 Task: Create a business letterhead template in red and blue color.
Action: Mouse moved to (381, 137)
Screenshot: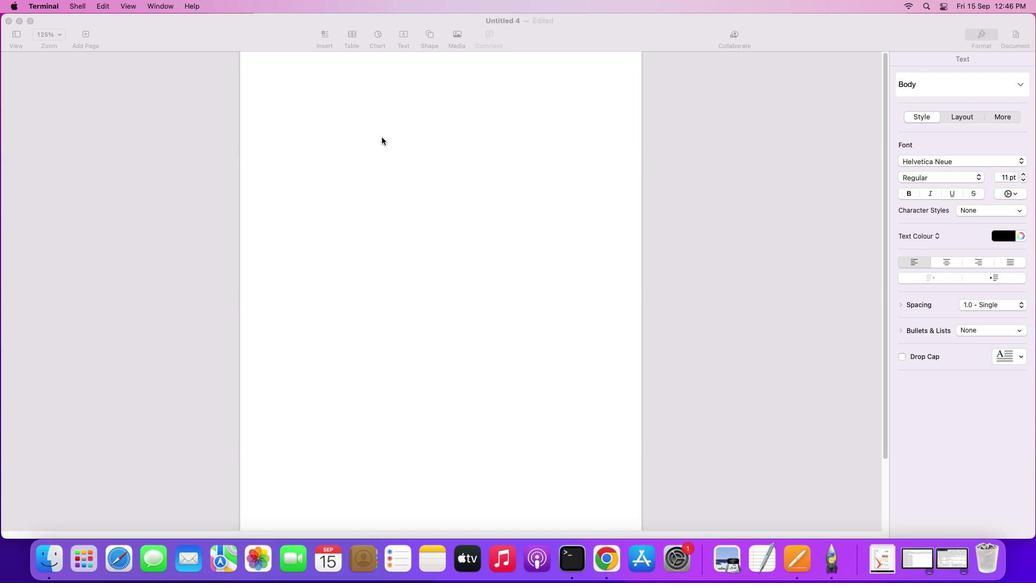 
Action: Mouse pressed left at (381, 137)
Screenshot: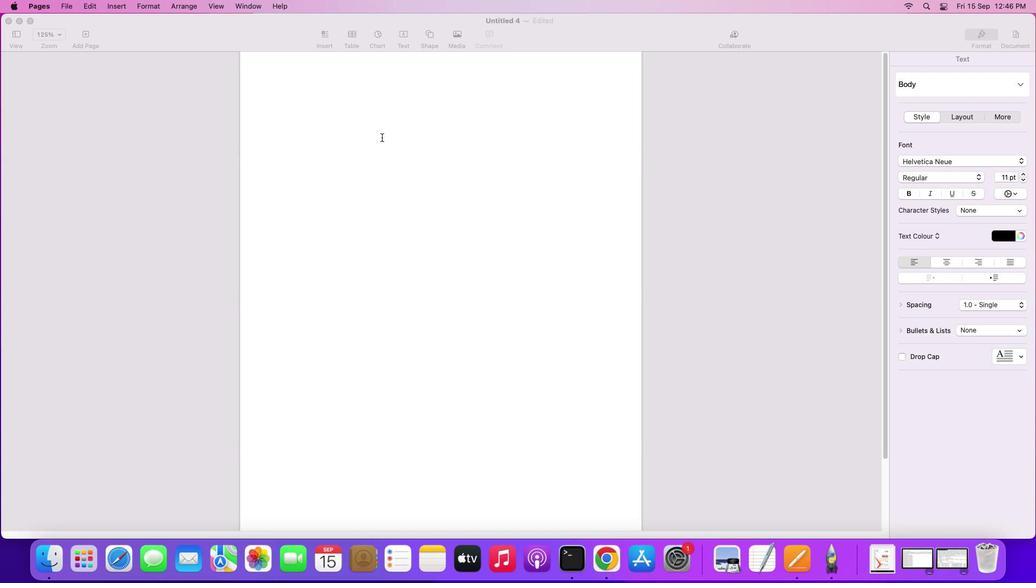 
Action: Mouse moved to (429, 37)
Screenshot: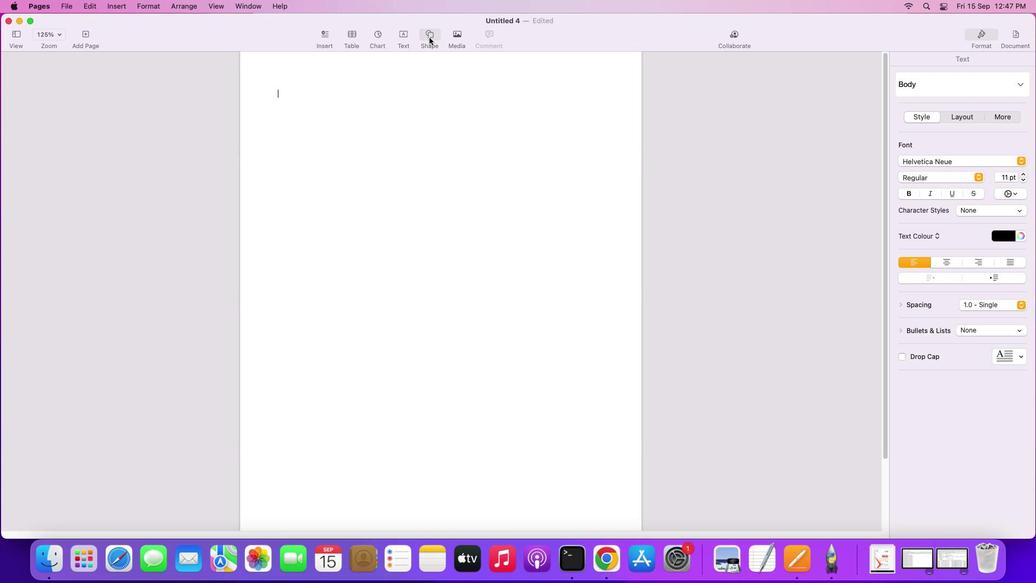
Action: Mouse pressed left at (429, 37)
Screenshot: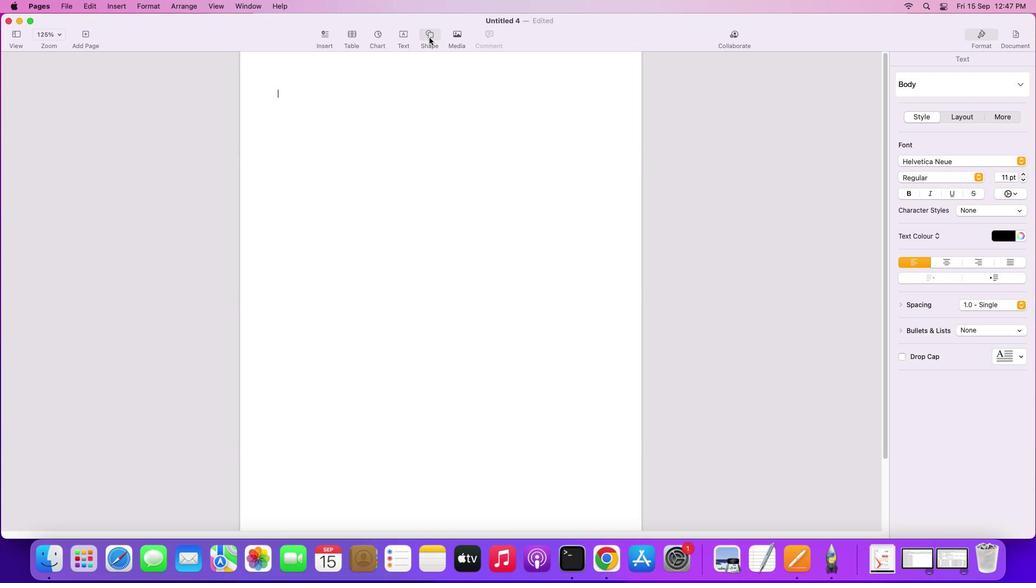 
Action: Mouse moved to (469, 158)
Screenshot: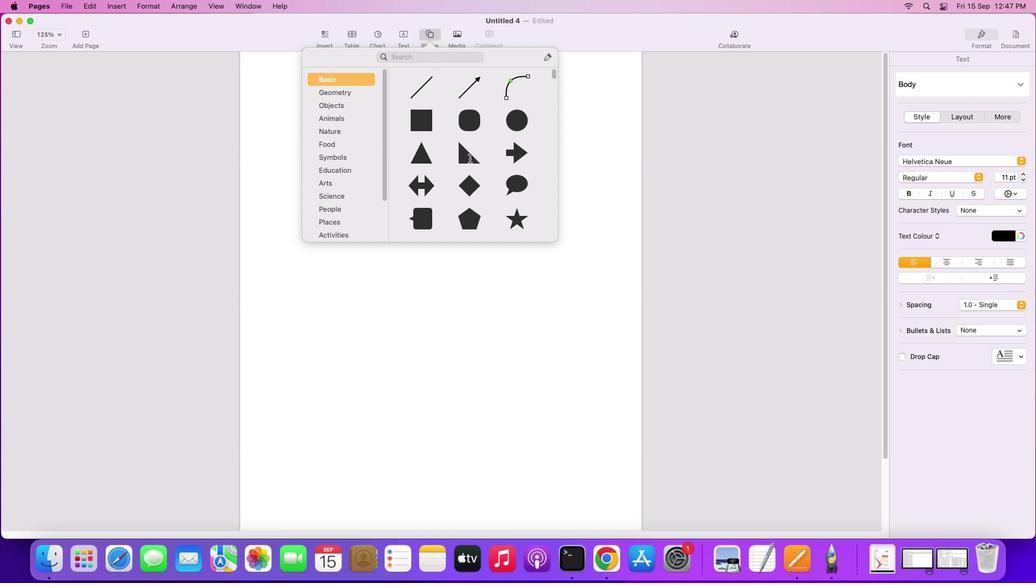 
Action: Mouse pressed left at (469, 158)
Screenshot: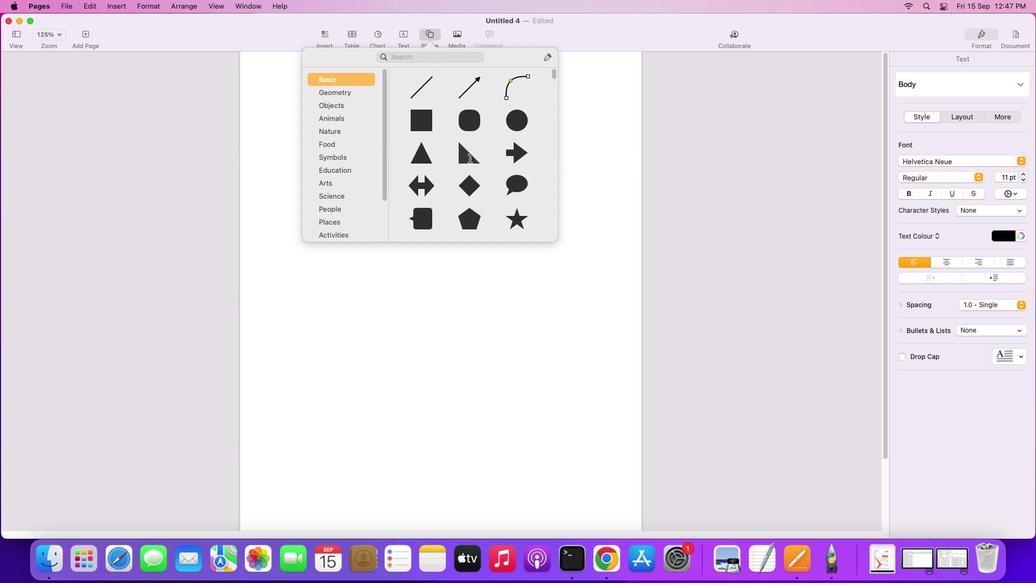 
Action: Mouse moved to (1008, 57)
Screenshot: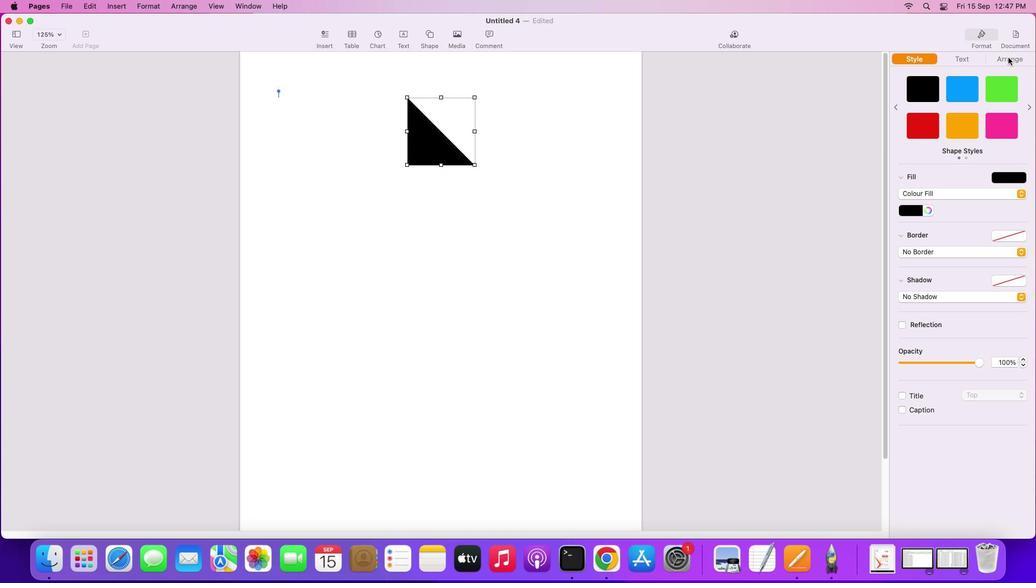 
Action: Mouse pressed left at (1008, 57)
Screenshot: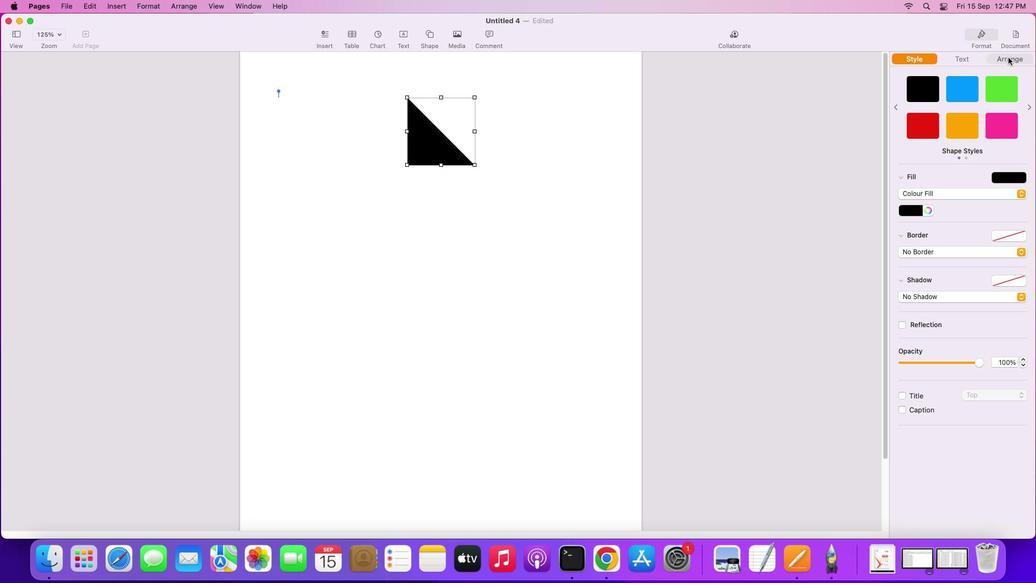
Action: Mouse moved to (1017, 332)
Screenshot: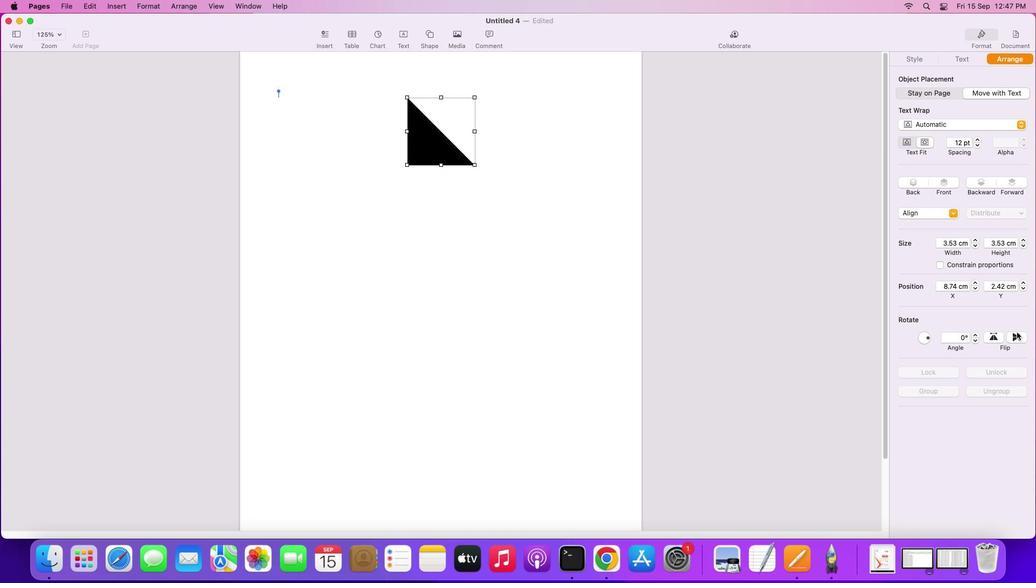 
Action: Mouse pressed left at (1017, 332)
Screenshot: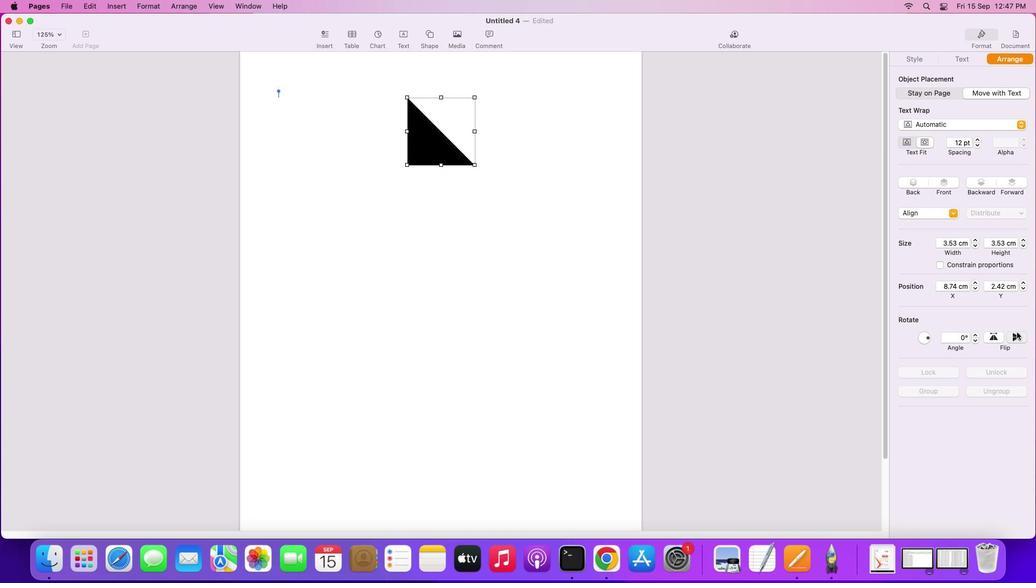 
Action: Mouse moved to (997, 333)
Screenshot: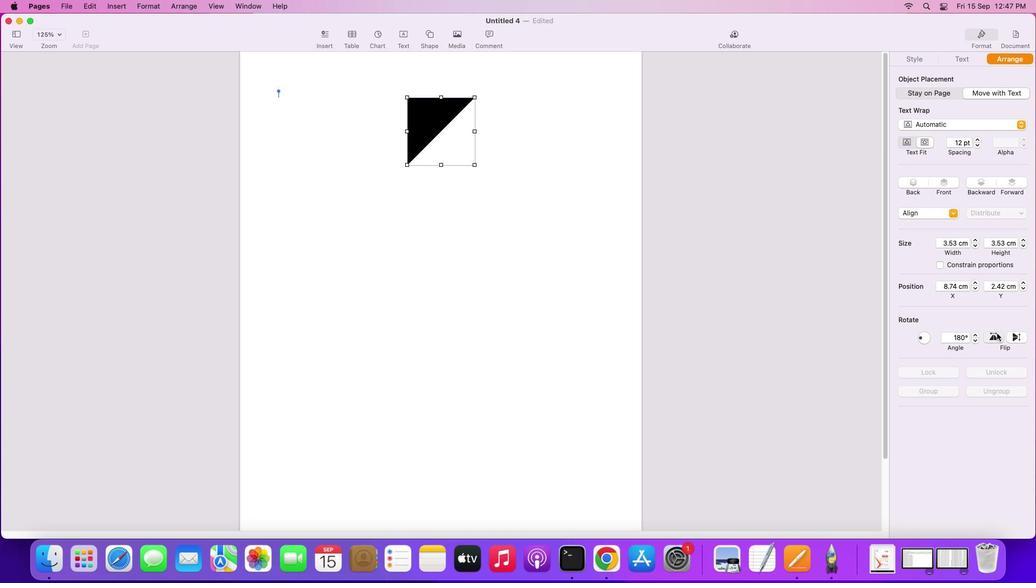 
Action: Mouse pressed left at (997, 333)
Screenshot: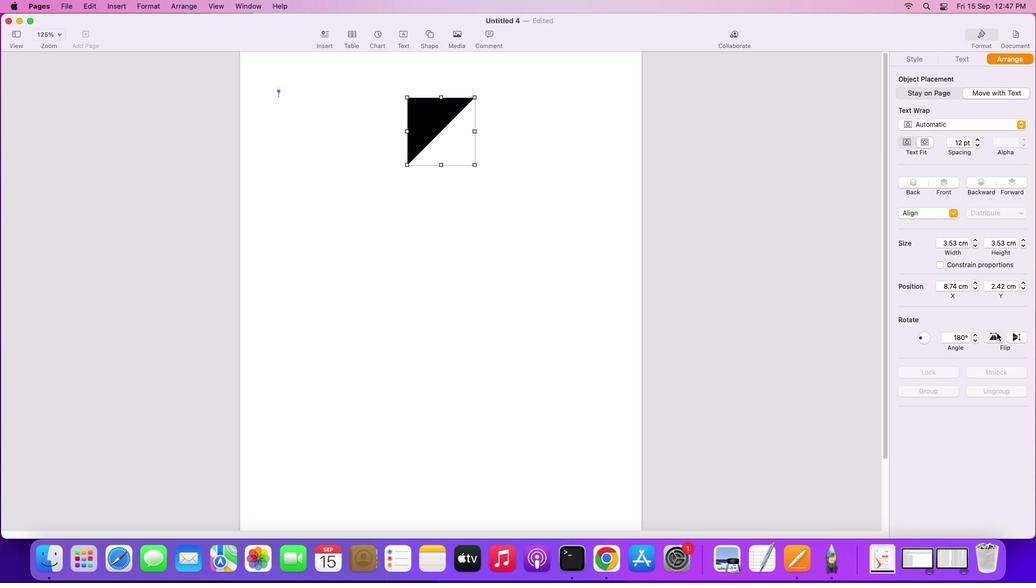 
Action: Mouse moved to (536, 150)
Screenshot: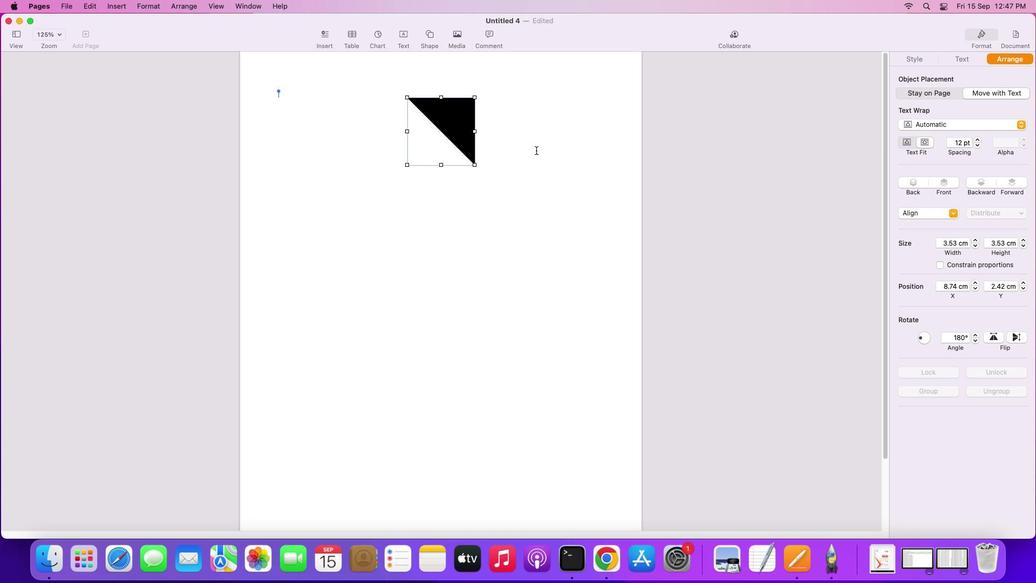 
Action: Mouse pressed left at (536, 150)
Screenshot: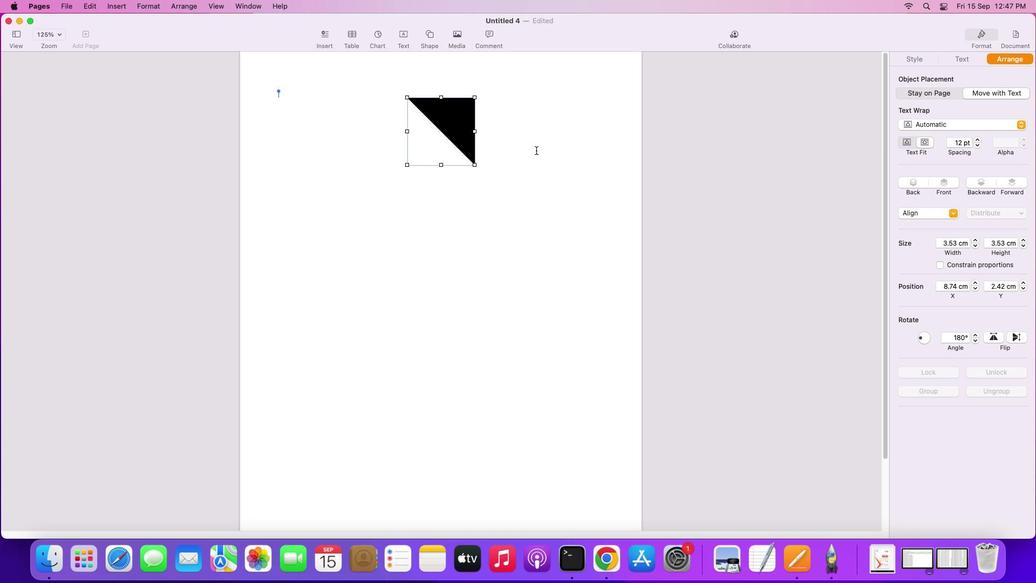 
Action: Mouse moved to (460, 115)
Screenshot: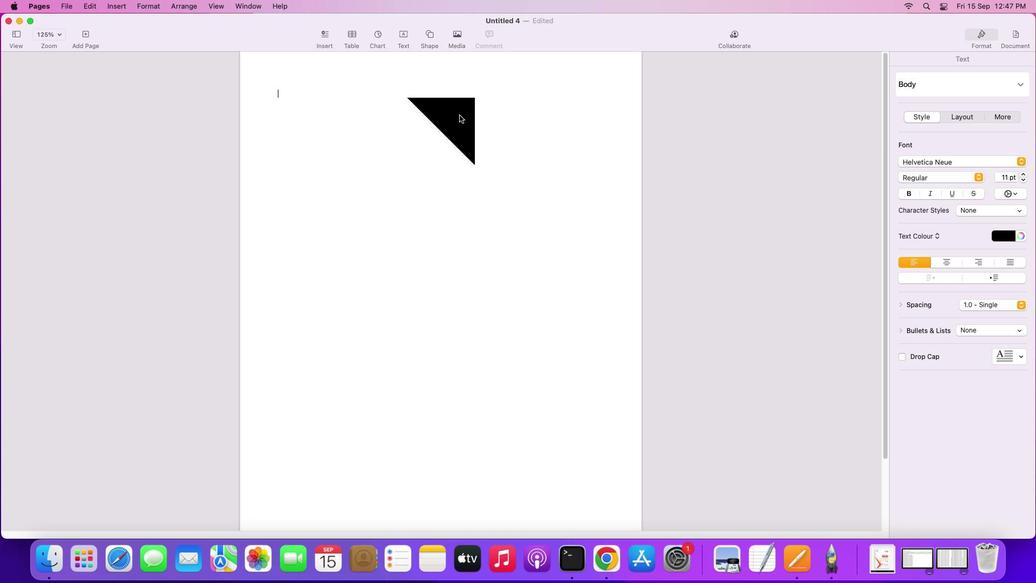 
Action: Mouse pressed left at (460, 115)
Screenshot: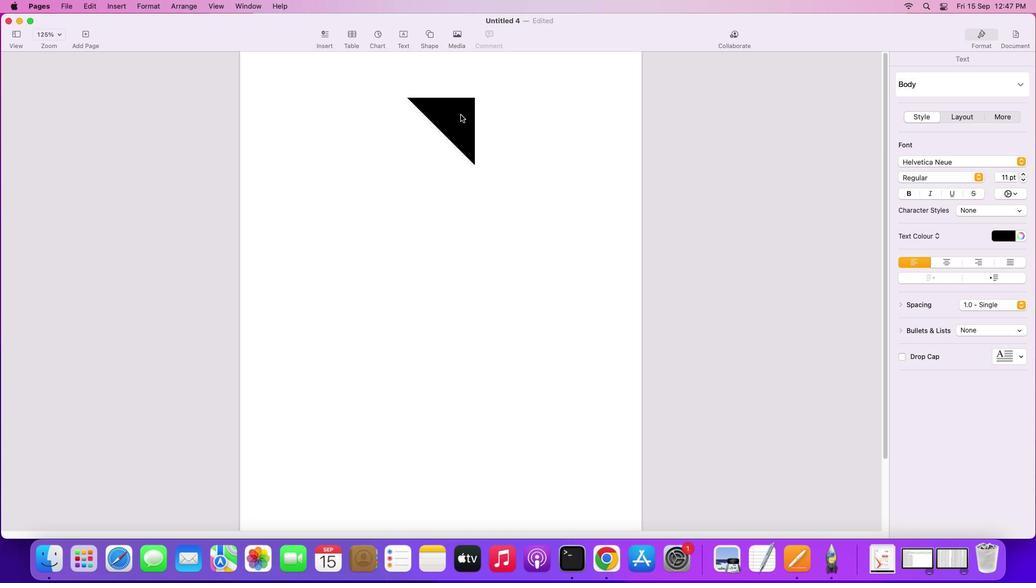 
Action: Mouse moved to (585, 119)
Screenshot: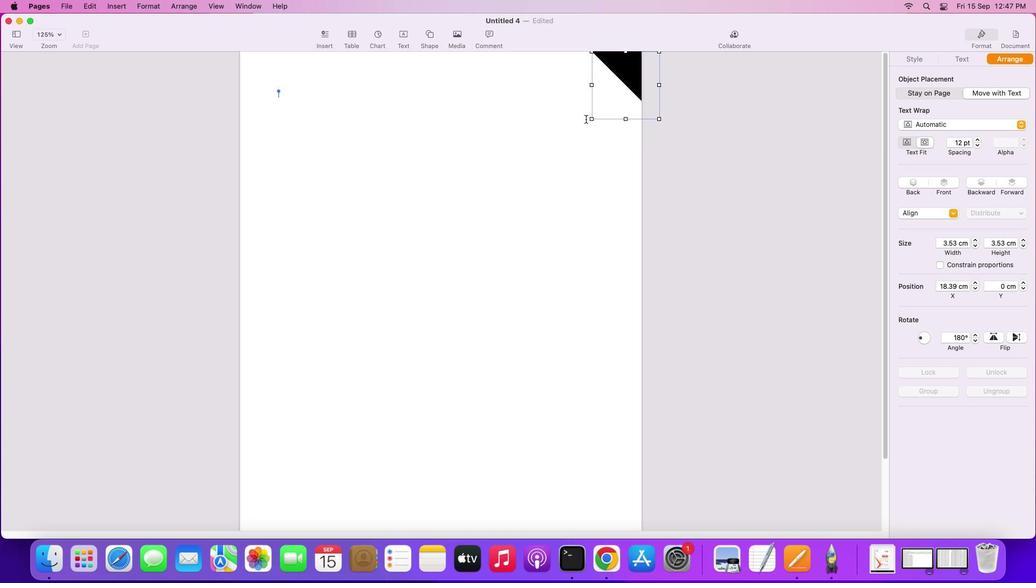 
Action: Mouse pressed left at (585, 119)
Screenshot: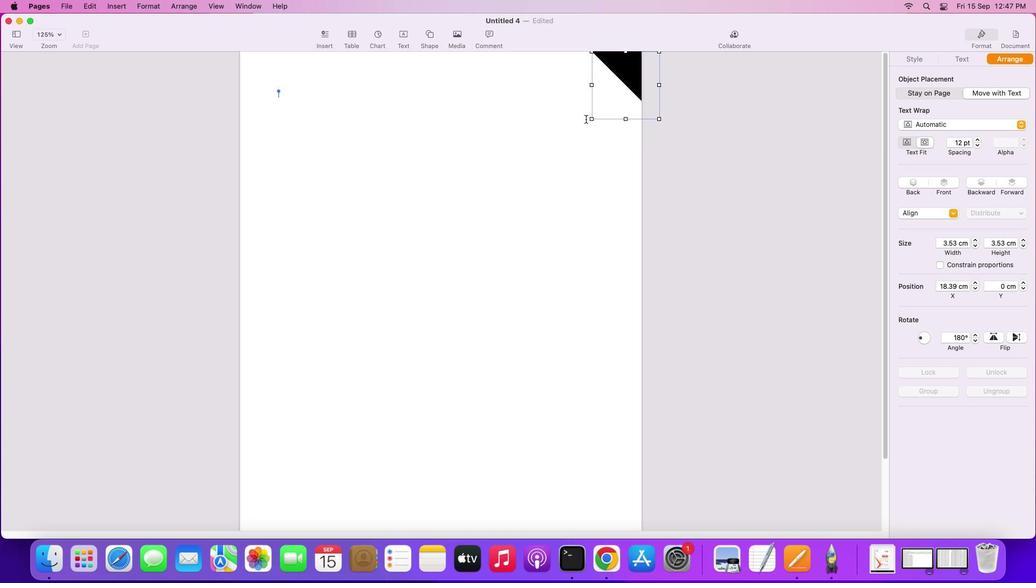 
Action: Mouse moved to (623, 78)
Screenshot: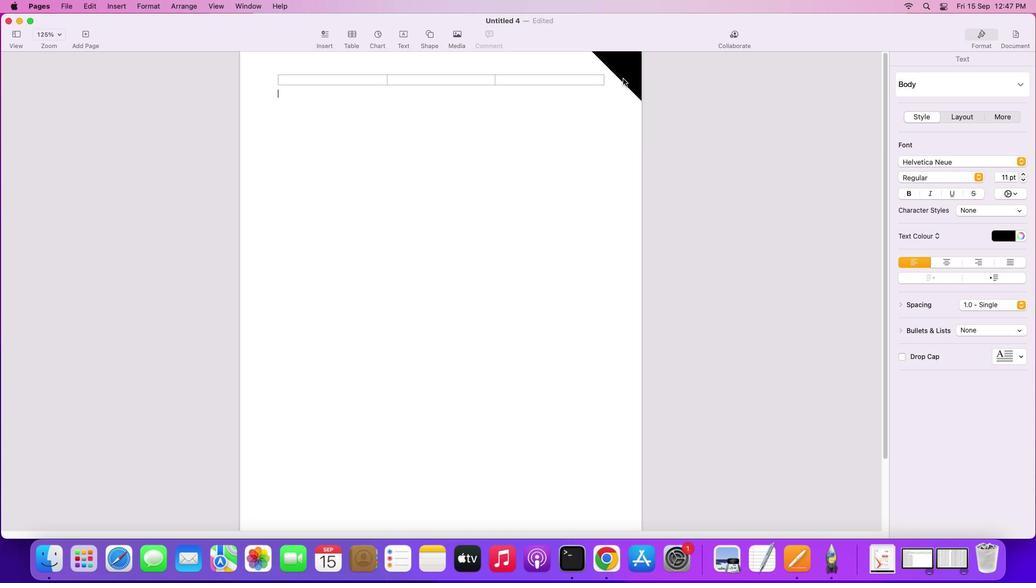 
Action: Mouse pressed left at (623, 78)
Screenshot: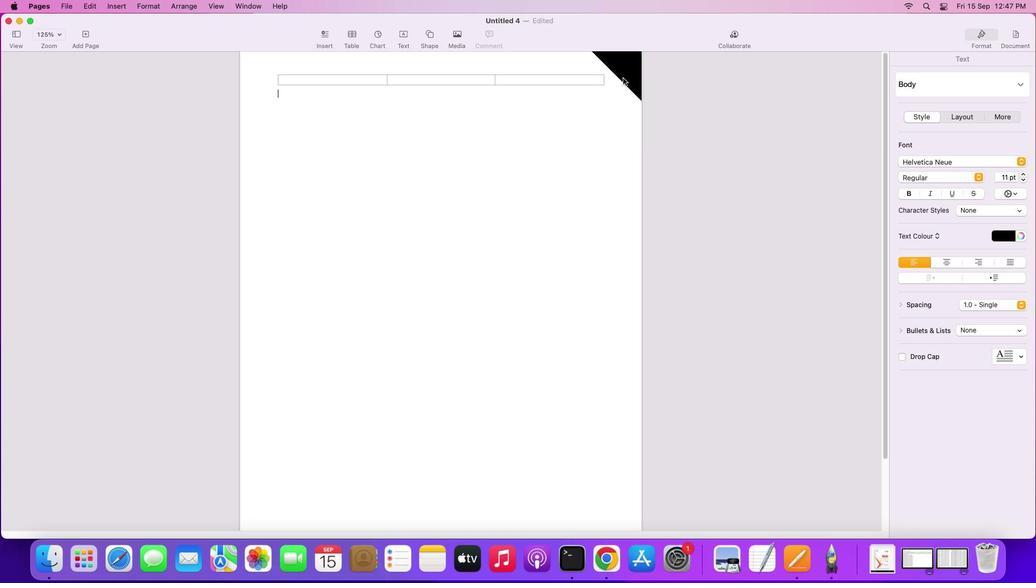 
Action: Mouse moved to (626, 71)
Screenshot: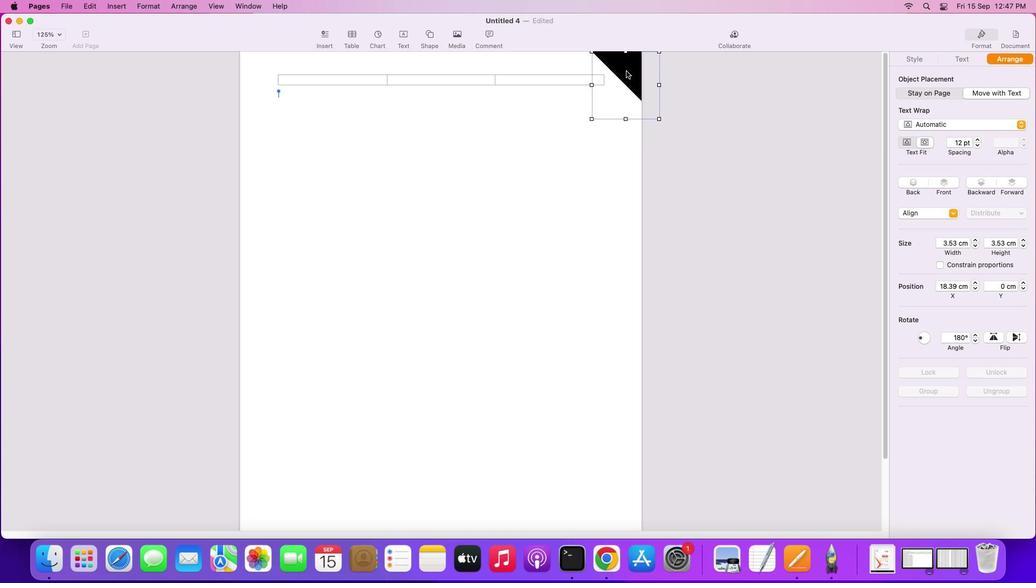 
Action: Key pressed Key.alt
Screenshot: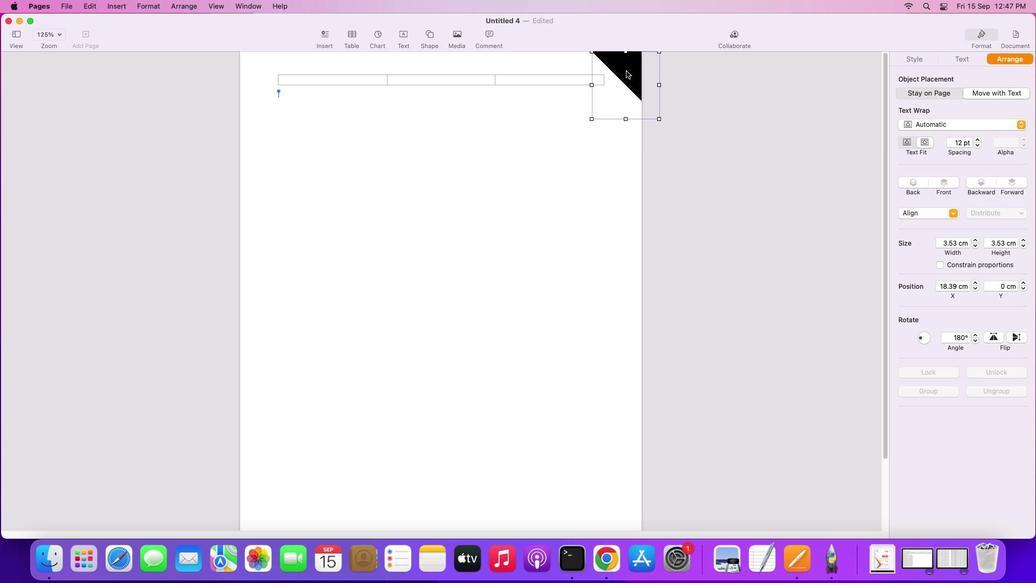 
Action: Mouse moved to (627, 69)
Screenshot: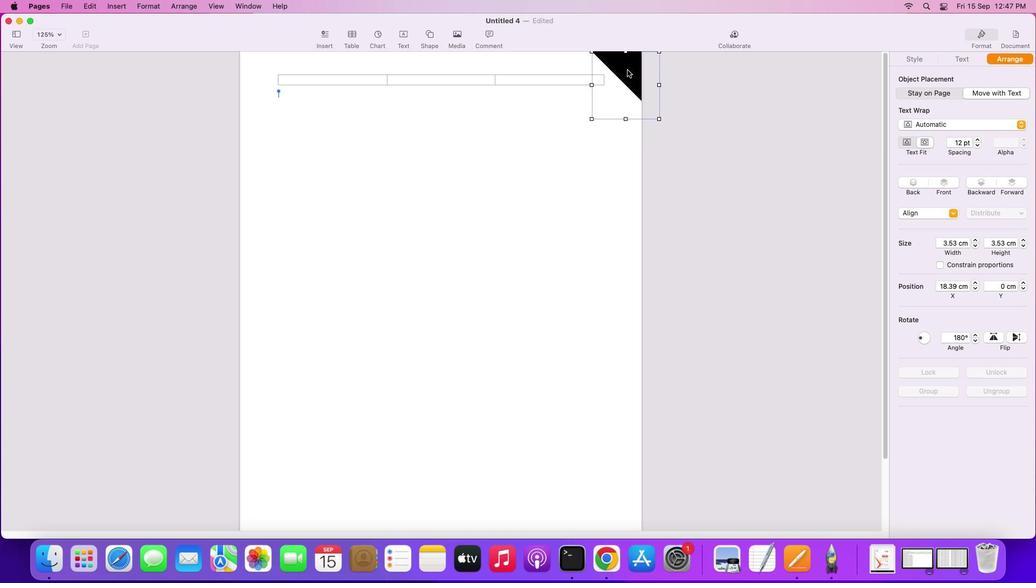 
Action: Mouse pressed left at (627, 69)
Screenshot: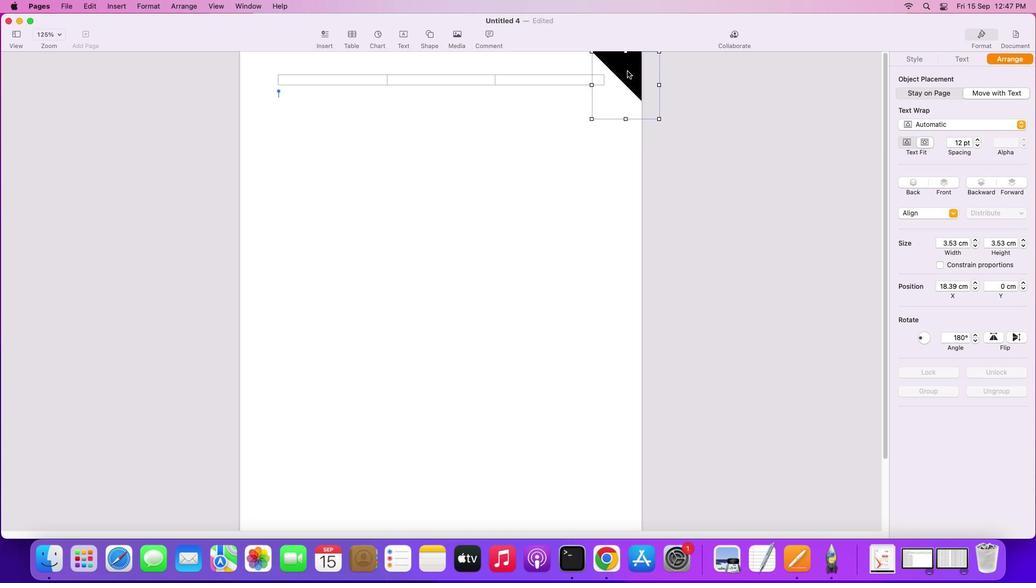 
Action: Mouse moved to (546, 191)
Screenshot: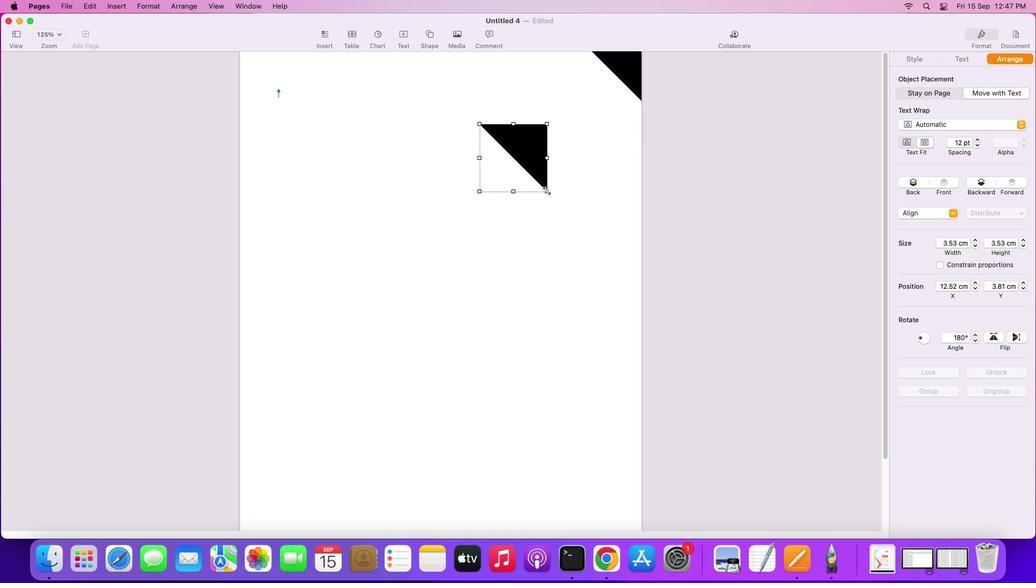 
Action: Mouse pressed left at (546, 191)
Screenshot: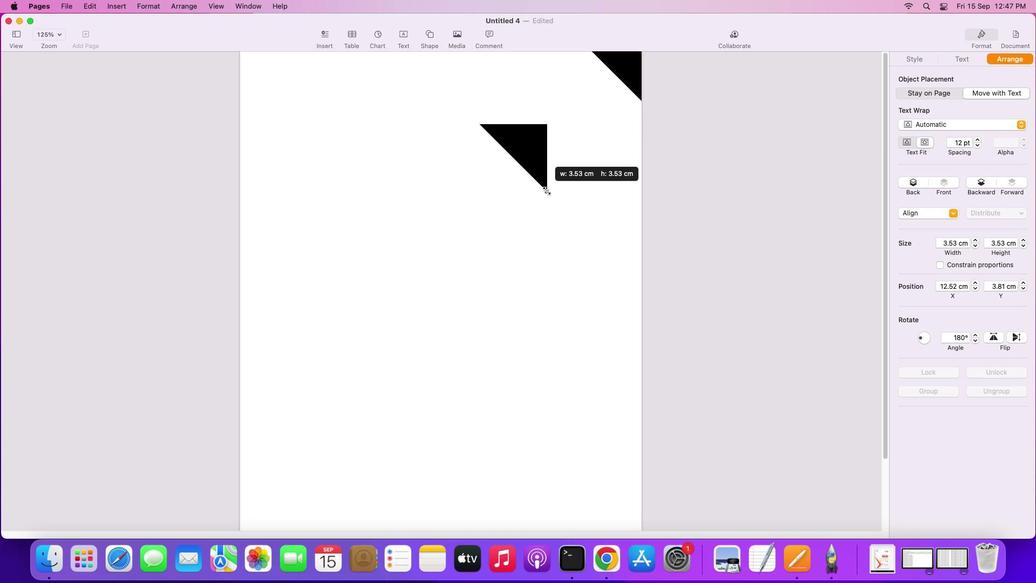 
Action: Mouse moved to (562, 184)
Screenshot: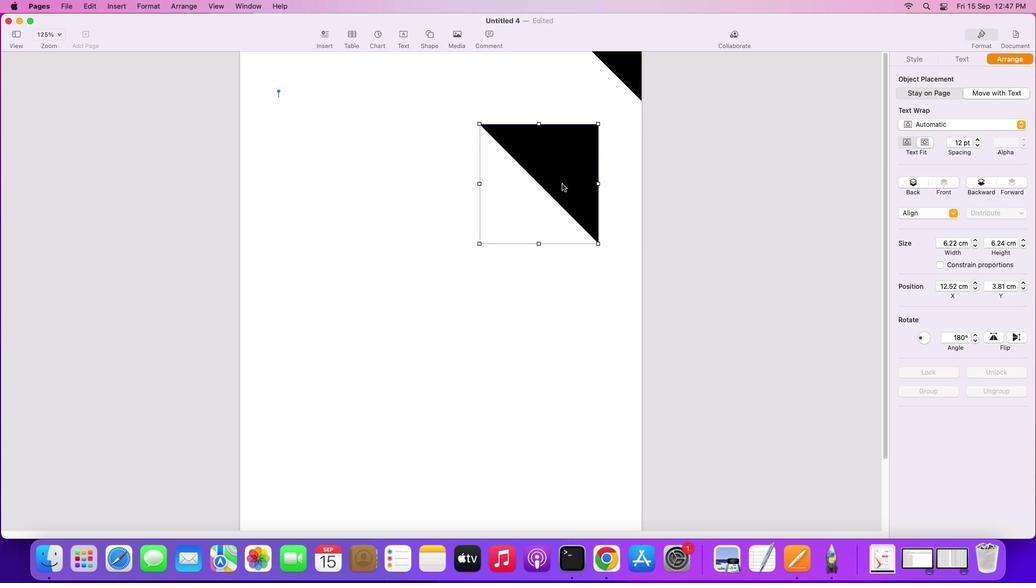 
Action: Mouse pressed left at (562, 184)
Screenshot: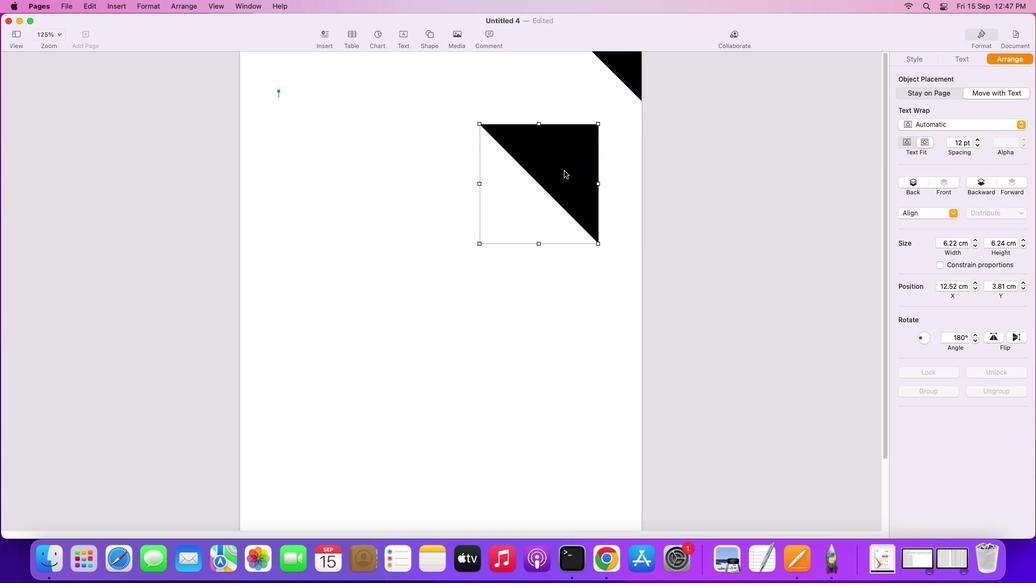 
Action: Mouse moved to (601, 91)
Screenshot: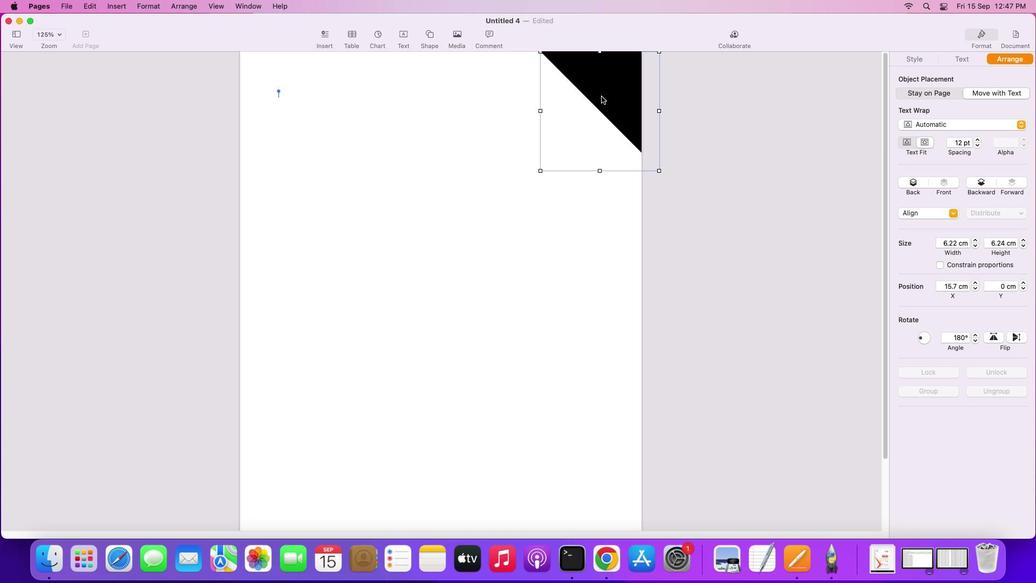 
Action: Mouse pressed left at (601, 91)
Screenshot: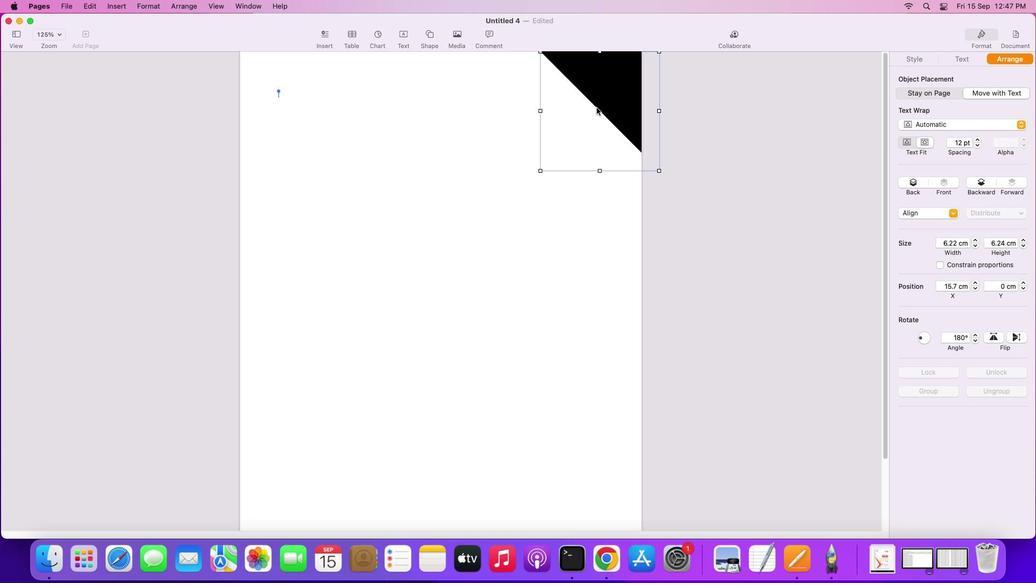 
Action: Mouse moved to (628, 67)
Screenshot: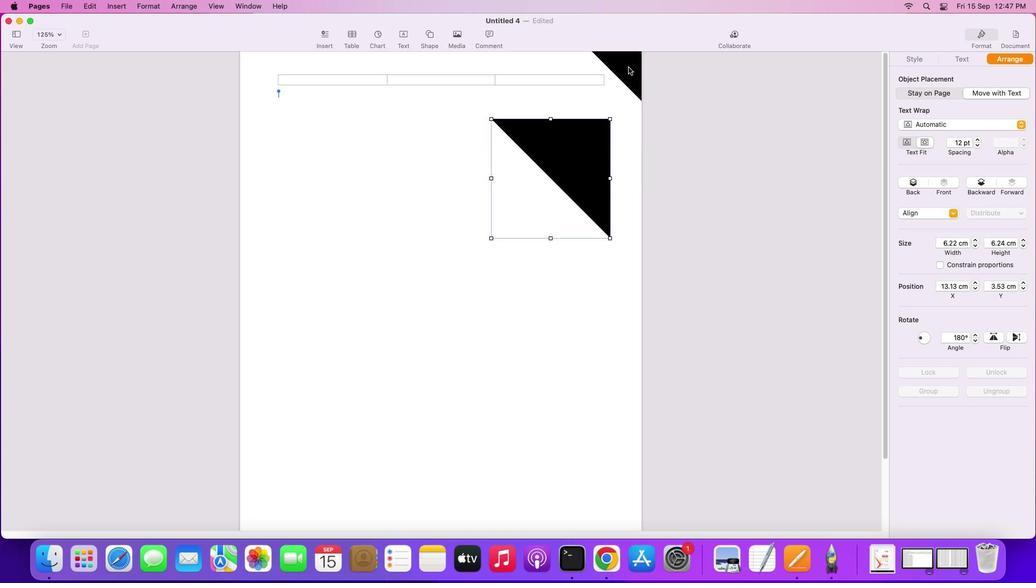 
Action: Mouse pressed left at (628, 67)
Screenshot: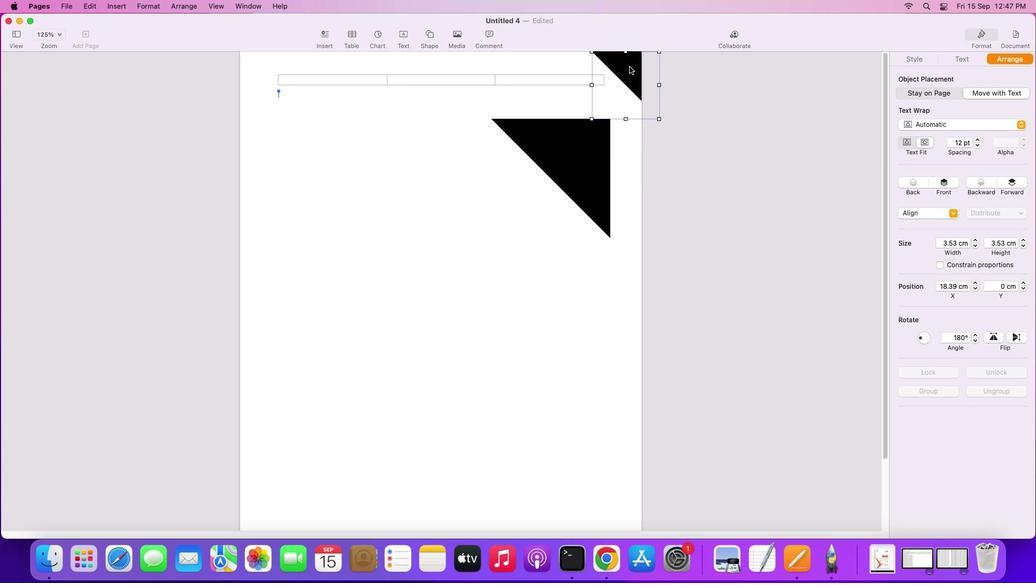 
Action: Mouse moved to (614, 75)
Screenshot: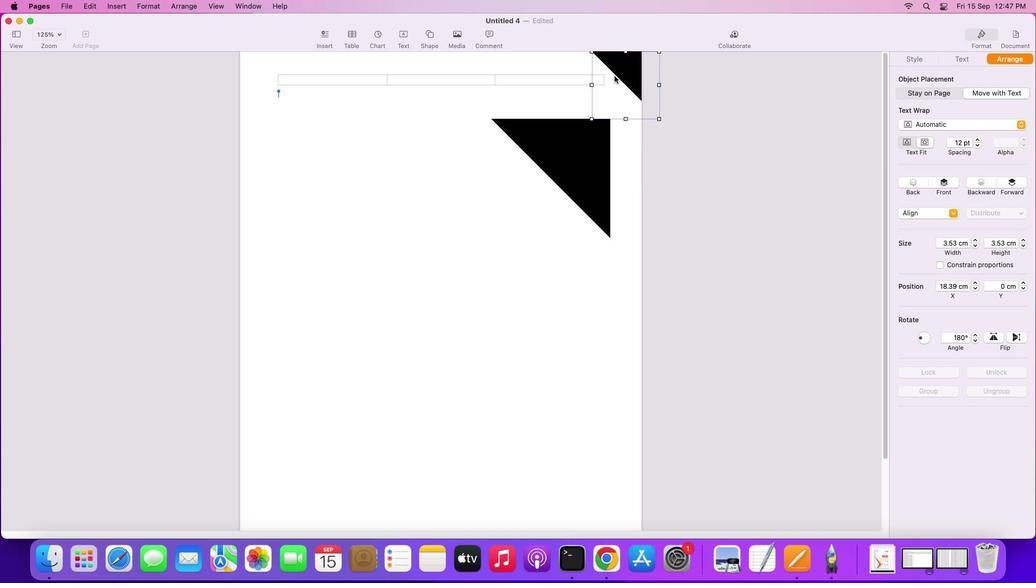 
Action: Mouse pressed right at (614, 75)
Screenshot: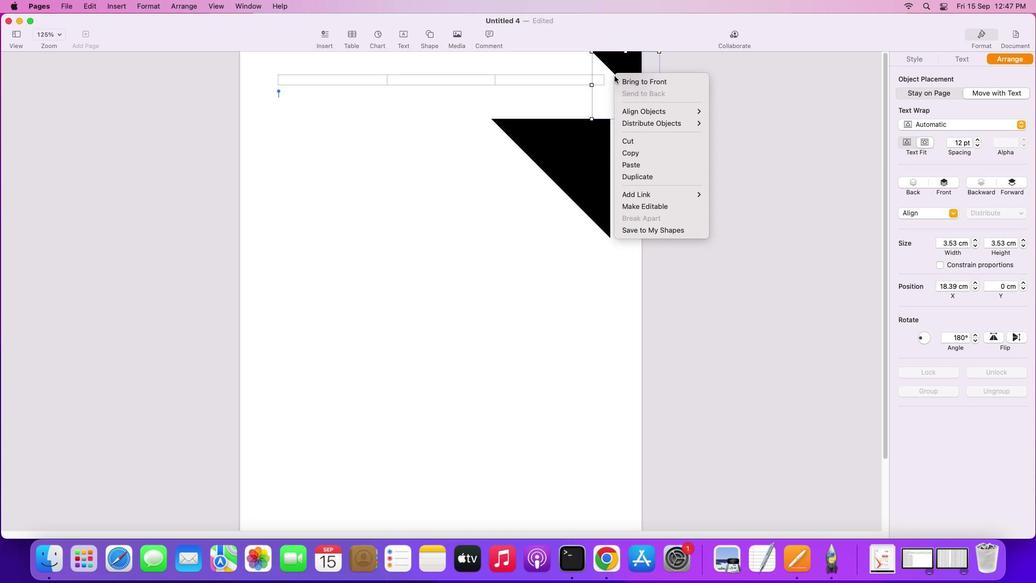 
Action: Mouse moved to (636, 79)
Screenshot: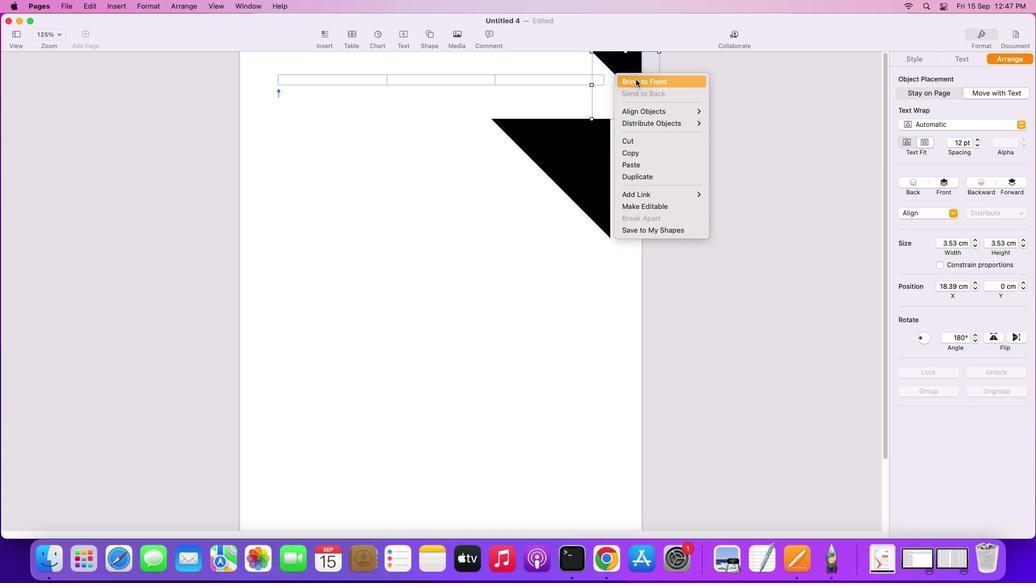 
Action: Mouse pressed left at (636, 79)
Screenshot: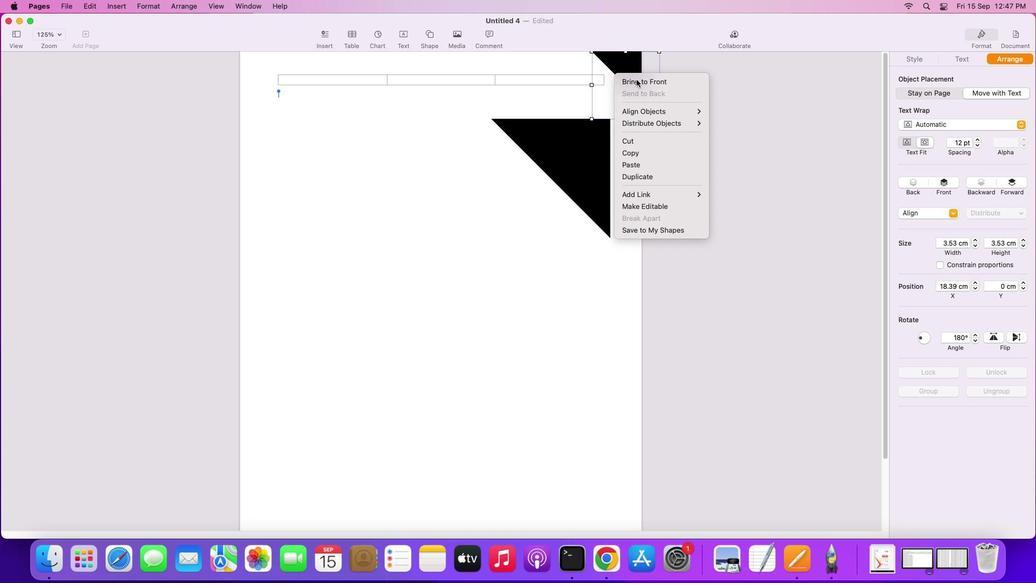 
Action: Mouse moved to (921, 61)
Screenshot: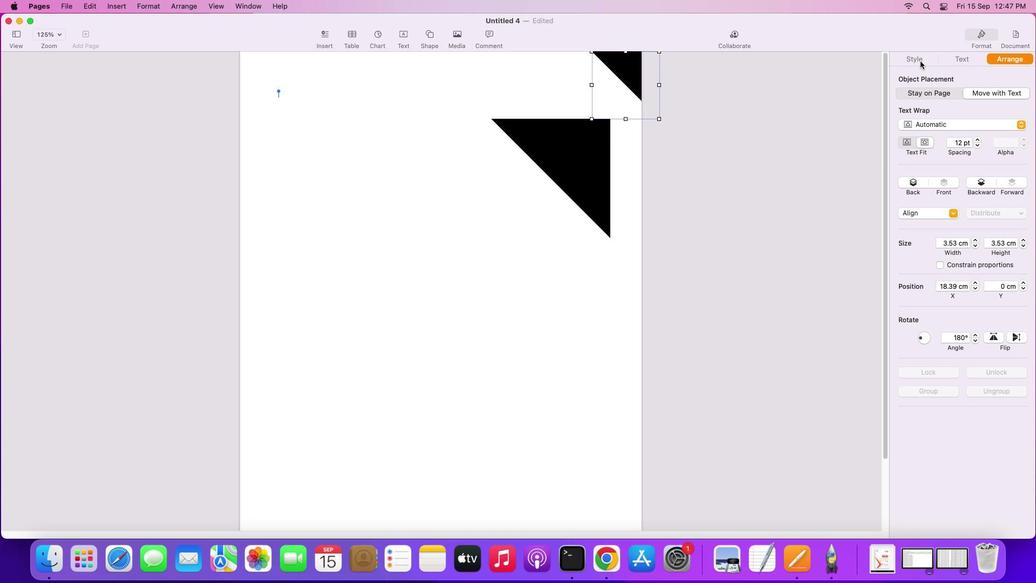 
Action: Mouse pressed left at (921, 61)
Screenshot: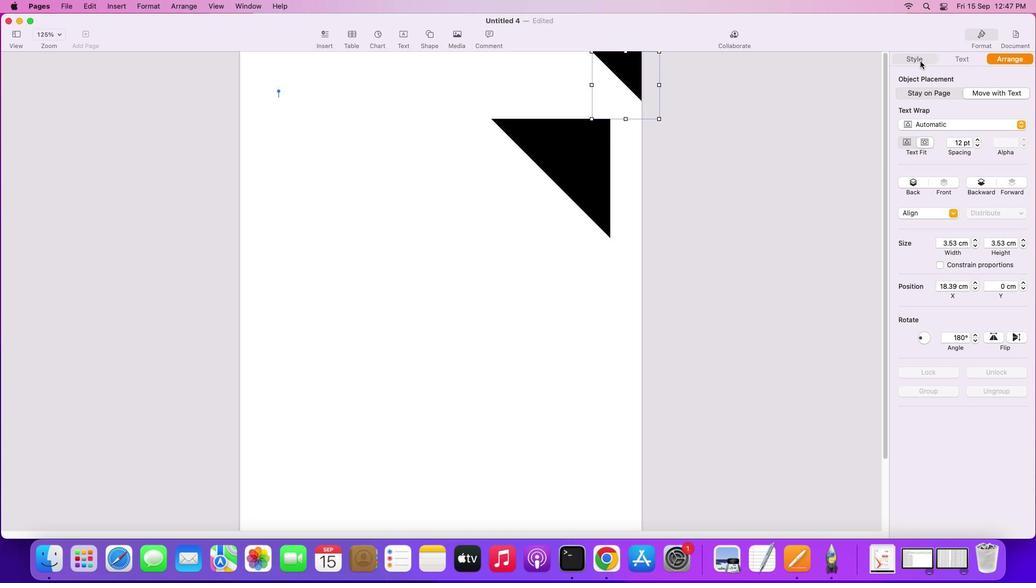 
Action: Mouse moved to (961, 93)
Screenshot: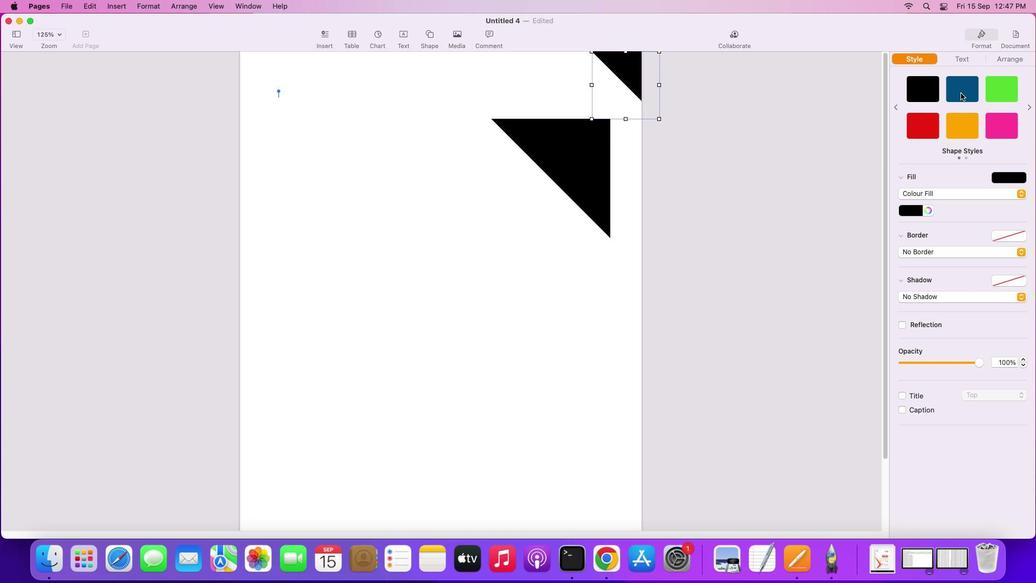 
Action: Mouse pressed left at (961, 93)
Screenshot: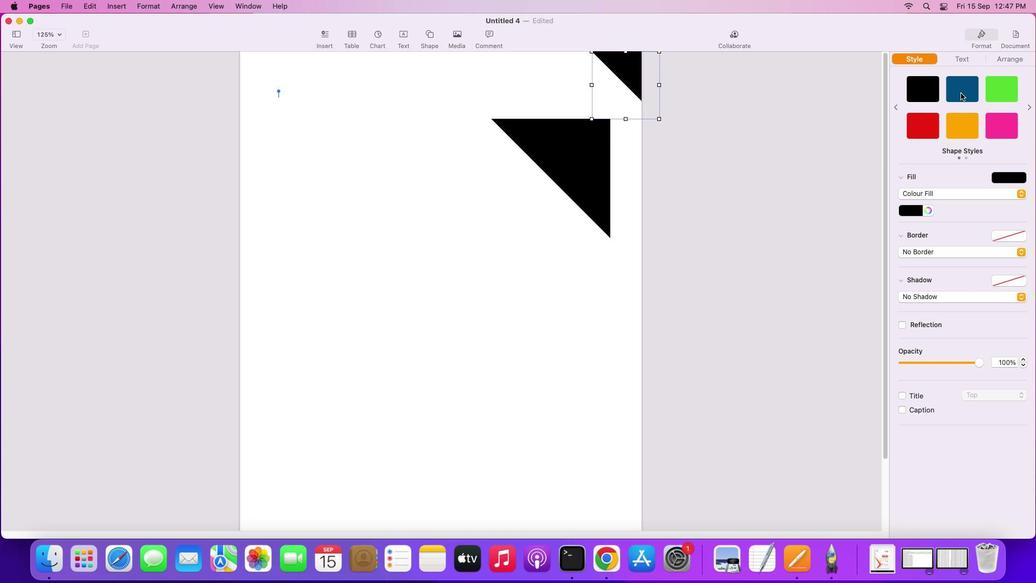
Action: Mouse moved to (569, 164)
Screenshot: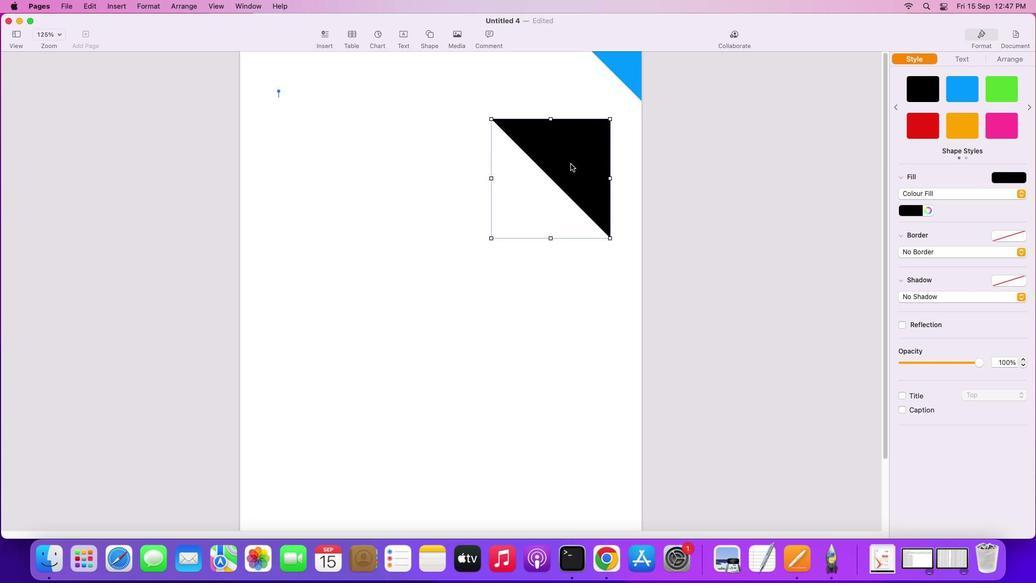 
Action: Mouse pressed left at (569, 164)
Screenshot: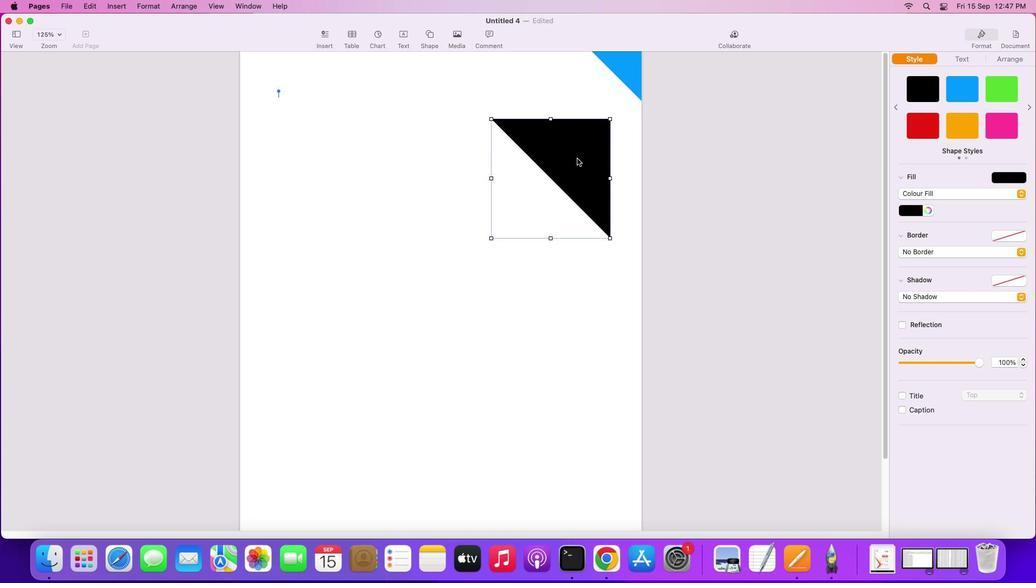 
Action: Mouse moved to (571, 210)
Screenshot: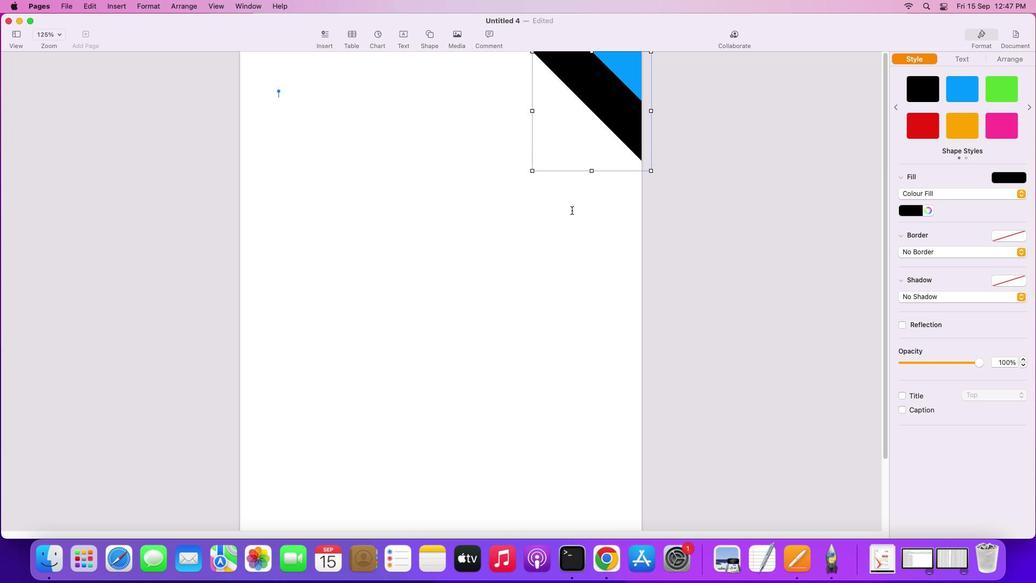 
Action: Mouse pressed left at (571, 210)
Screenshot: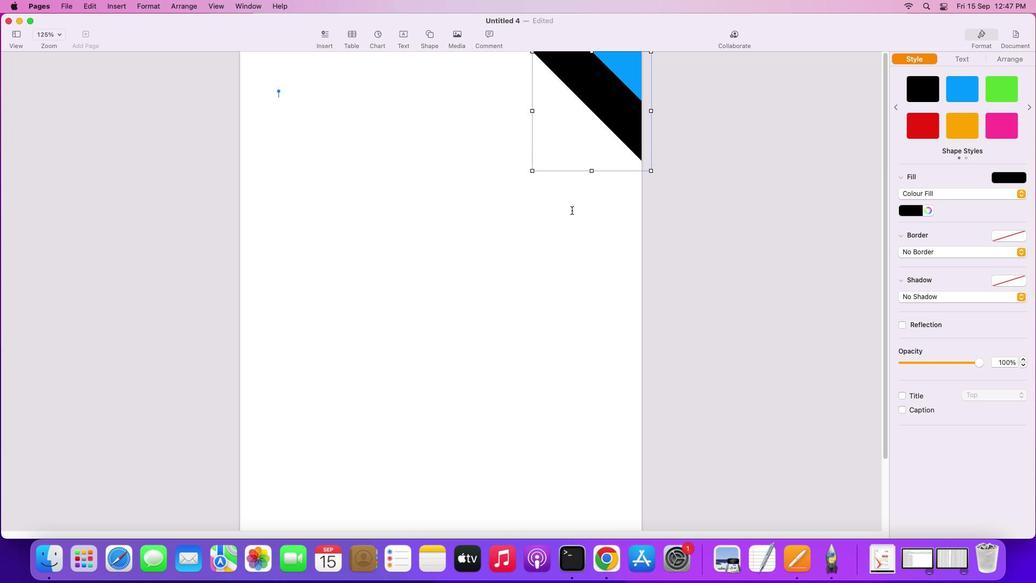 
Action: Mouse moved to (429, 35)
Screenshot: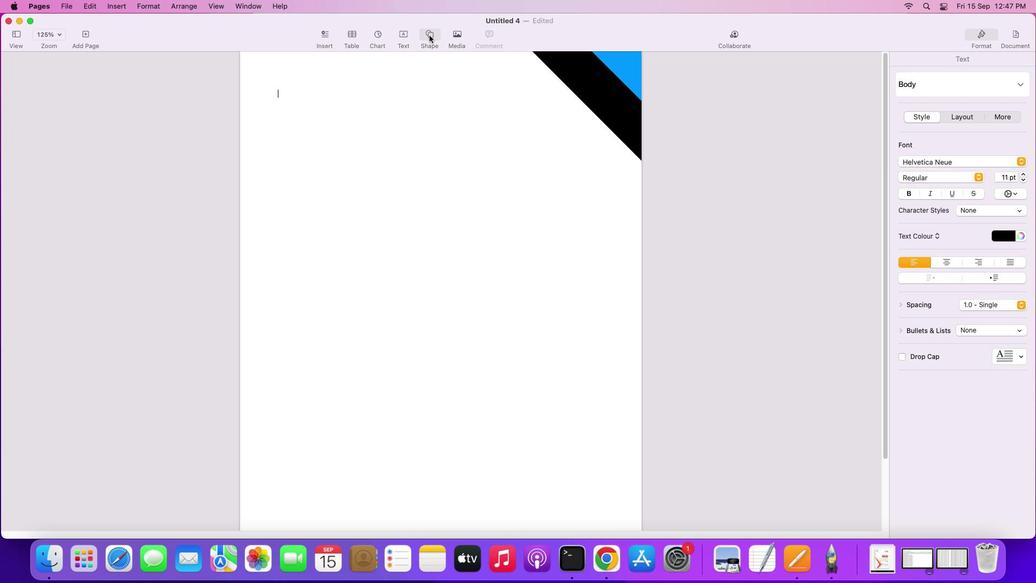 
Action: Mouse pressed left at (429, 35)
Screenshot: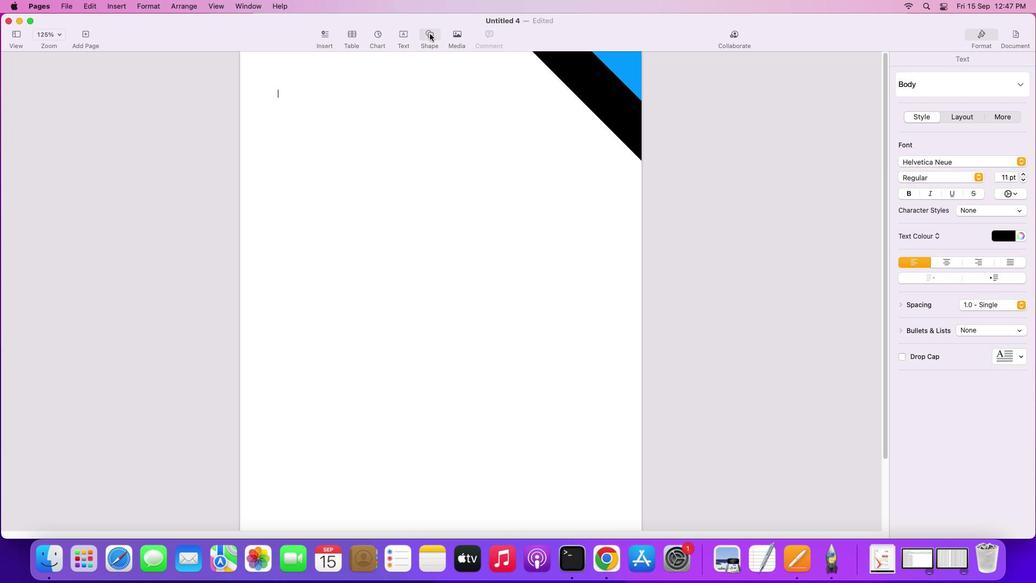 
Action: Mouse moved to (422, 112)
Screenshot: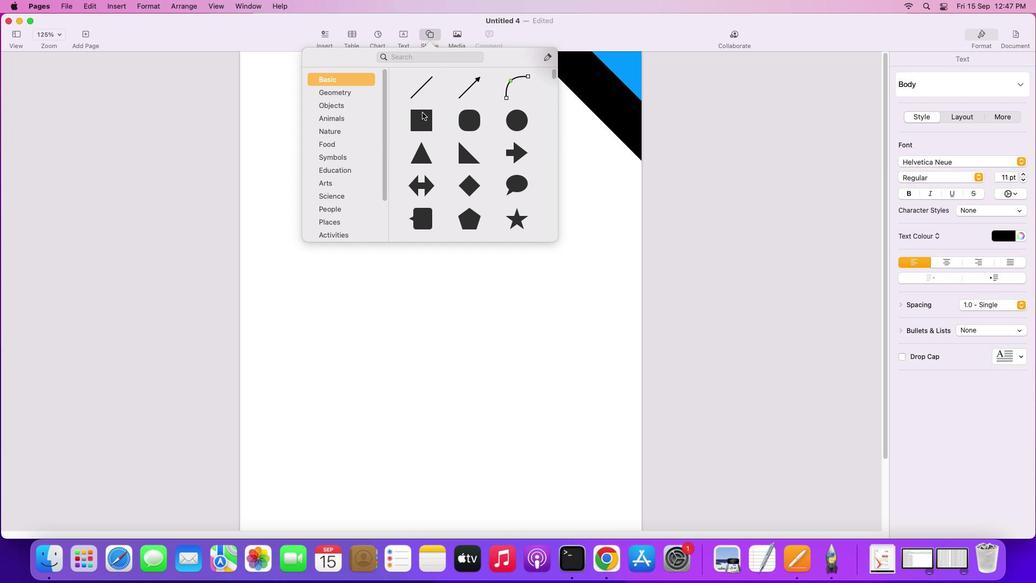 
Action: Mouse pressed left at (422, 112)
Screenshot: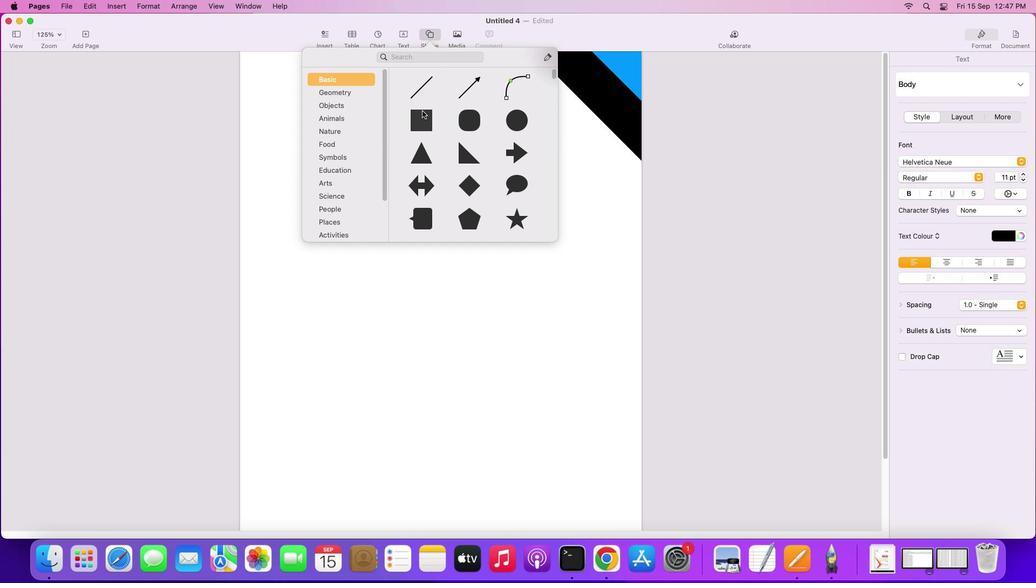 
Action: Mouse moved to (475, 130)
Screenshot: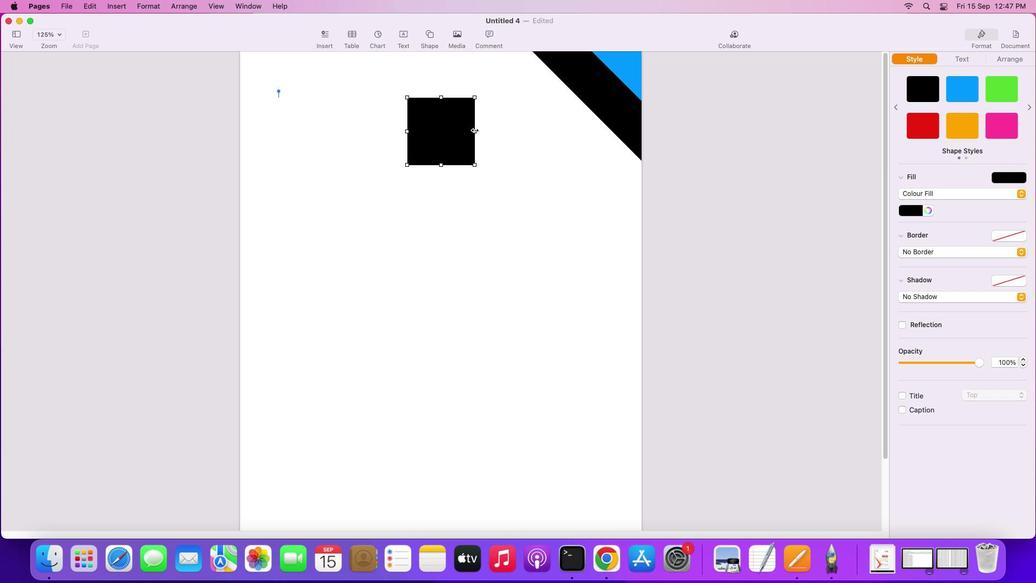 
Action: Mouse pressed left at (475, 130)
Screenshot: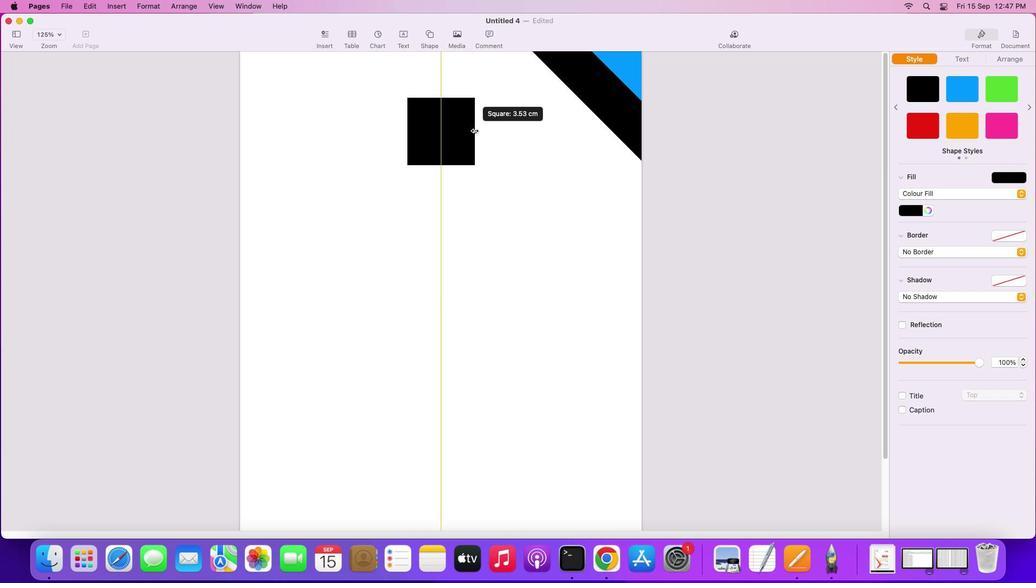 
Action: Mouse moved to (414, 164)
Screenshot: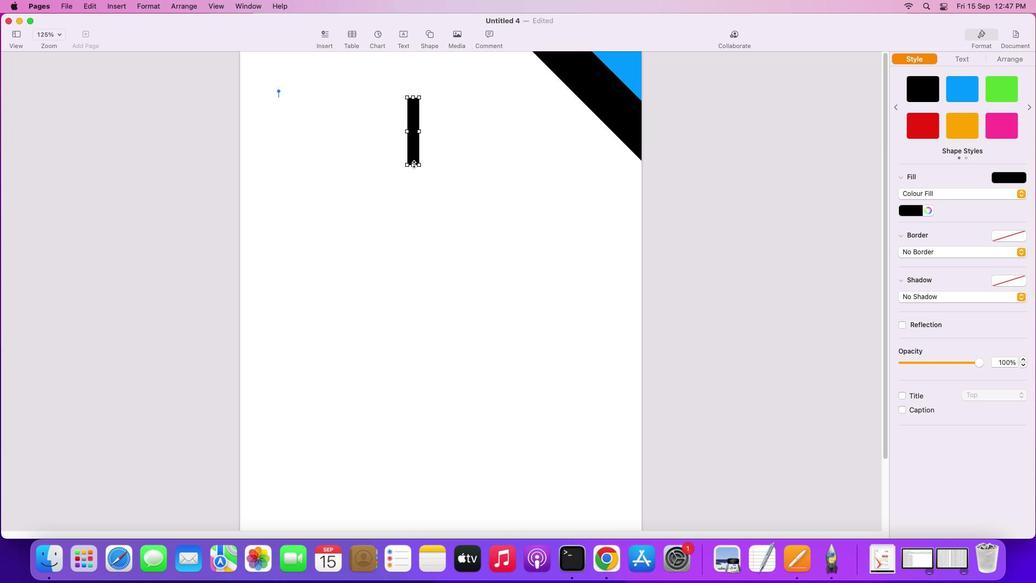 
Action: Mouse pressed left at (414, 164)
Screenshot: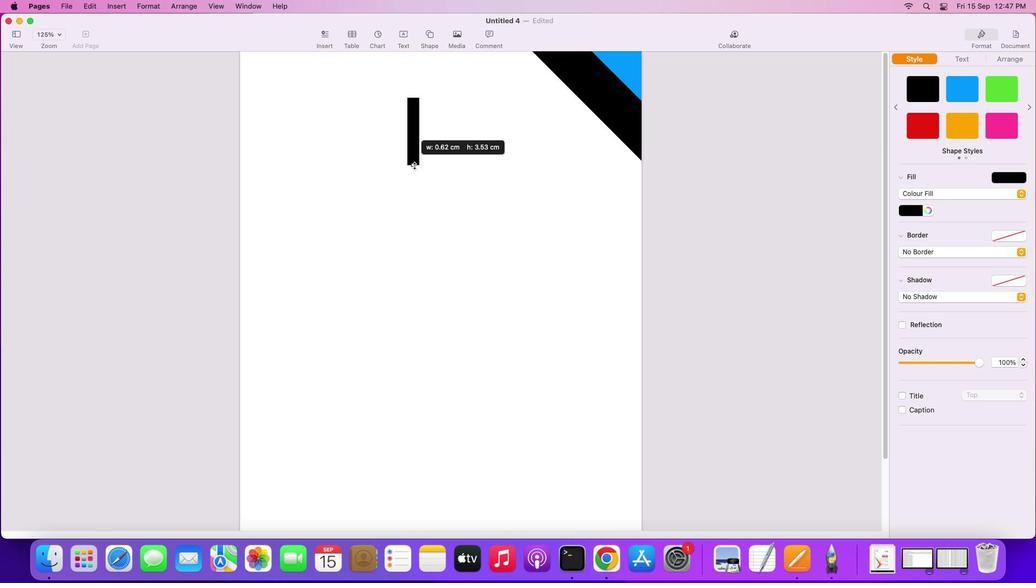 
Action: Mouse moved to (415, 151)
Screenshot: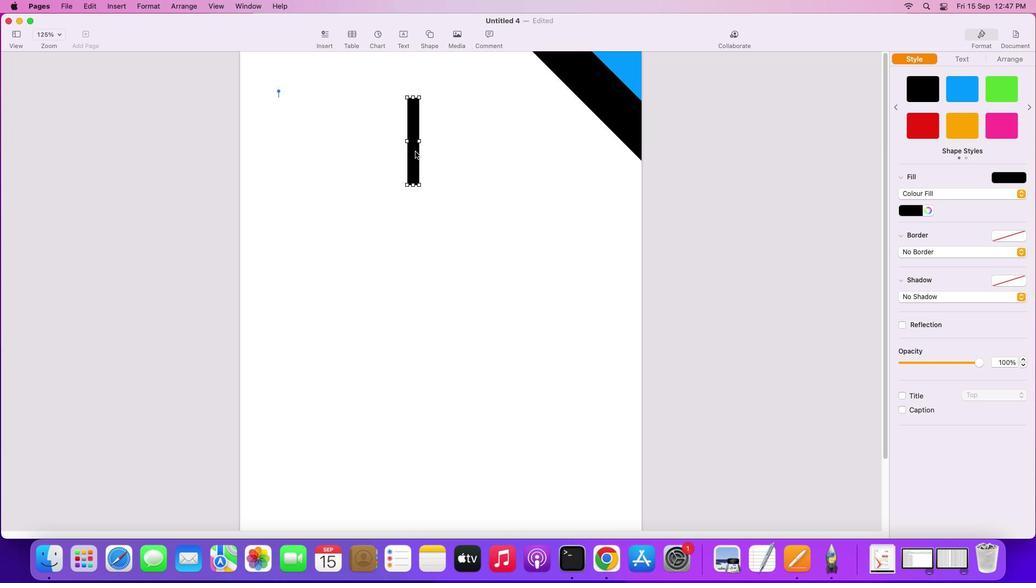 
Action: Mouse pressed left at (415, 151)
Screenshot: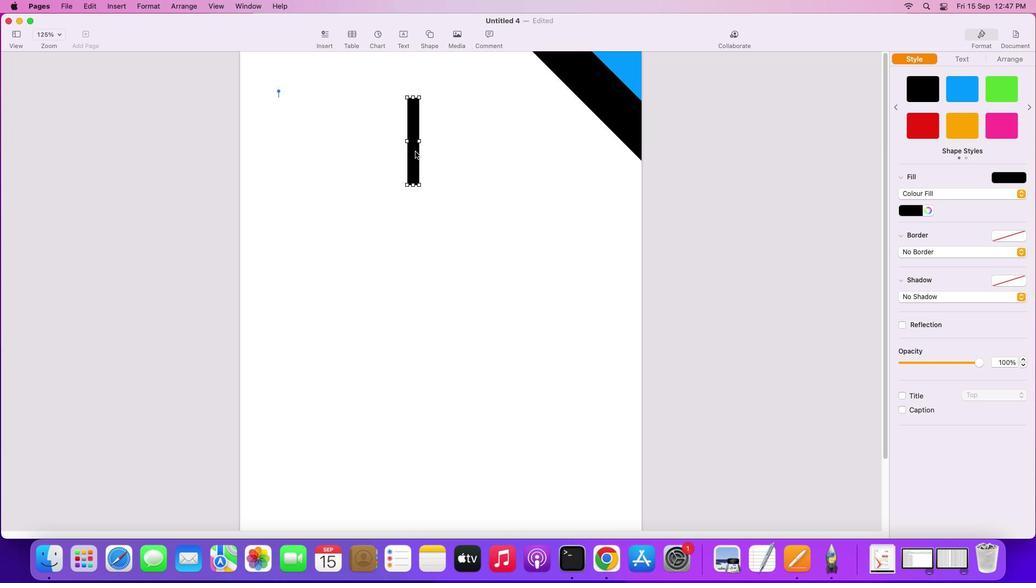 
Action: Mouse moved to (1013, 55)
Screenshot: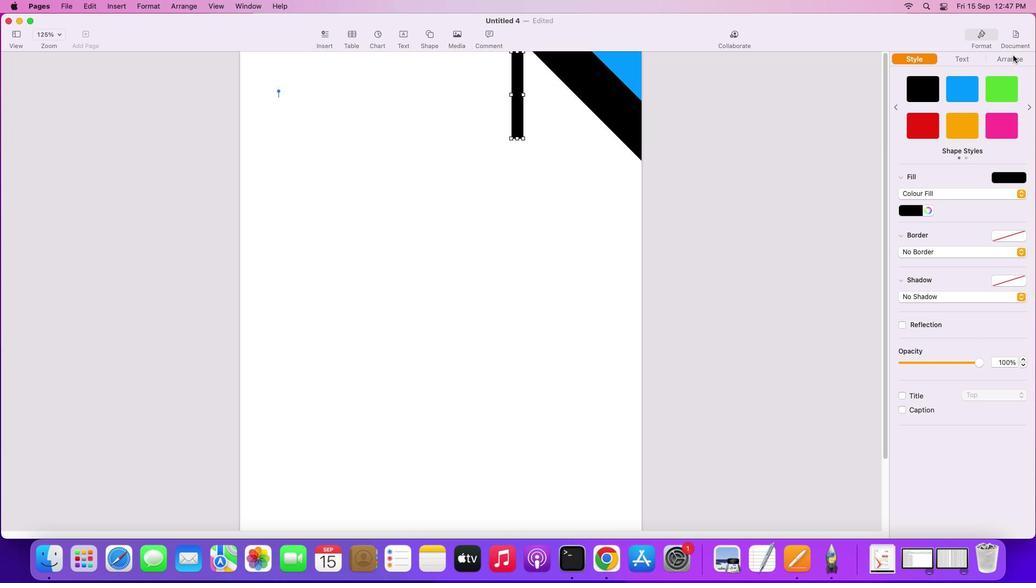 
Action: Mouse pressed left at (1013, 55)
Screenshot: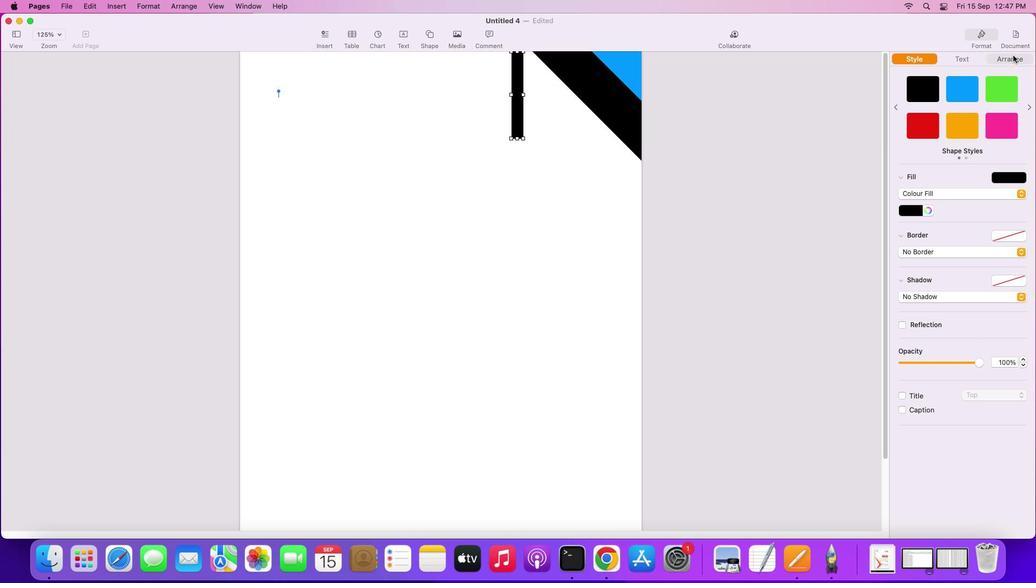 
Action: Mouse moved to (976, 333)
Screenshot: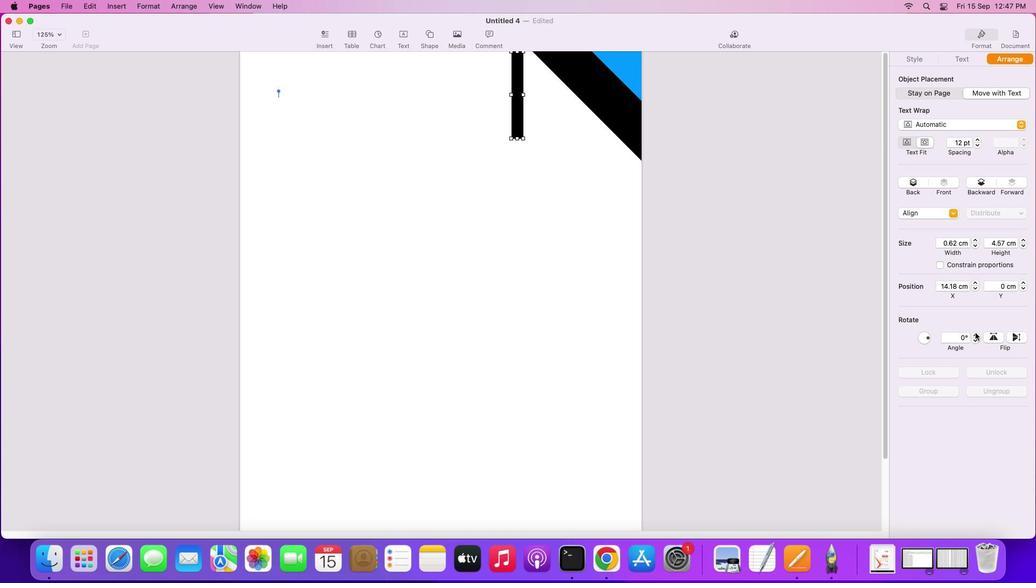 
Action: Mouse pressed left at (976, 333)
Screenshot: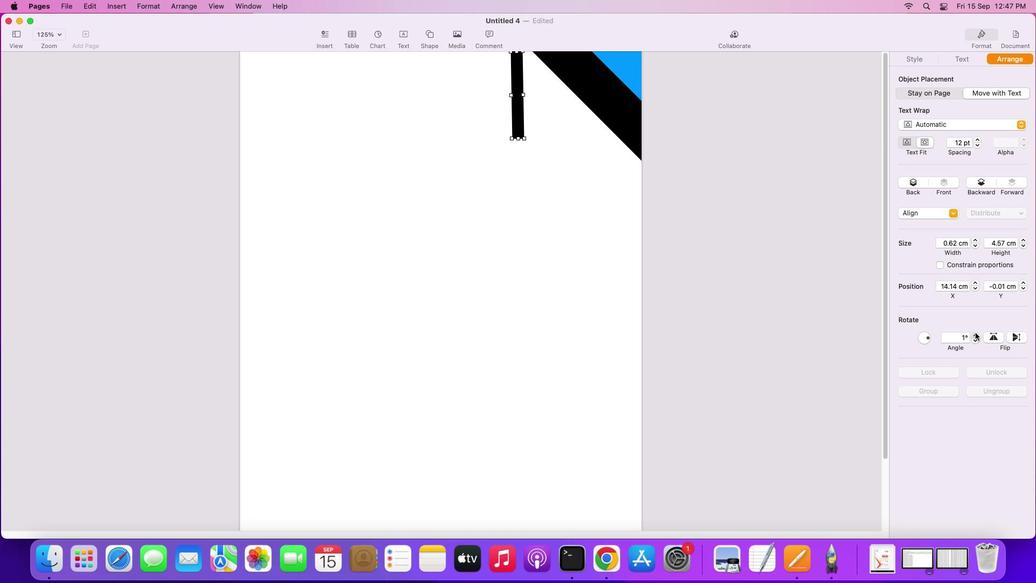 
Action: Mouse moved to (975, 334)
Screenshot: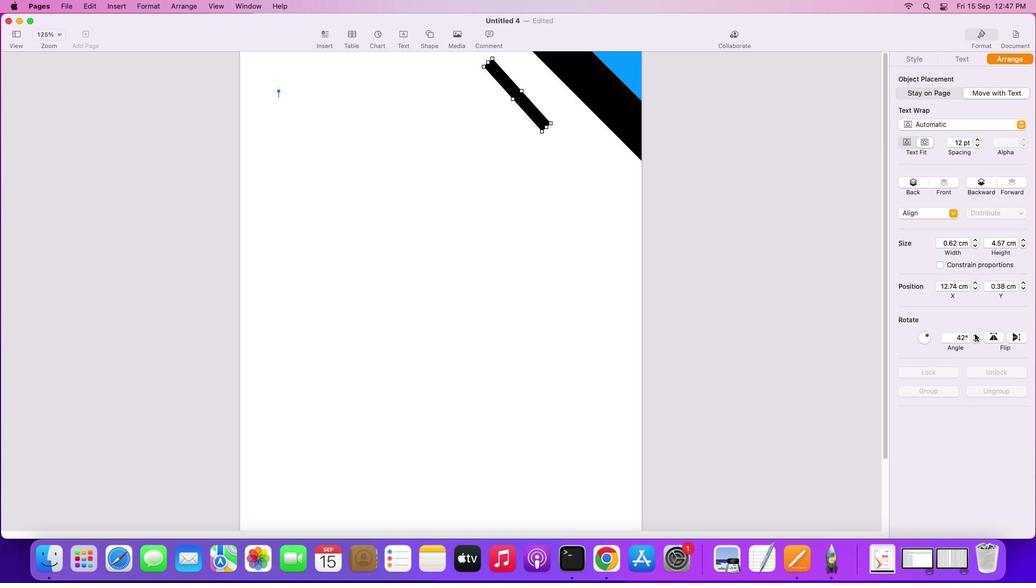 
Action: Mouse pressed left at (975, 334)
Screenshot: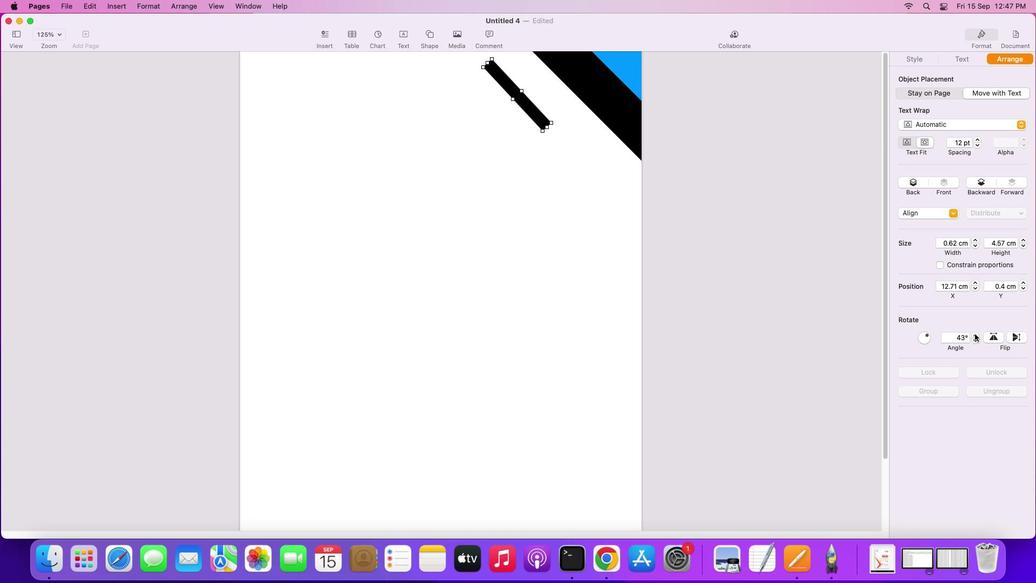 
Action: Mouse pressed left at (975, 334)
Screenshot: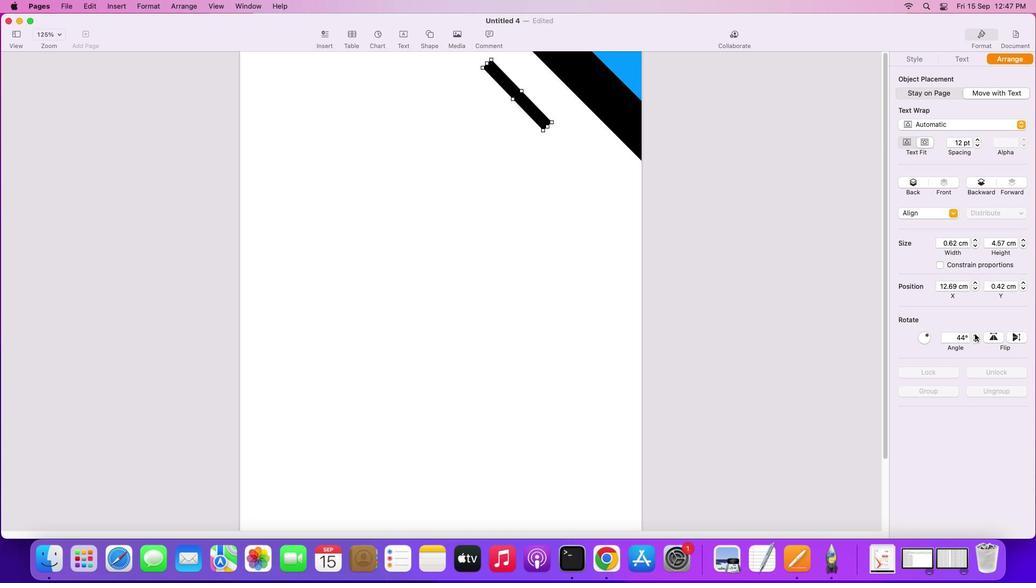 
Action: Mouse pressed left at (975, 334)
Screenshot: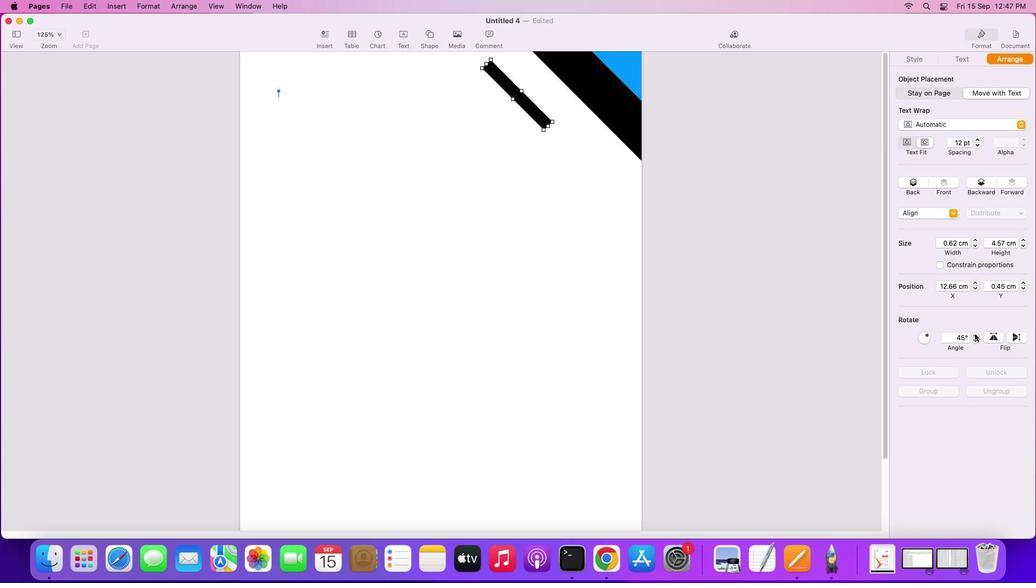 
Action: Mouse moved to (467, 109)
Screenshot: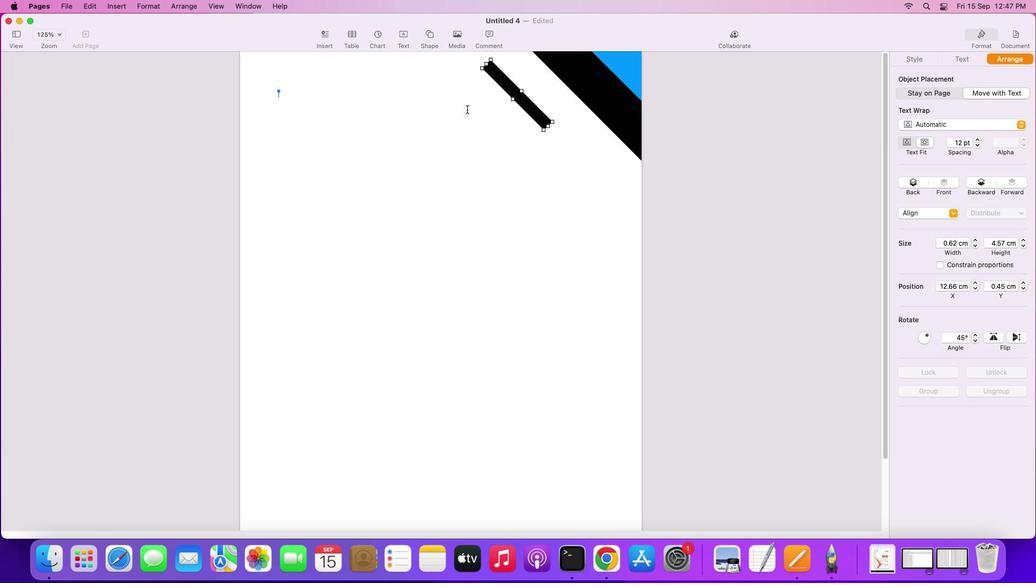 
Action: Mouse pressed left at (467, 109)
Screenshot: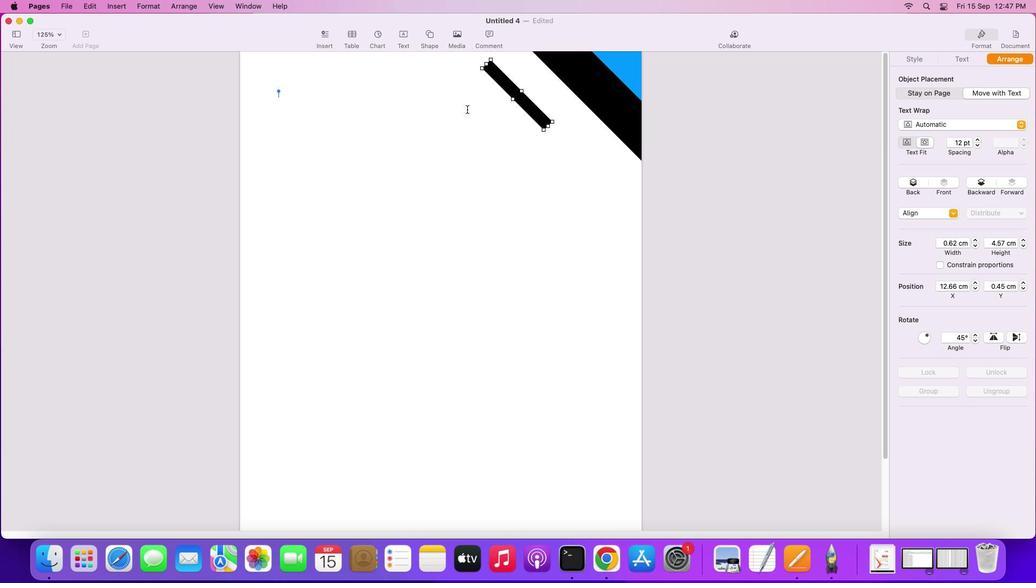 
Action: Mouse moved to (515, 93)
Screenshot: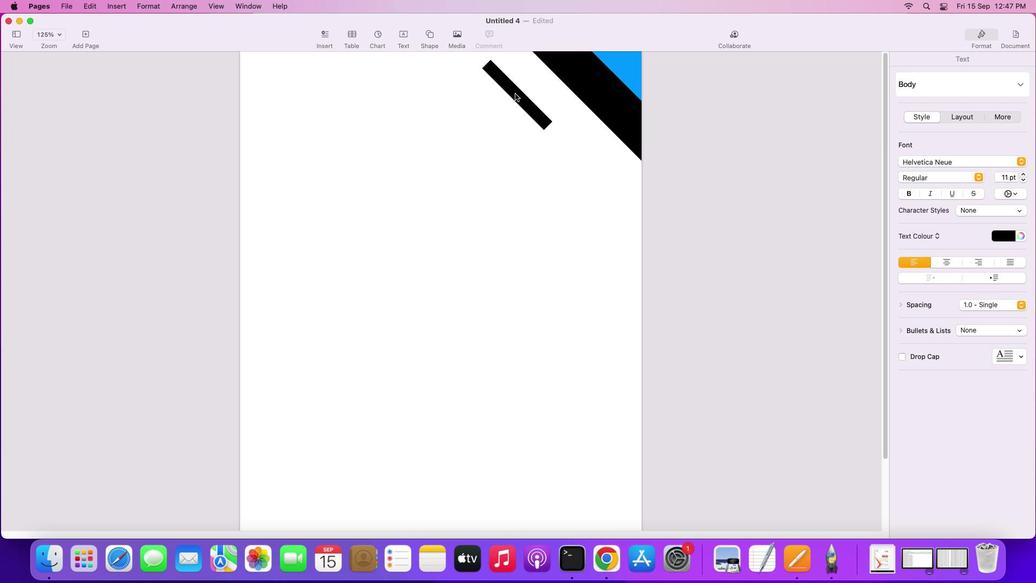 
Action: Mouse pressed left at (515, 93)
Screenshot: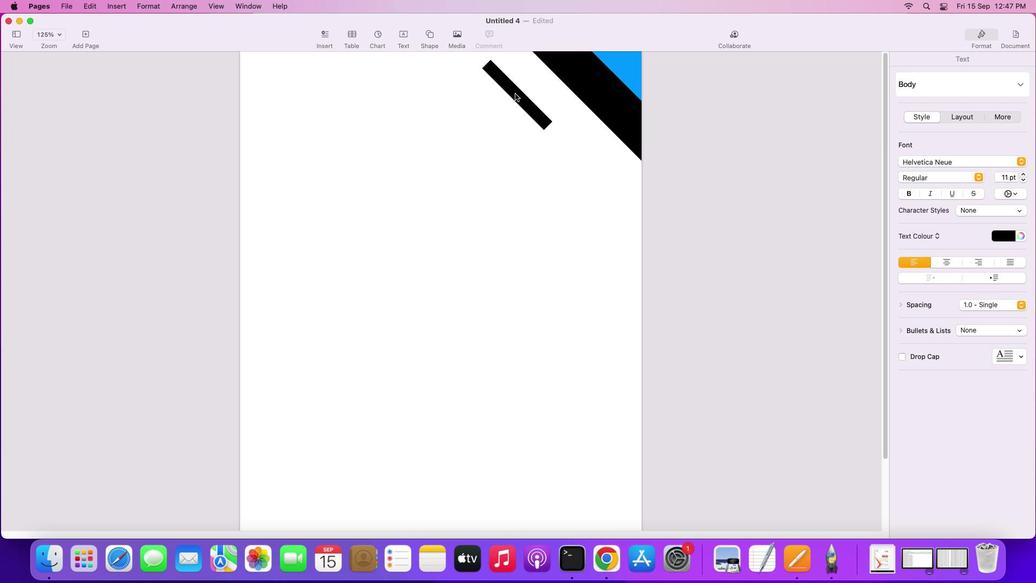 
Action: Mouse pressed left at (515, 93)
Screenshot: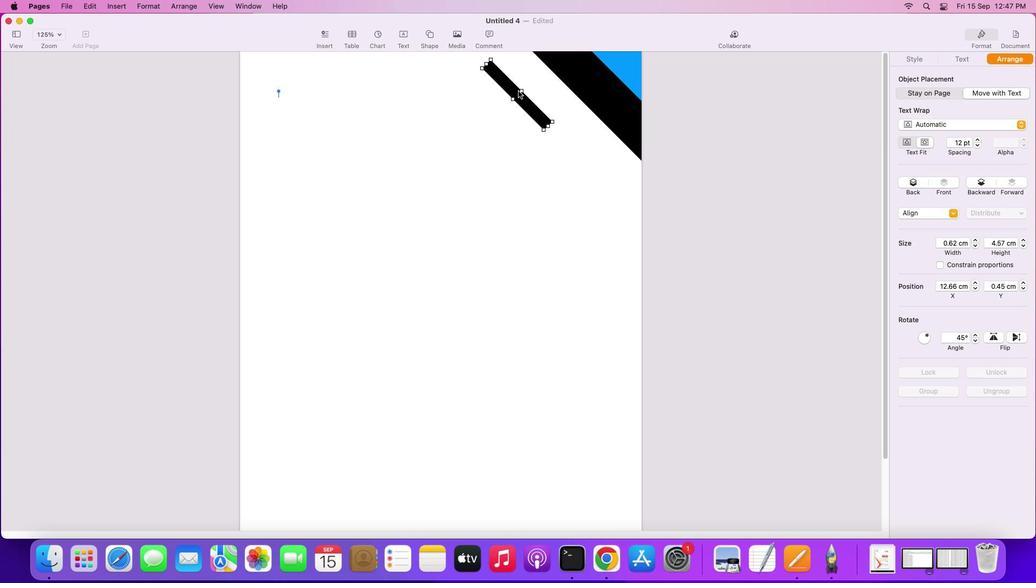 
Action: Mouse moved to (570, 117)
Screenshot: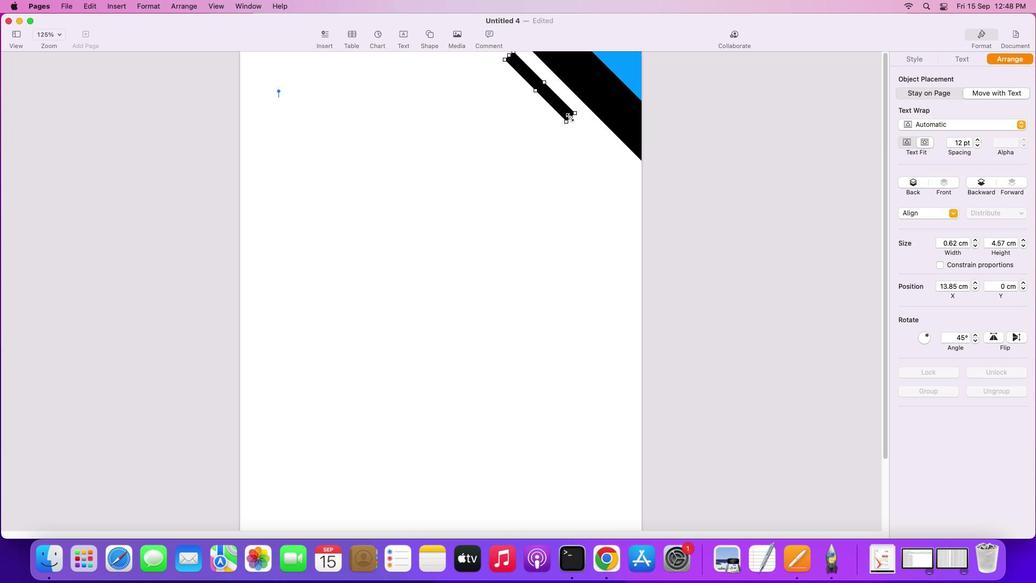 
Action: Mouse pressed left at (570, 117)
Screenshot: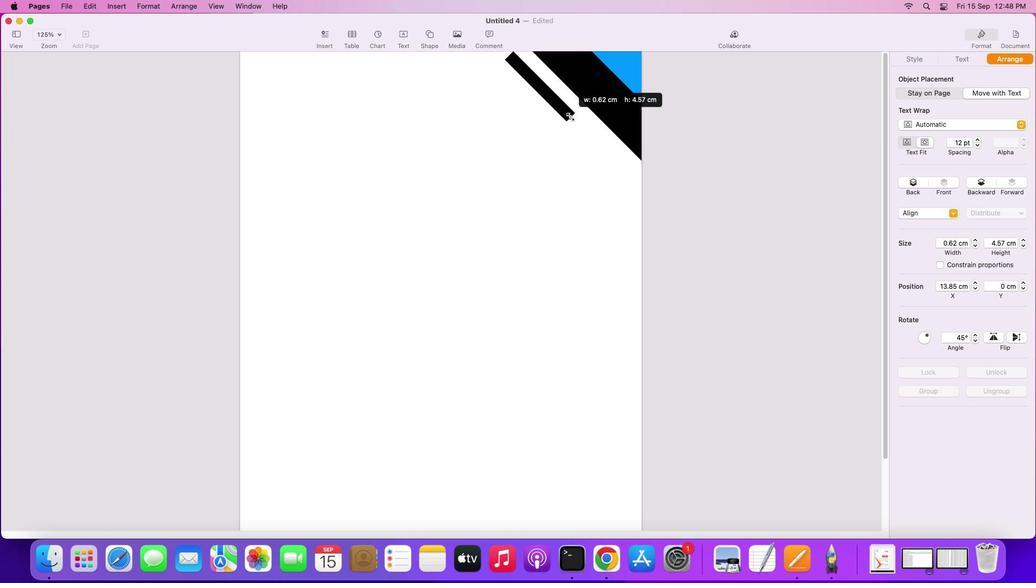 
Action: Mouse moved to (547, 95)
Screenshot: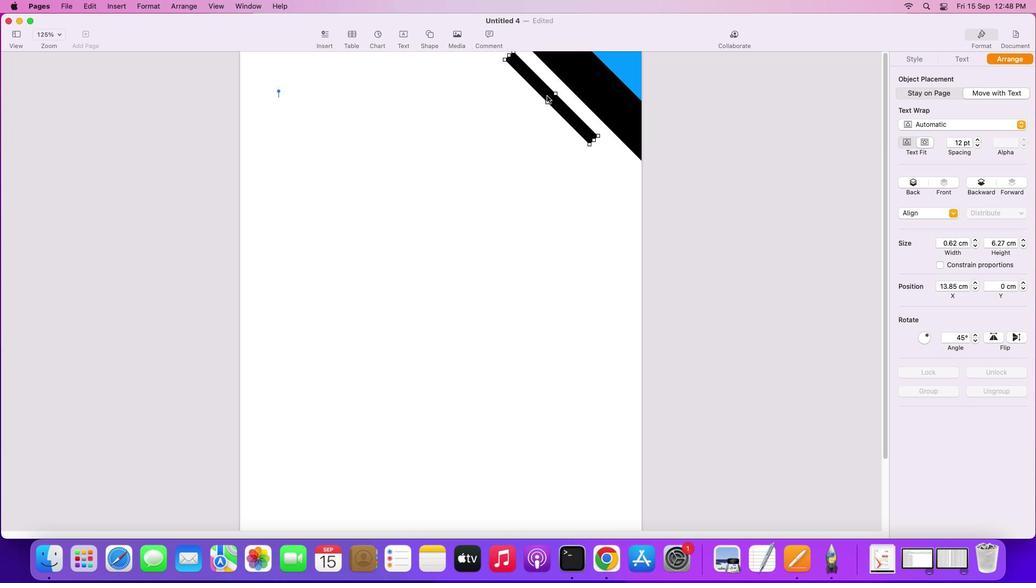 
Action: Mouse pressed left at (547, 95)
Screenshot: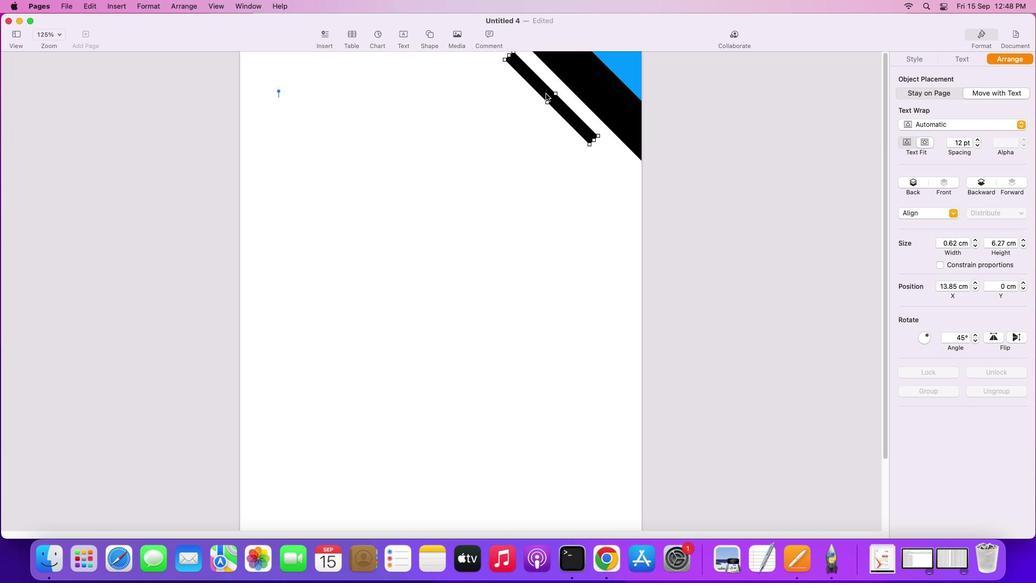 
Action: Mouse moved to (936, 95)
Screenshot: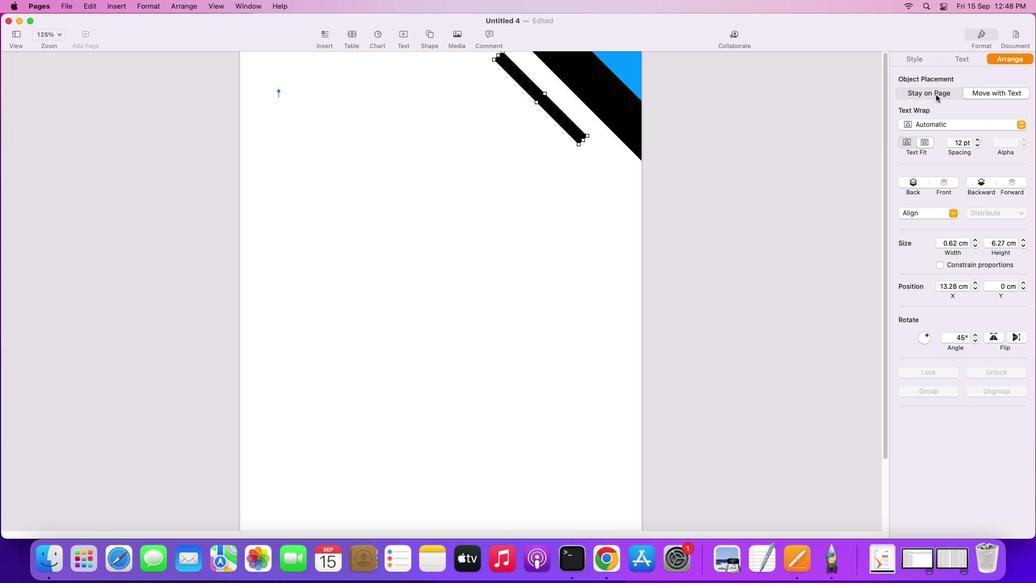 
Action: Mouse pressed left at (936, 95)
Screenshot: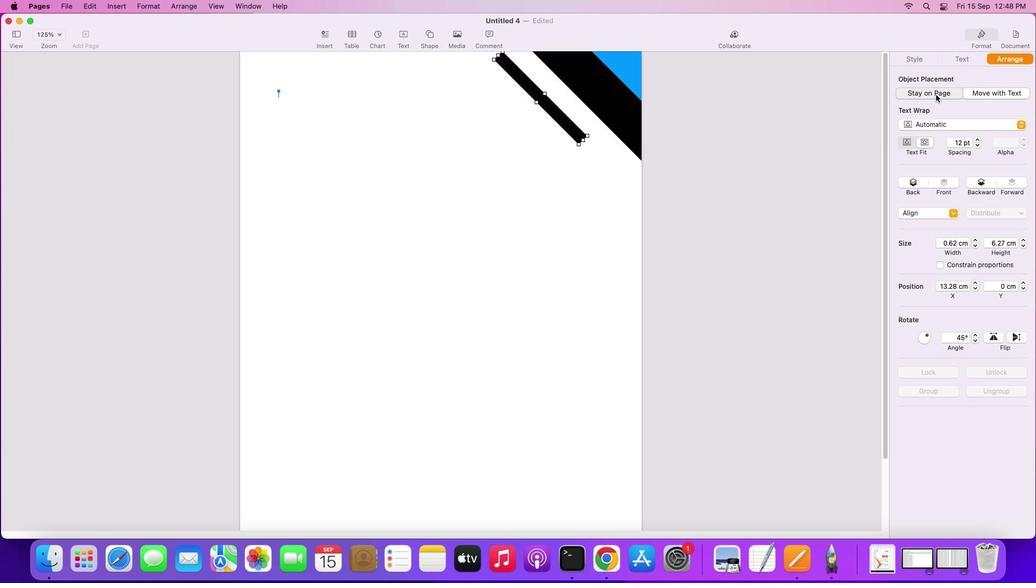 
Action: Mouse moved to (546, 105)
Screenshot: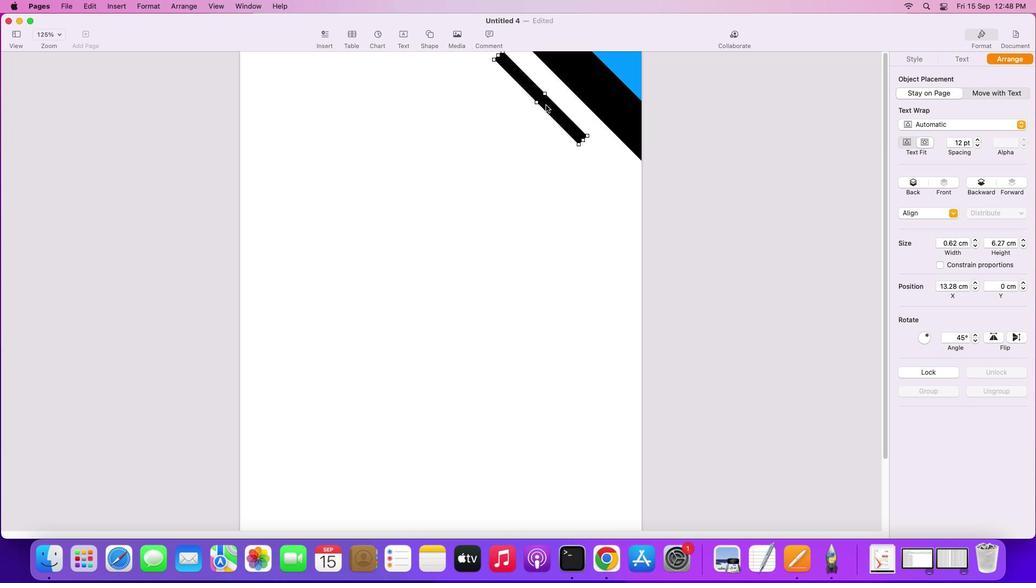 
Action: Mouse pressed left at (546, 105)
Screenshot: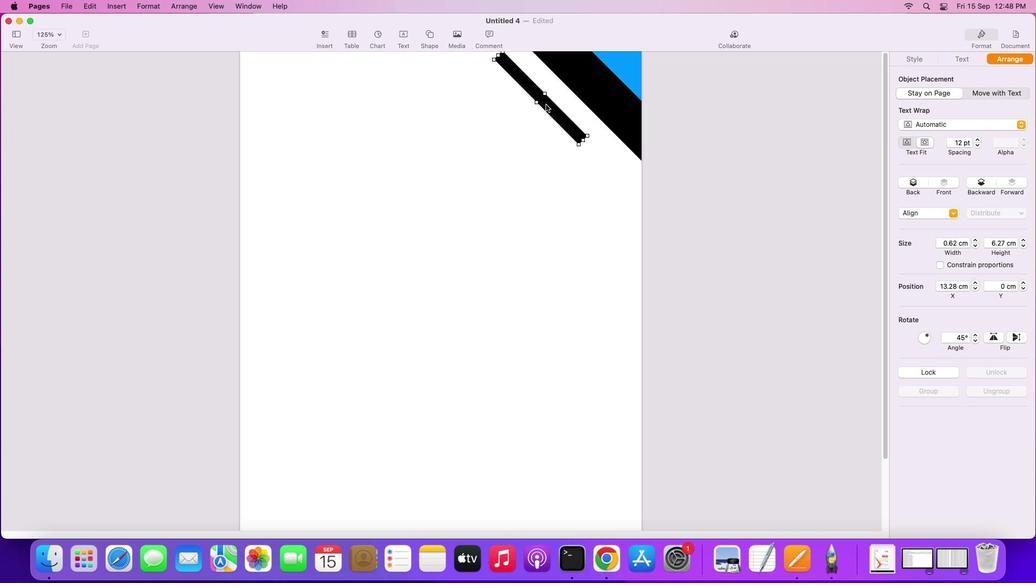 
Action: Mouse moved to (518, 146)
Screenshot: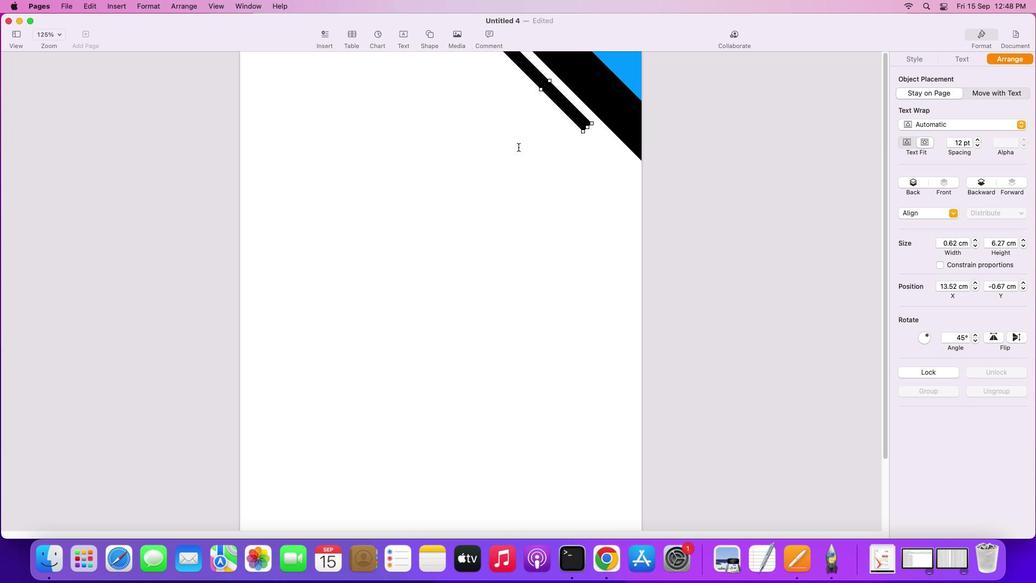 
Action: Mouse pressed left at (518, 146)
Screenshot: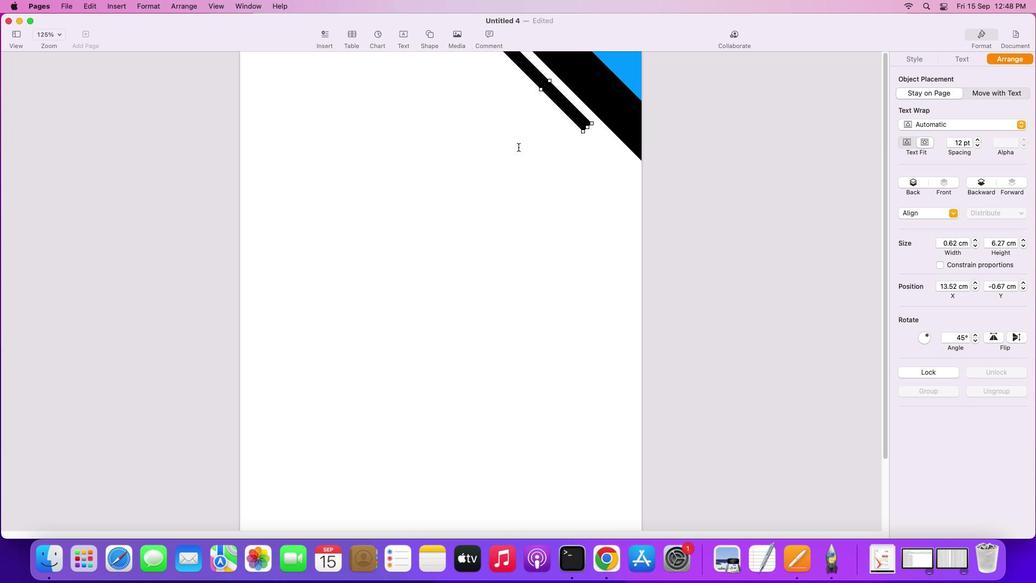 
Action: Mouse moved to (429, 34)
Screenshot: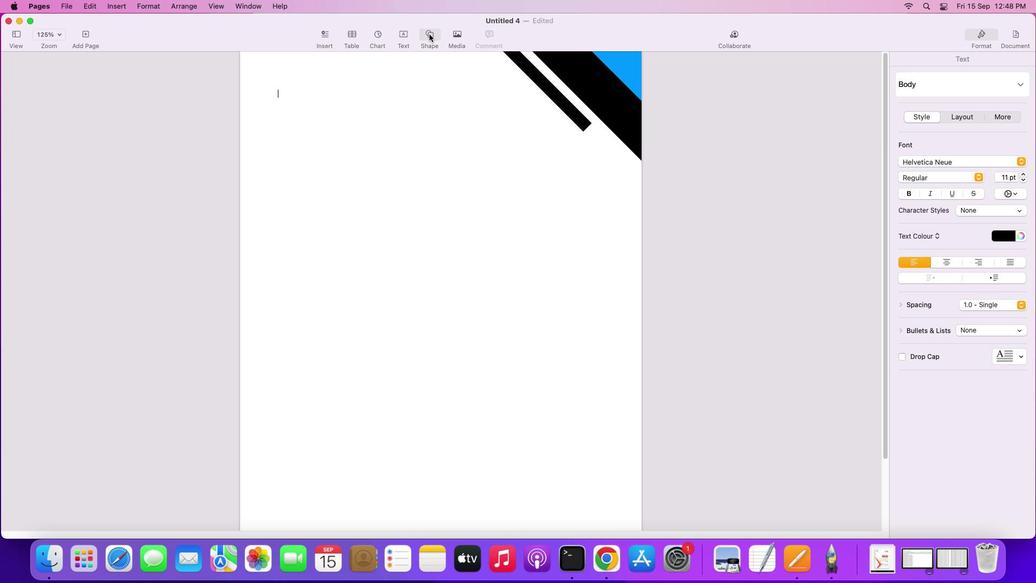 
Action: Mouse pressed left at (429, 34)
Screenshot: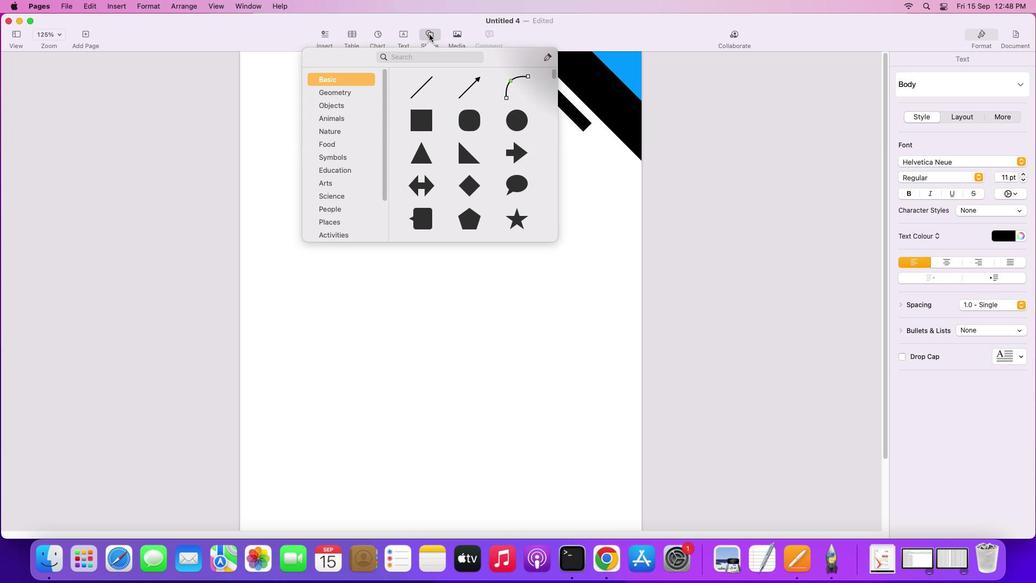 
Action: Mouse moved to (584, 165)
Screenshot: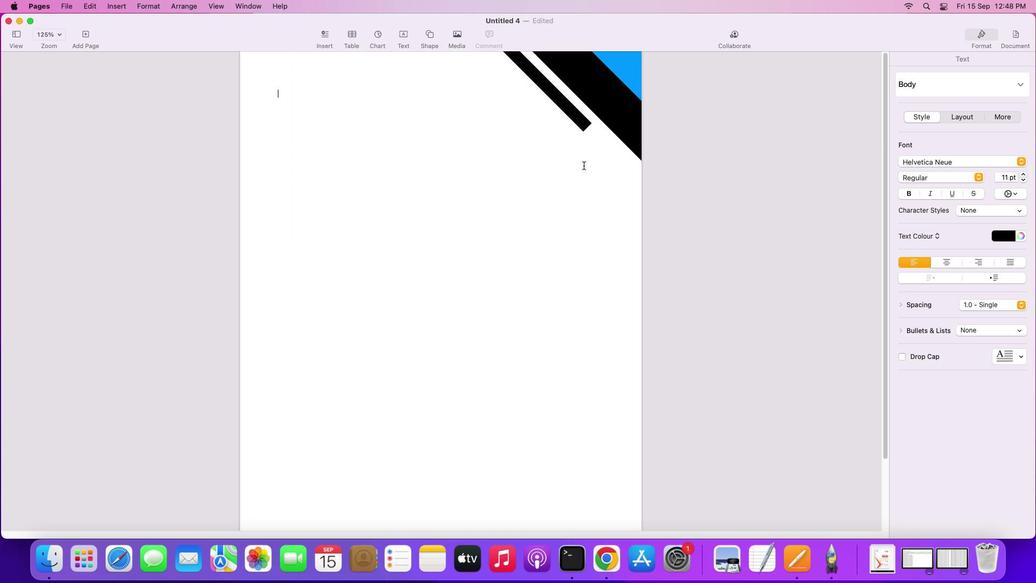 
Action: Mouse pressed left at (584, 165)
Screenshot: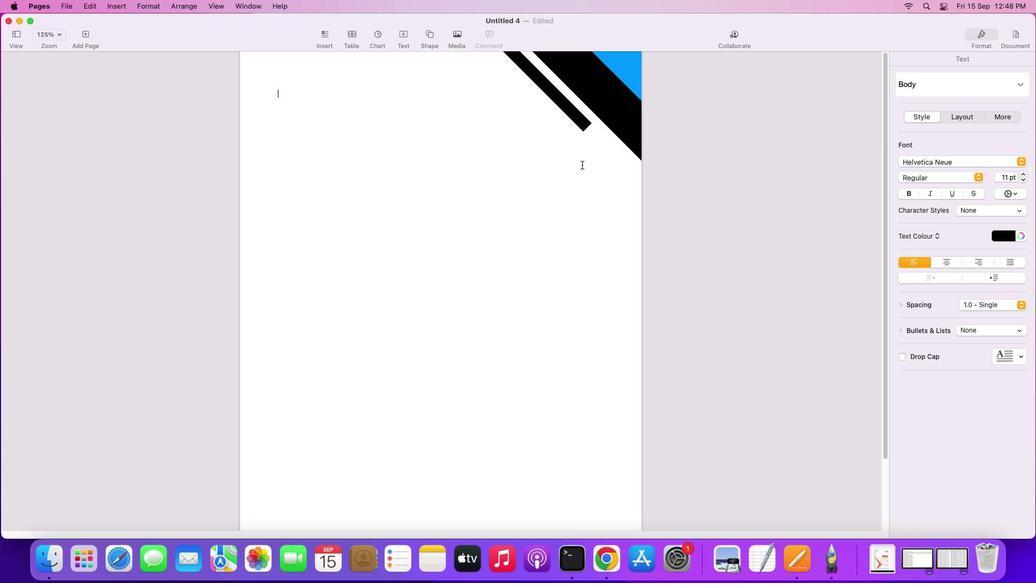
Action: Mouse moved to (546, 88)
Screenshot: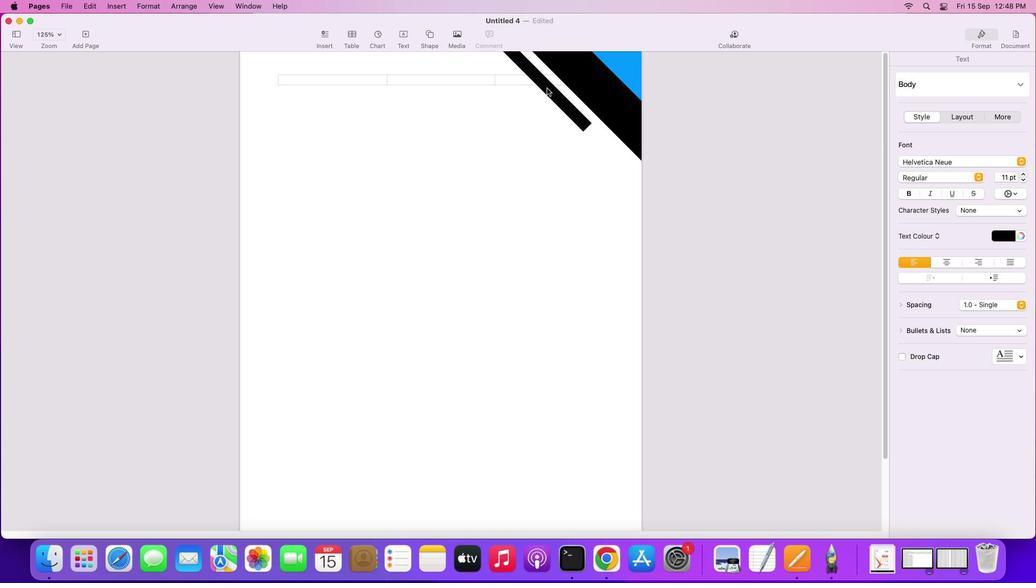 
Action: Mouse pressed left at (546, 88)
Screenshot: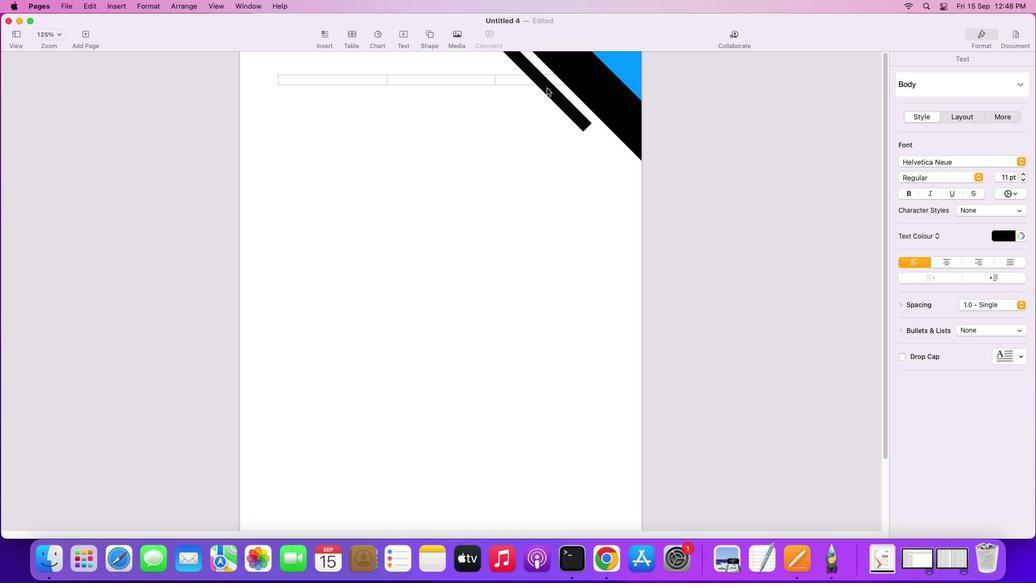 
Action: Key pressed Key.alt
Screenshot: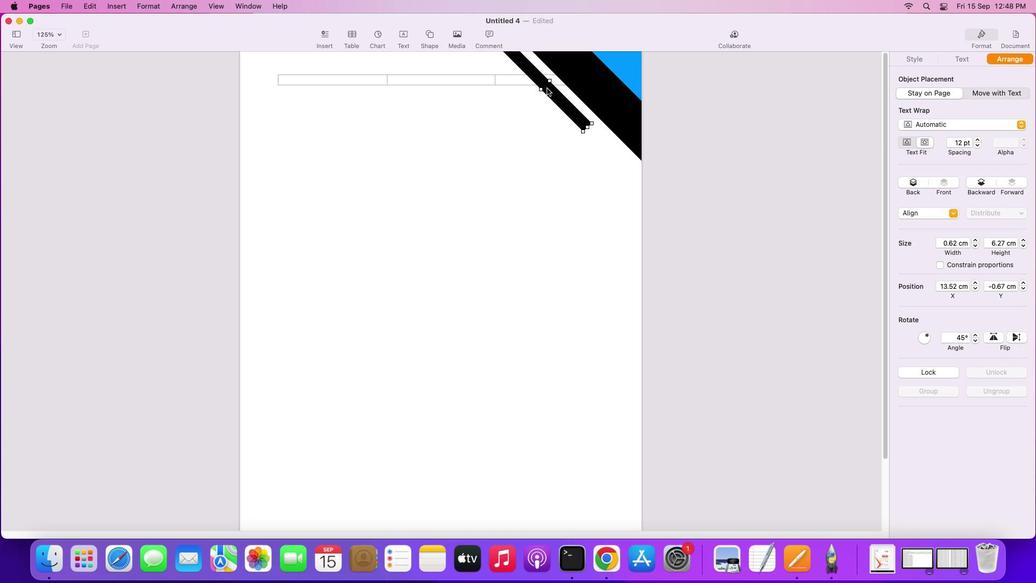 
Action: Mouse pressed left at (546, 88)
Screenshot: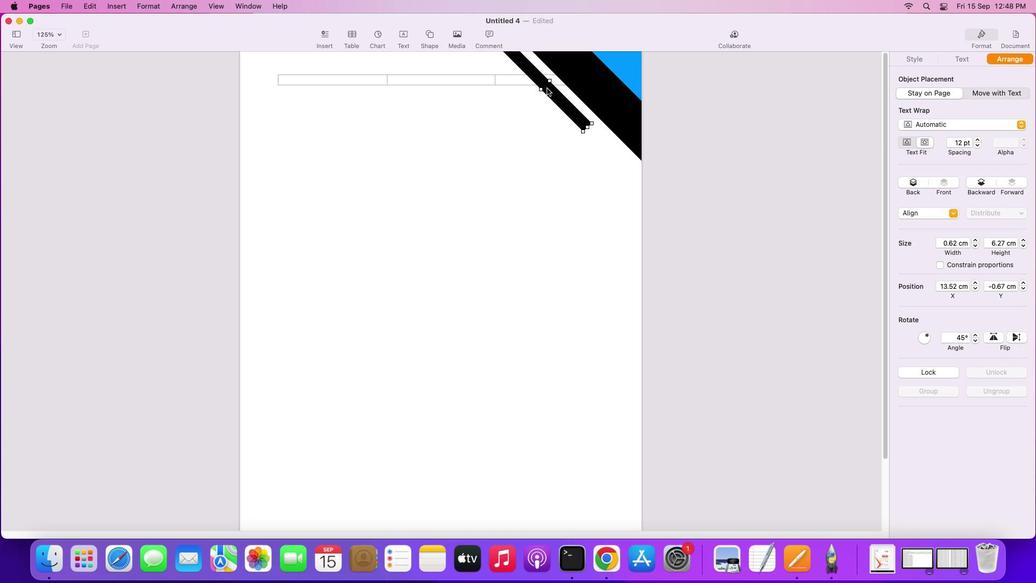 
Action: Mouse moved to (489, 78)
Screenshot: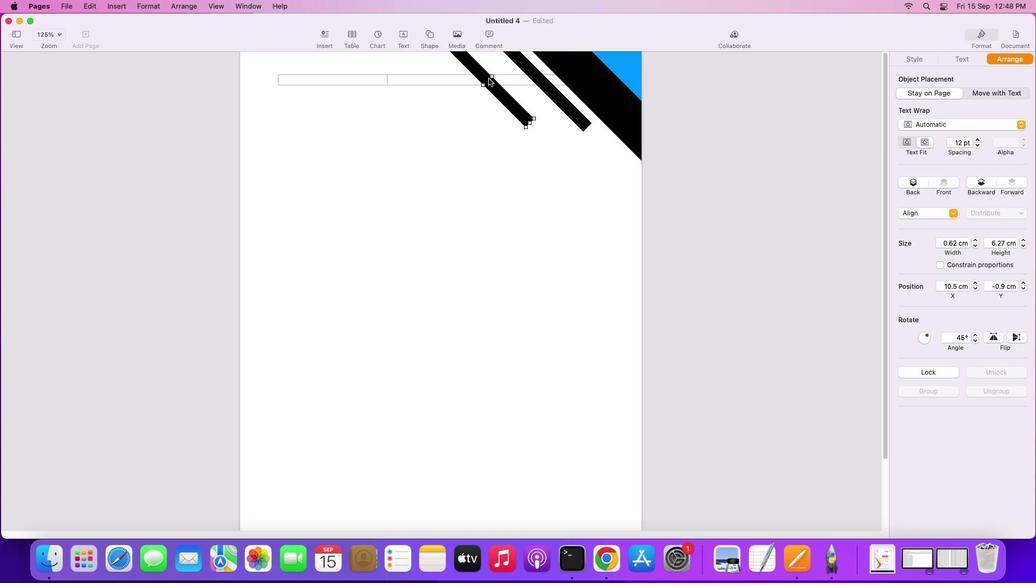 
Action: Mouse pressed left at (489, 78)
Screenshot: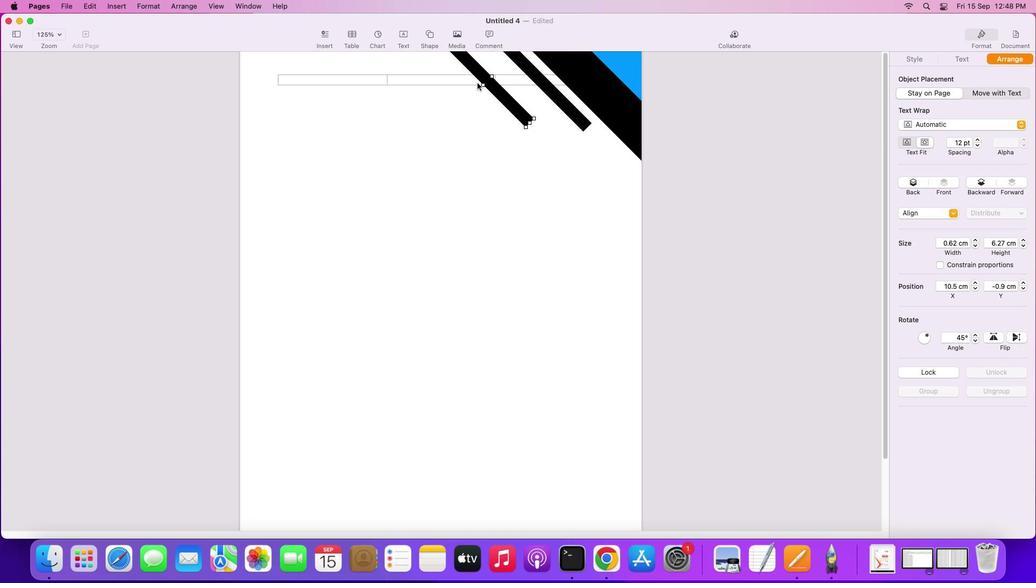 
Action: Key pressed Key.alt
Screenshot: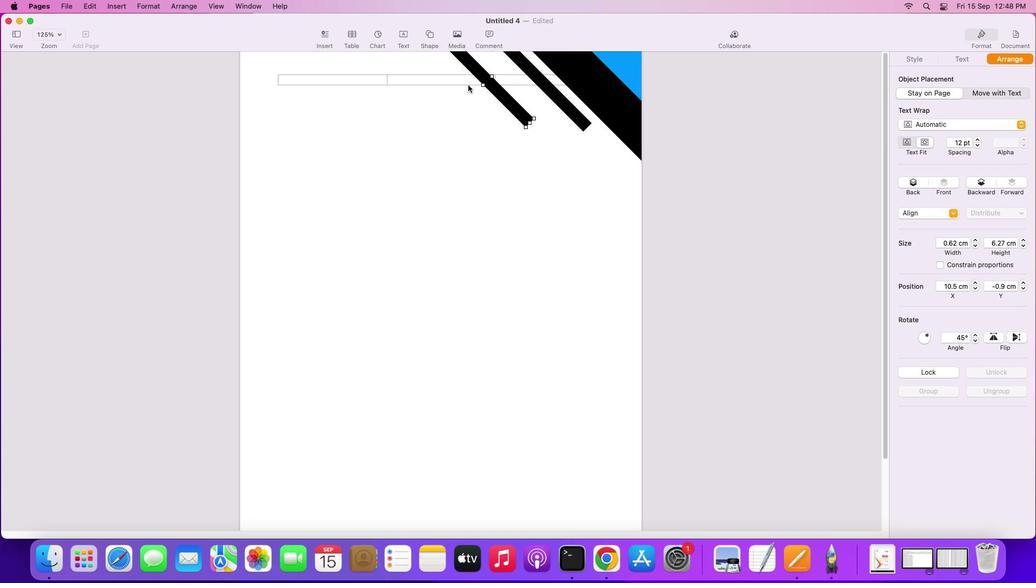 
Action: Mouse moved to (484, 126)
Screenshot: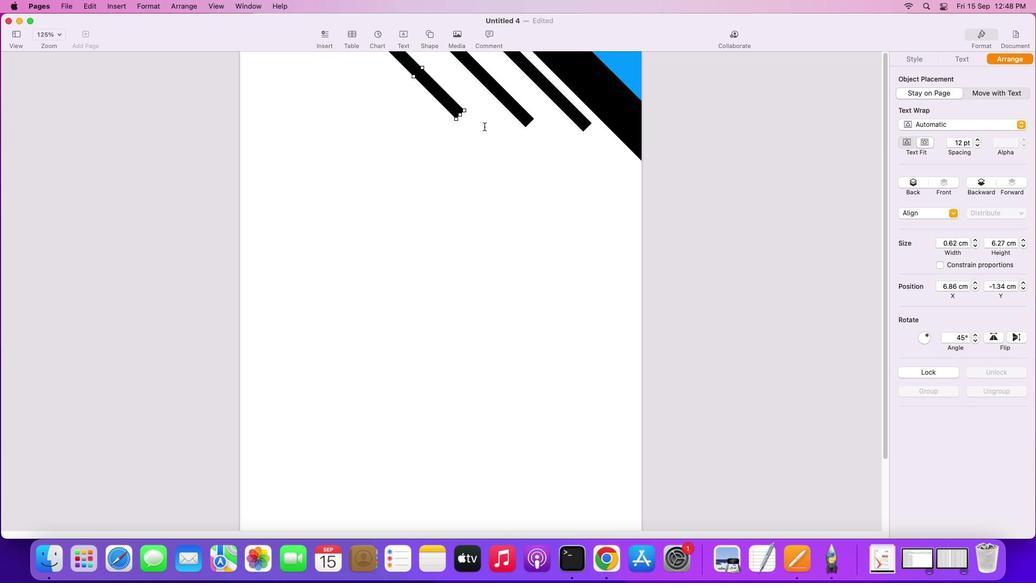 
Action: Mouse pressed left at (484, 126)
Screenshot: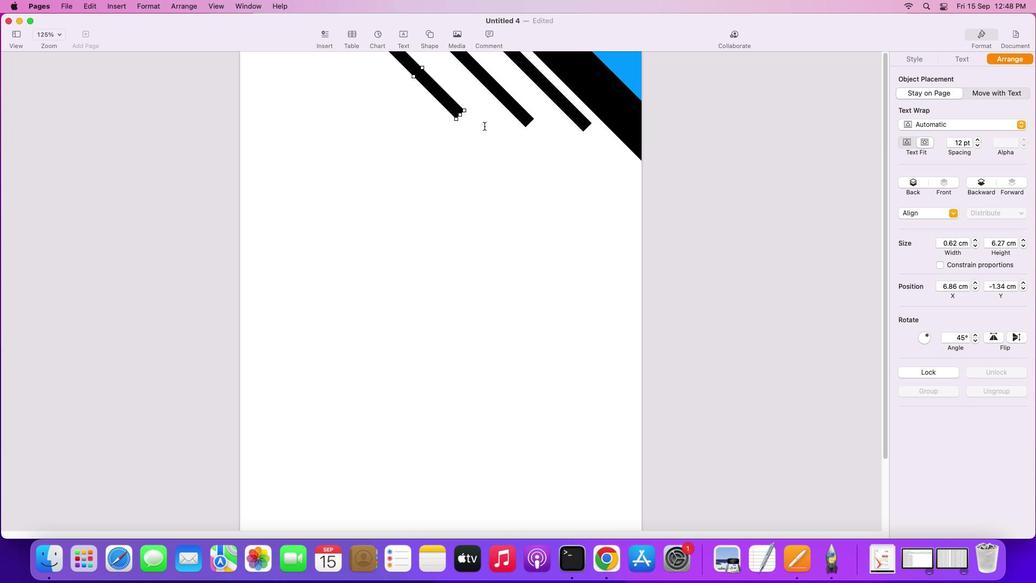 
Action: Mouse moved to (430, 34)
Screenshot: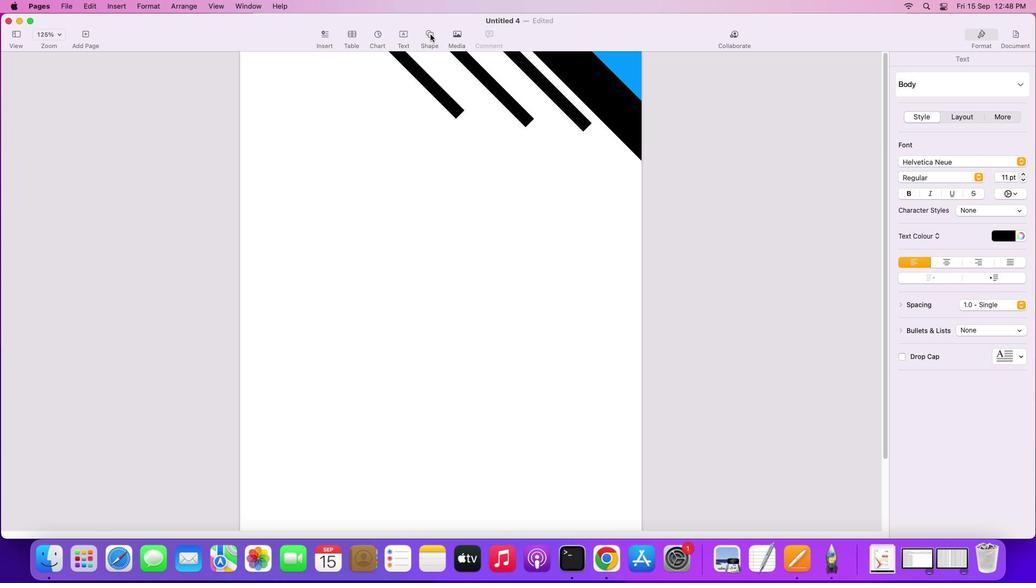 
Action: Mouse pressed left at (430, 34)
Screenshot: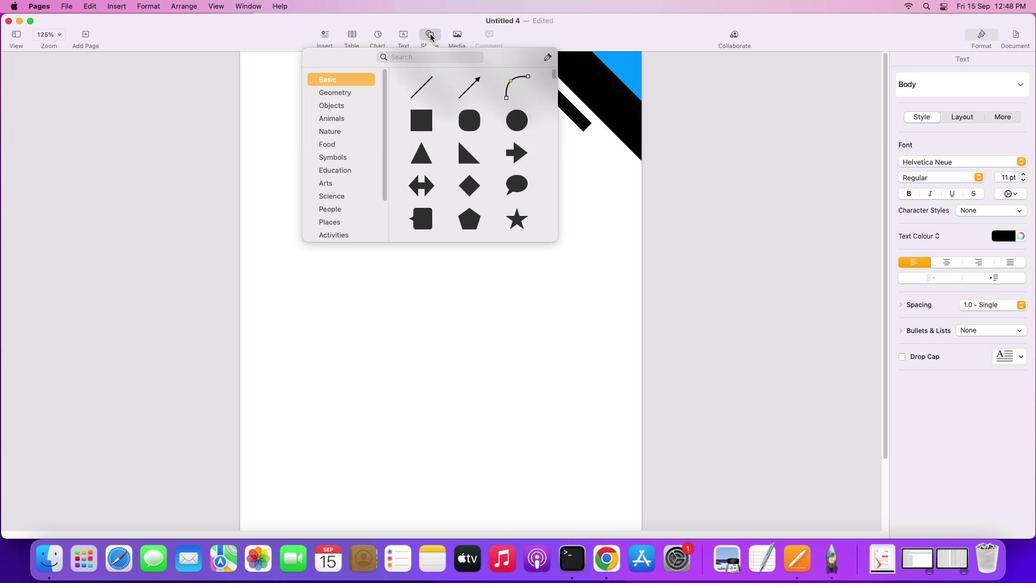 
Action: Mouse moved to (428, 118)
Screenshot: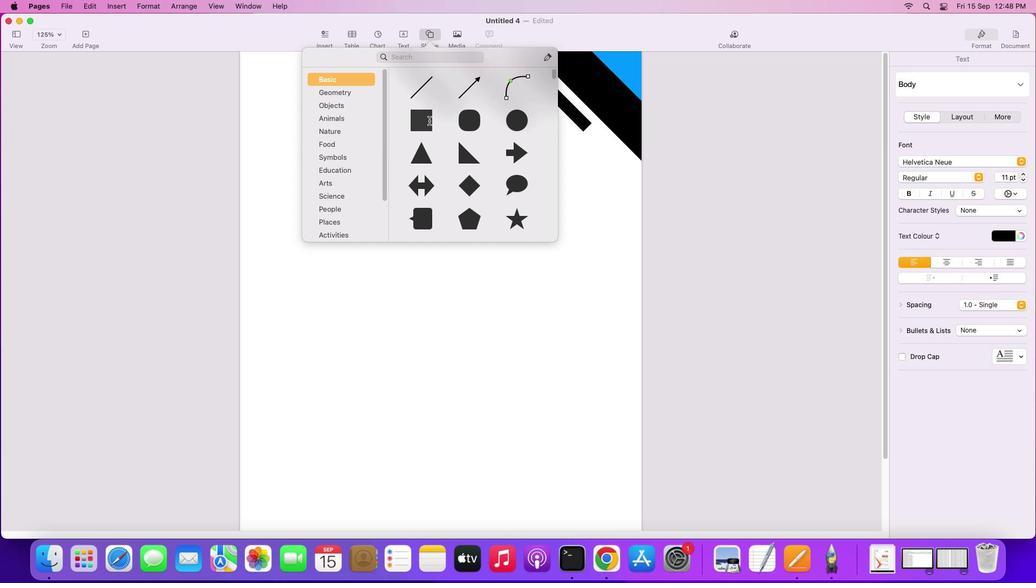 
Action: Mouse pressed left at (428, 118)
Screenshot: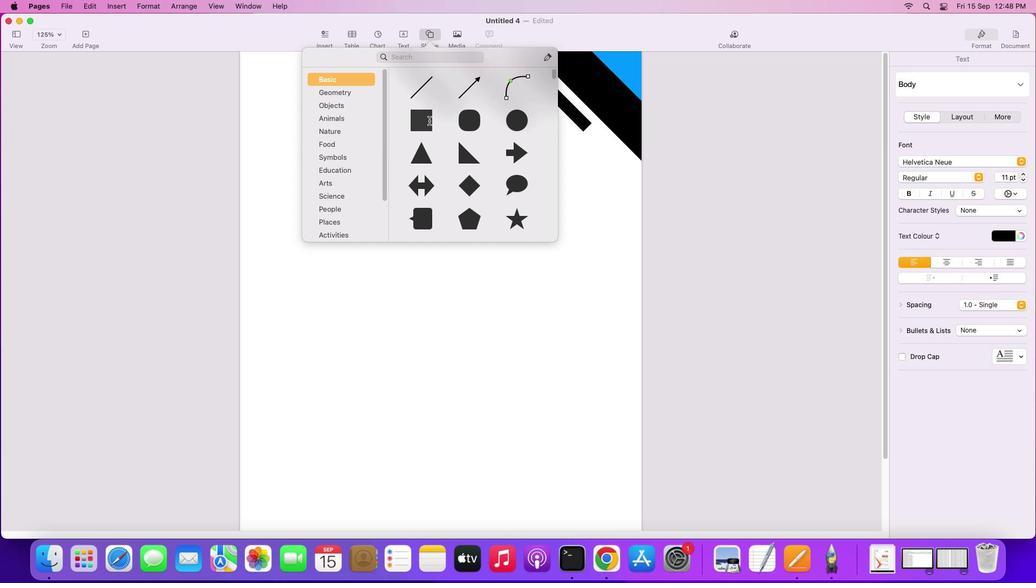 
Action: Mouse moved to (436, 136)
Screenshot: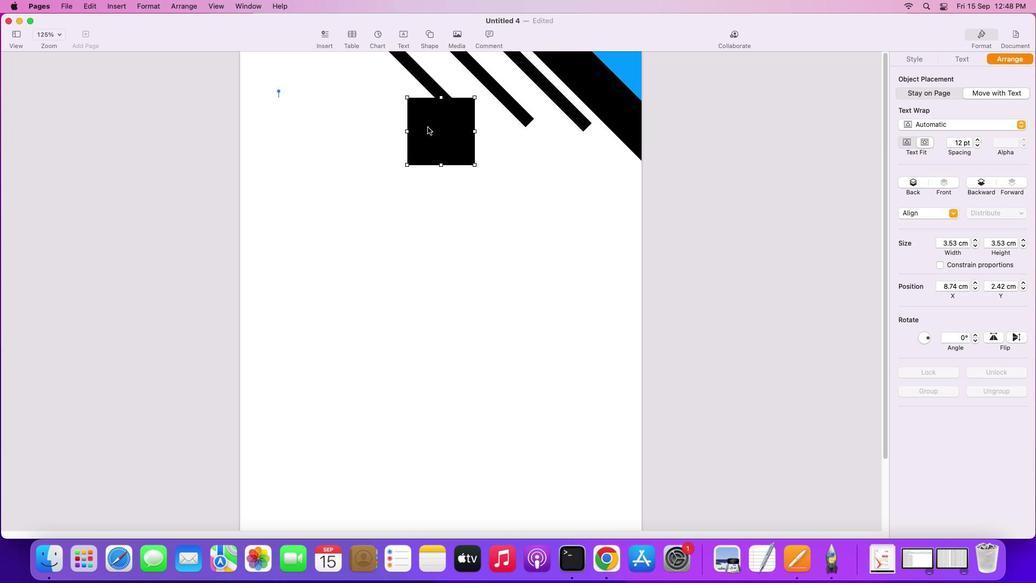 
Action: Mouse pressed left at (436, 136)
Screenshot: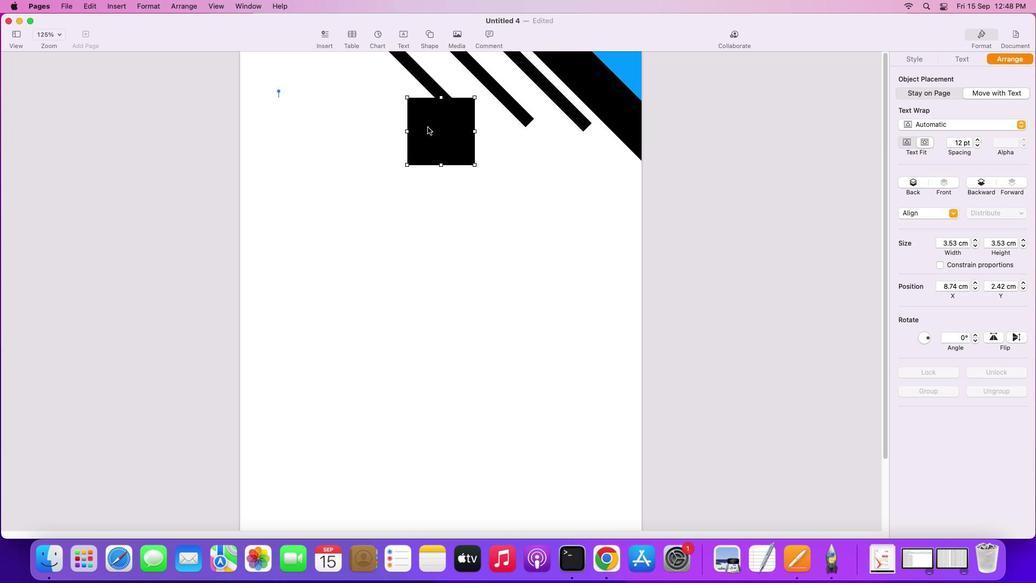 
Action: Mouse moved to (426, 85)
Screenshot: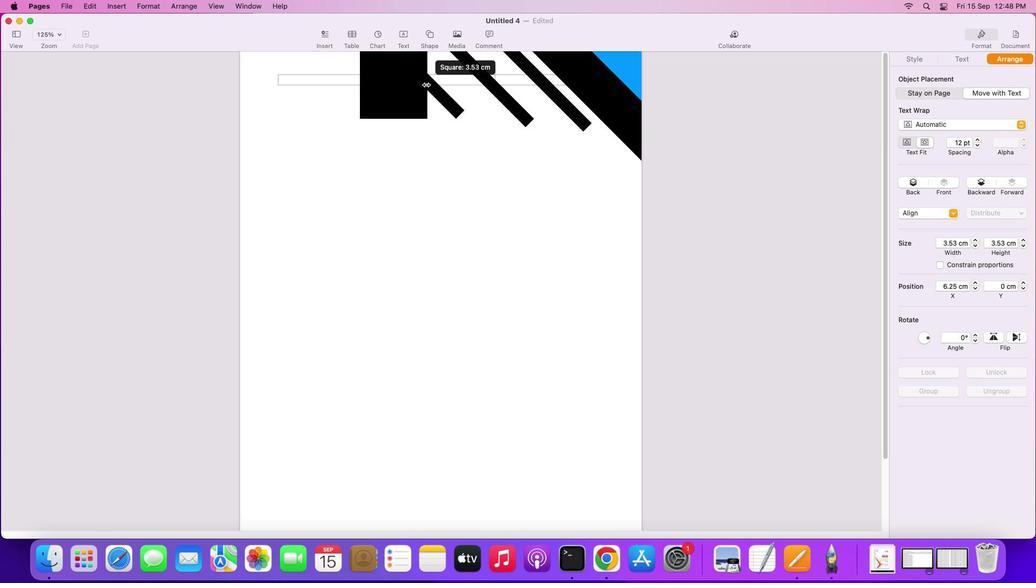 
Action: Mouse pressed left at (426, 85)
Screenshot: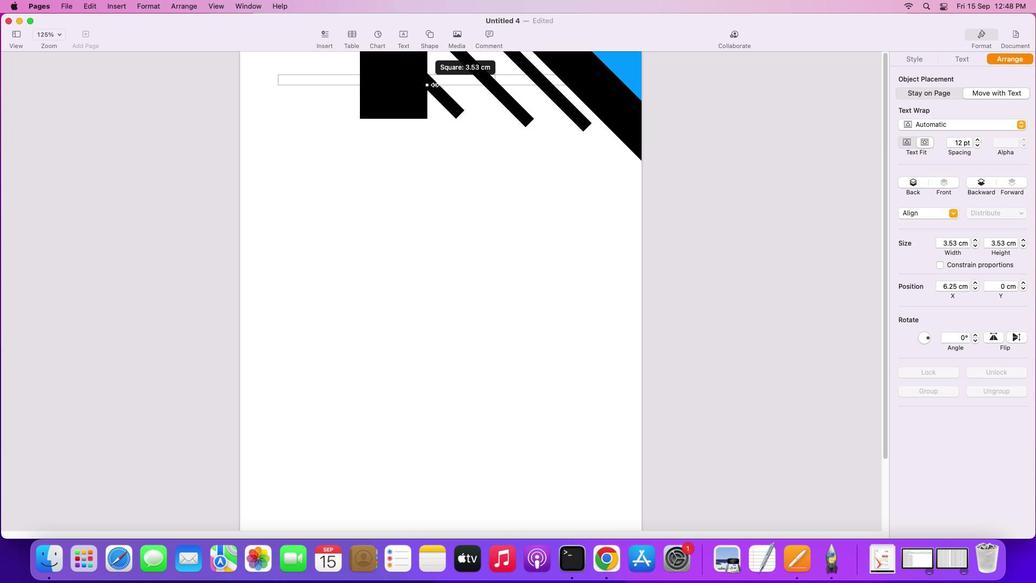 
Action: Mouse moved to (532, 85)
Screenshot: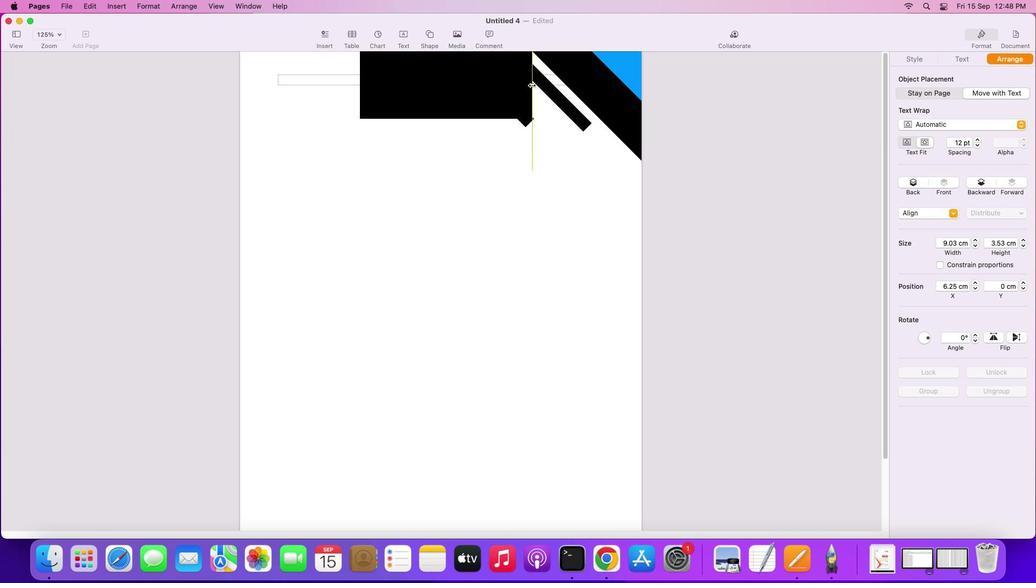 
Action: Mouse pressed left at (532, 85)
Screenshot: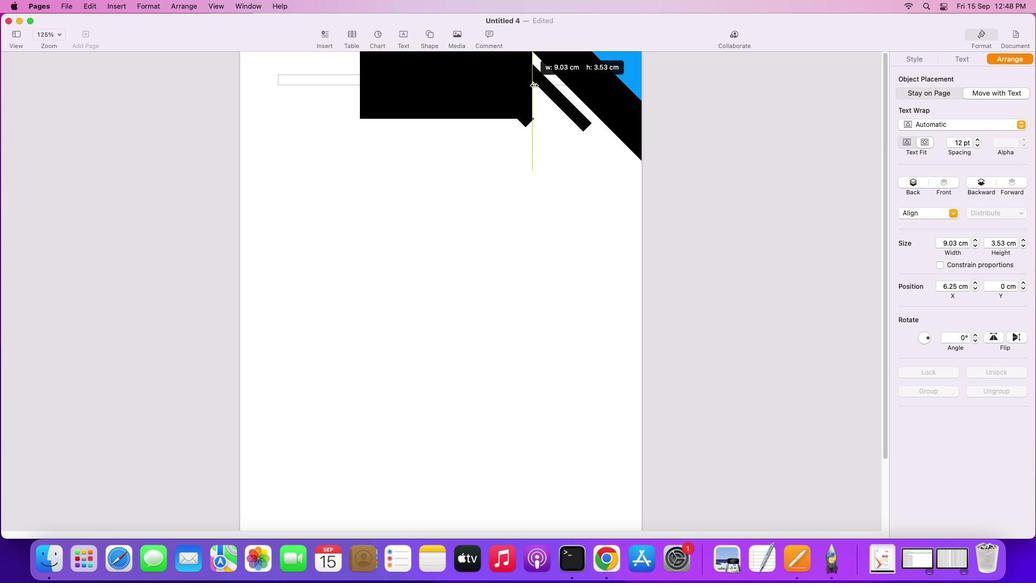 
Action: Mouse moved to (482, 116)
Screenshot: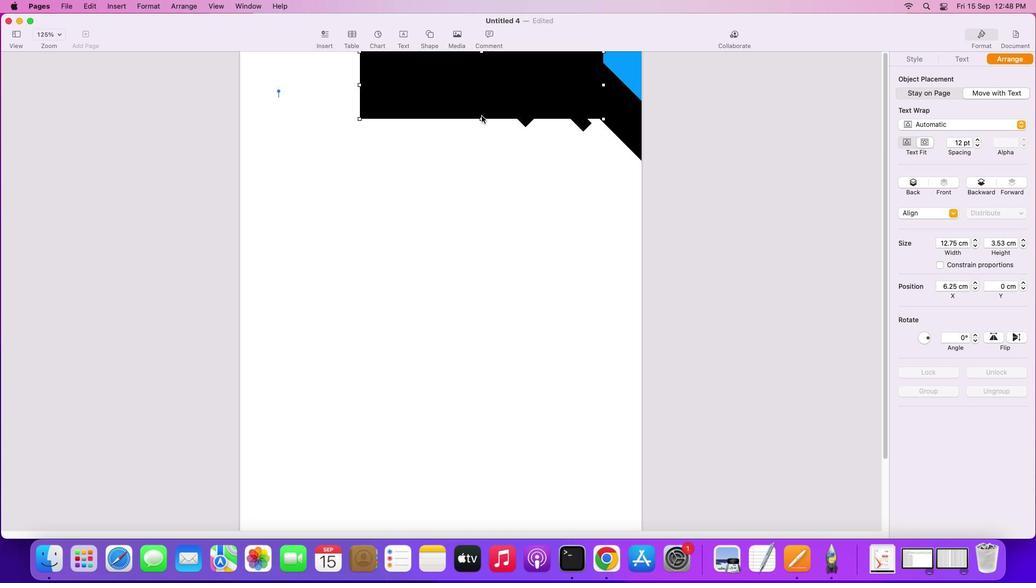 
Action: Mouse pressed left at (482, 116)
Screenshot: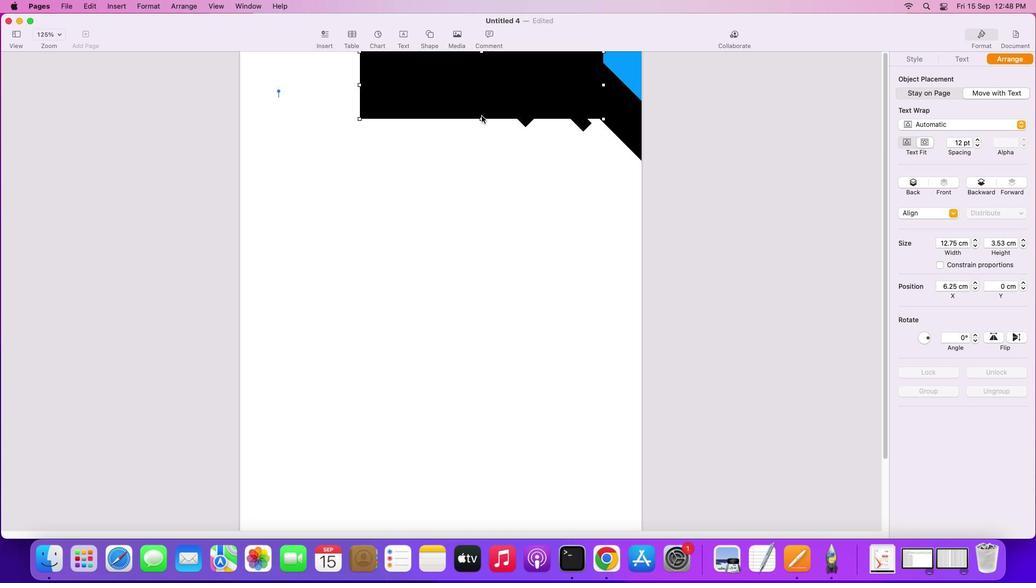 
Action: Mouse moved to (483, 145)
Screenshot: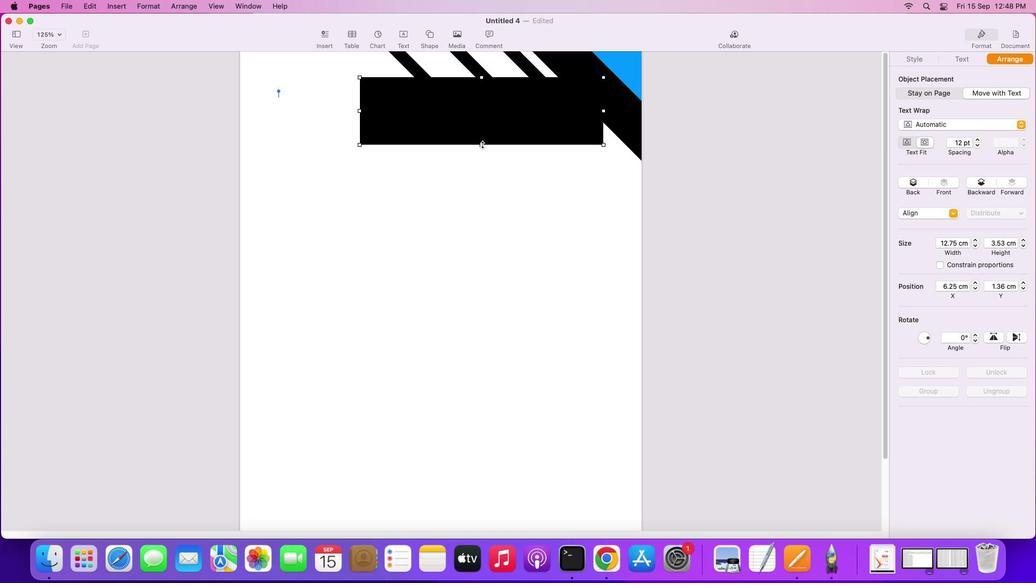 
Action: Mouse pressed left at (483, 145)
Screenshot: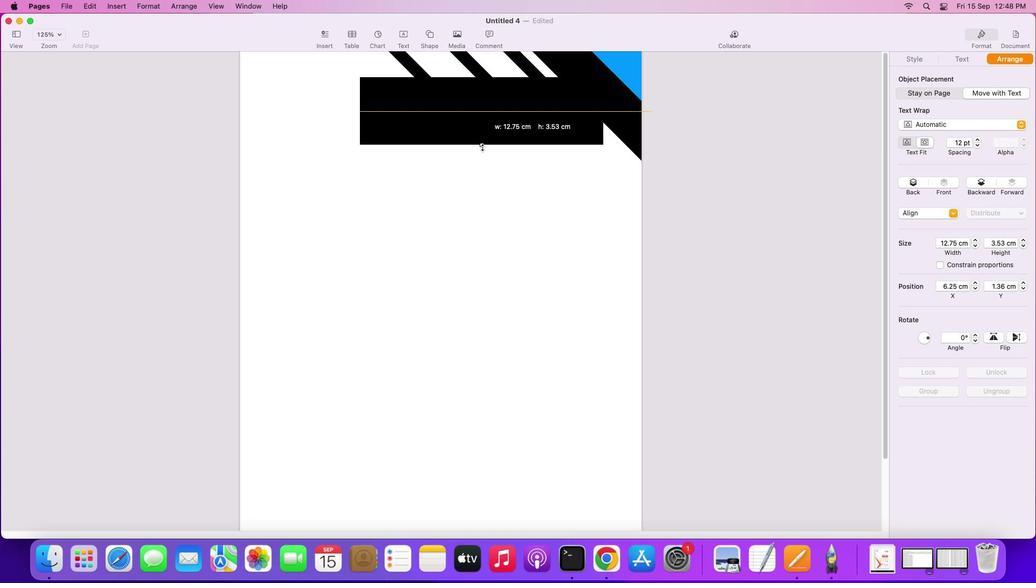 
Action: Mouse moved to (494, 136)
Screenshot: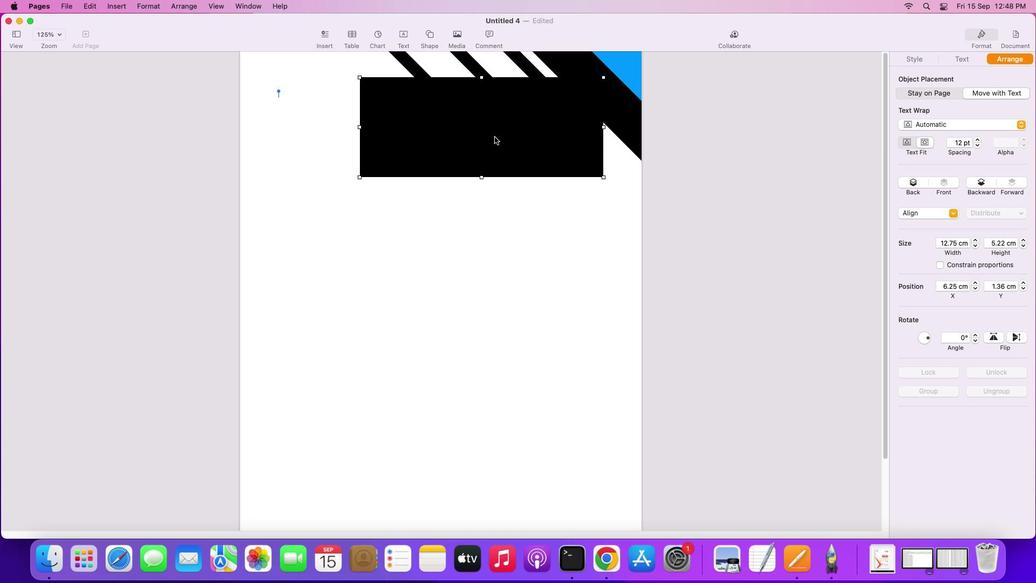 
Action: Mouse pressed left at (494, 136)
Screenshot: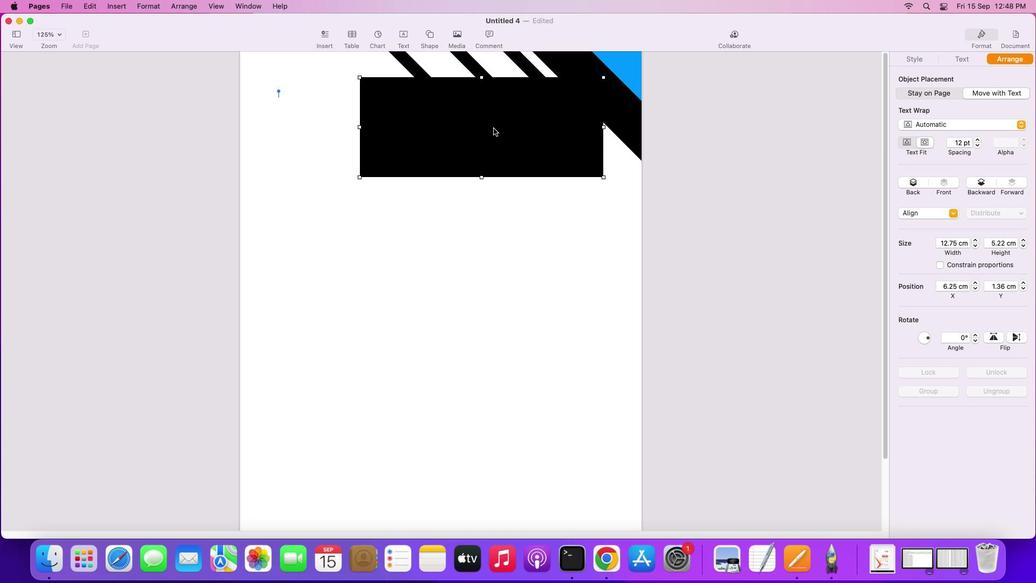 
Action: Mouse moved to (484, 91)
Screenshot: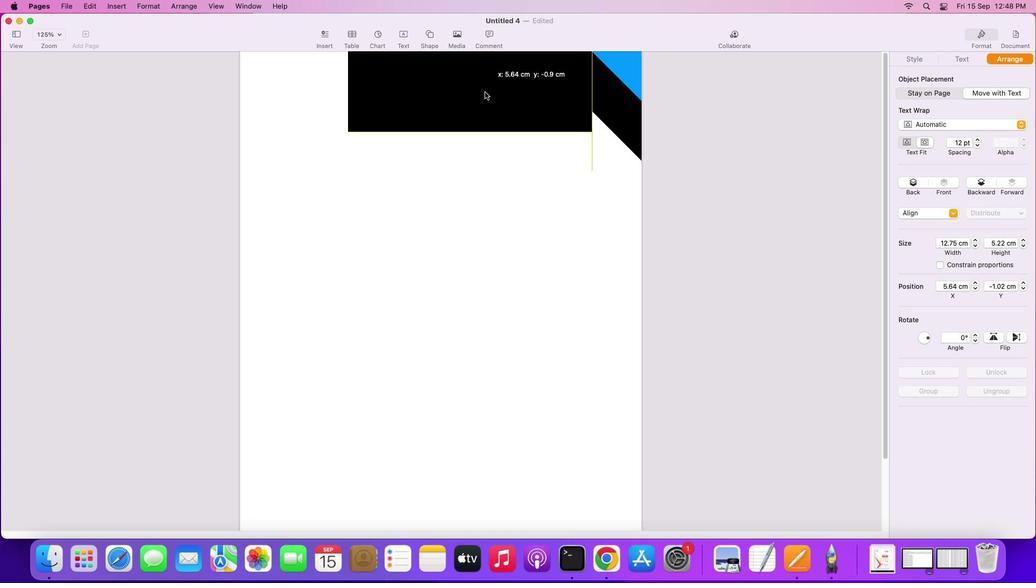 
Action: Mouse pressed right at (484, 91)
Screenshot: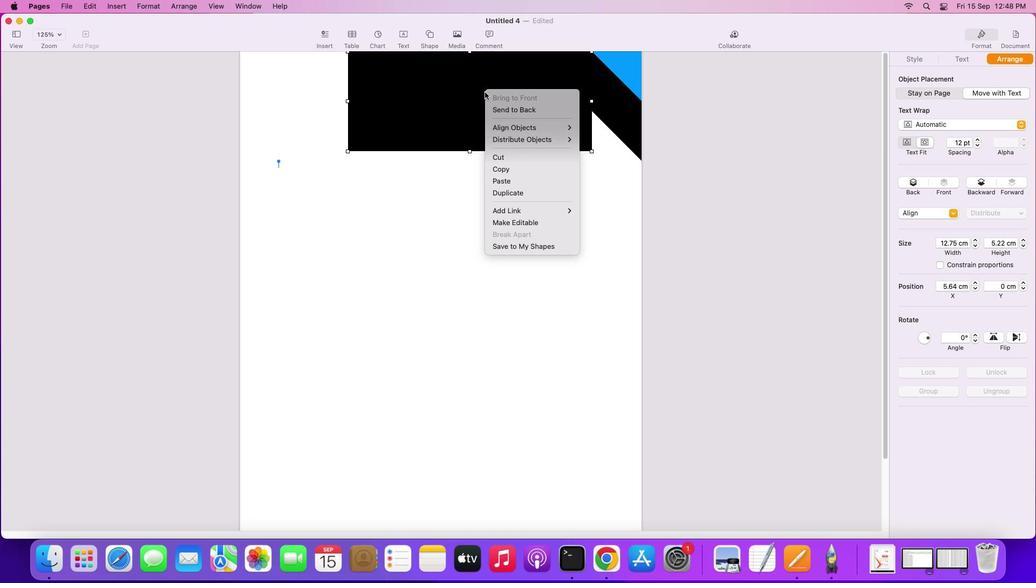 
Action: Mouse moved to (507, 110)
Screenshot: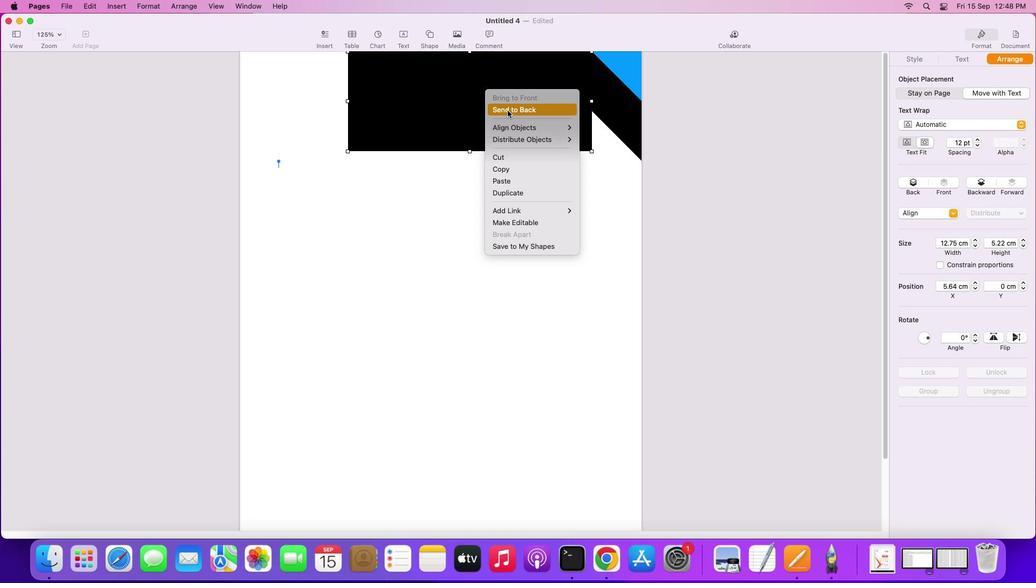 
Action: Mouse pressed left at (507, 110)
Screenshot: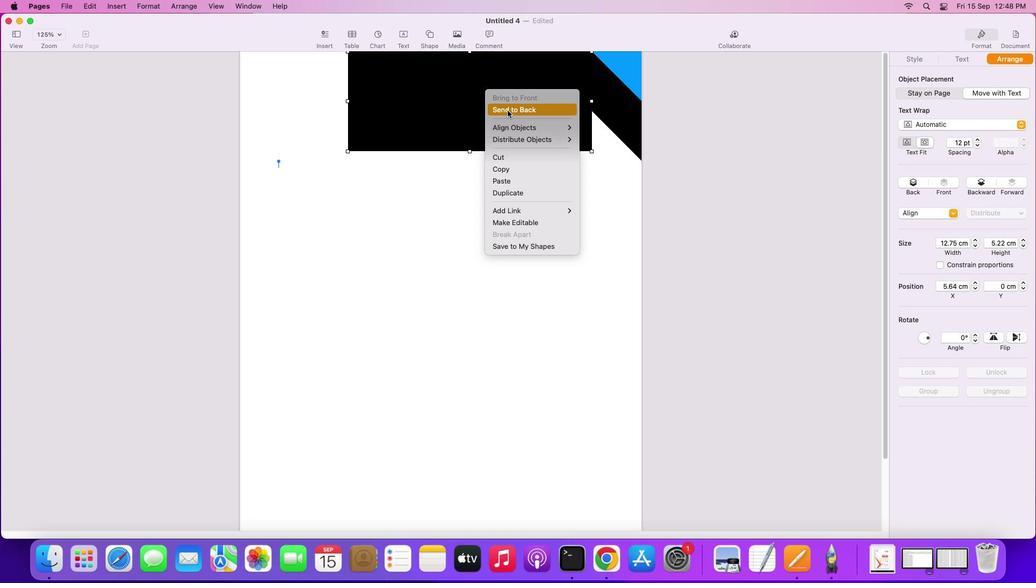 
Action: Mouse moved to (376, 123)
Screenshot: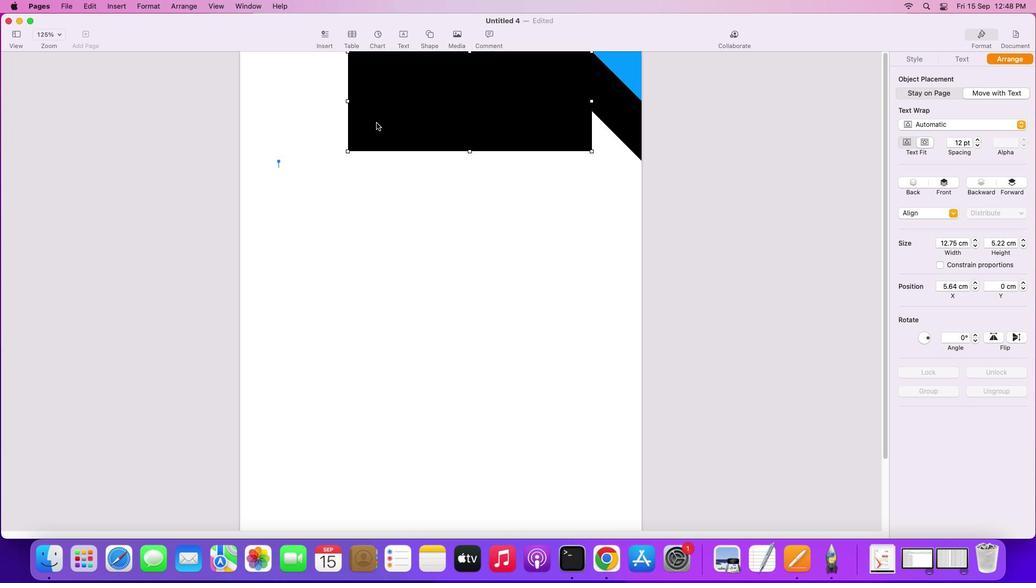 
Action: Mouse pressed left at (376, 123)
Screenshot: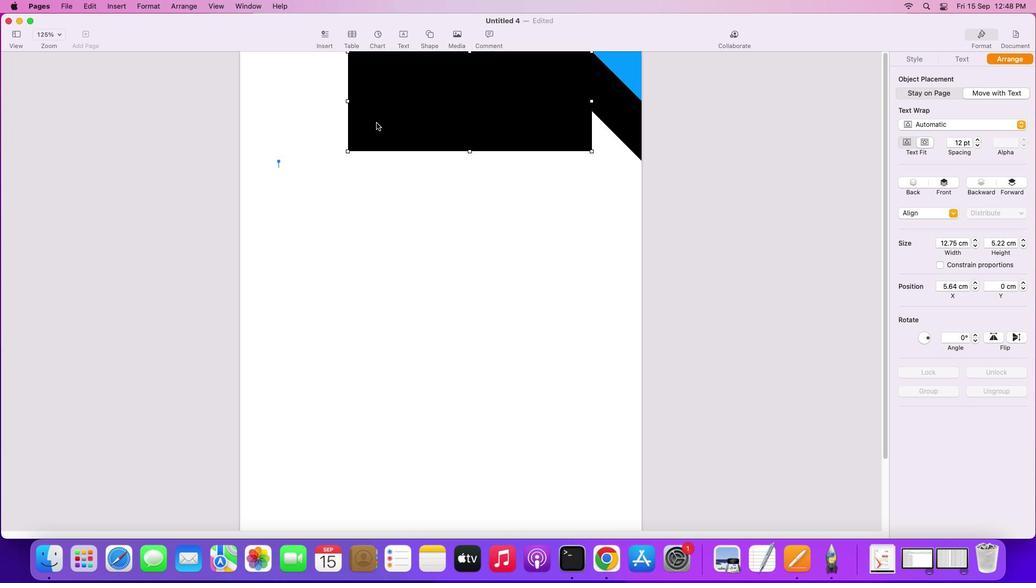 
Action: Mouse moved to (376, 122)
Screenshot: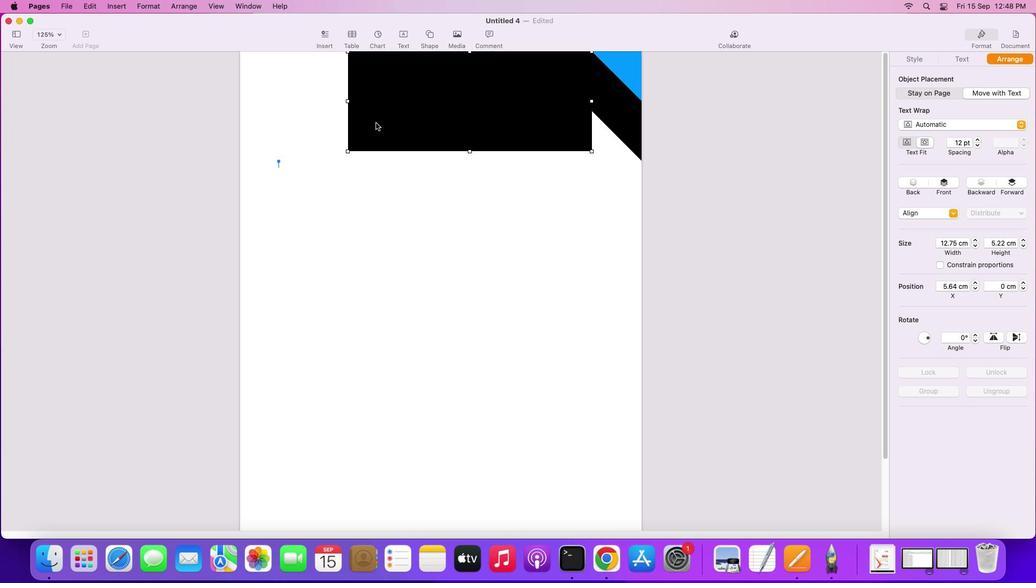 
Action: Mouse pressed left at (376, 122)
Screenshot: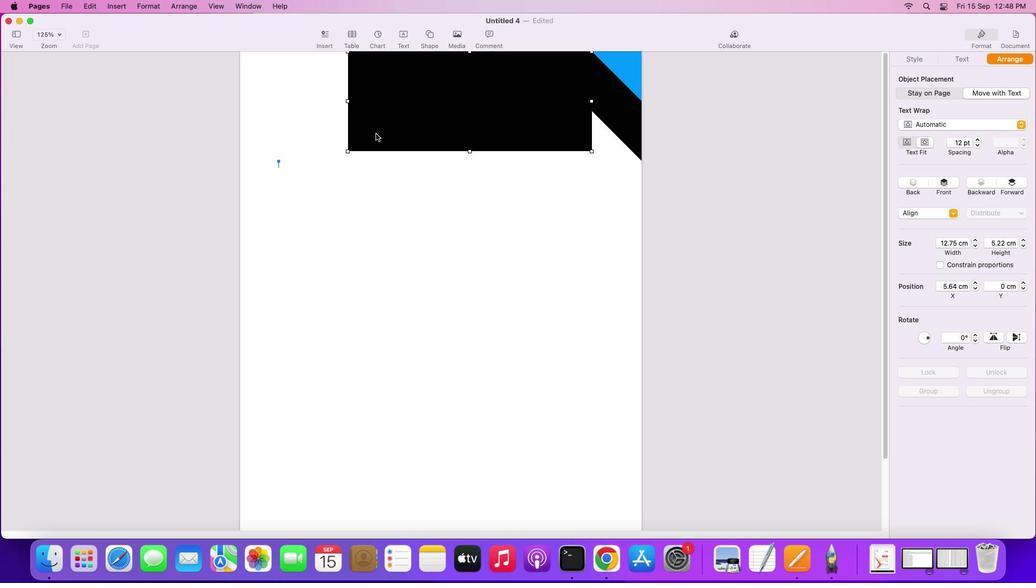 
Action: Mouse moved to (608, 102)
Screenshot: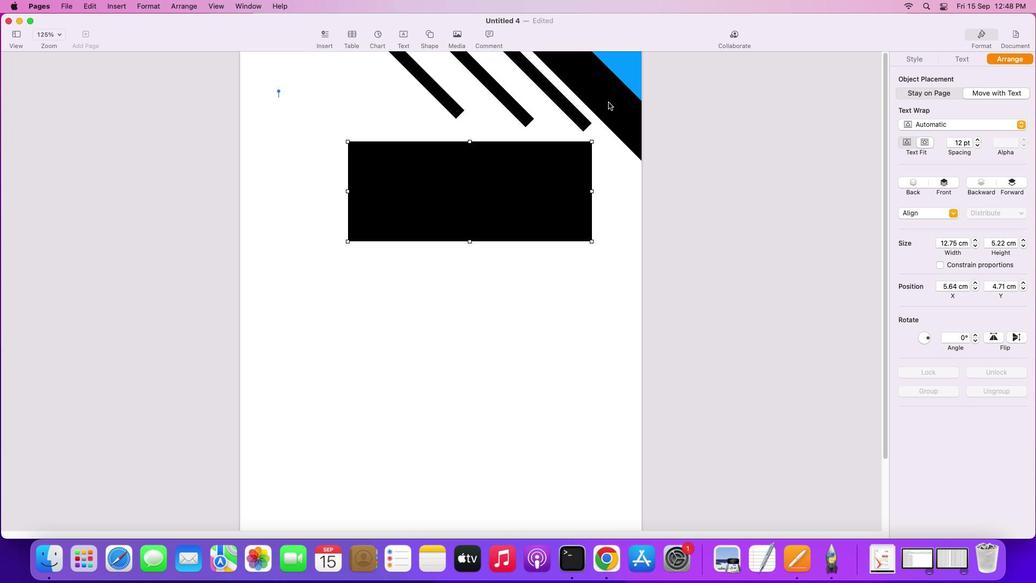 
Action: Mouse pressed left at (608, 102)
Screenshot: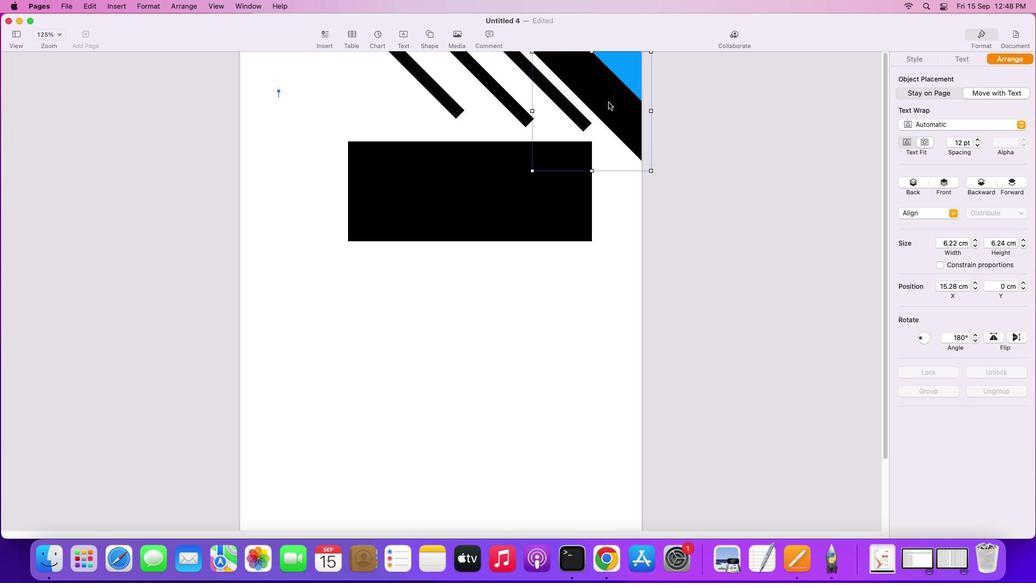 
Action: Mouse moved to (921, 58)
Screenshot: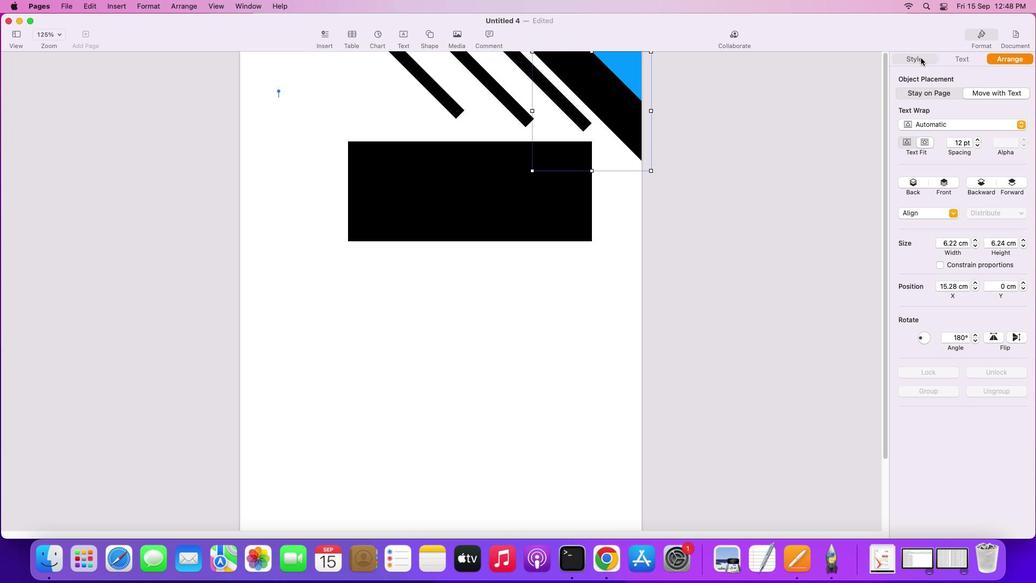 
Action: Mouse pressed left at (921, 58)
Screenshot: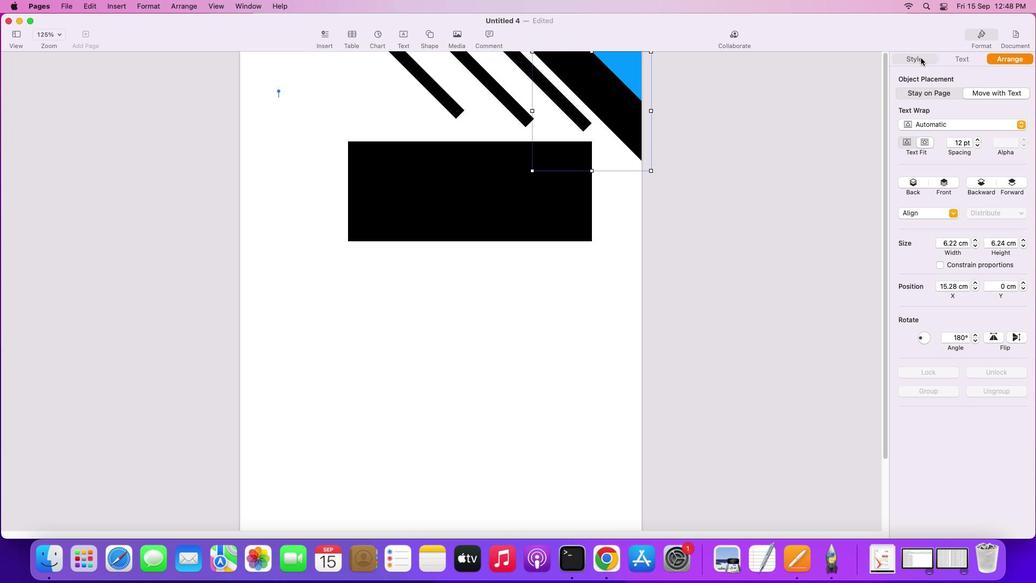 
Action: Mouse moved to (980, 92)
Screenshot: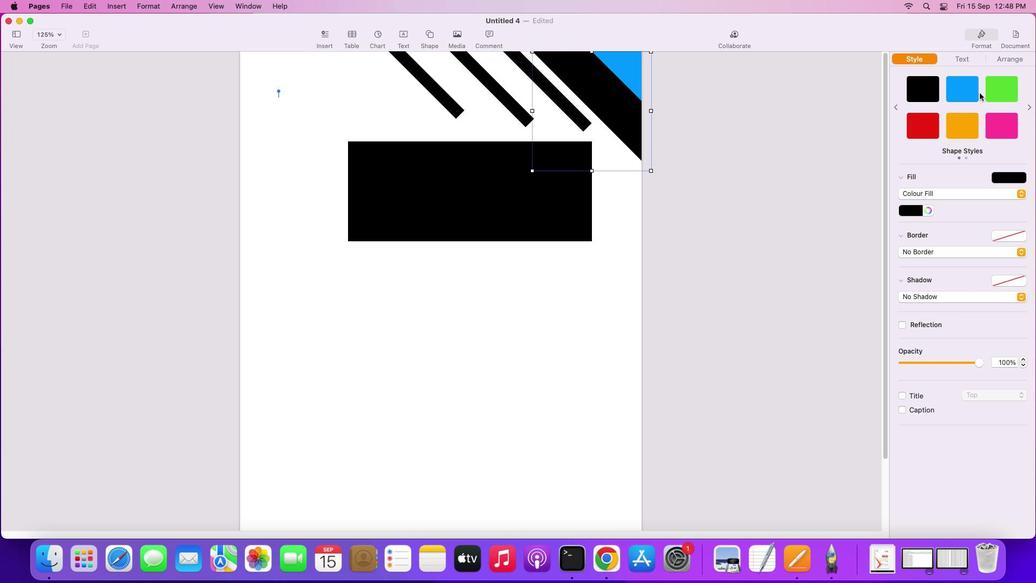
Action: Mouse pressed left at (980, 92)
Screenshot: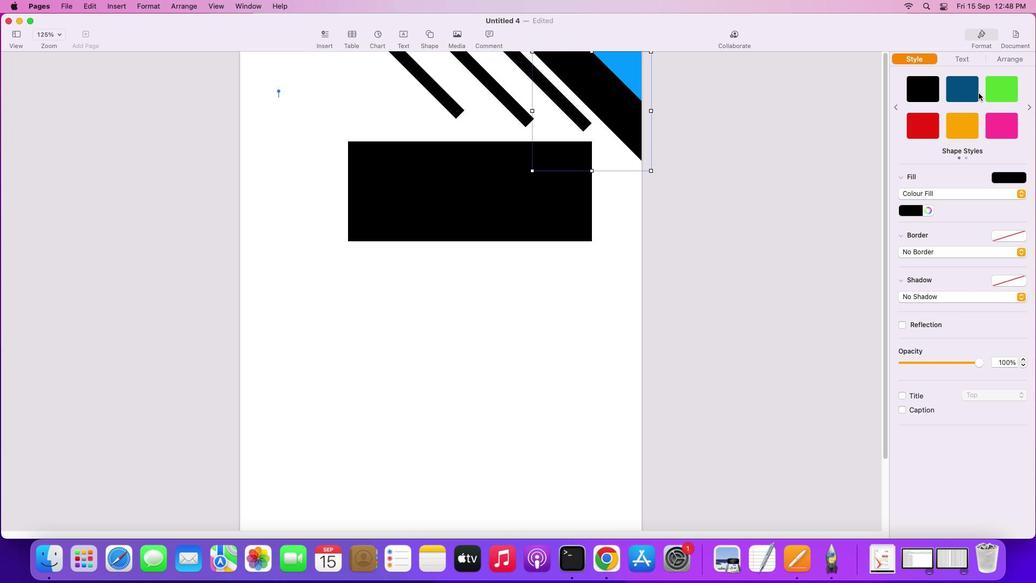 
Action: Mouse moved to (998, 90)
Screenshot: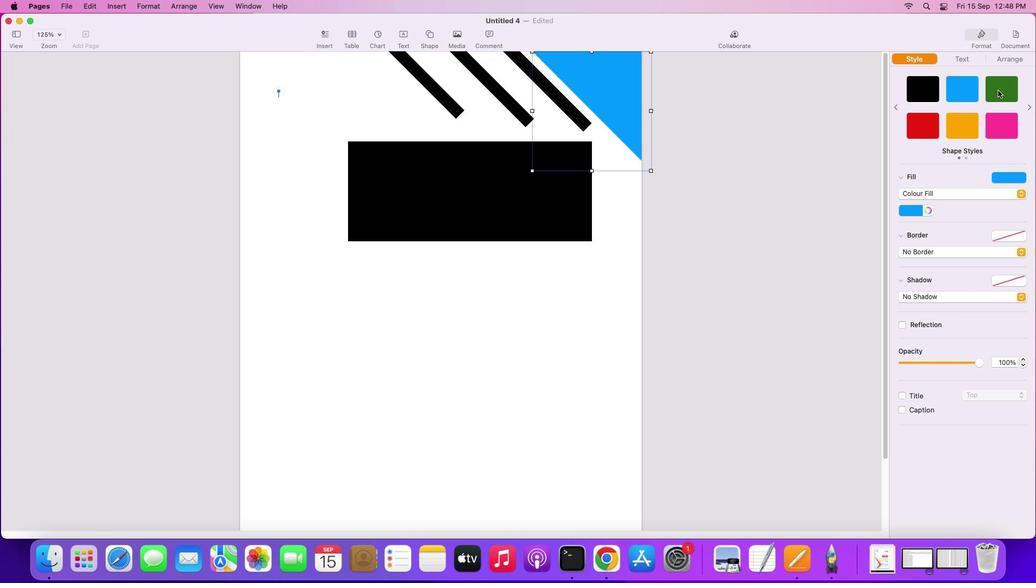 
Action: Mouse pressed left at (998, 90)
Screenshot: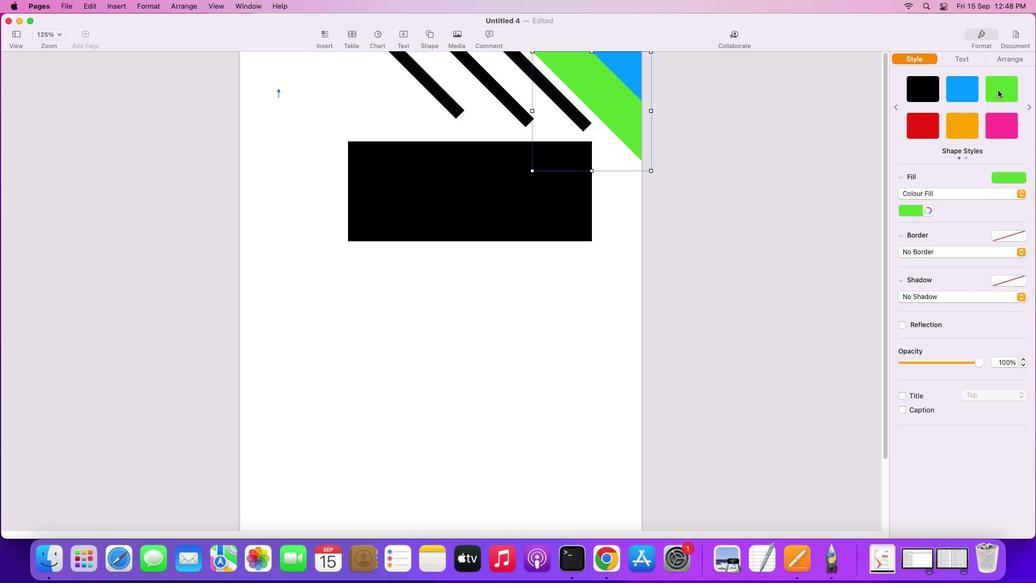 
Action: Mouse moved to (558, 91)
Screenshot: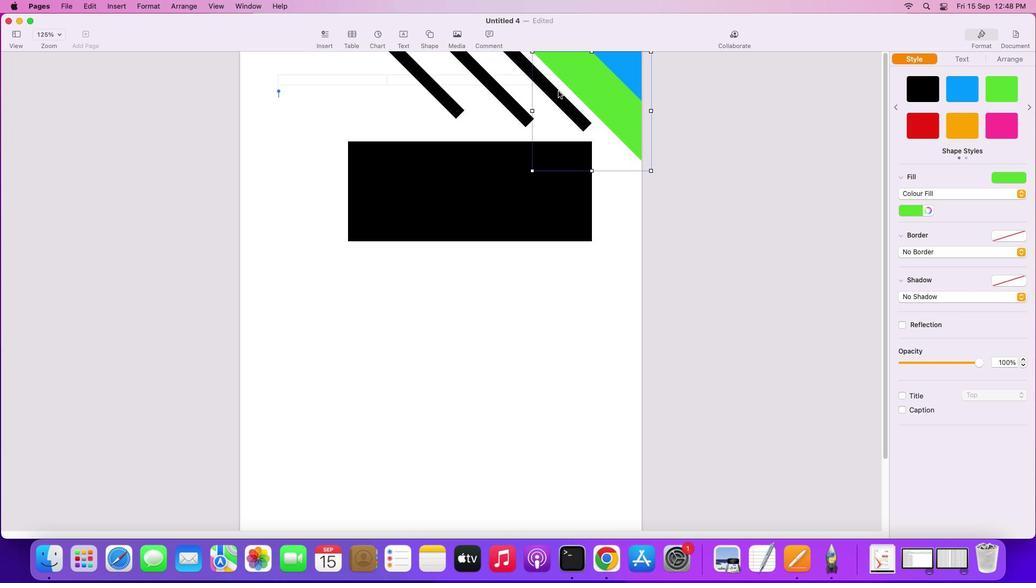 
Action: Mouse pressed left at (558, 91)
Screenshot: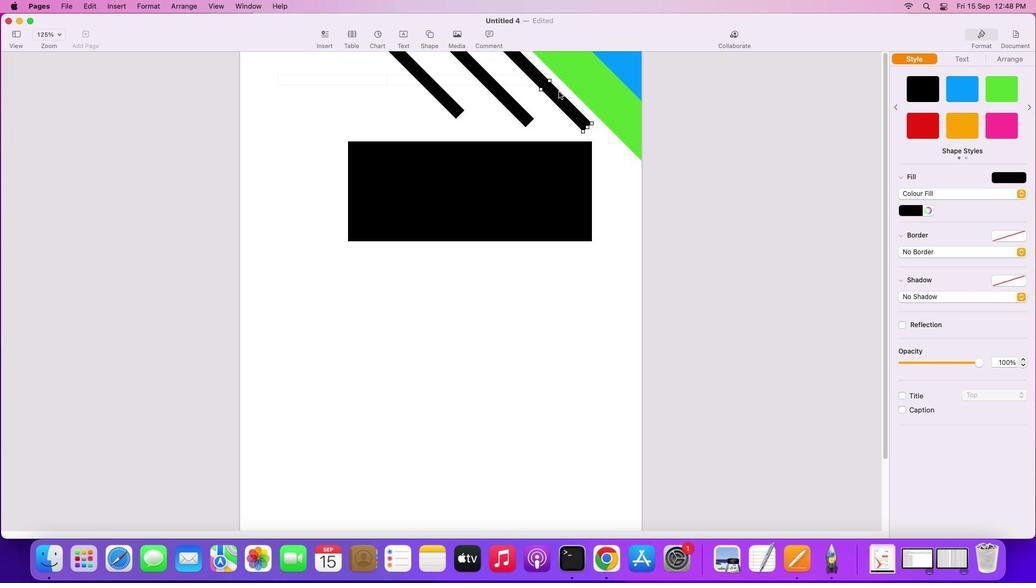 
Action: Mouse moved to (911, 118)
Screenshot: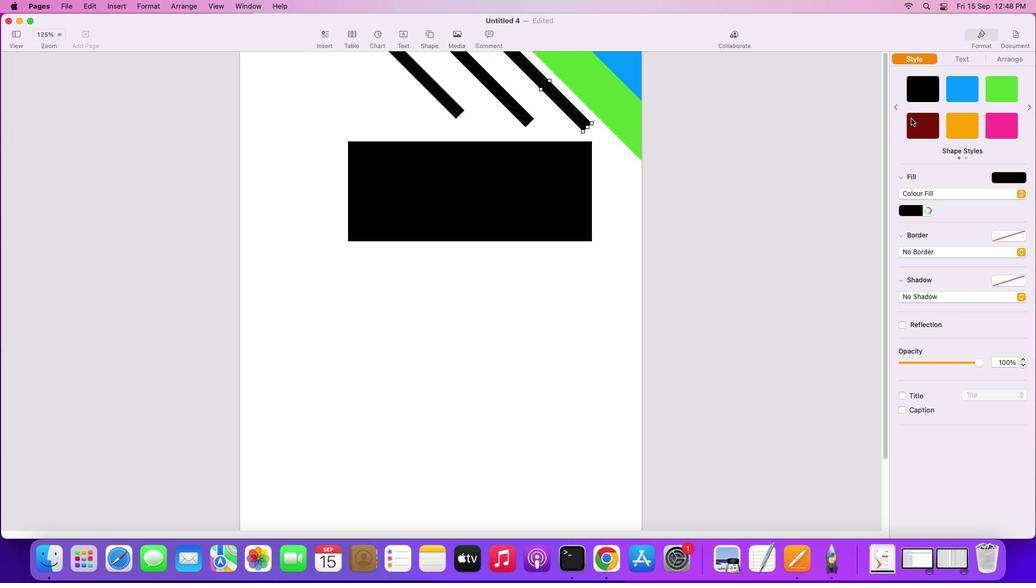 
Action: Mouse pressed left at (911, 118)
Screenshot: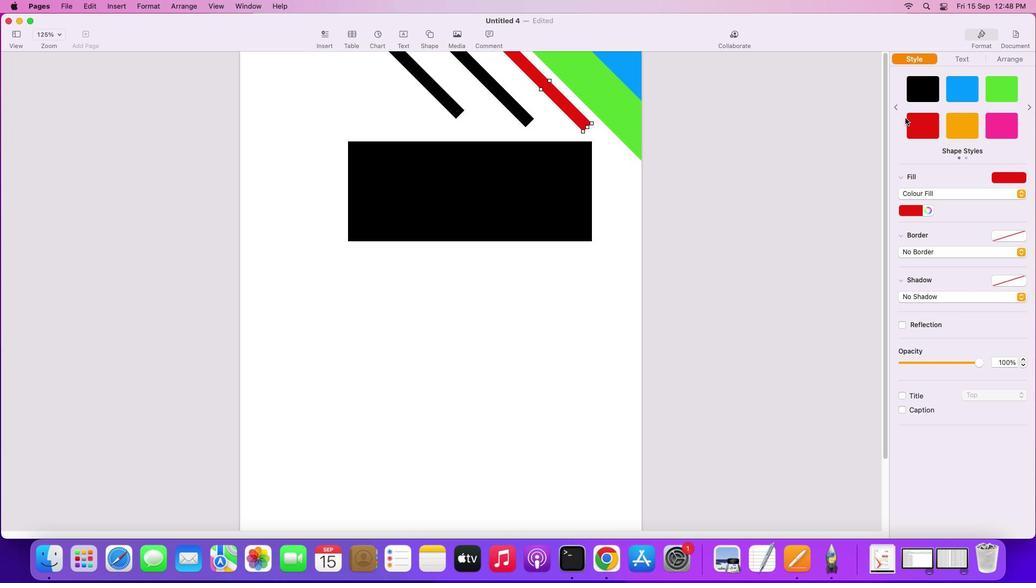 
Action: Mouse moved to (523, 113)
Screenshot: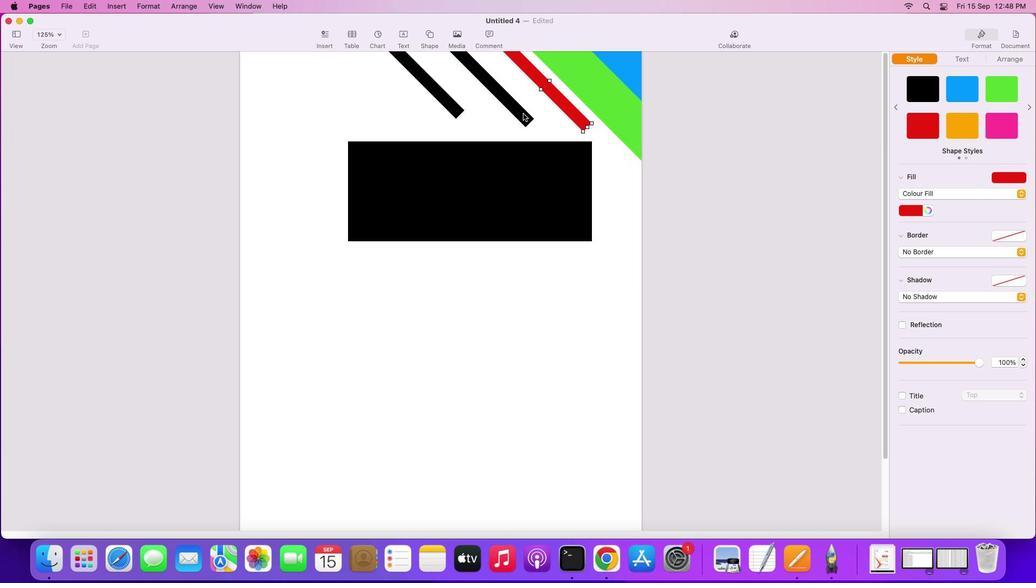 
Action: Mouse pressed left at (523, 113)
Screenshot: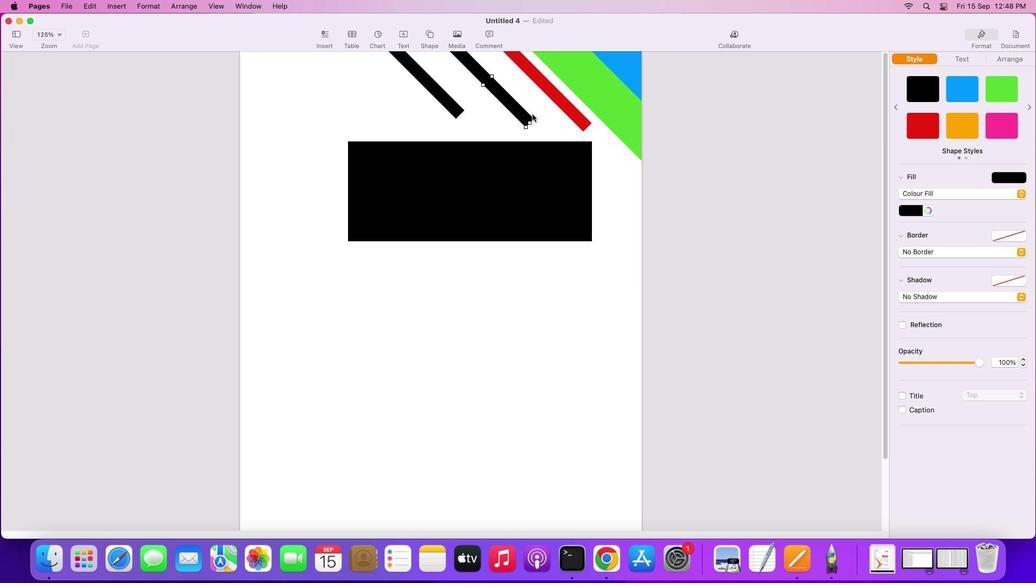 
Action: Mouse moved to (954, 116)
Screenshot: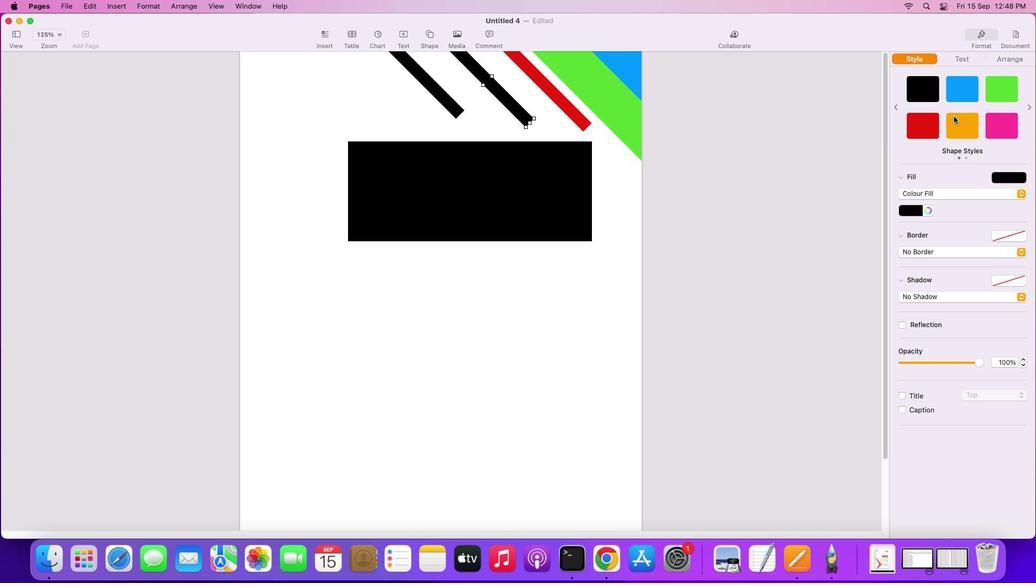 
Action: Mouse pressed left at (954, 116)
Screenshot: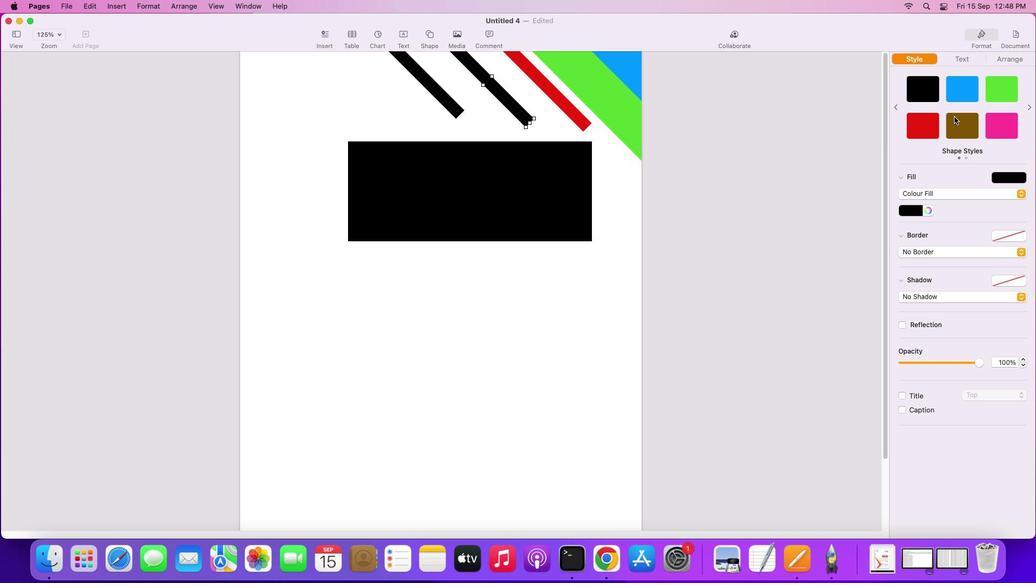 
Action: Mouse moved to (457, 107)
Screenshot: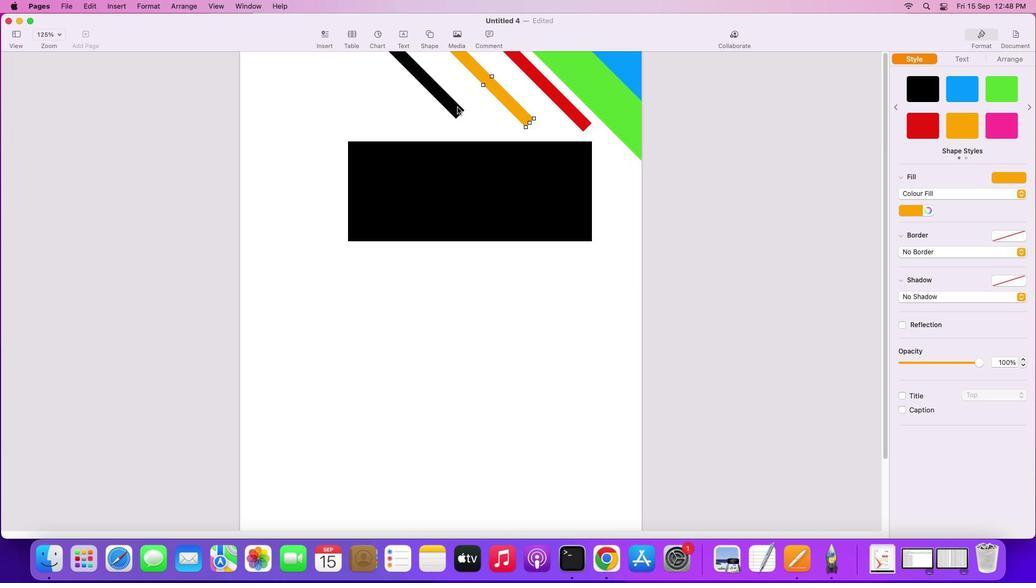 
Action: Mouse pressed left at (457, 107)
Screenshot: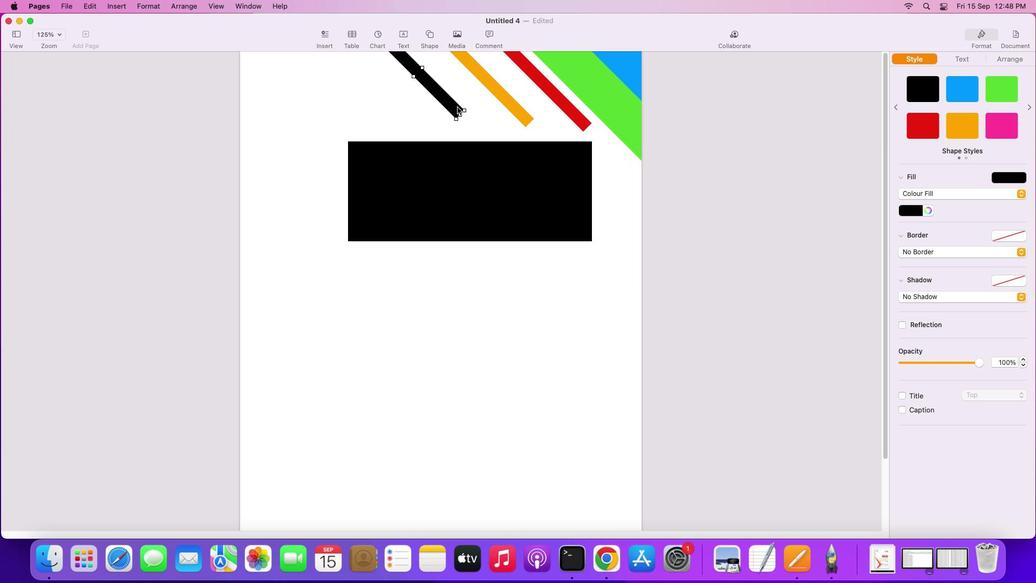 
Action: Mouse moved to (1001, 116)
Screenshot: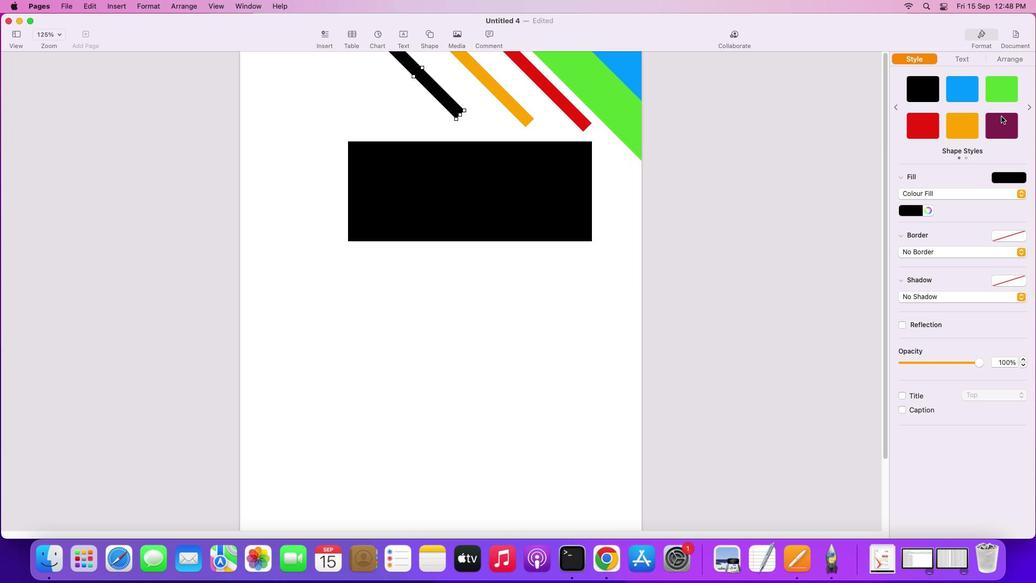 
Action: Mouse pressed left at (1001, 116)
Screenshot: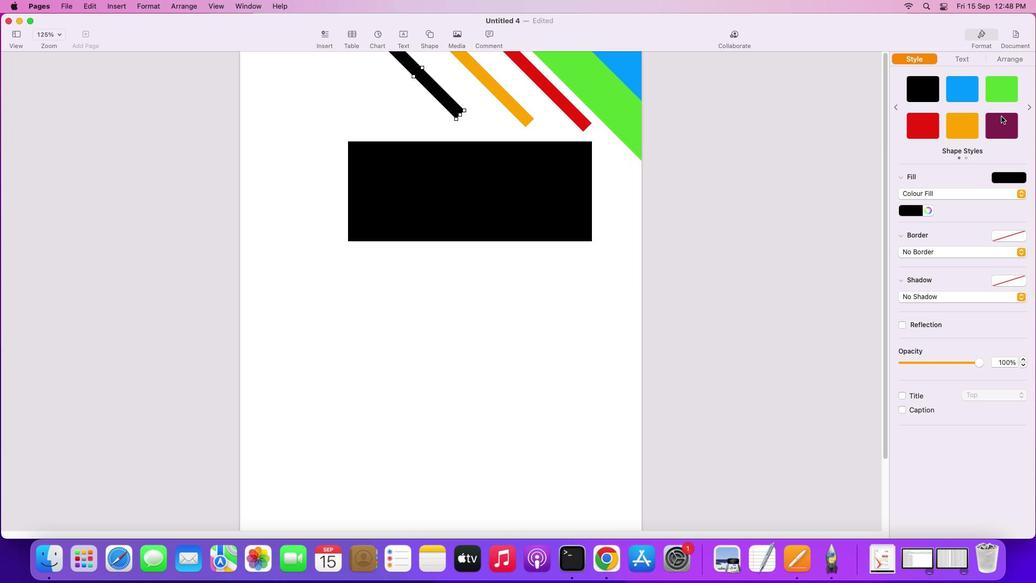 
Action: Mouse moved to (494, 193)
Screenshot: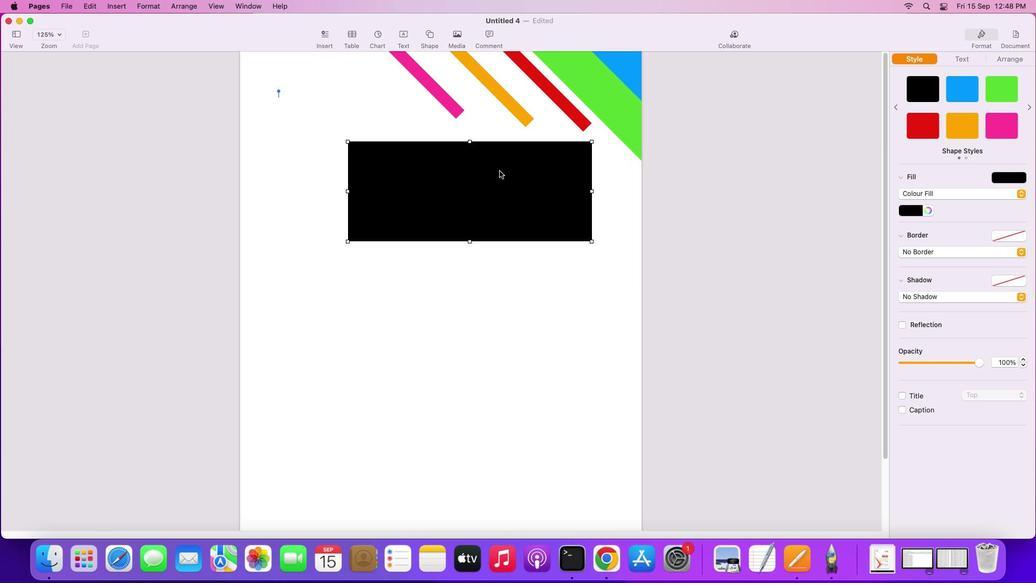 
Action: Mouse pressed left at (494, 193)
Screenshot: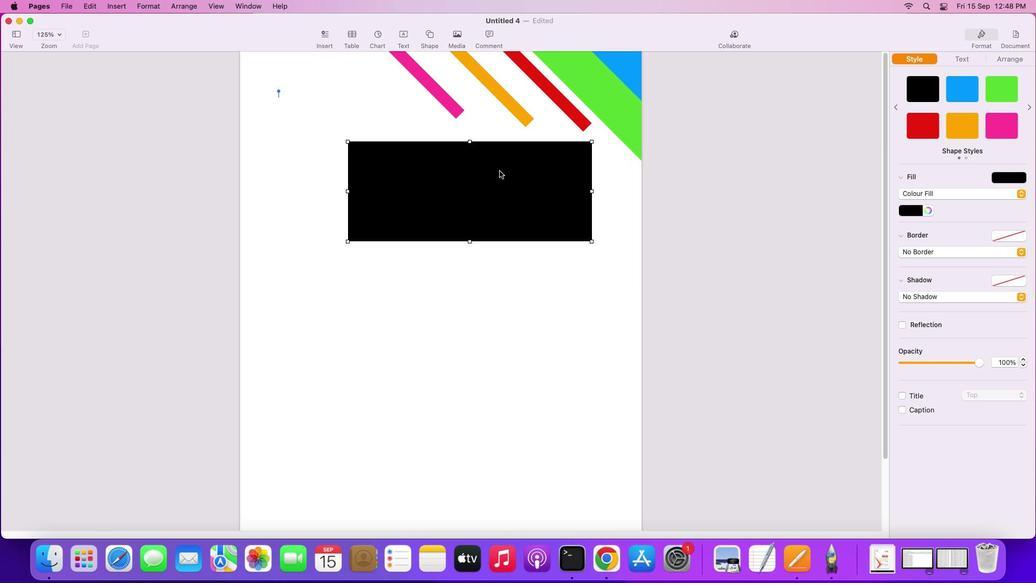 
Action: Mouse moved to (1022, 58)
Screenshot: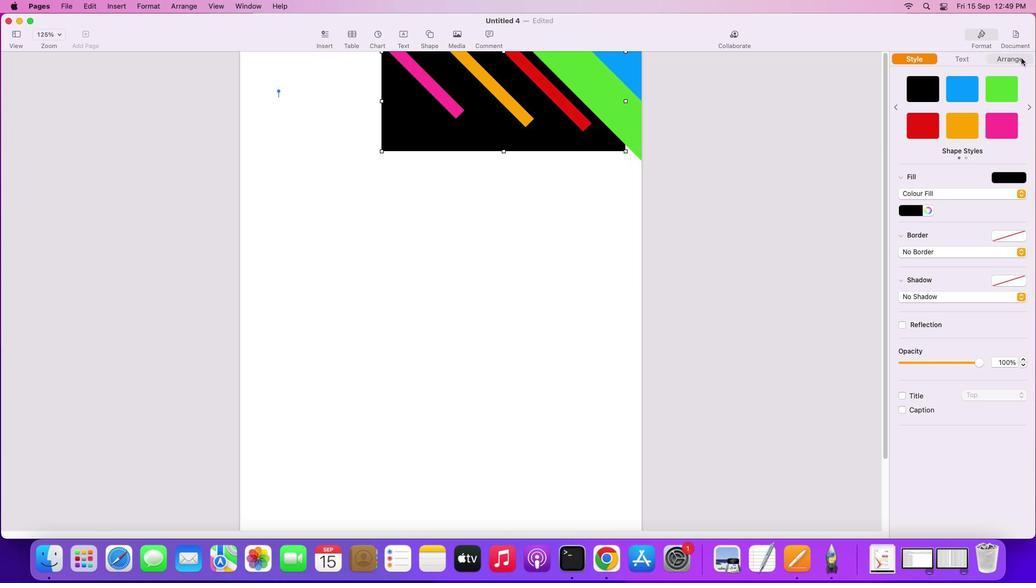 
Action: Mouse pressed left at (1022, 58)
Screenshot: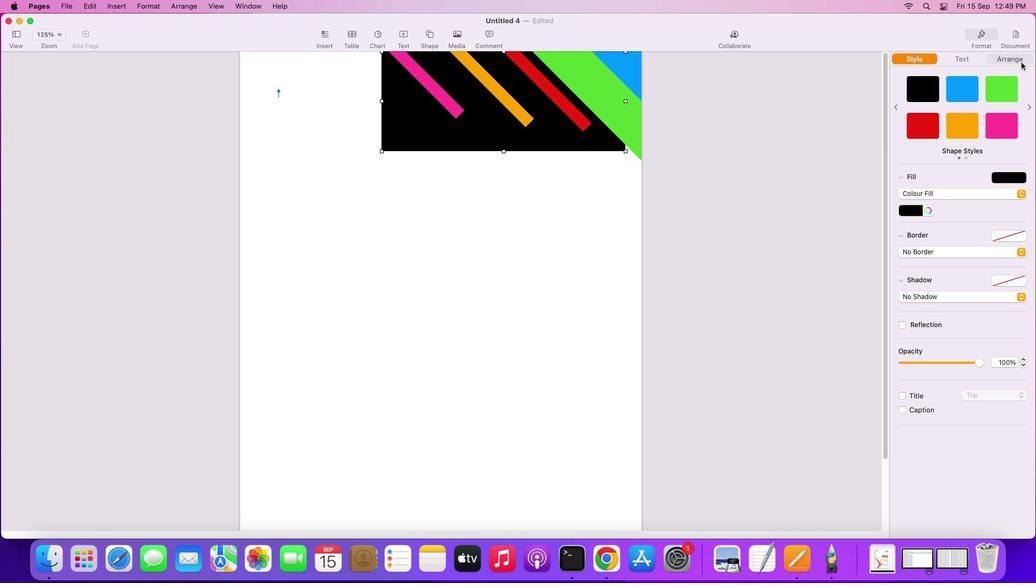 
Action: Mouse moved to (934, 89)
Screenshot: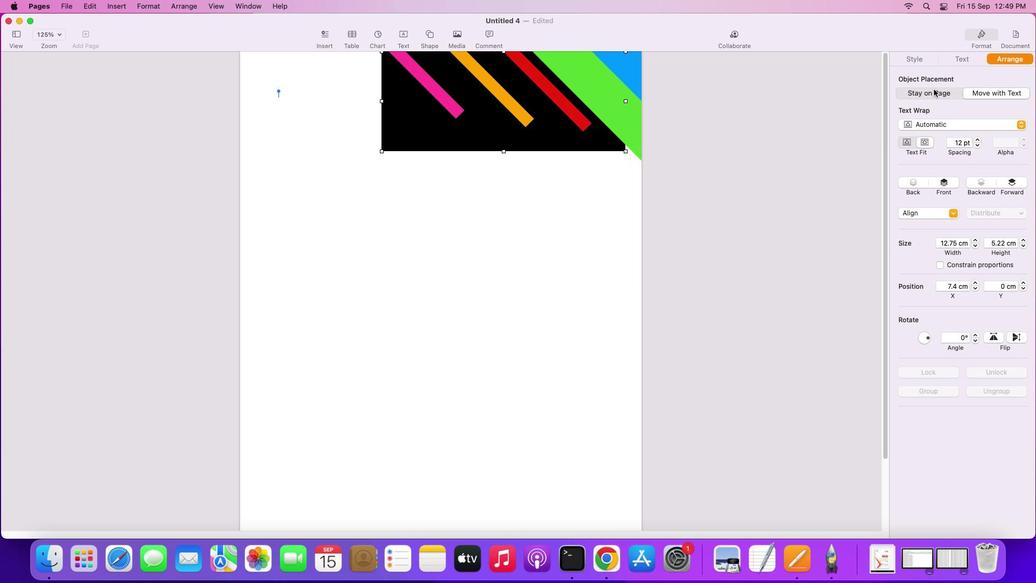 
Action: Mouse pressed left at (934, 89)
Screenshot: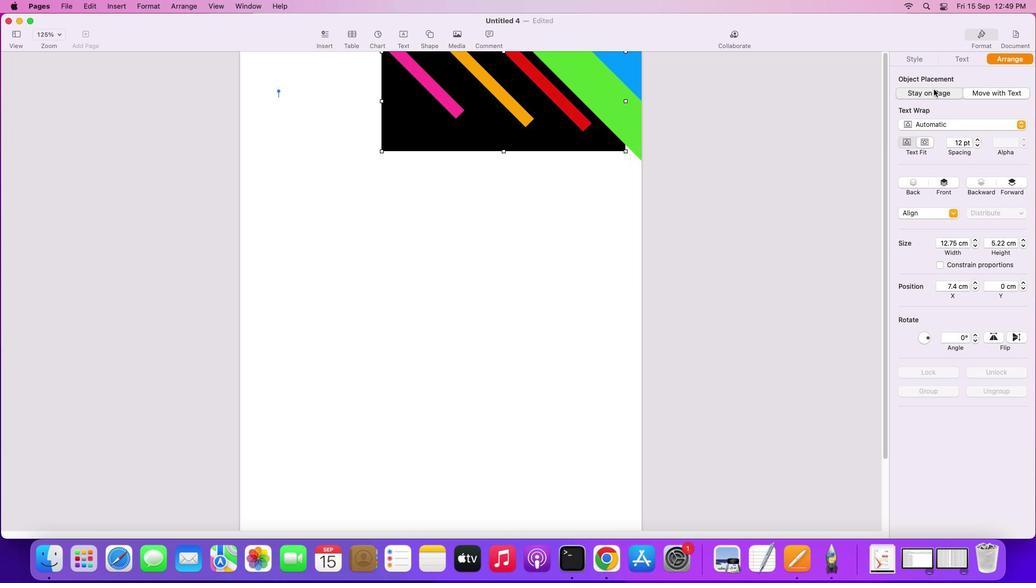 
Action: Mouse moved to (557, 140)
Screenshot: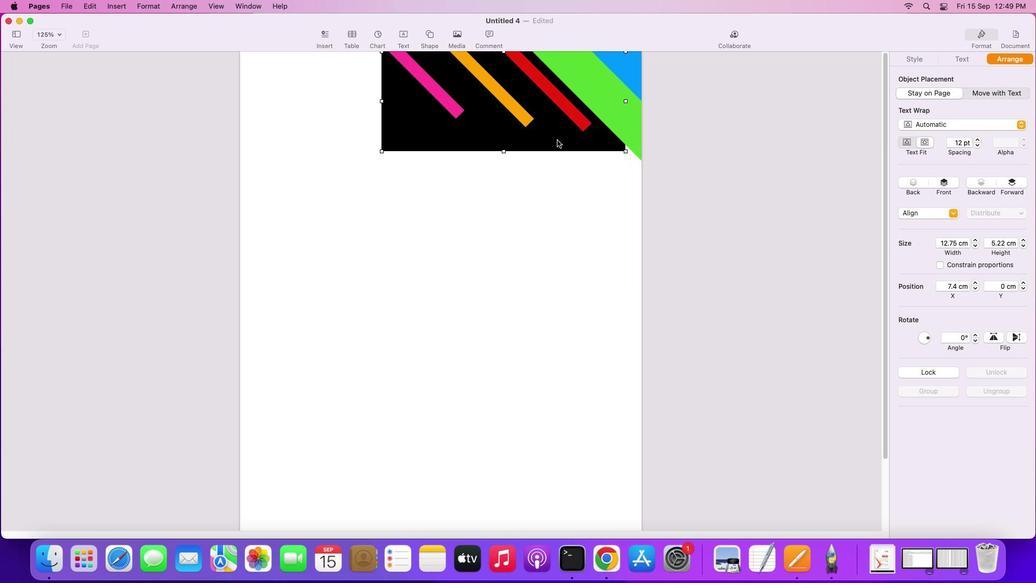 
Action: Mouse pressed left at (557, 140)
Screenshot: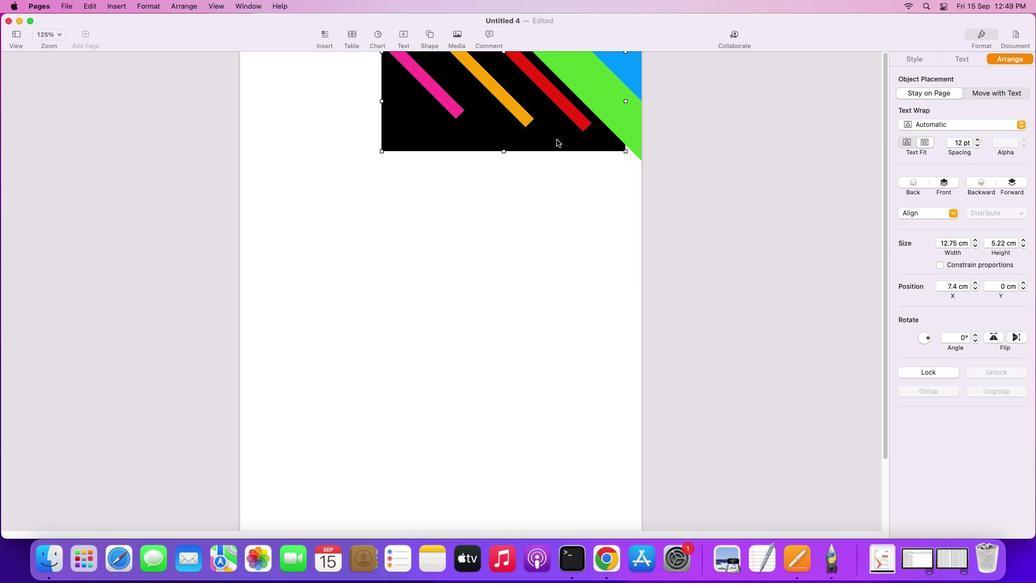 
Action: Mouse moved to (566, 178)
Screenshot: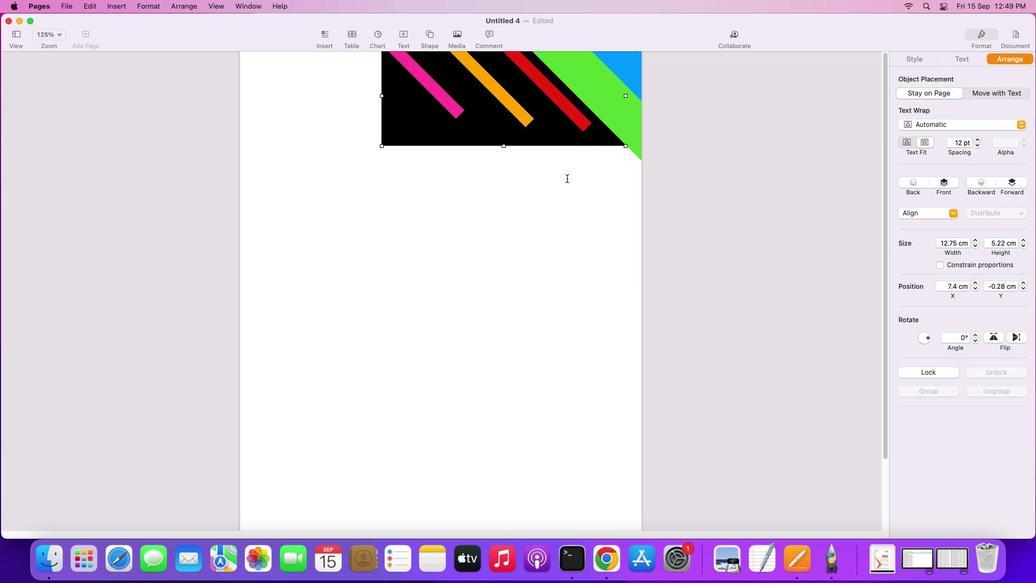 
Action: Mouse pressed left at (566, 178)
Screenshot: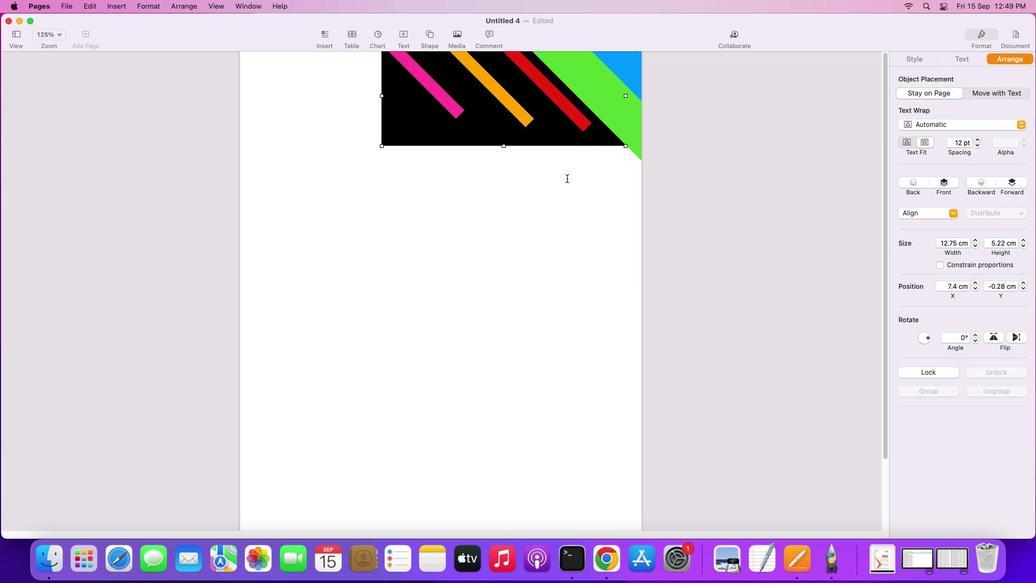 
Action: Mouse moved to (592, 145)
Screenshot: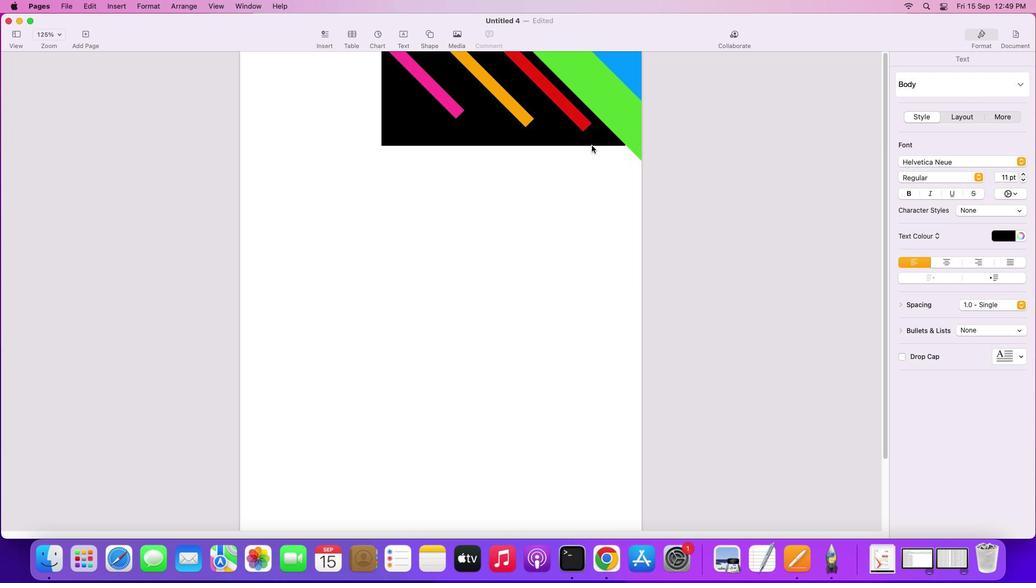 
Action: Mouse pressed left at (592, 145)
Screenshot: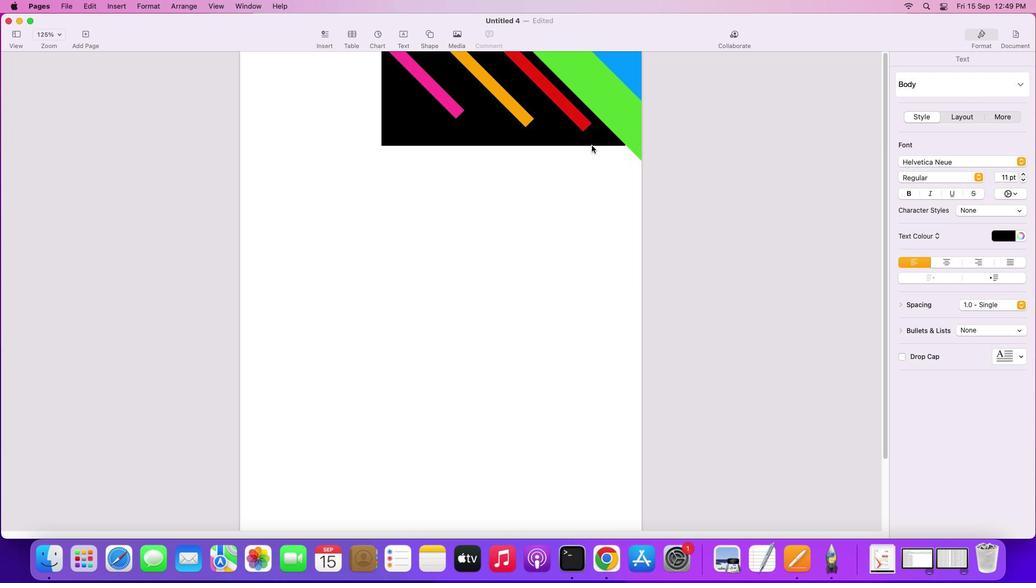 
Action: Mouse moved to (563, 133)
Screenshot: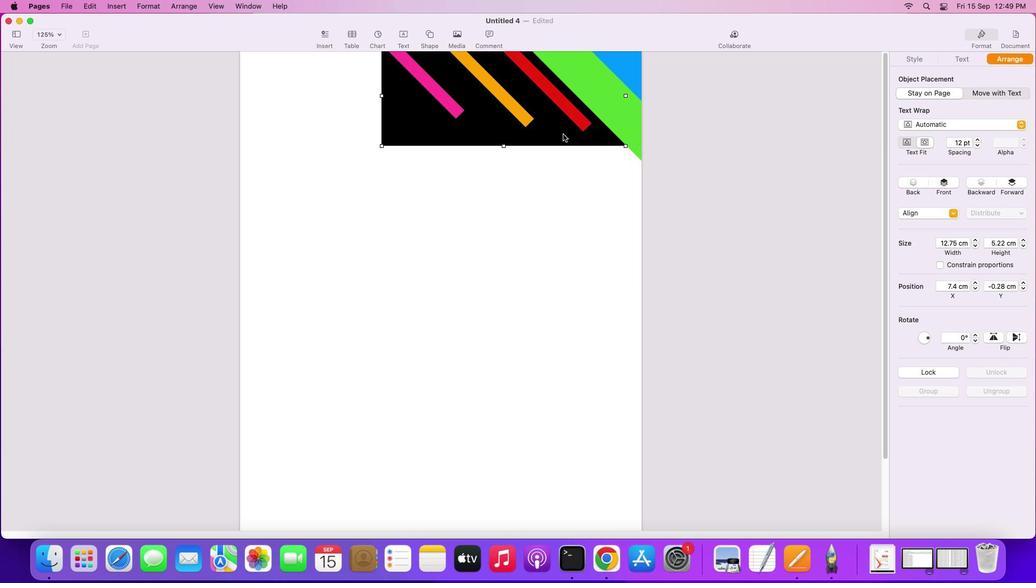 
Action: Mouse pressed left at (563, 133)
Screenshot: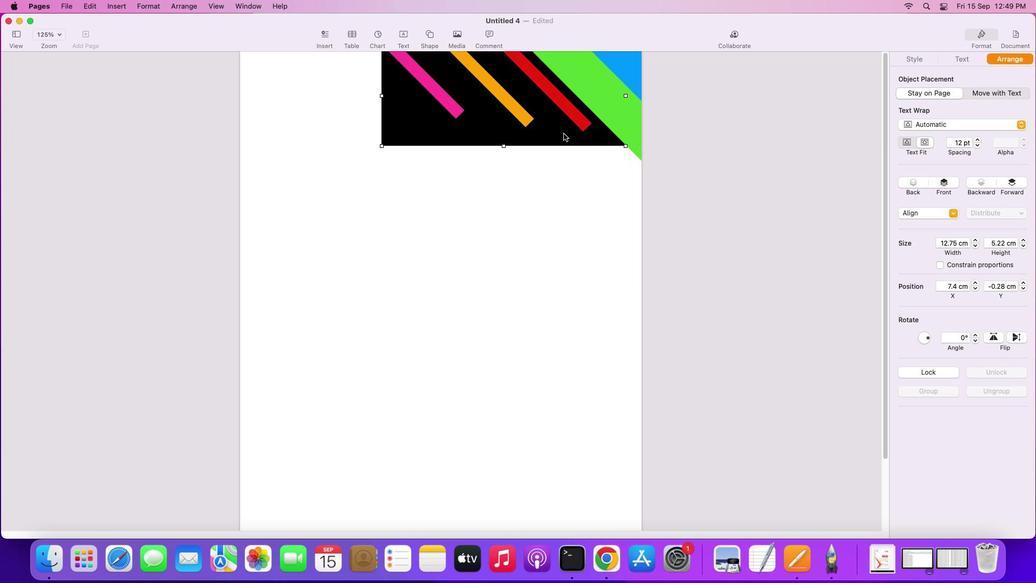 
Action: Mouse moved to (908, 57)
Screenshot: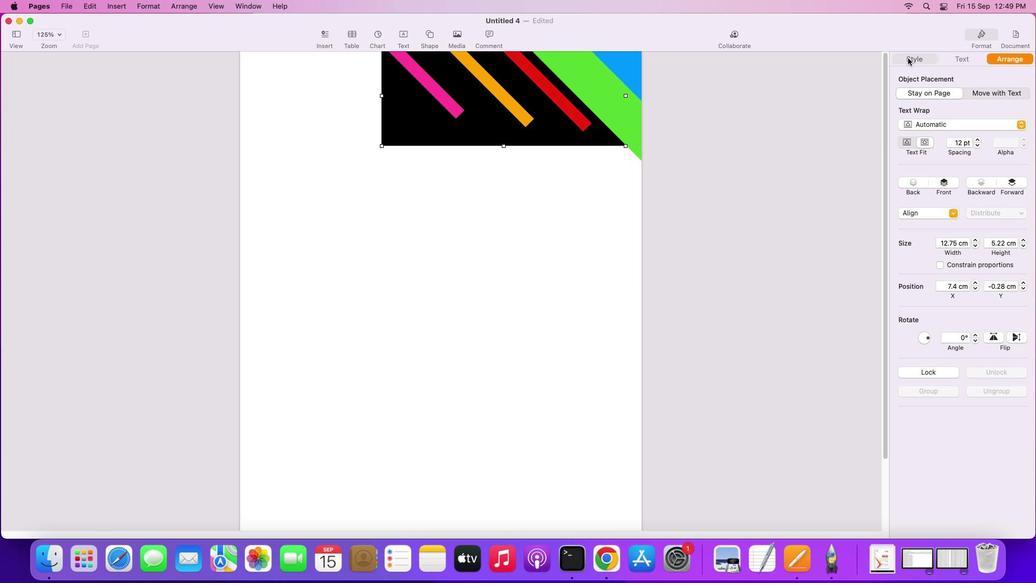 
Action: Mouse pressed left at (908, 57)
Screenshot: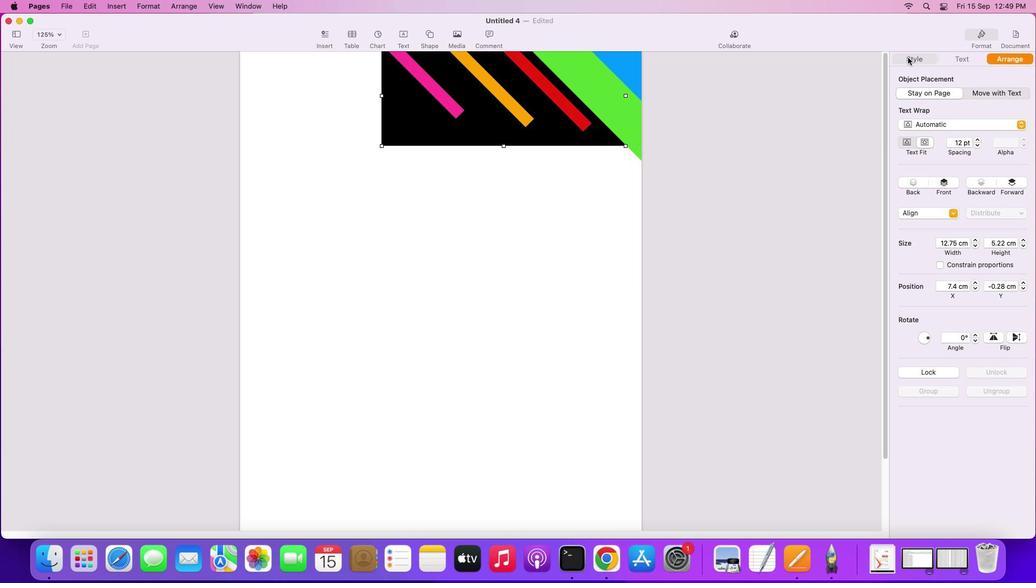 
Action: Mouse moved to (980, 362)
Screenshot: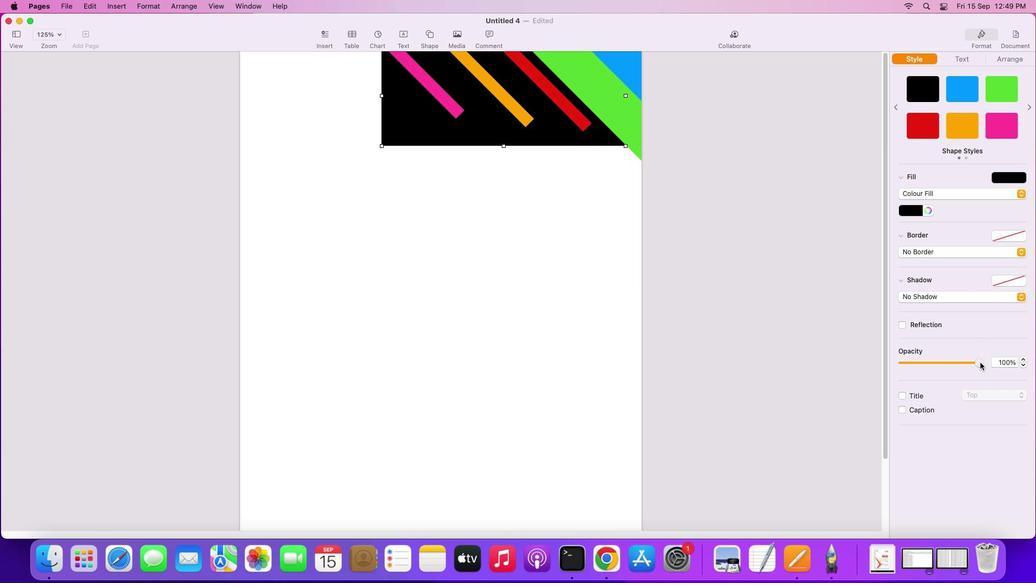 
Action: Mouse pressed left at (980, 362)
Screenshot: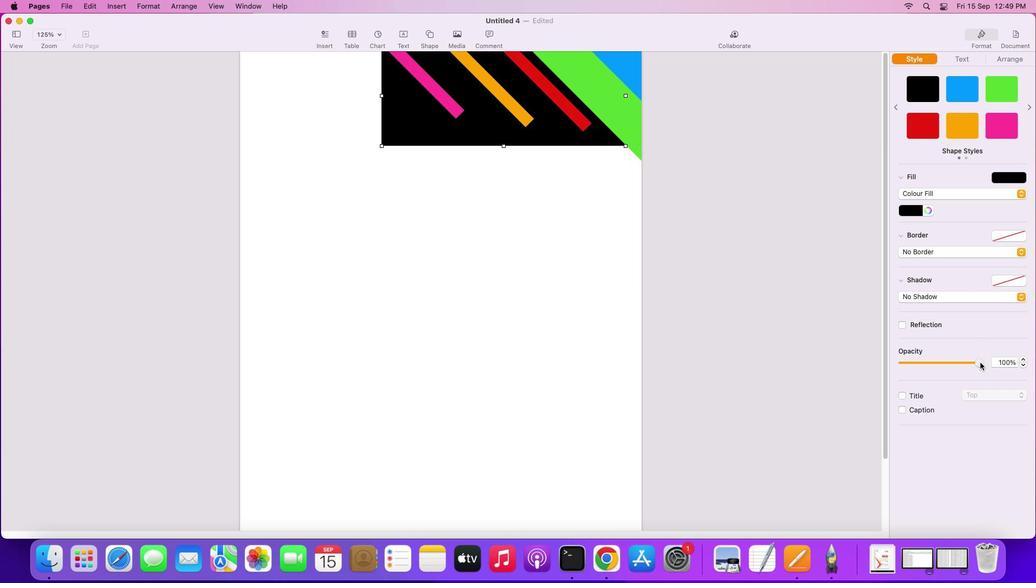 
Action: Mouse moved to (1019, 279)
Screenshot: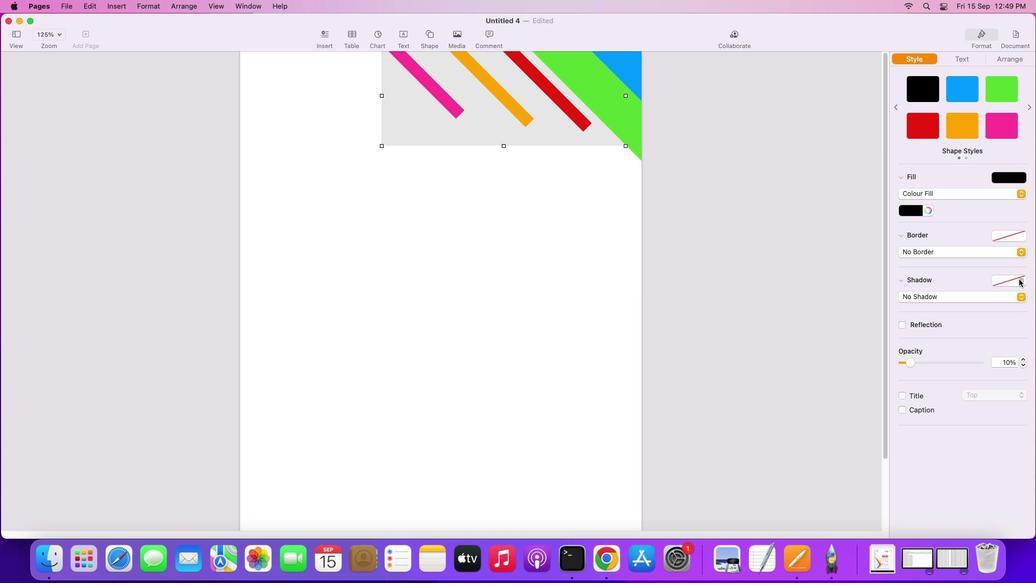 
Action: Mouse pressed left at (1019, 279)
Screenshot: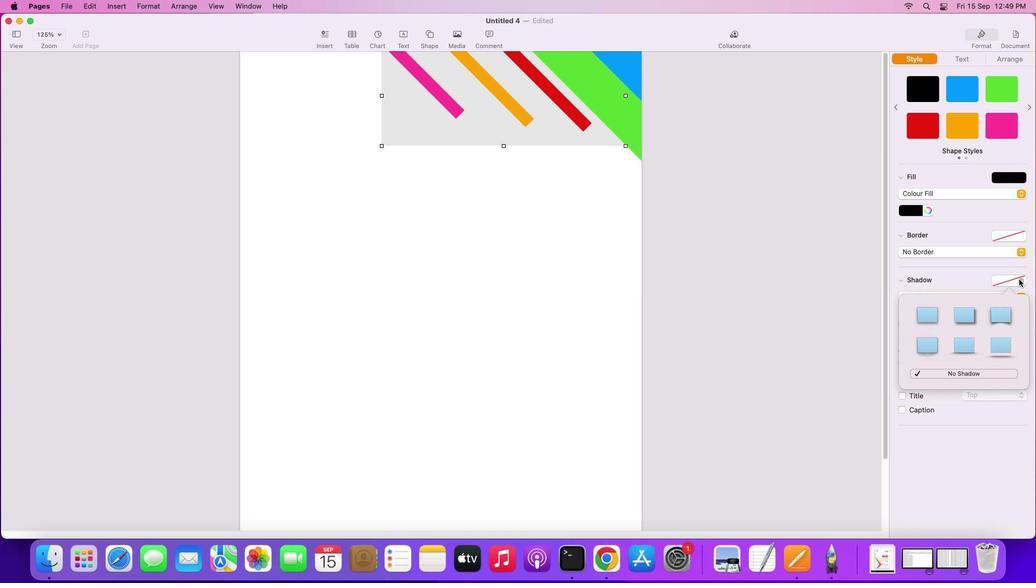 
Action: Mouse moved to (915, 315)
Screenshot: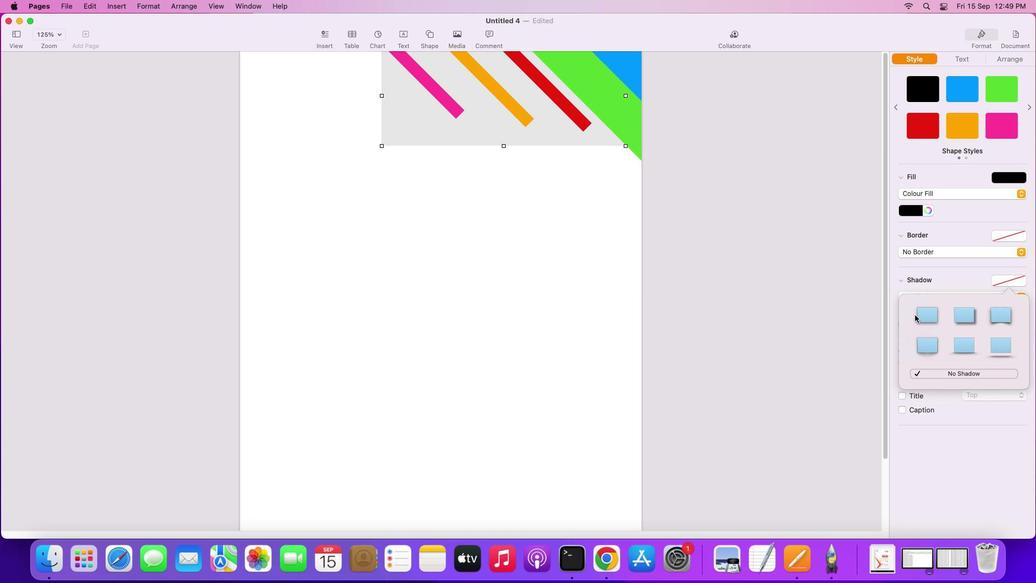 
Action: Mouse pressed left at (915, 315)
Screenshot: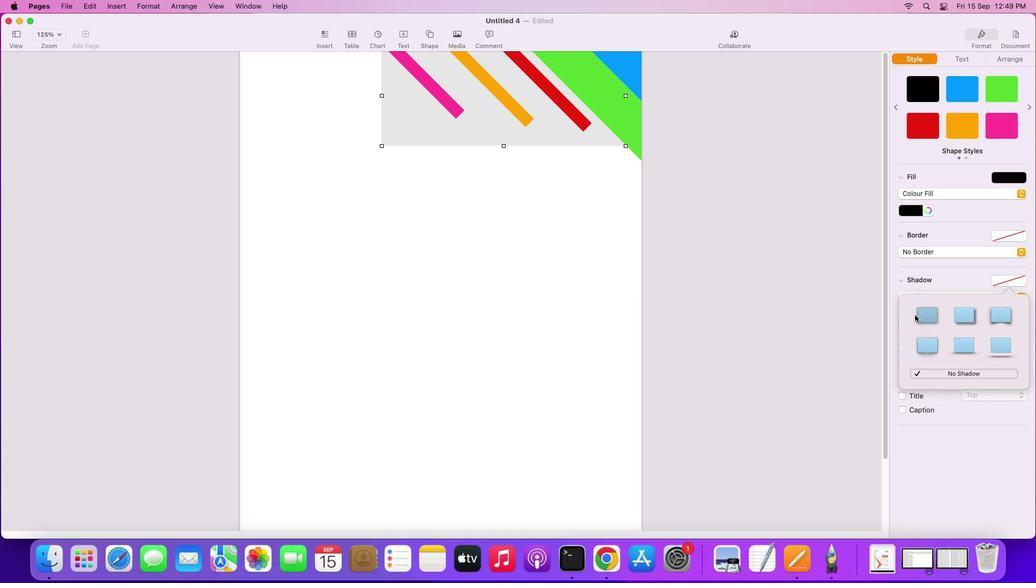 
Action: Mouse moved to (943, 374)
Screenshot: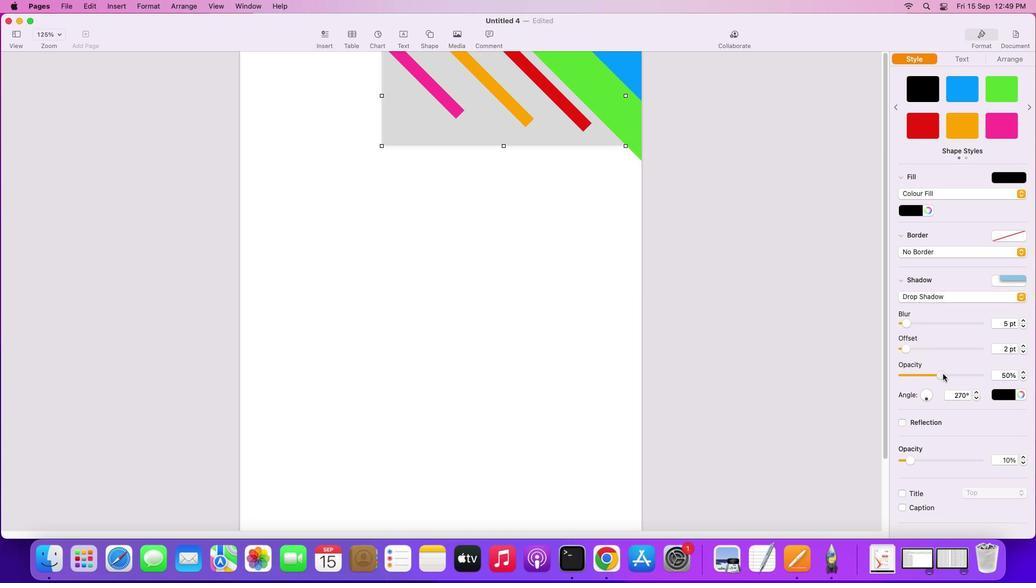 
Action: Mouse pressed left at (943, 374)
Screenshot: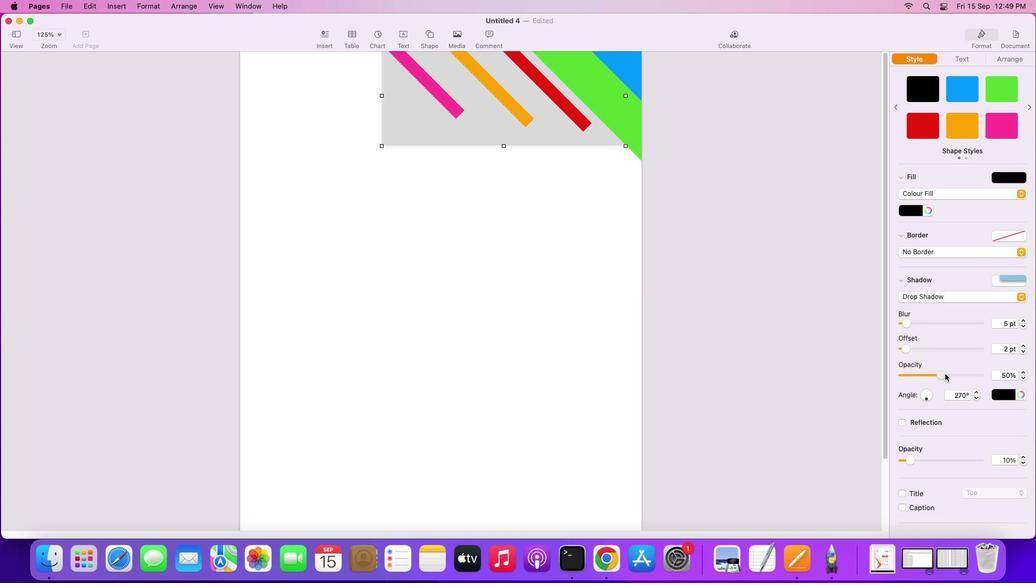 
Action: Mouse moved to (907, 346)
Screenshot: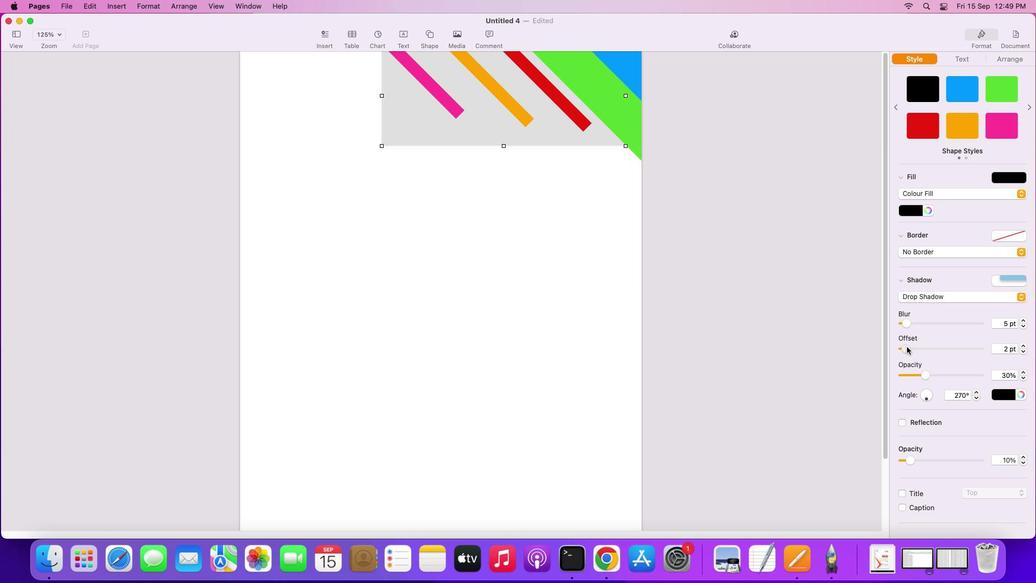 
Action: Mouse pressed left at (907, 346)
Screenshot: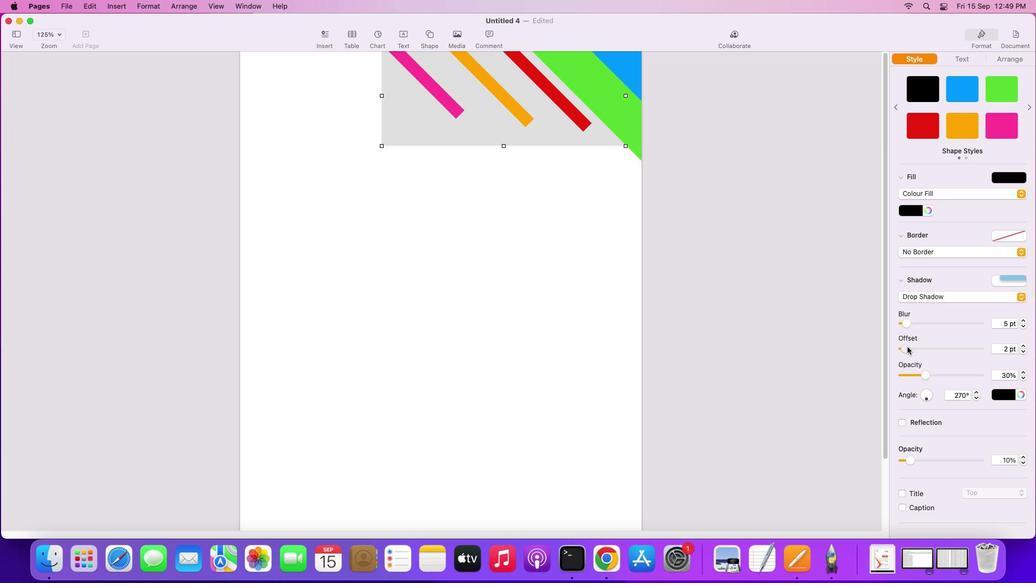 
Action: Mouse moved to (908, 320)
Screenshot: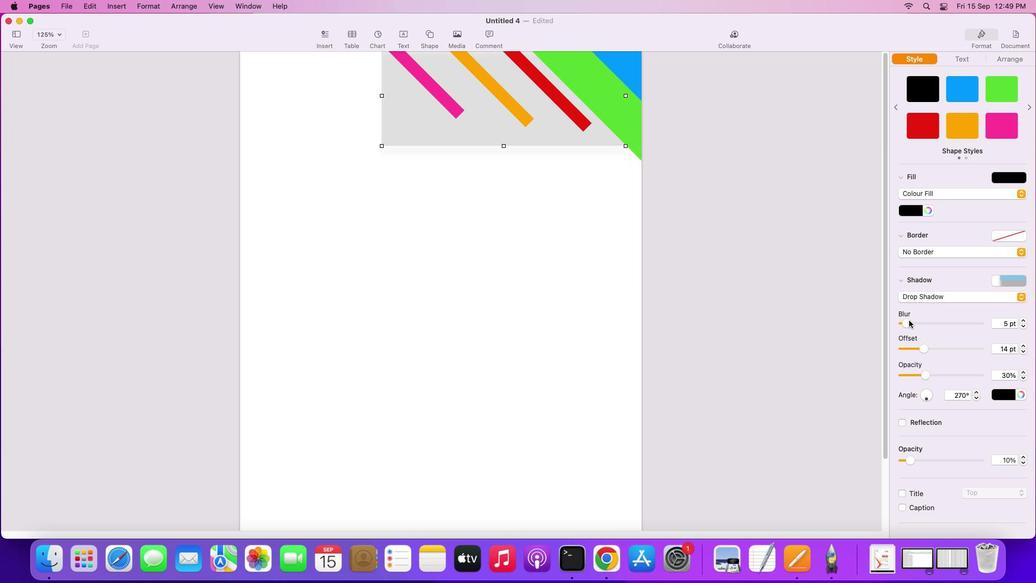 
Action: Mouse pressed left at (908, 320)
Screenshot: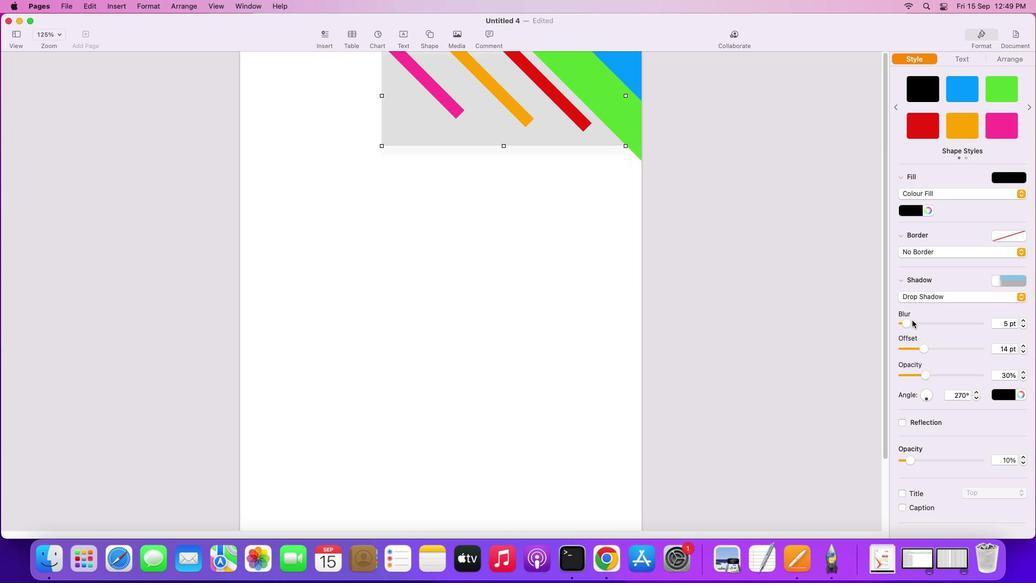 
Action: Mouse moved to (924, 350)
Screenshot: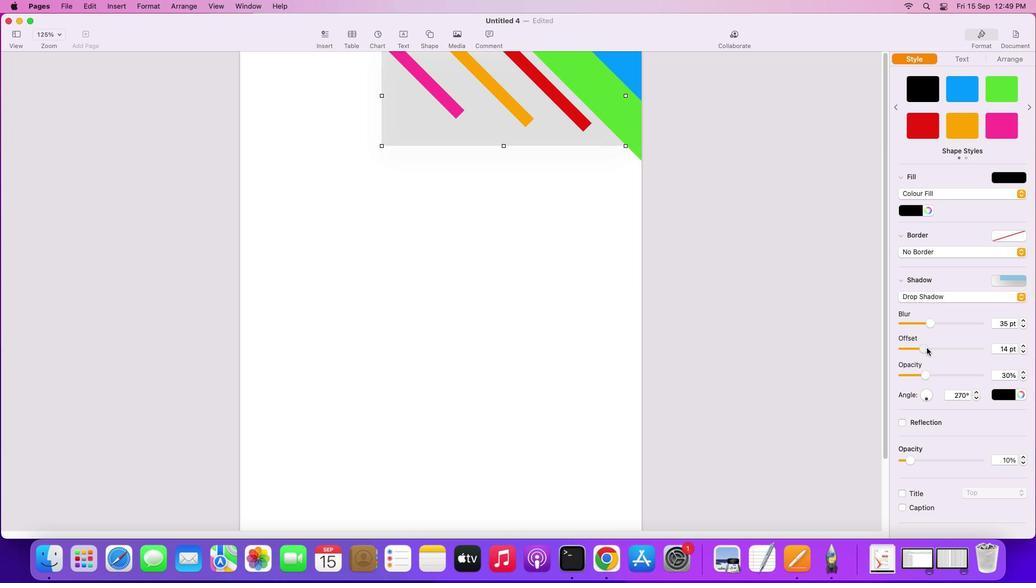 
Action: Mouse pressed left at (924, 350)
Screenshot: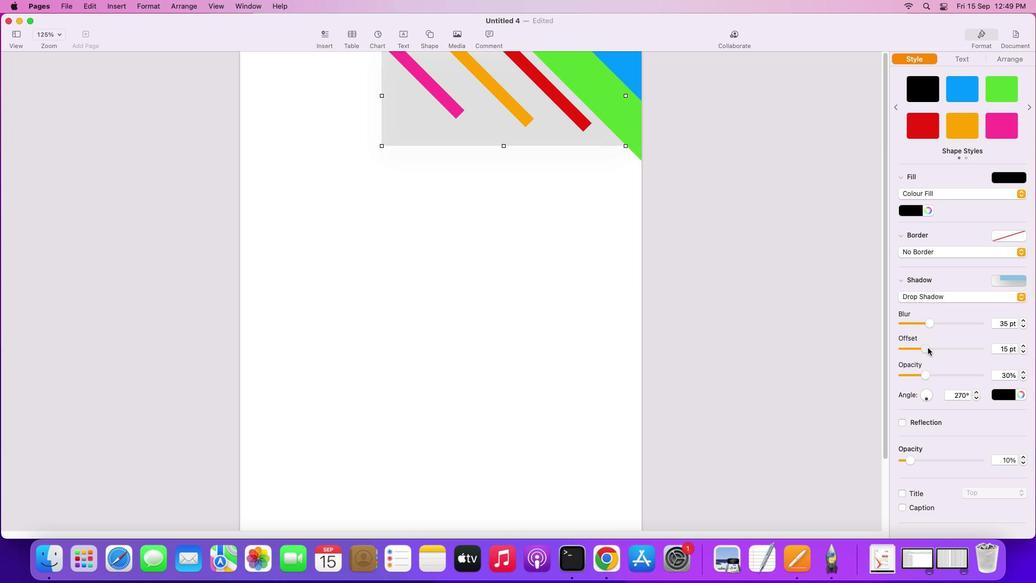 
Action: Mouse moved to (931, 320)
Screenshot: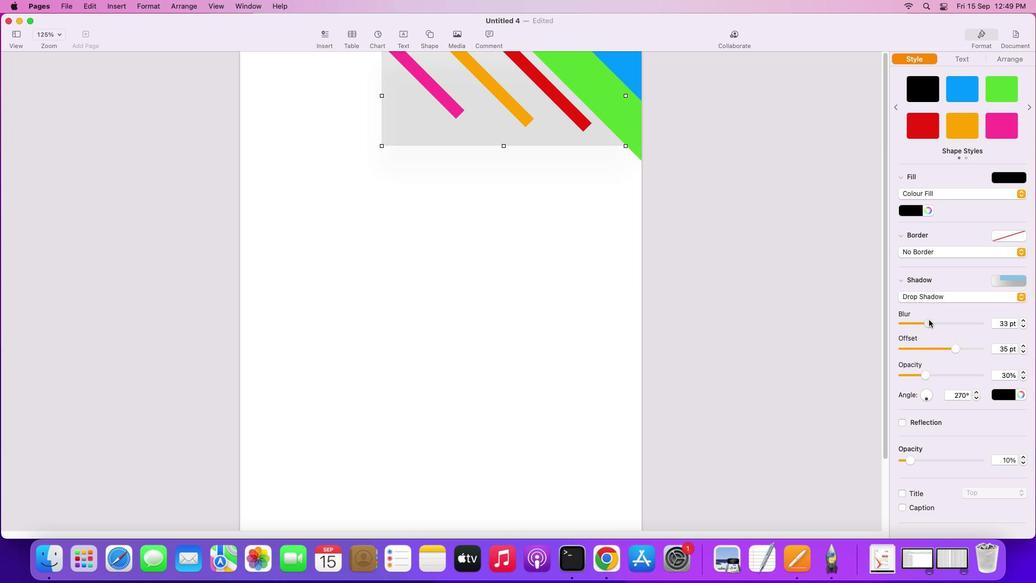 
Action: Mouse pressed left at (931, 320)
Screenshot: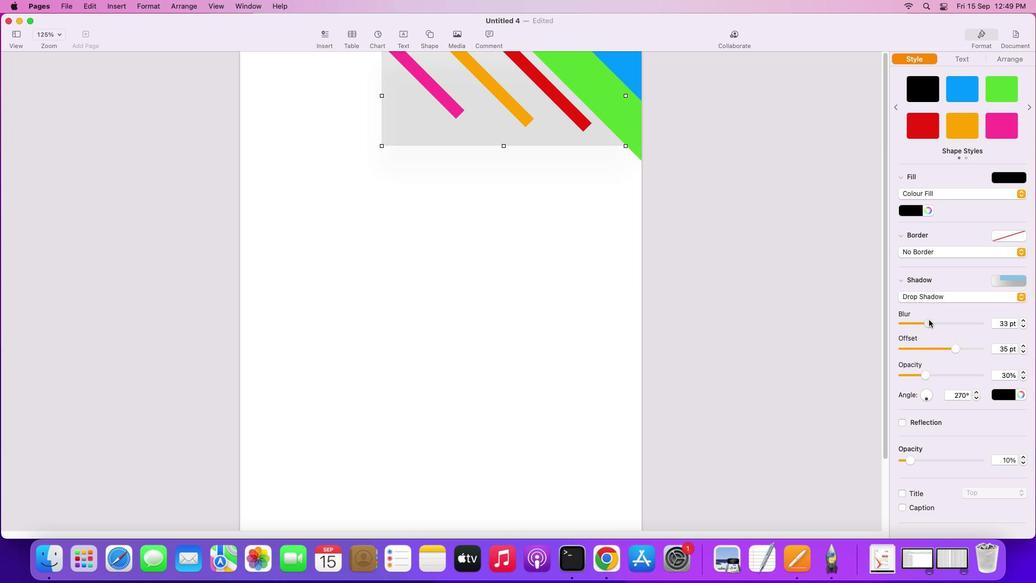 
Action: Mouse moved to (953, 348)
Screenshot: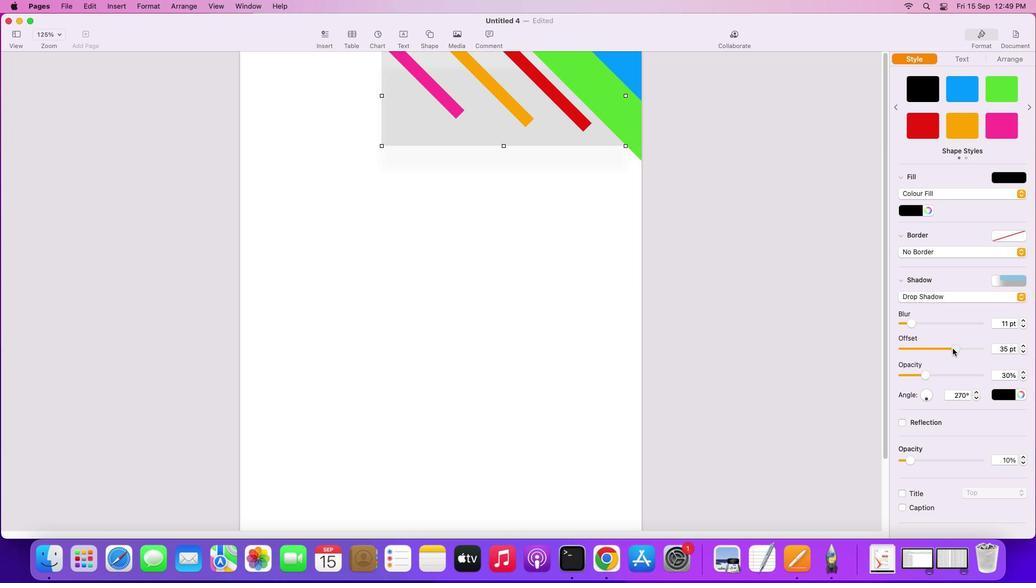 
Action: Mouse pressed left at (953, 348)
Screenshot: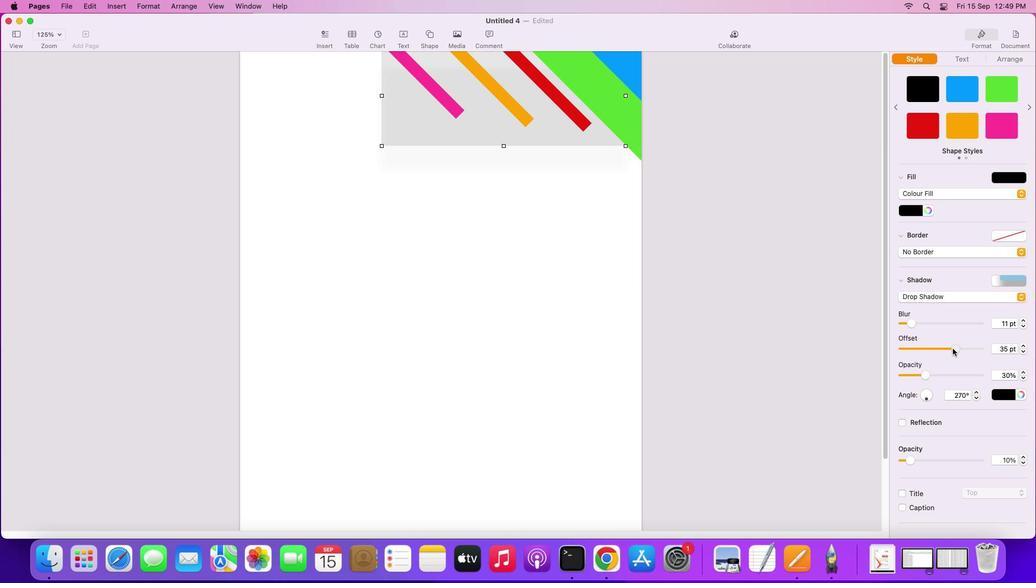 
Action: Mouse moved to (1022, 248)
Screenshot: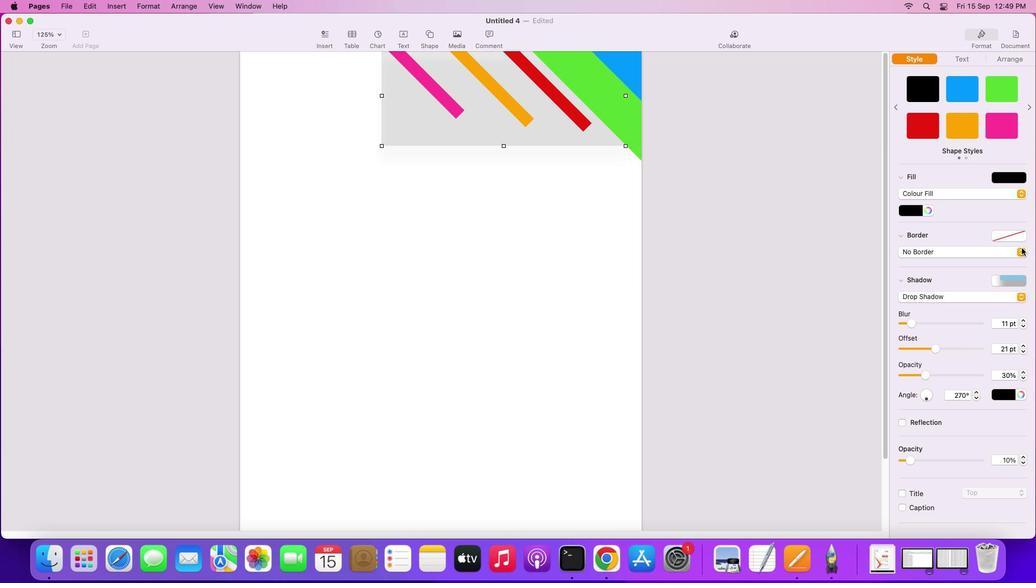 
Action: Mouse pressed left at (1022, 248)
Screenshot: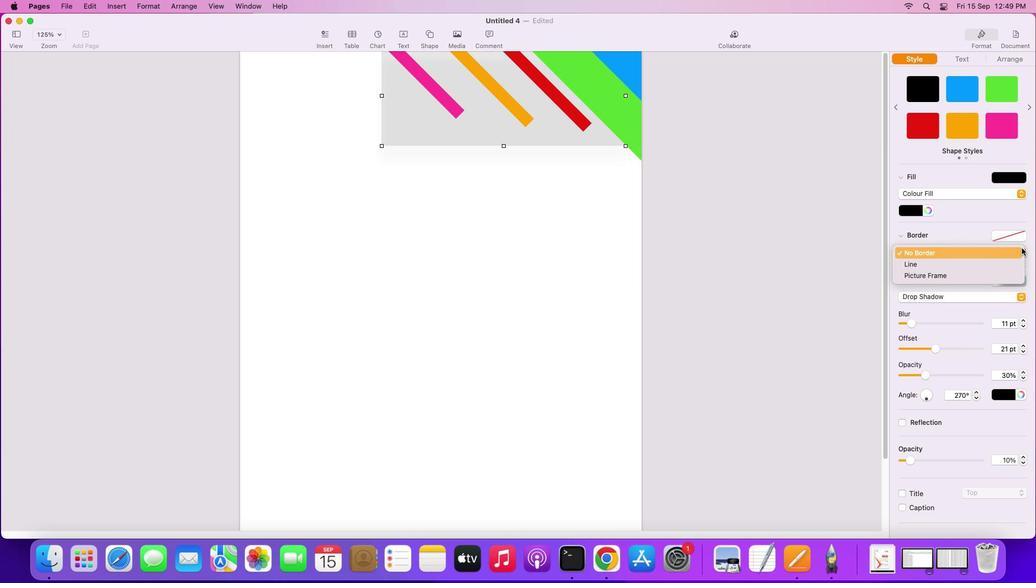 
Action: Mouse moved to (1022, 248)
Screenshot: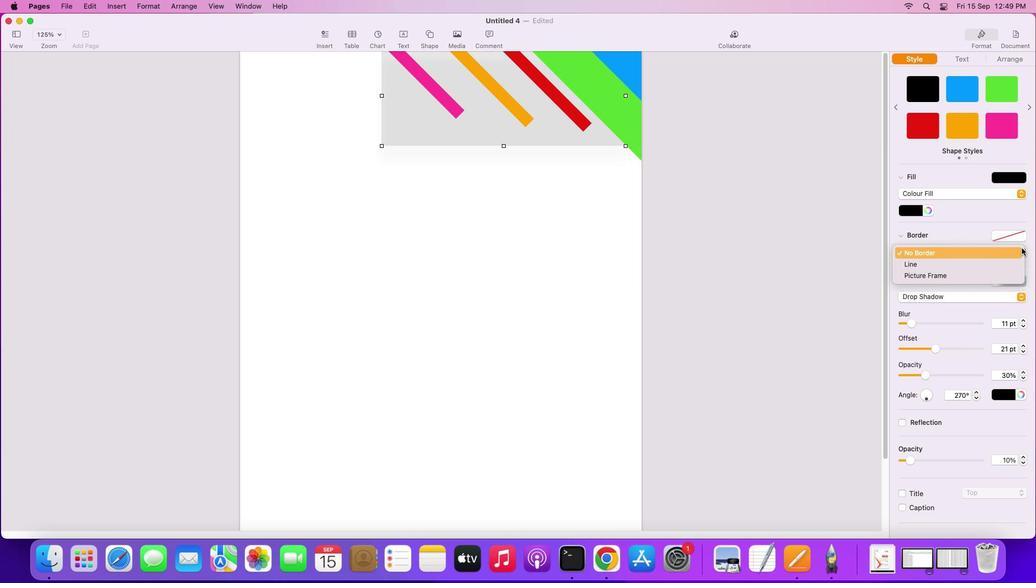 
Action: Mouse pressed left at (1022, 248)
Screenshot: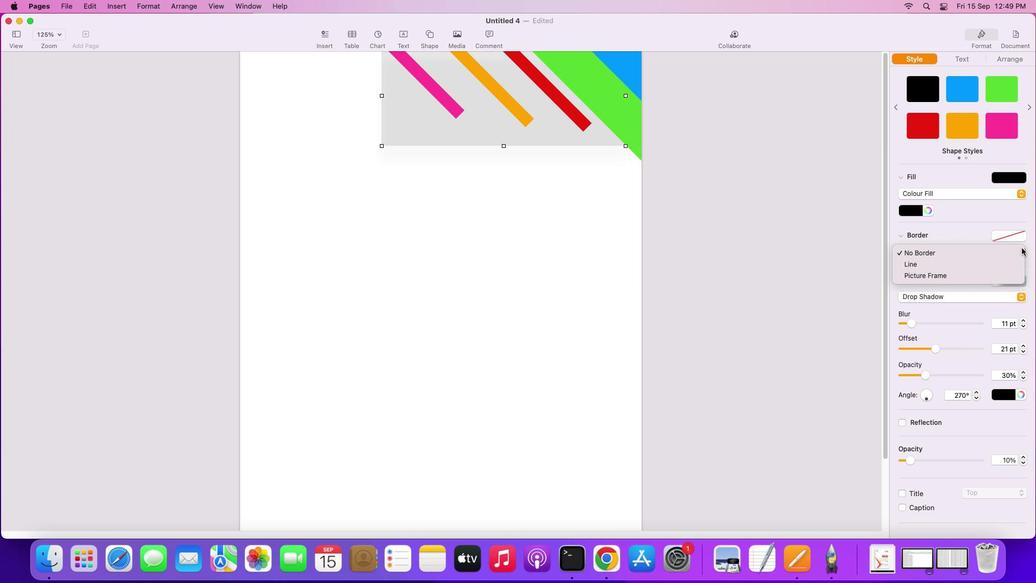 
Action: Mouse moved to (908, 458)
Screenshot: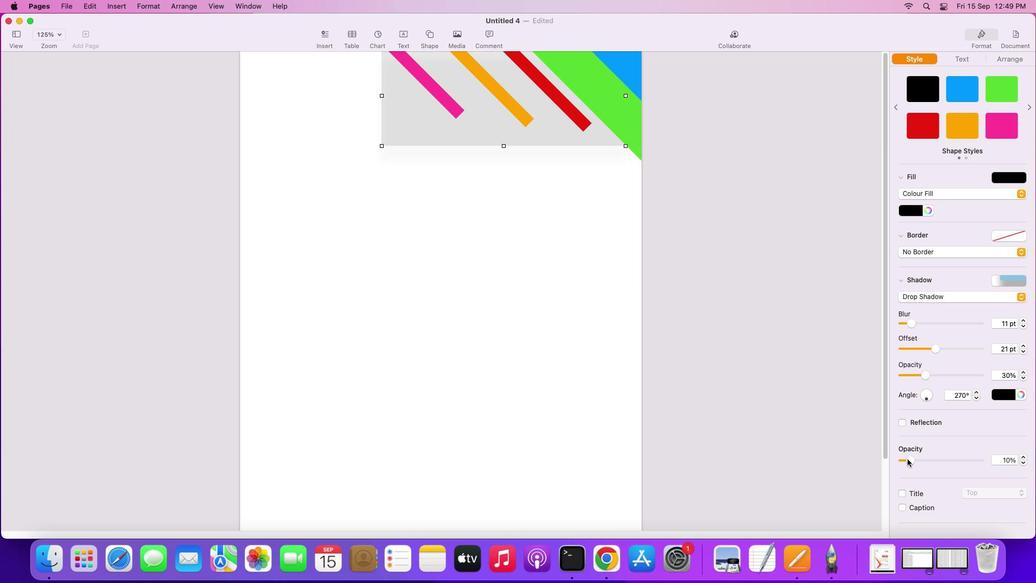 
Action: Mouse pressed left at (908, 458)
Screenshot: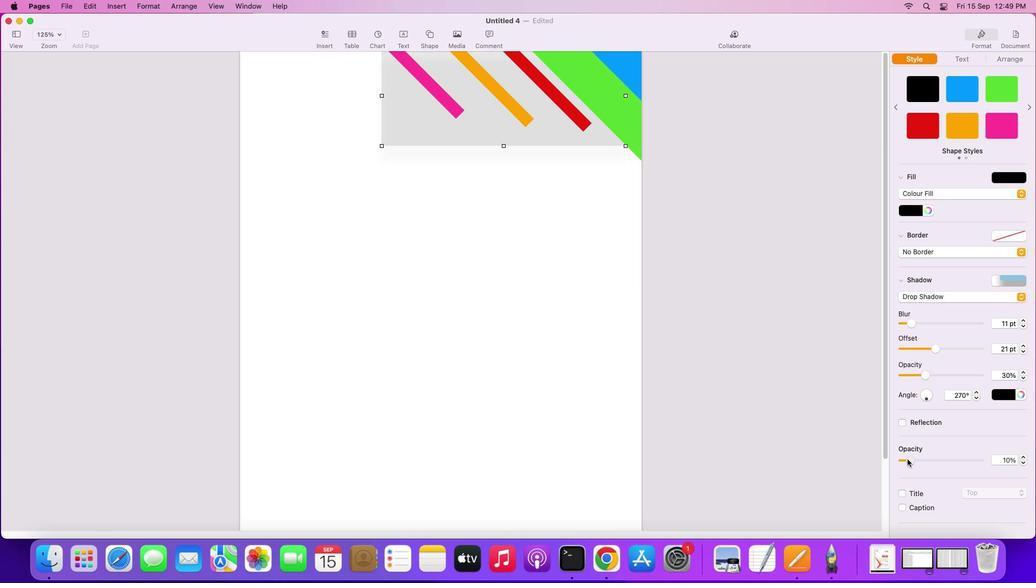 
Action: Mouse moved to (433, 171)
Screenshot: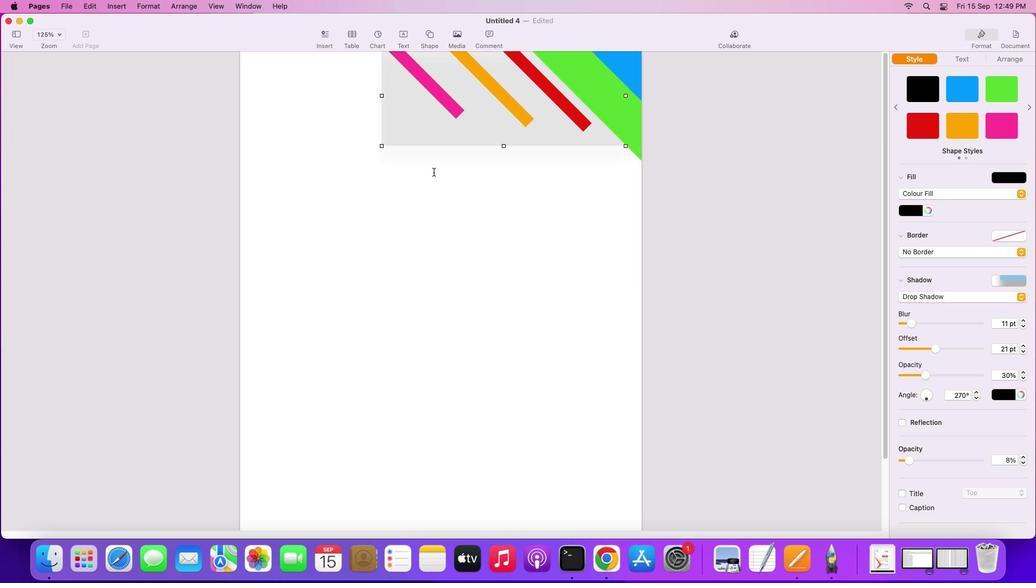 
Action: Mouse pressed left at (433, 171)
Screenshot: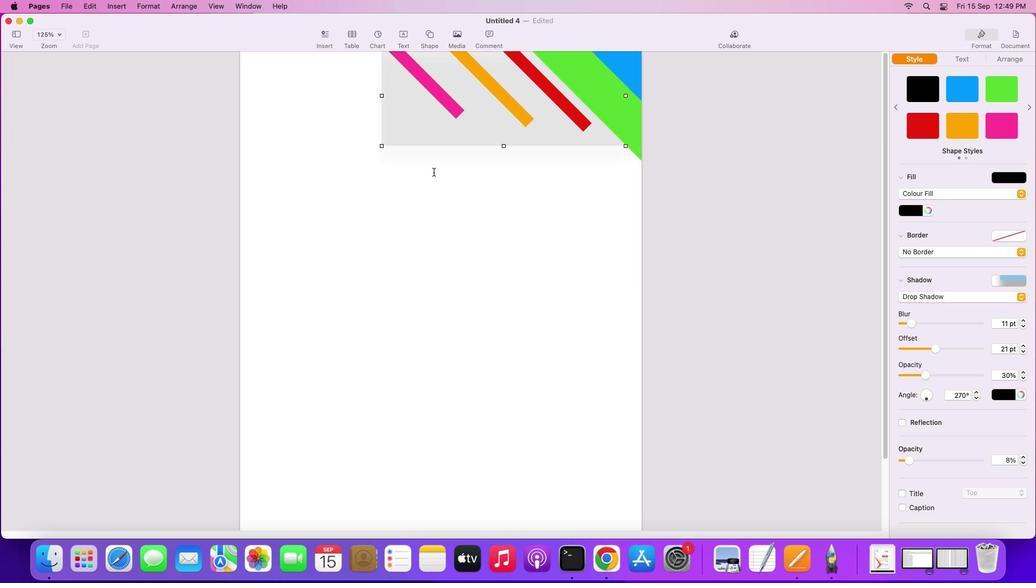 
Action: Mouse moved to (450, 101)
Screenshot: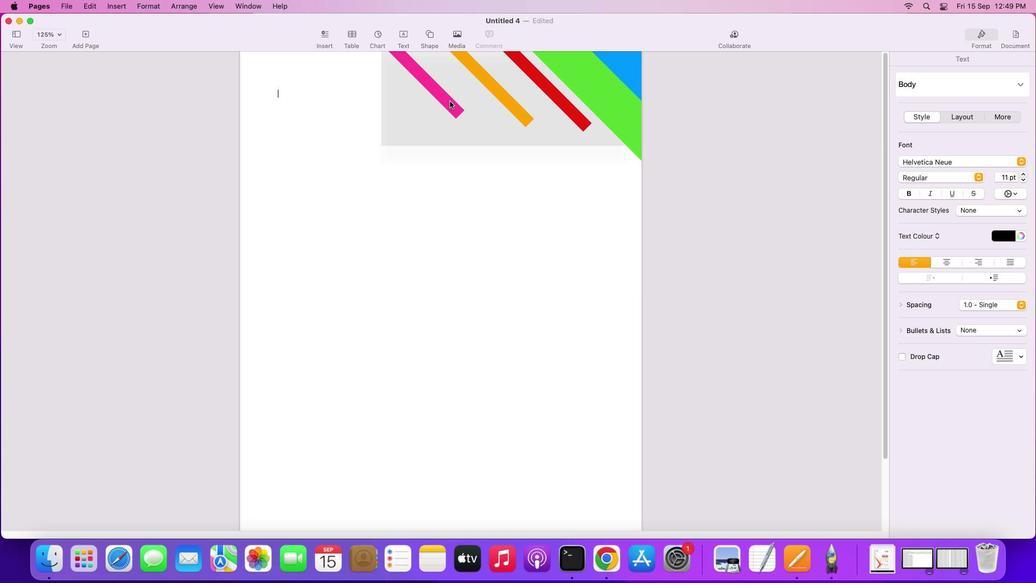 
Action: Mouse pressed left at (450, 101)
Screenshot: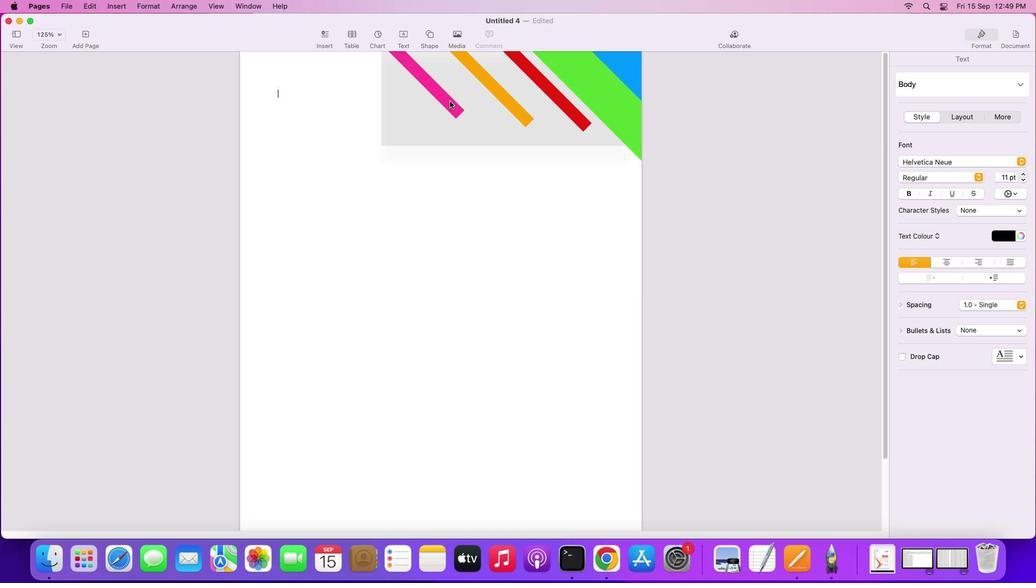 
Action: Mouse moved to (964, 95)
Screenshot: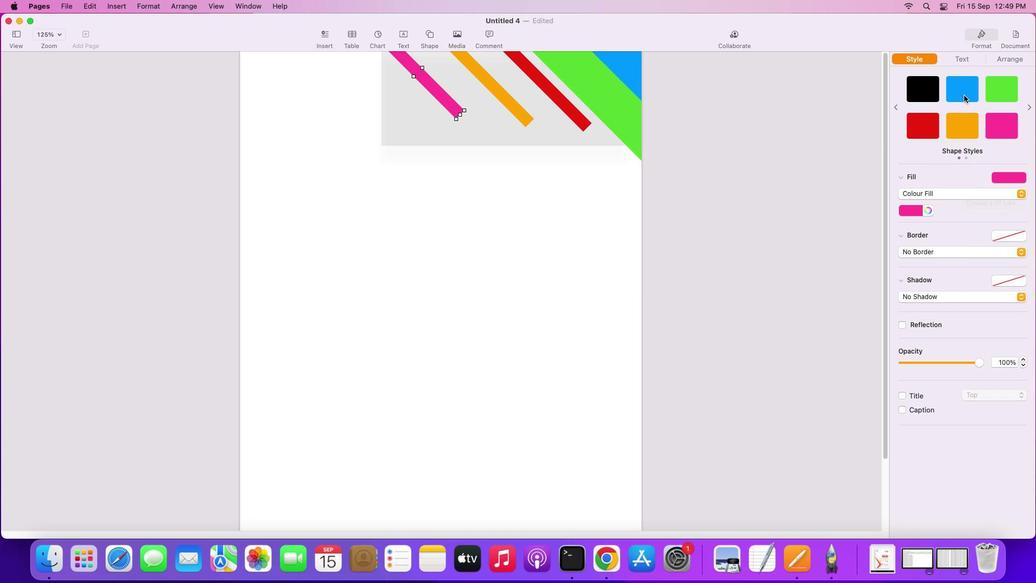 
Action: Mouse pressed left at (964, 95)
Screenshot: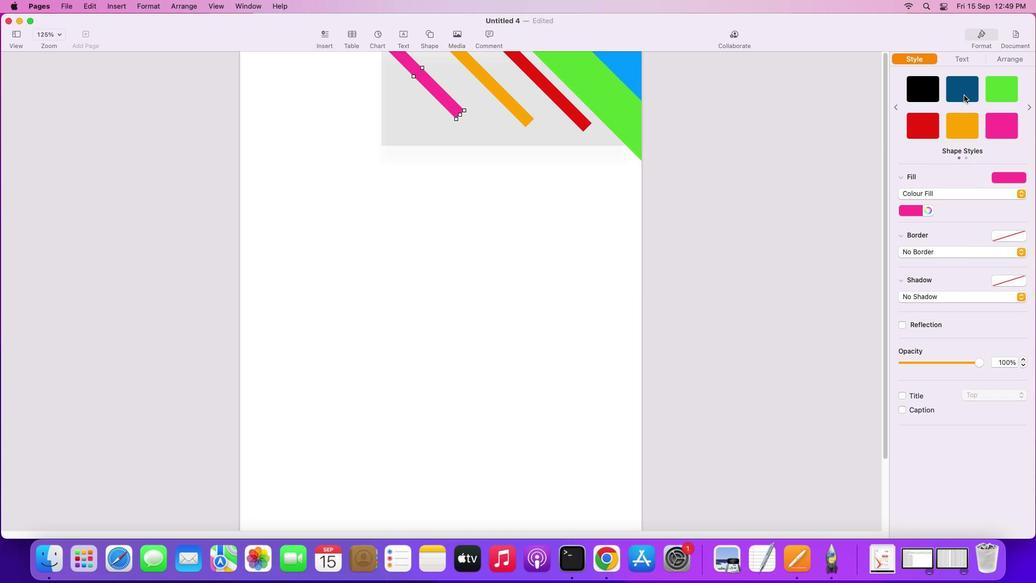 
Action: Mouse moved to (518, 113)
Screenshot: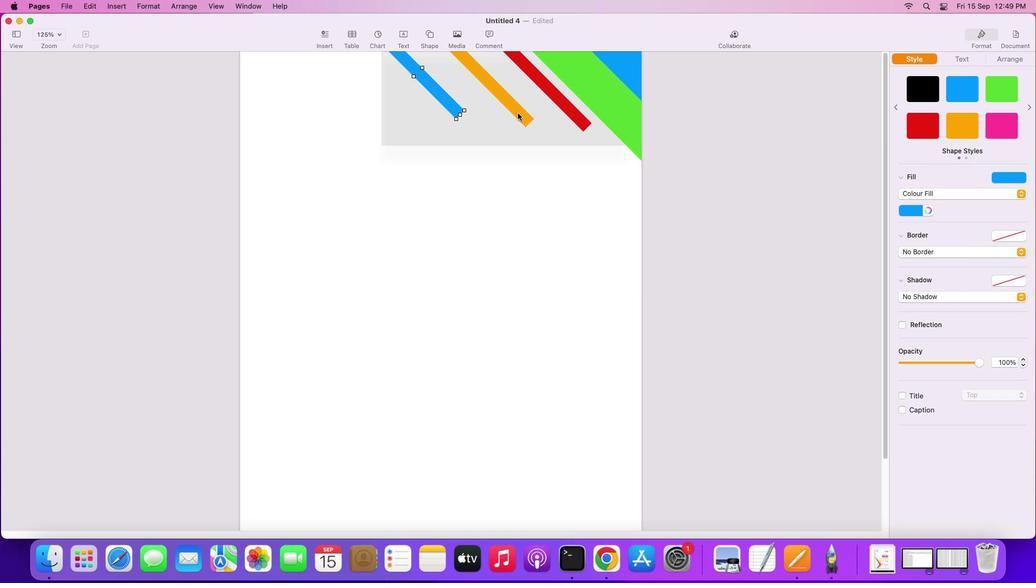 
Action: Mouse pressed left at (518, 113)
Screenshot: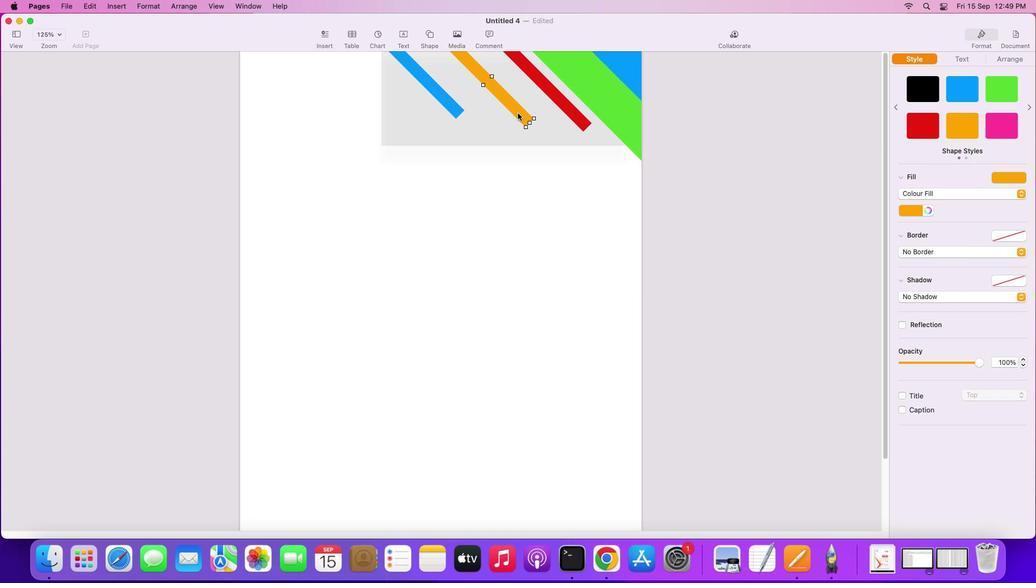 
Action: Mouse moved to (968, 87)
Screenshot: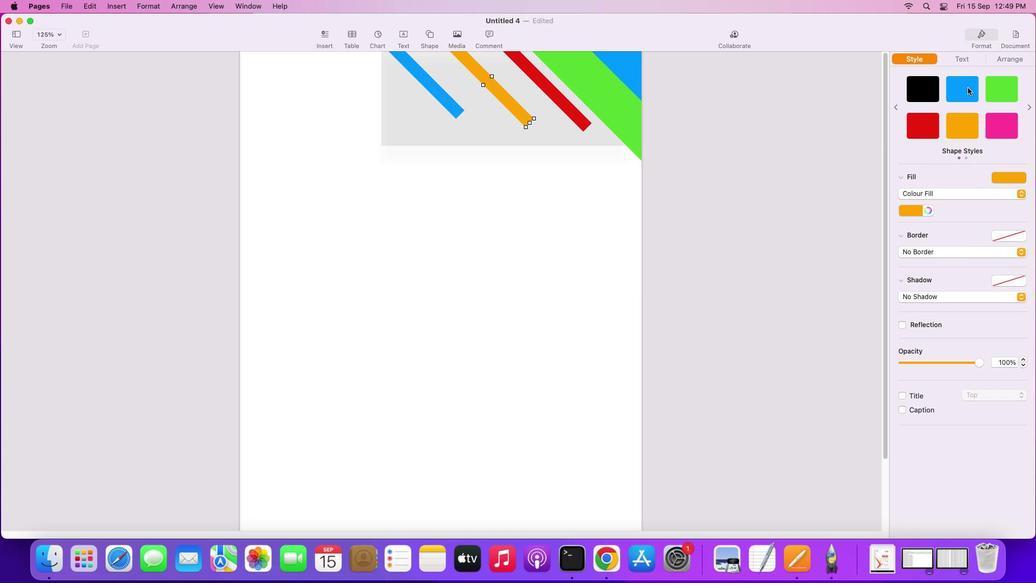 
Action: Mouse pressed left at (968, 87)
Screenshot: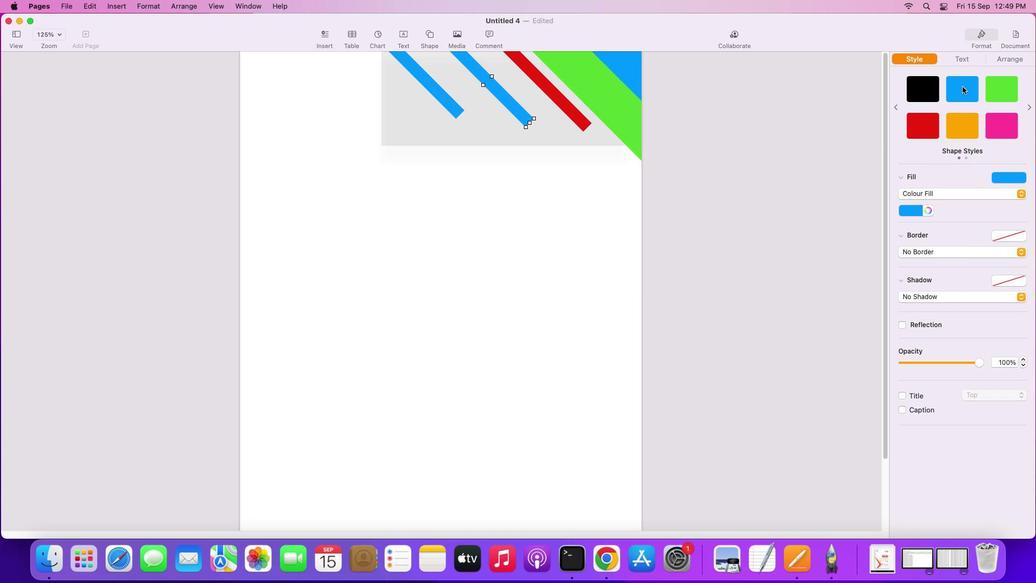
Action: Mouse moved to (579, 116)
Screenshot: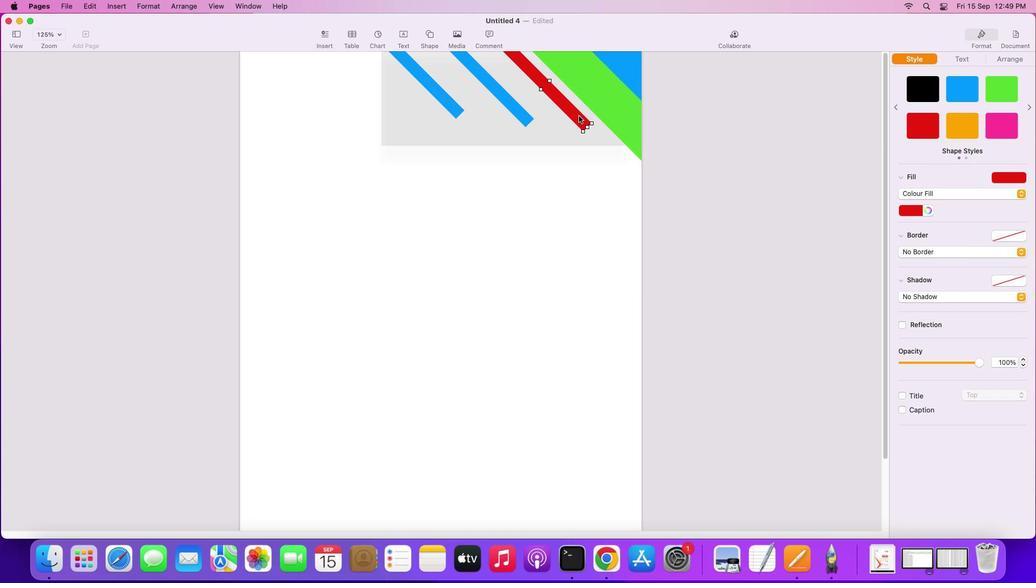 
Action: Mouse pressed left at (579, 116)
Screenshot: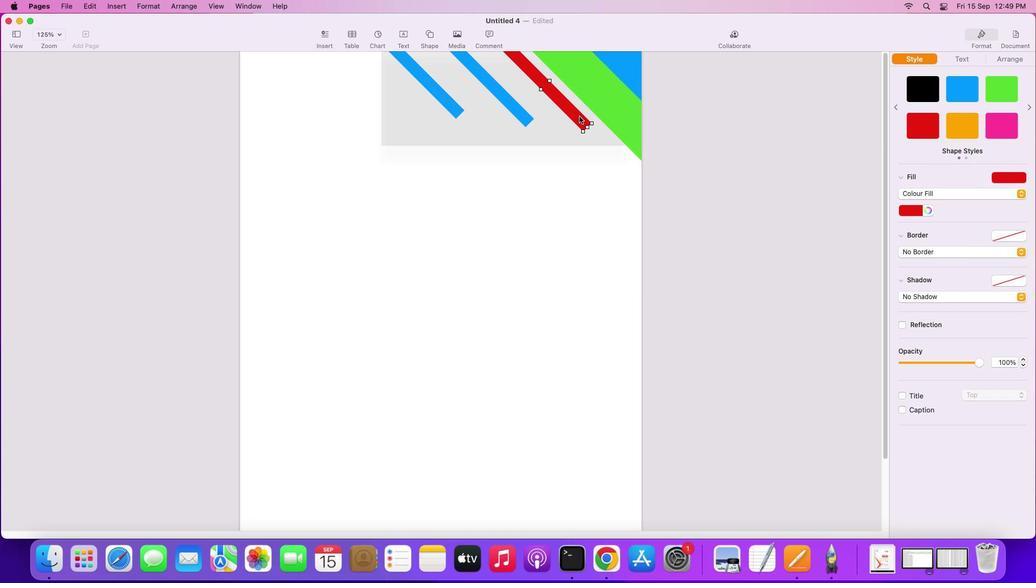
Action: Mouse moved to (968, 84)
Screenshot: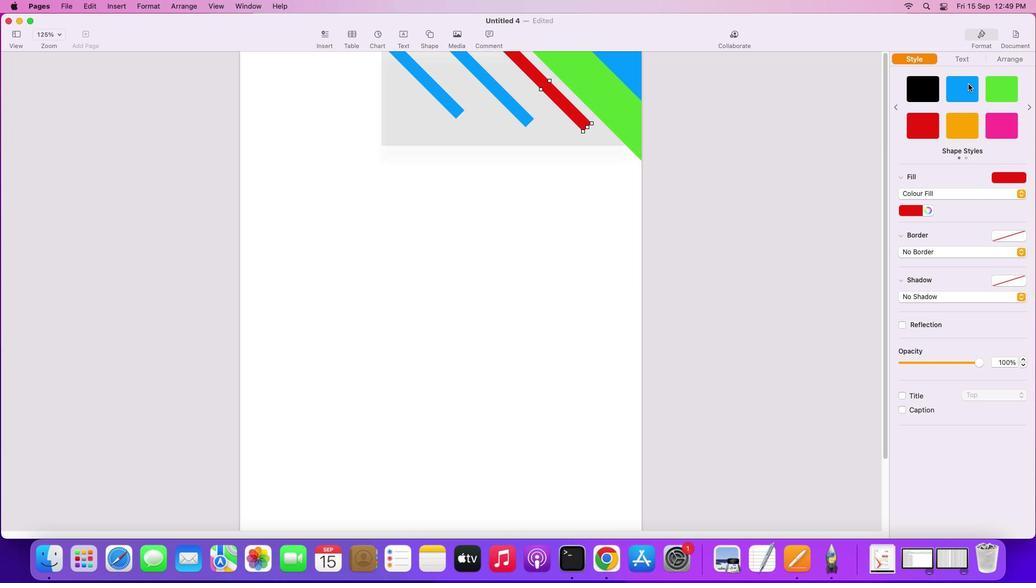 
Action: Mouse pressed left at (968, 84)
Screenshot: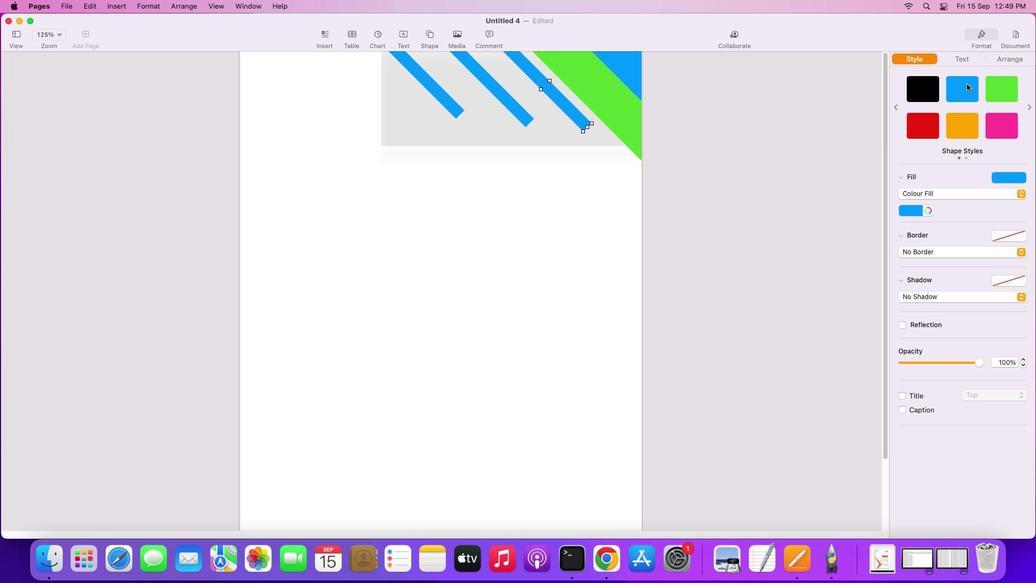 
Action: Mouse moved to (612, 103)
Screenshot: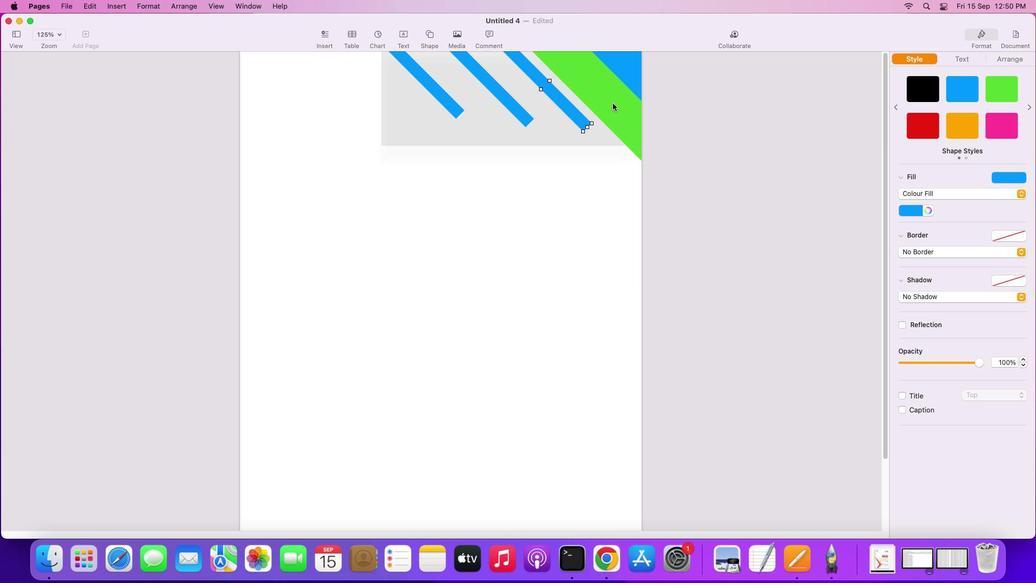 
Action: Mouse pressed left at (612, 103)
Screenshot: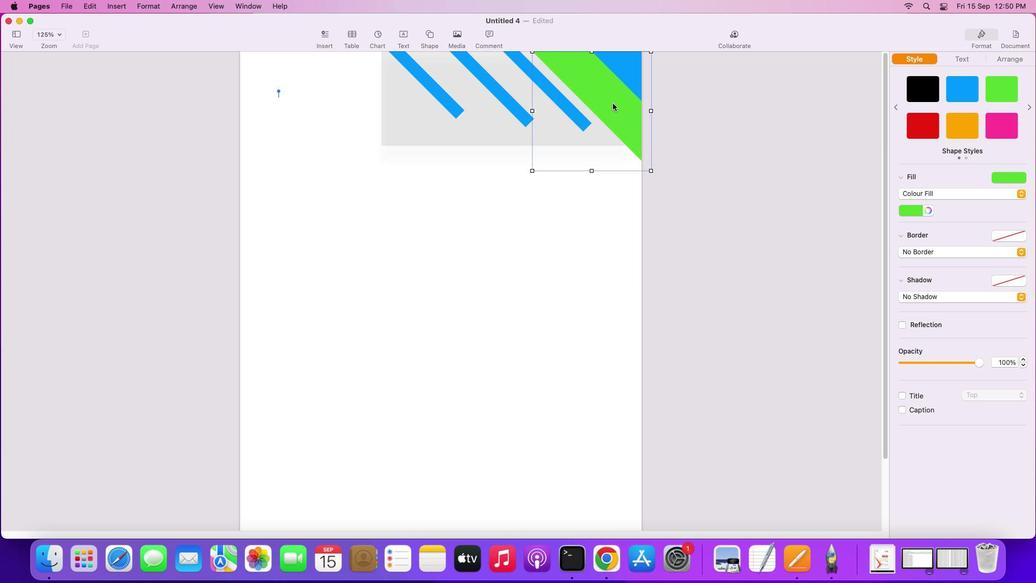 
Action: Mouse moved to (920, 209)
Screenshot: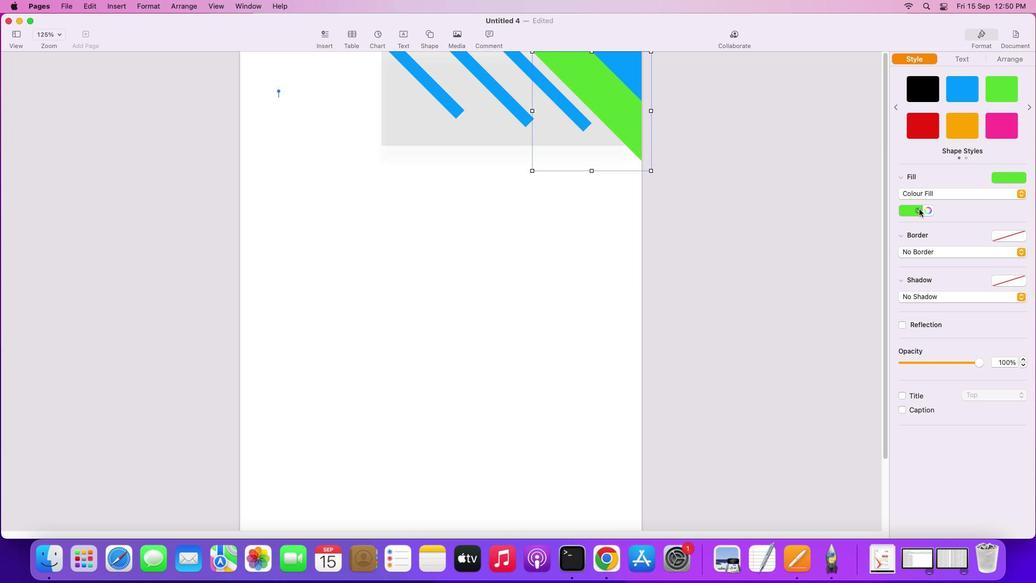 
Action: Mouse pressed left at (920, 209)
Screenshot: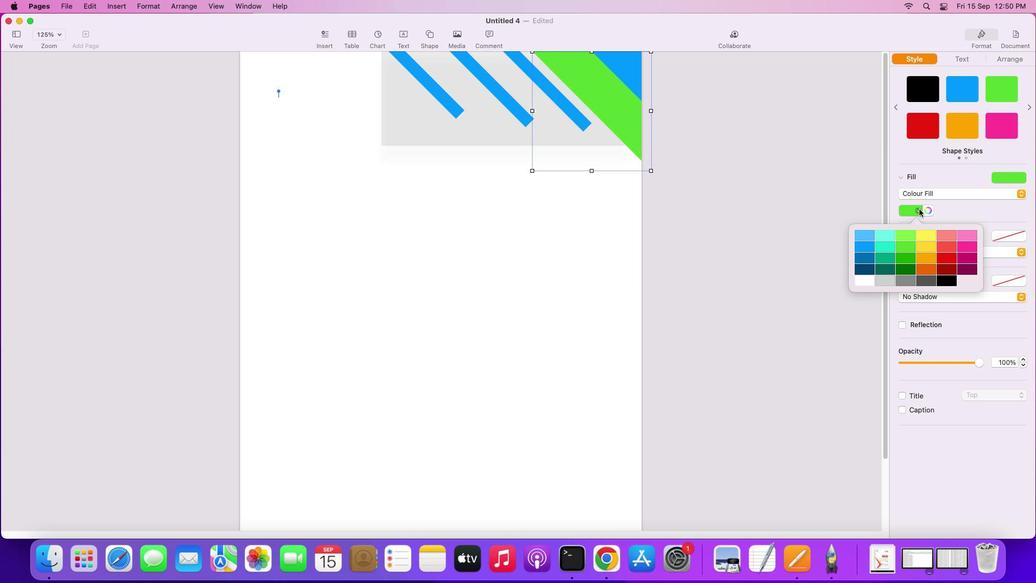 
Action: Mouse moved to (864, 246)
Screenshot: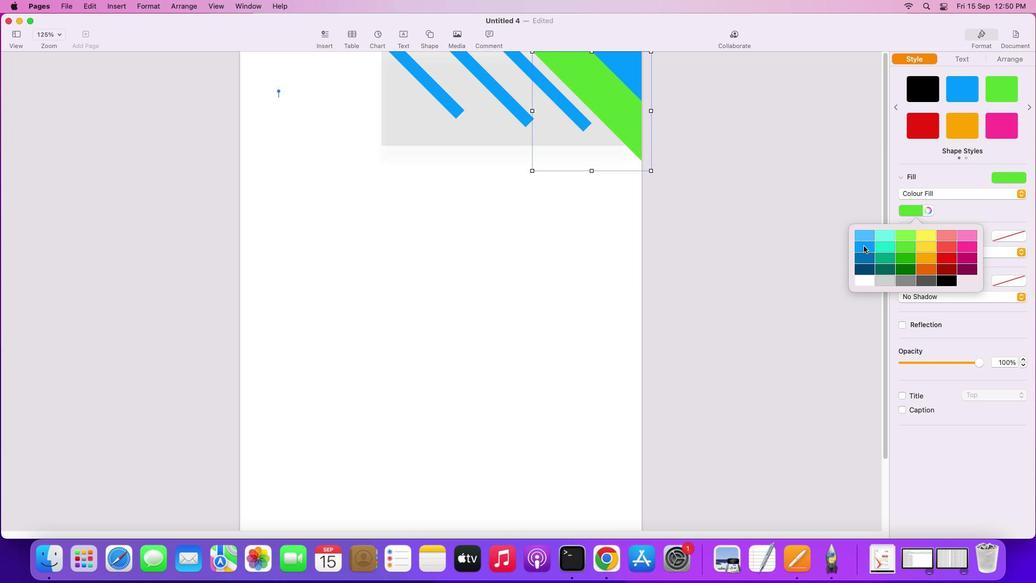 
Action: Mouse pressed left at (864, 246)
Screenshot: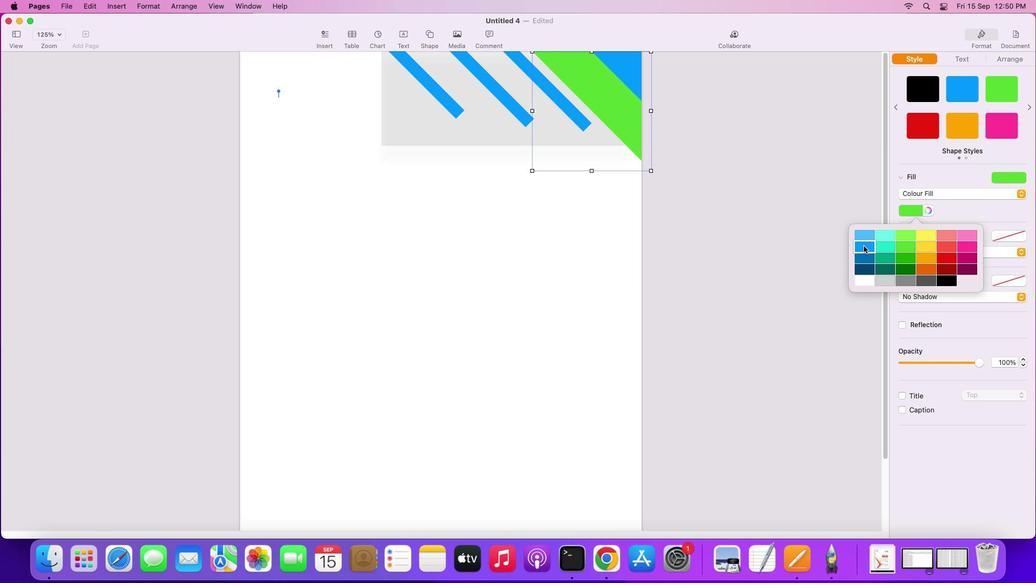 
Action: Mouse moved to (920, 208)
Screenshot: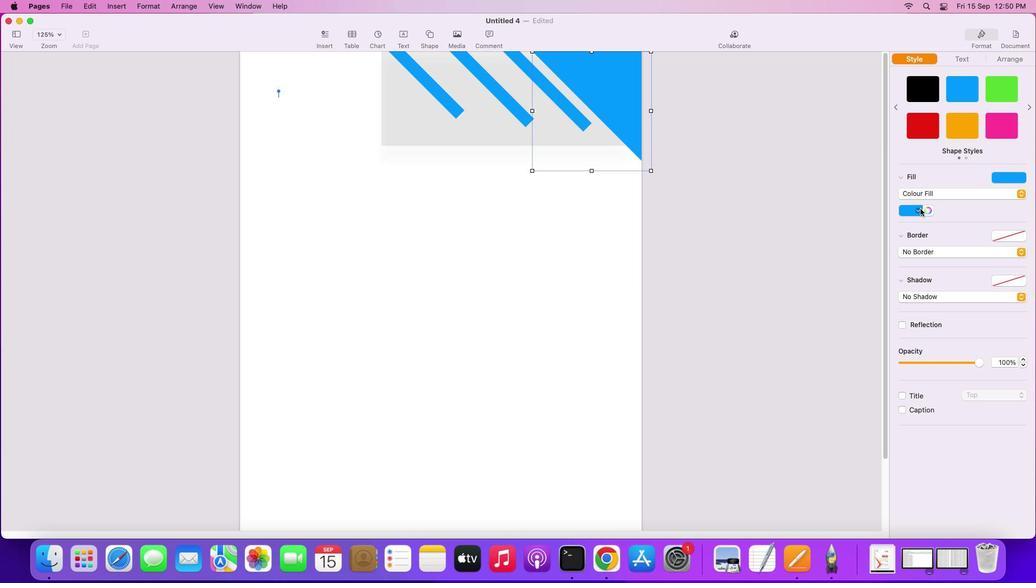 
Action: Mouse pressed left at (920, 208)
Screenshot: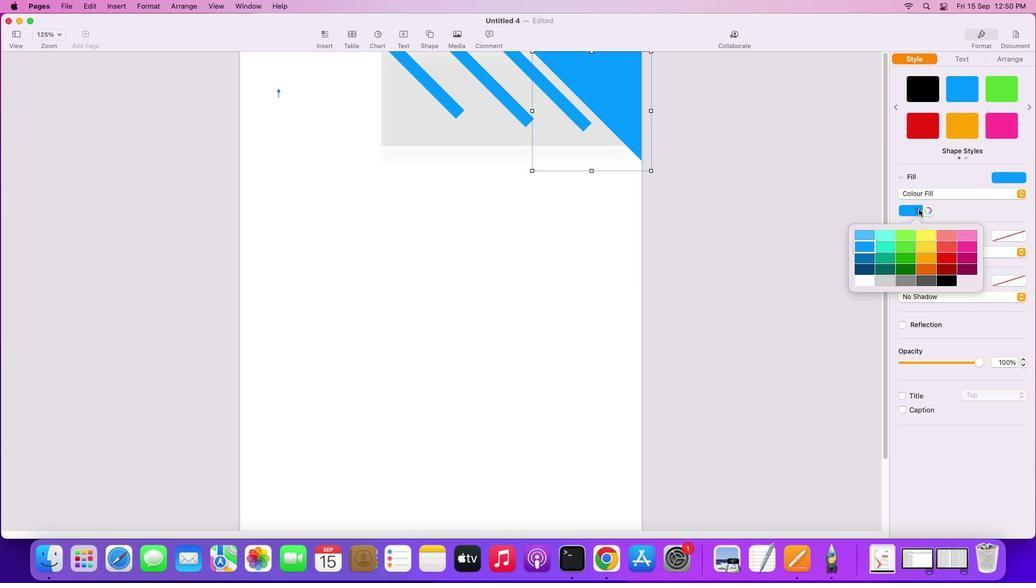 
Action: Mouse moved to (865, 236)
Screenshot: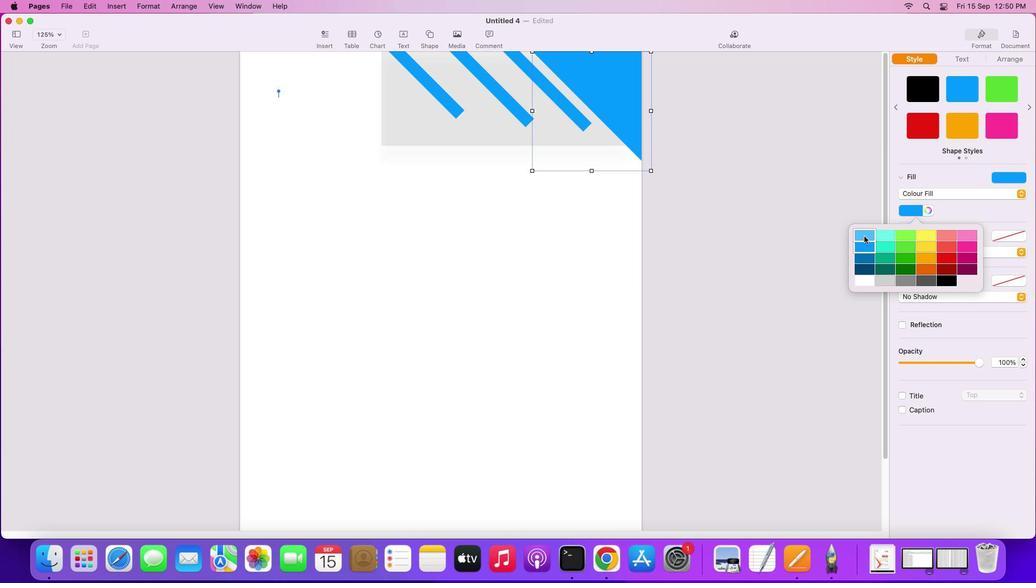 
Action: Mouse pressed left at (865, 236)
Screenshot: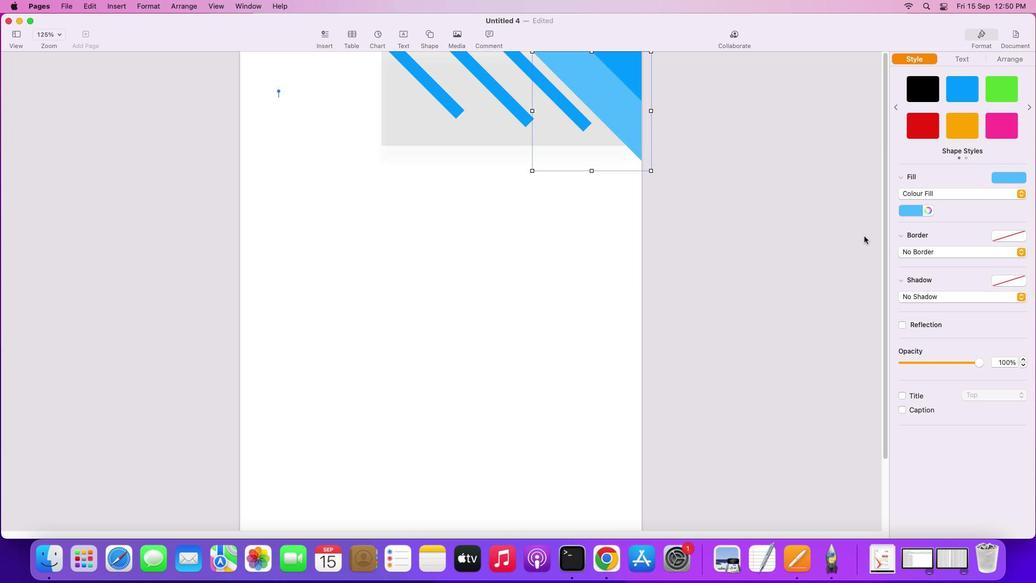 
Action: Mouse moved to (514, 107)
Screenshot: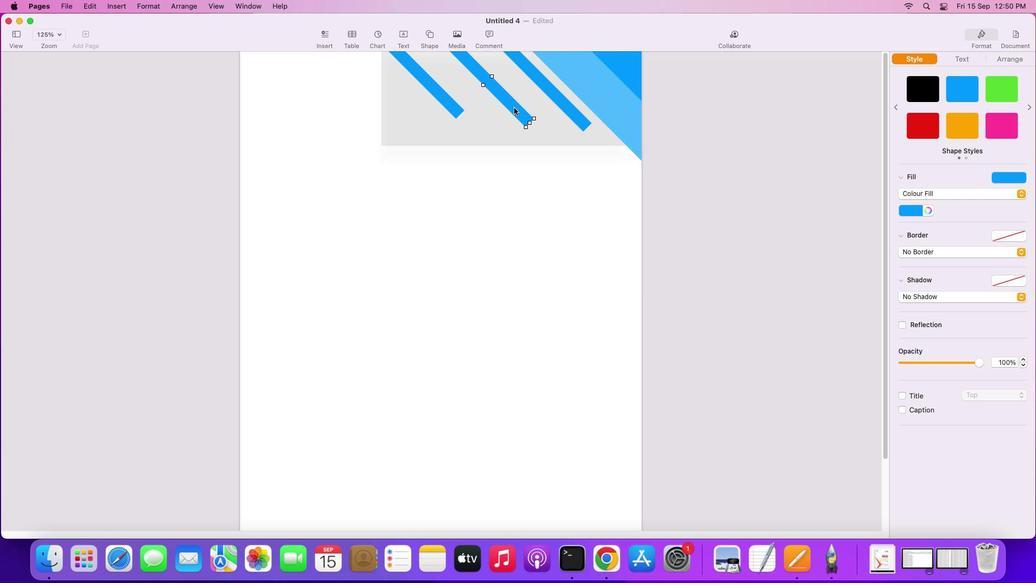 
Action: Mouse pressed left at (514, 107)
Screenshot: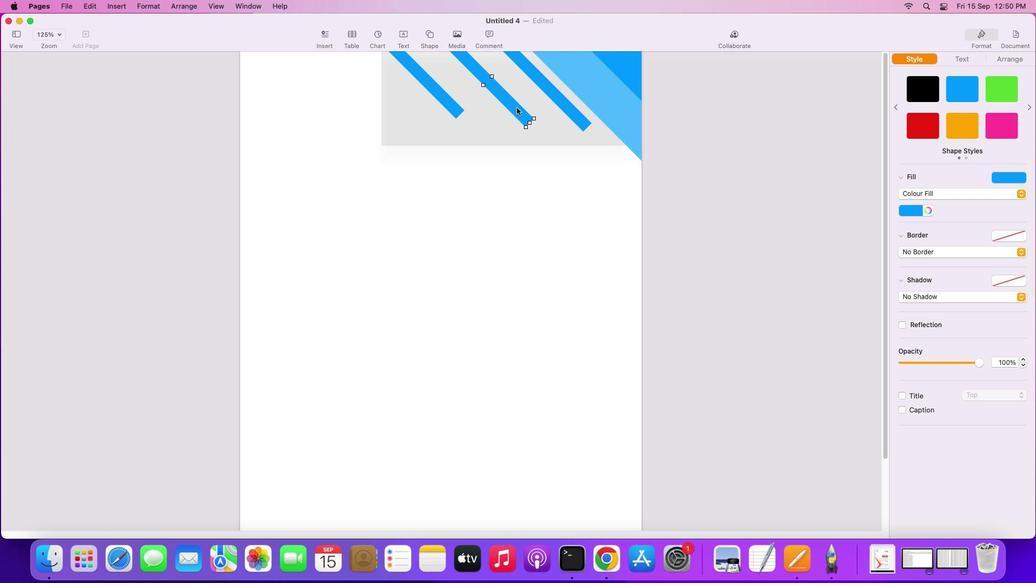 
Action: Mouse moved to (916, 207)
Screenshot: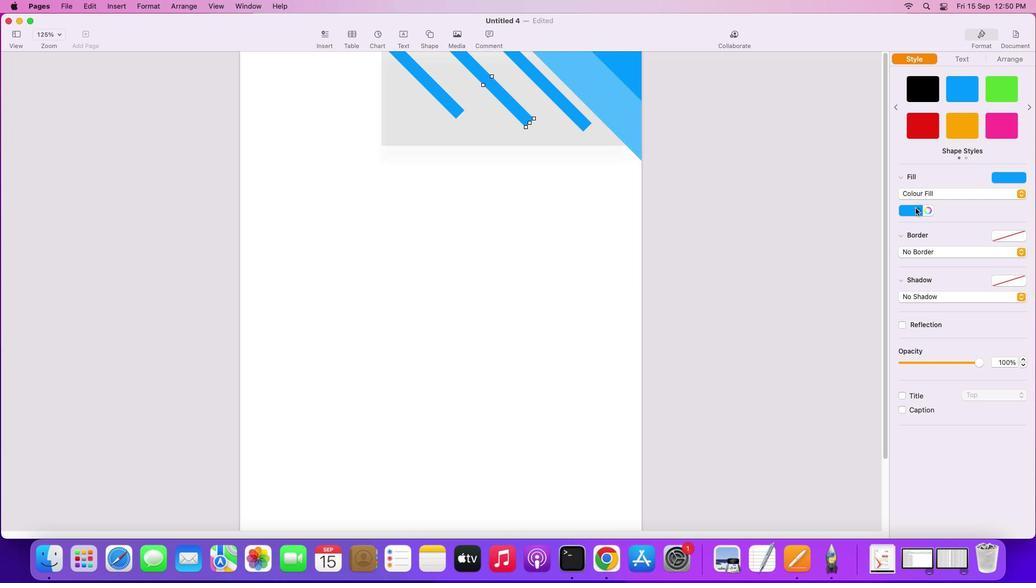 
Action: Mouse pressed left at (916, 207)
Screenshot: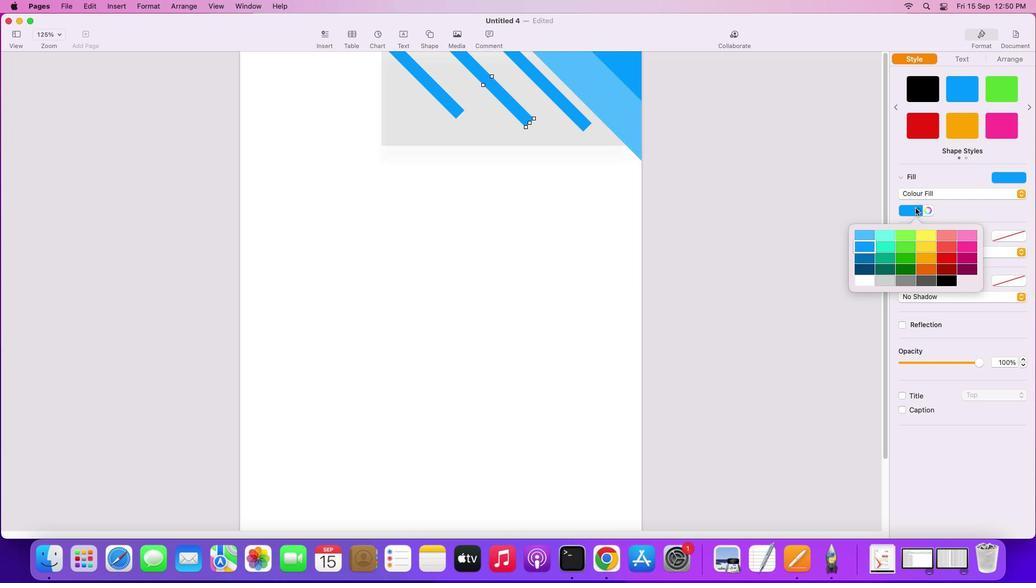 
Action: Mouse moved to (862, 233)
Screenshot: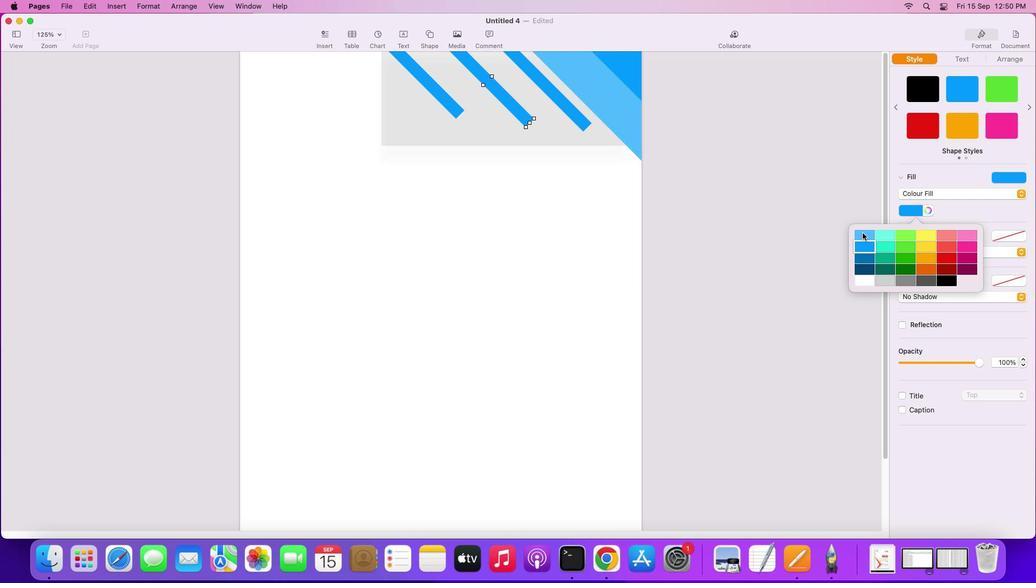 
Action: Mouse pressed left at (862, 233)
Screenshot: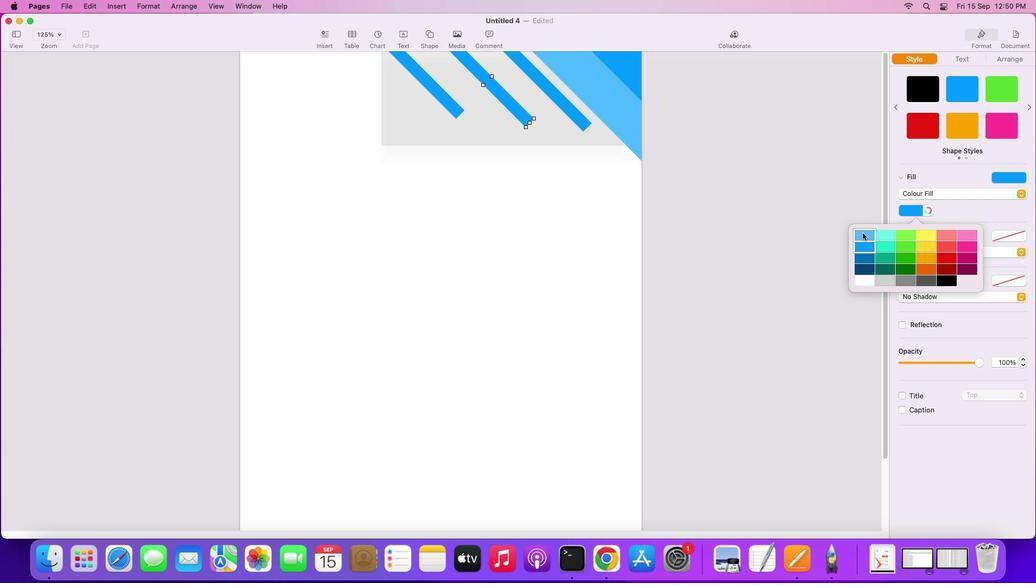 
Action: Mouse moved to (490, 234)
Screenshot: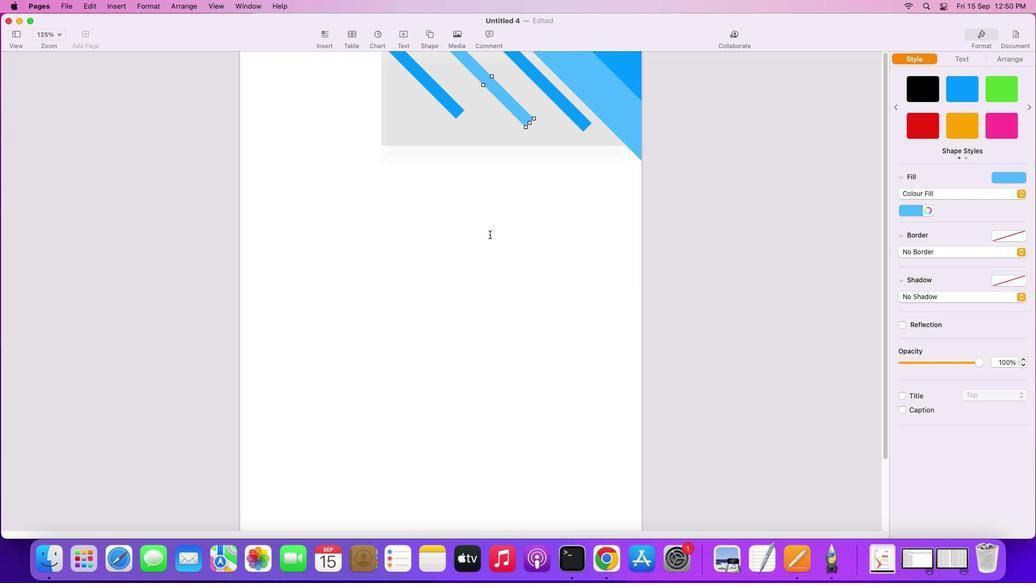 
Action: Mouse pressed left at (490, 234)
Screenshot: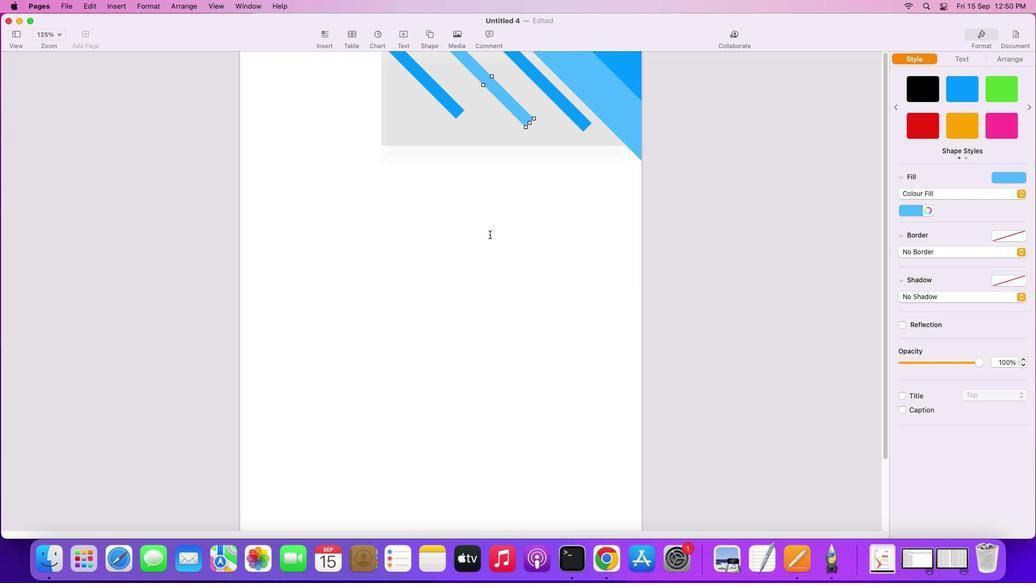 
Action: Mouse moved to (448, 105)
Screenshot: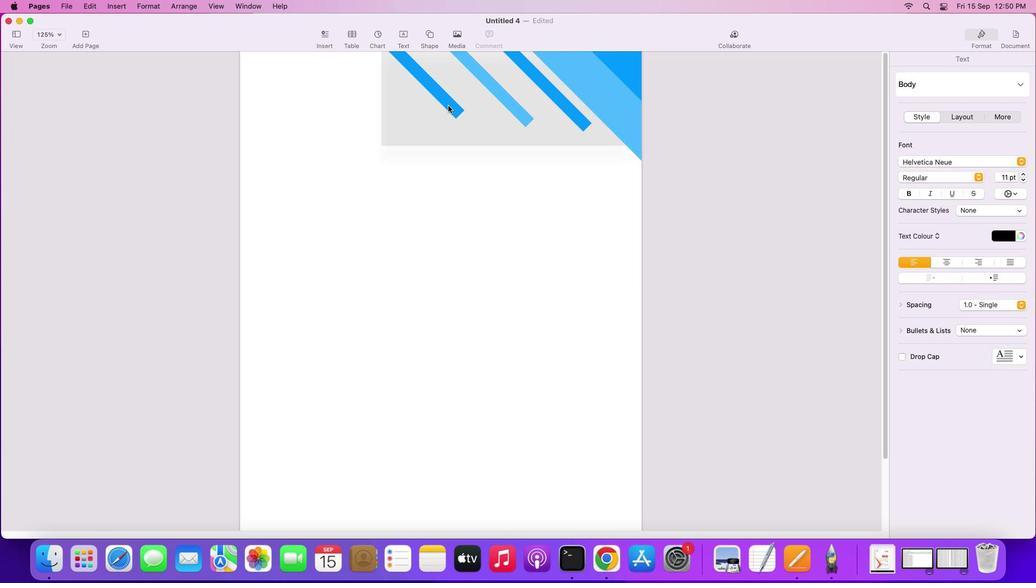 
Action: Mouse pressed left at (448, 105)
Screenshot: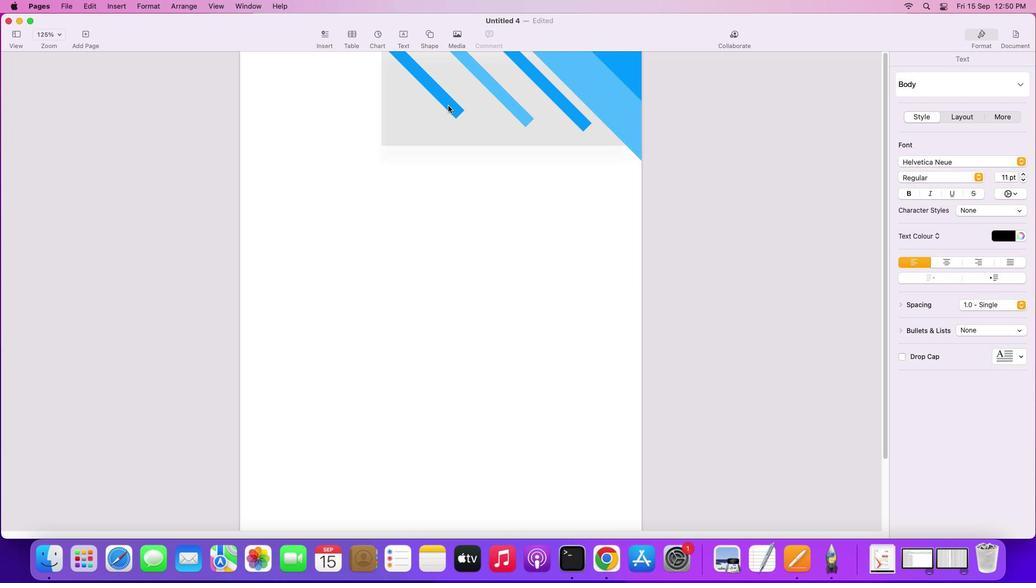 
Action: Mouse moved to (465, 101)
Screenshot: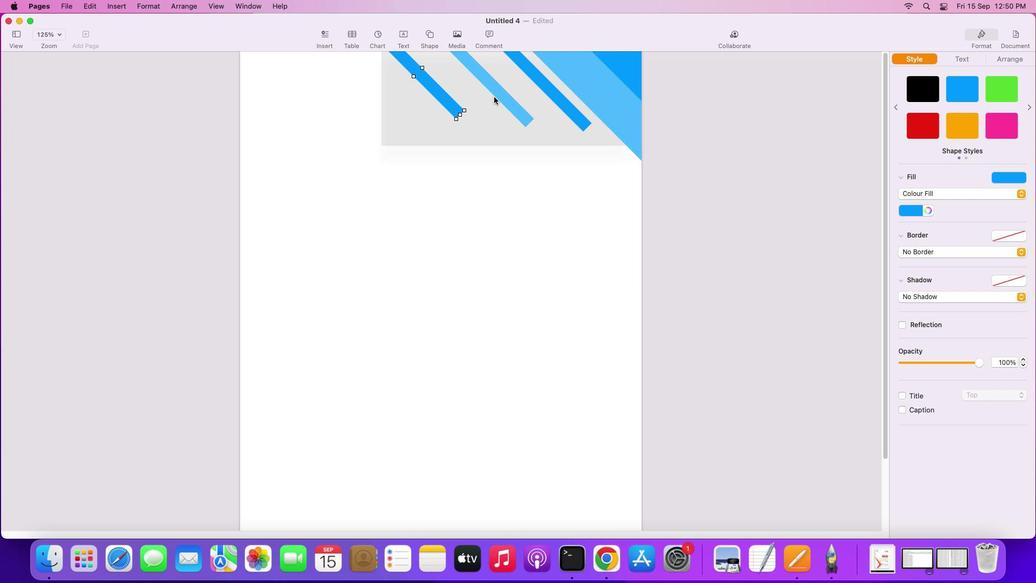 
Action: Key pressed Key.shift
Screenshot: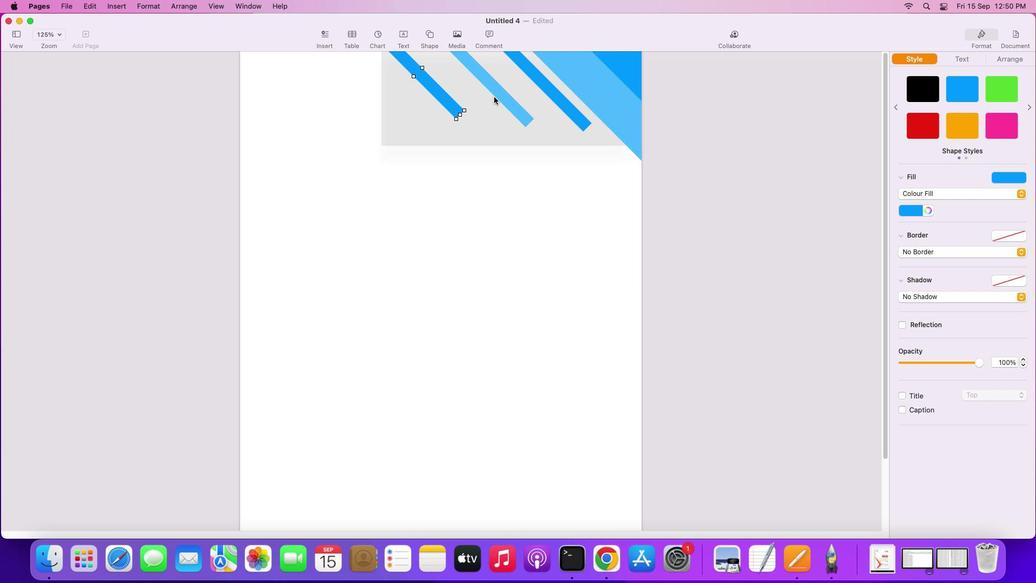 
Action: Mouse moved to (505, 98)
Screenshot: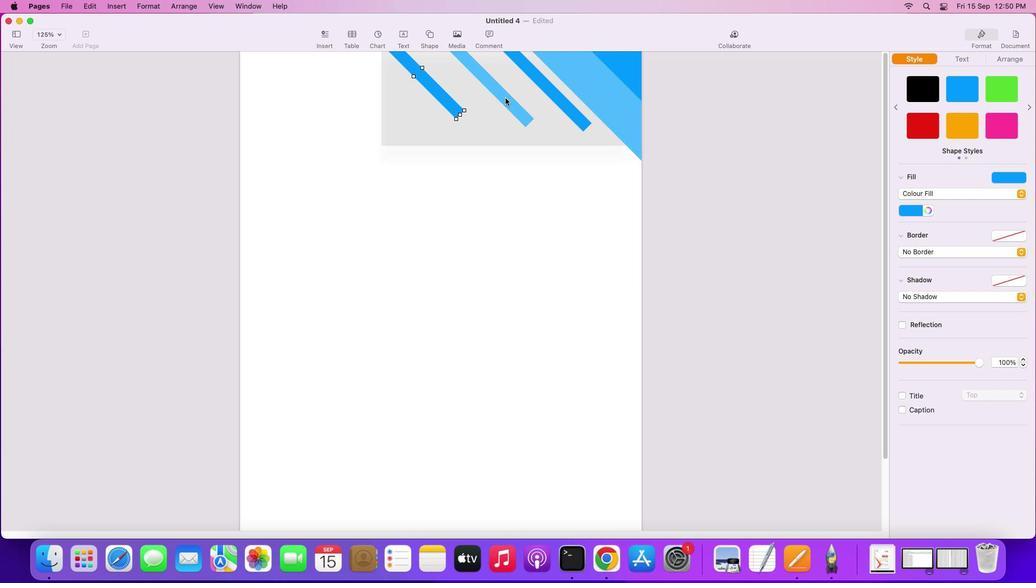 
Action: Mouse pressed left at (505, 98)
Screenshot: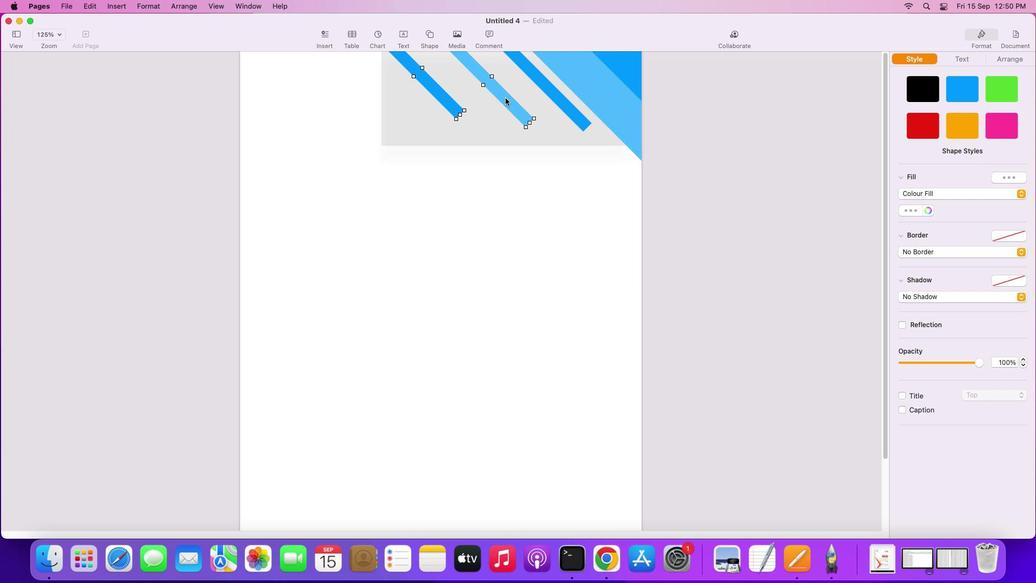 
Action: Mouse moved to (552, 95)
Screenshot: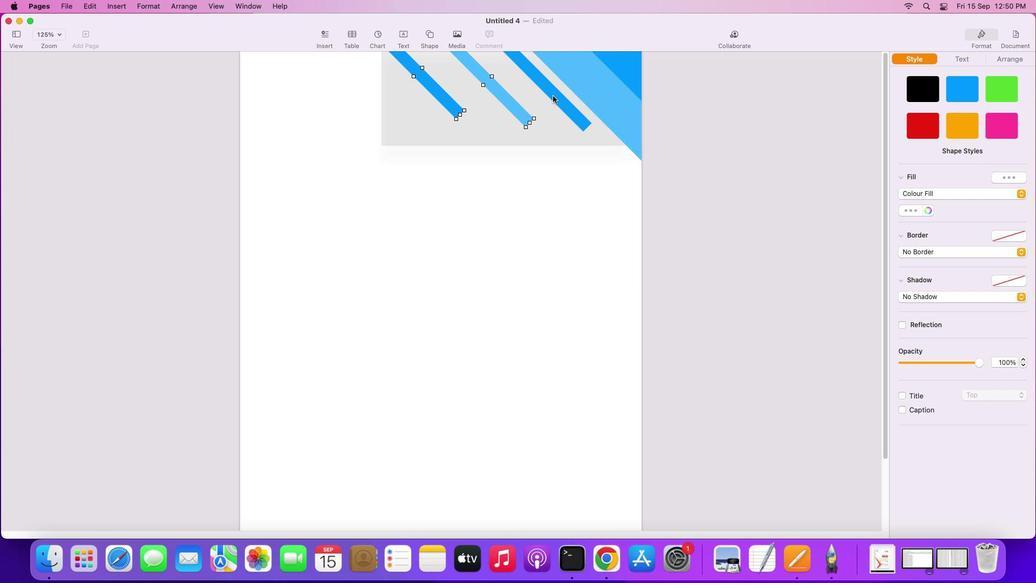 
Action: Mouse pressed left at (552, 95)
Screenshot: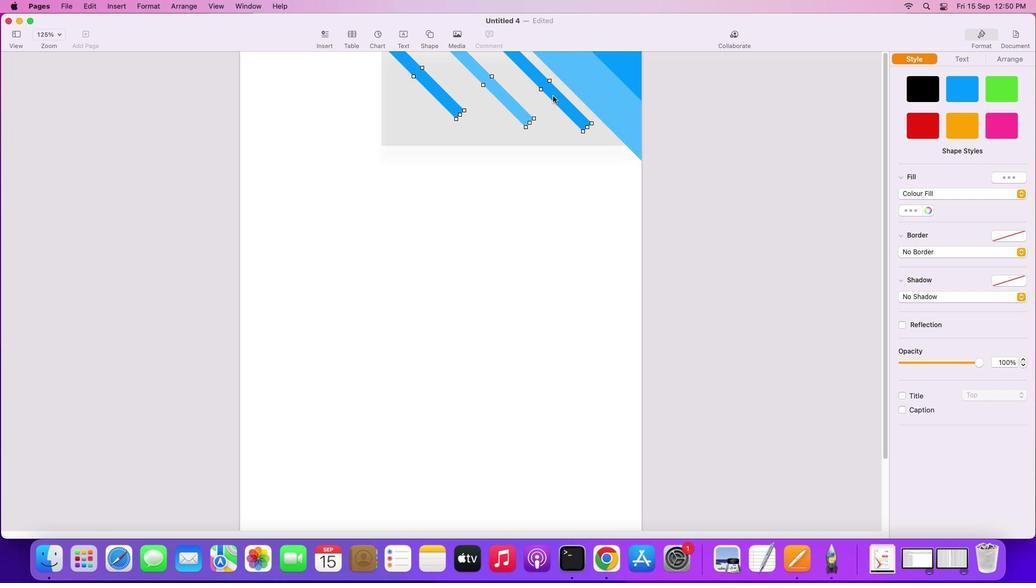 
Action: Mouse moved to (980, 362)
Screenshot: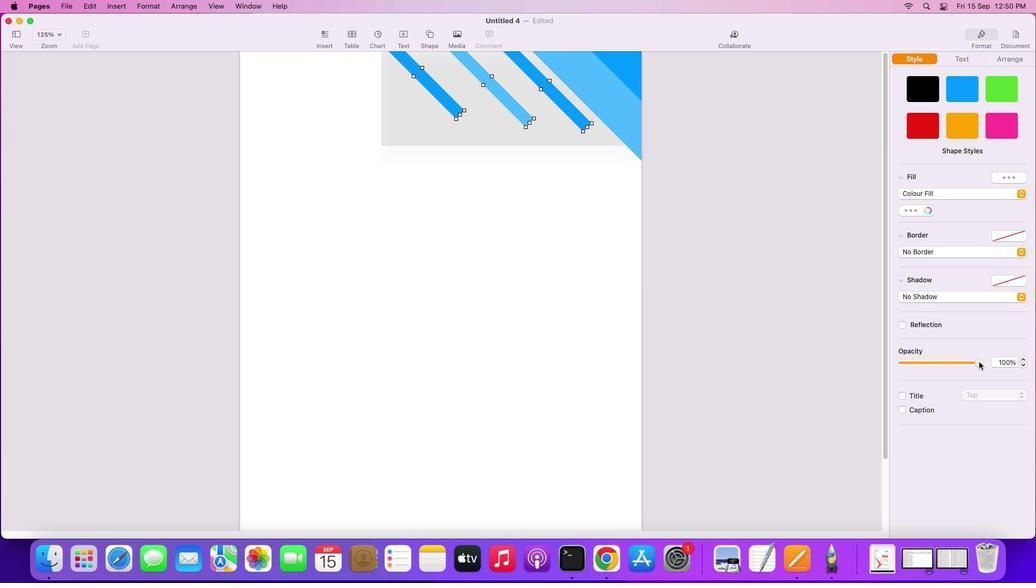 
Action: Mouse pressed left at (980, 362)
Screenshot: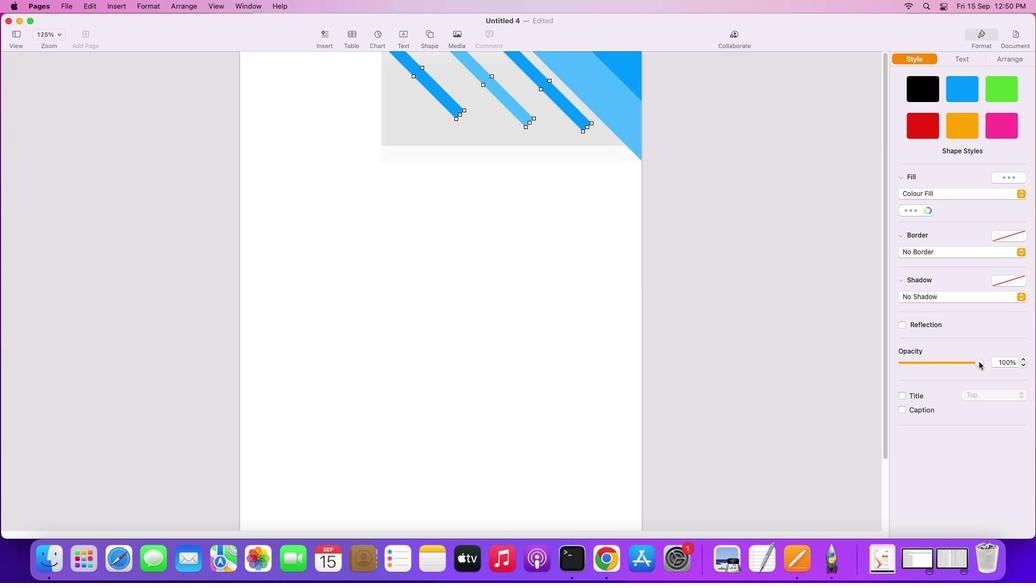 
Action: Mouse moved to (1022, 280)
Screenshot: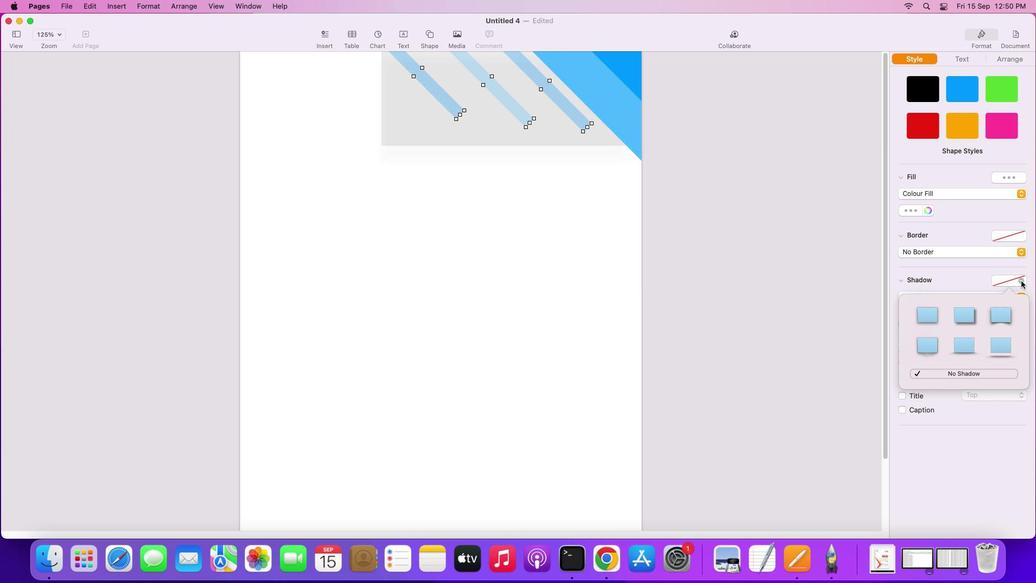 
Action: Mouse pressed left at (1022, 280)
Screenshot: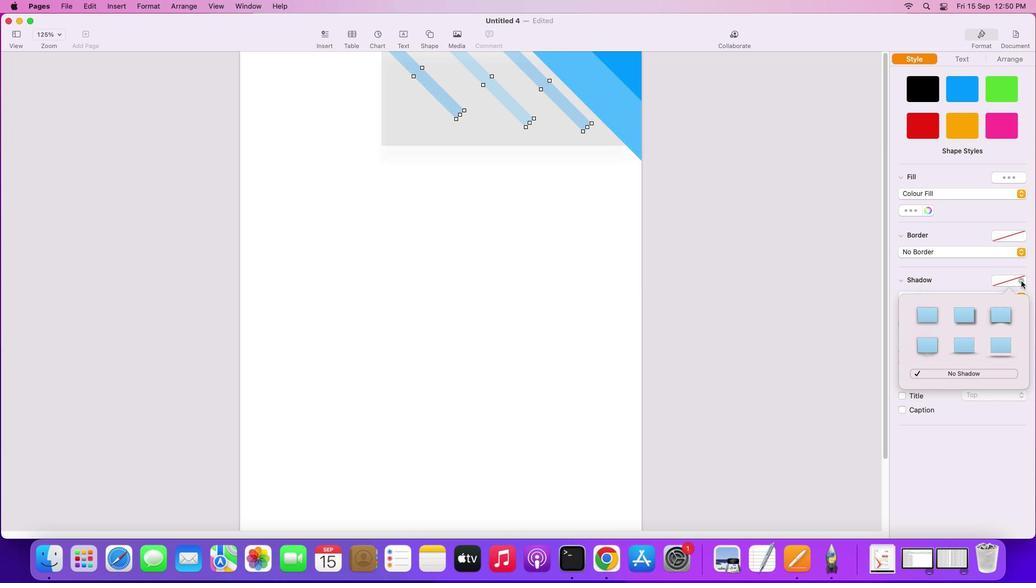 
Action: Mouse moved to (926, 314)
Screenshot: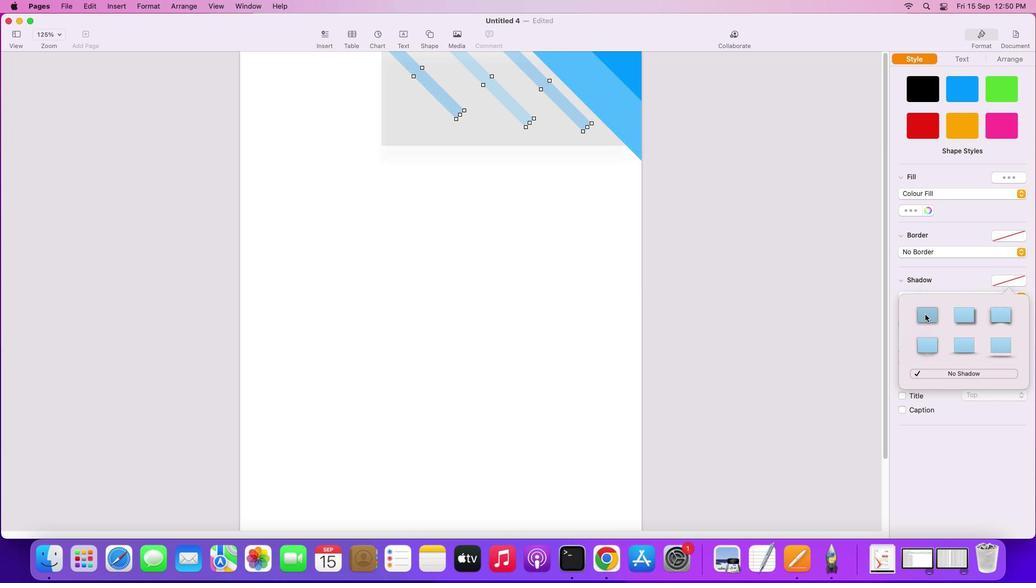 
Action: Mouse pressed left at (926, 314)
Screenshot: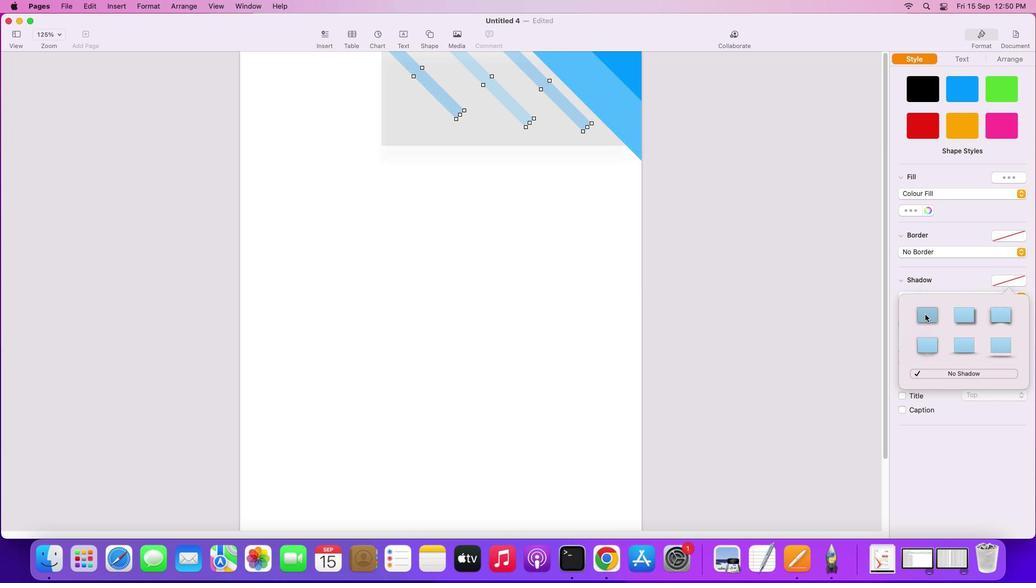 
Action: Mouse moved to (904, 351)
Screenshot: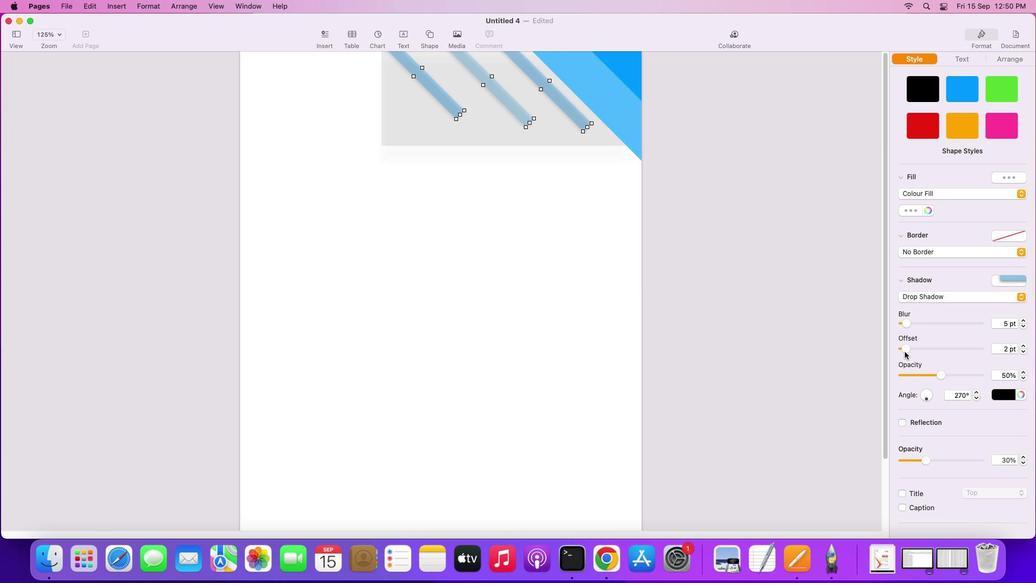 
Action: Mouse pressed left at (904, 351)
Screenshot: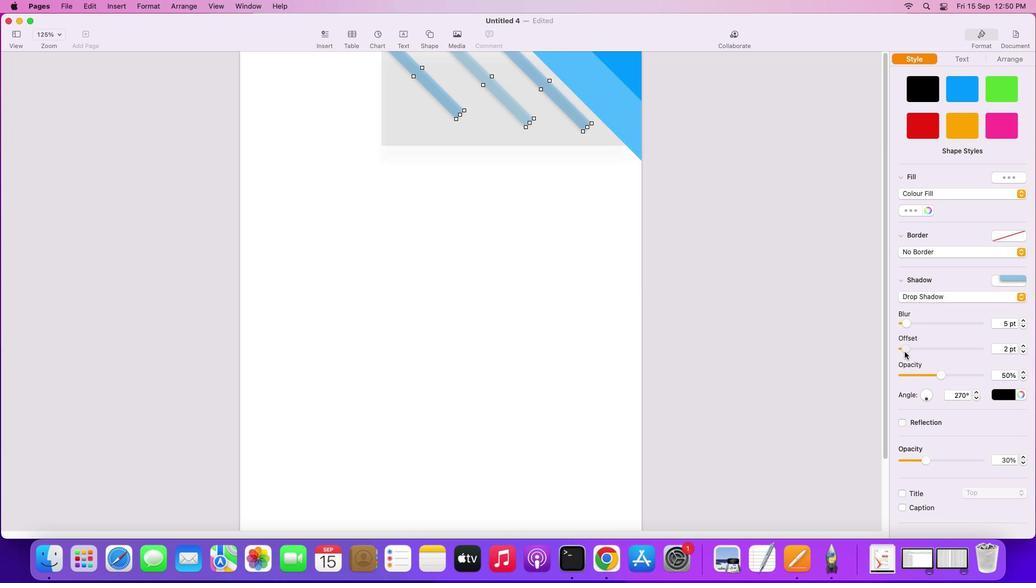 
Action: Mouse moved to (906, 319)
Screenshot: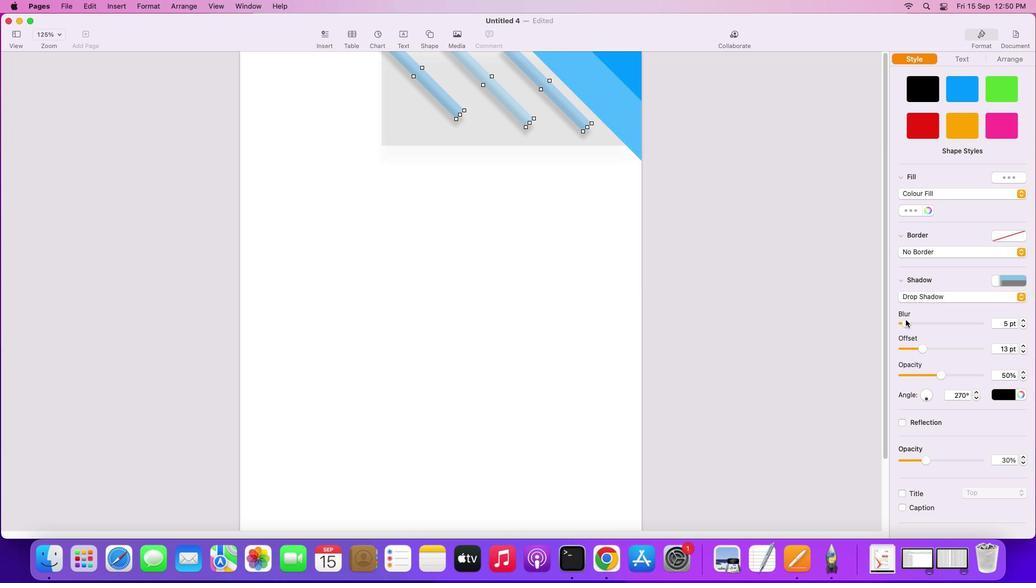 
Action: Mouse pressed left at (906, 319)
Screenshot: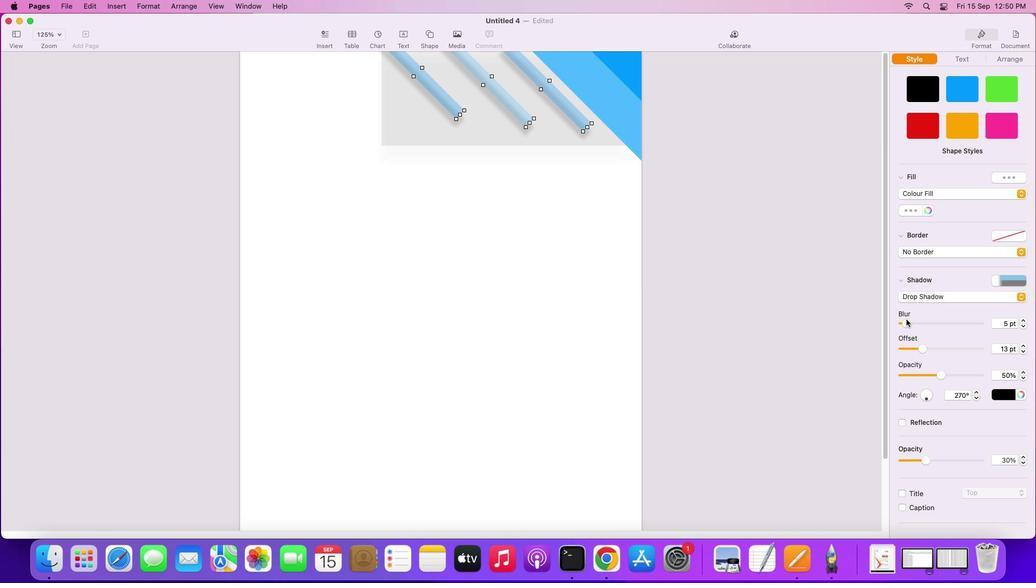 
Action: Mouse moved to (940, 377)
Screenshot: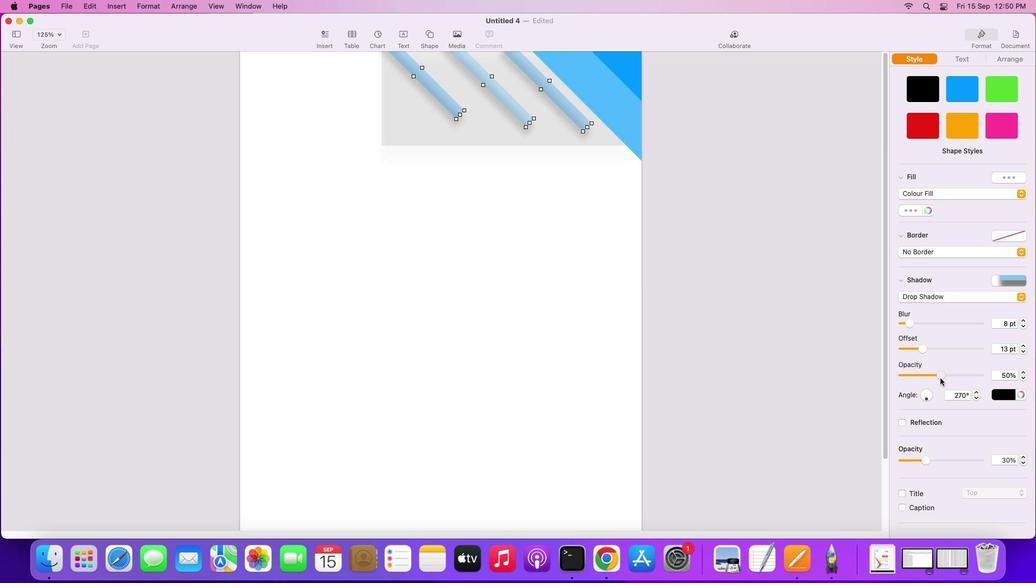 
Action: Mouse pressed left at (940, 377)
Screenshot: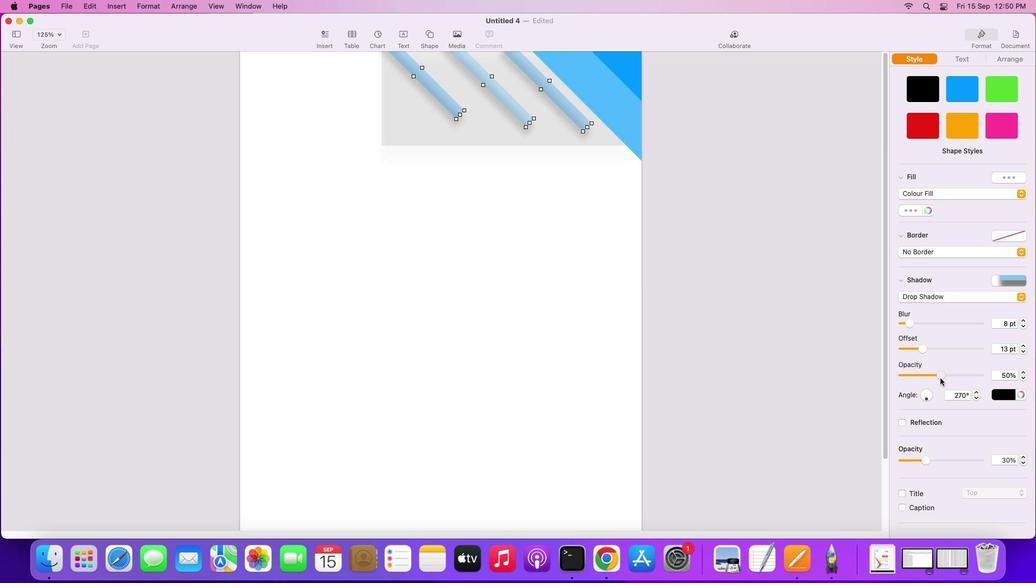 
Action: Mouse moved to (922, 345)
Screenshot: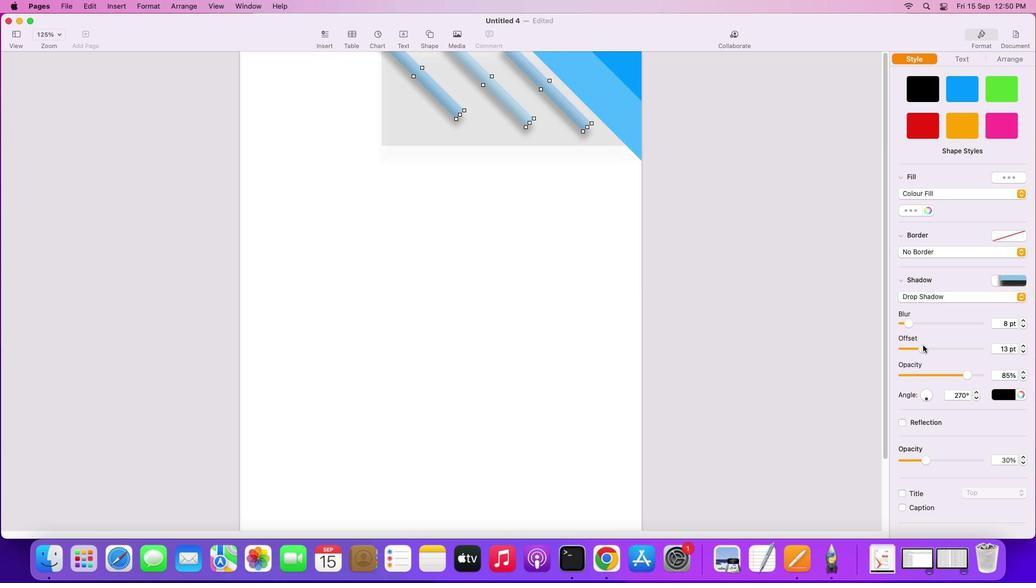 
Action: Mouse pressed left at (922, 345)
Screenshot: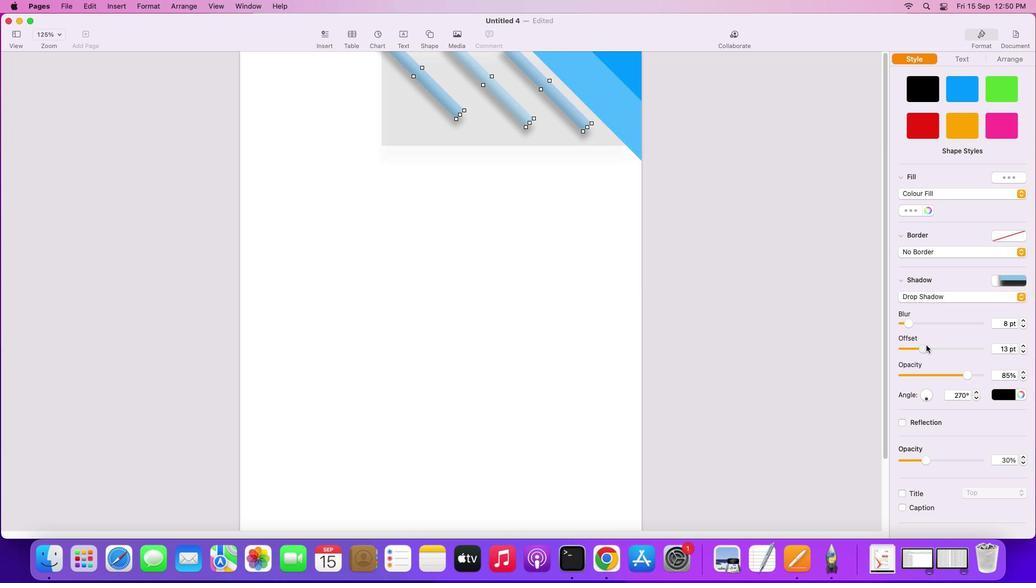 
Action: Mouse moved to (598, 187)
Screenshot: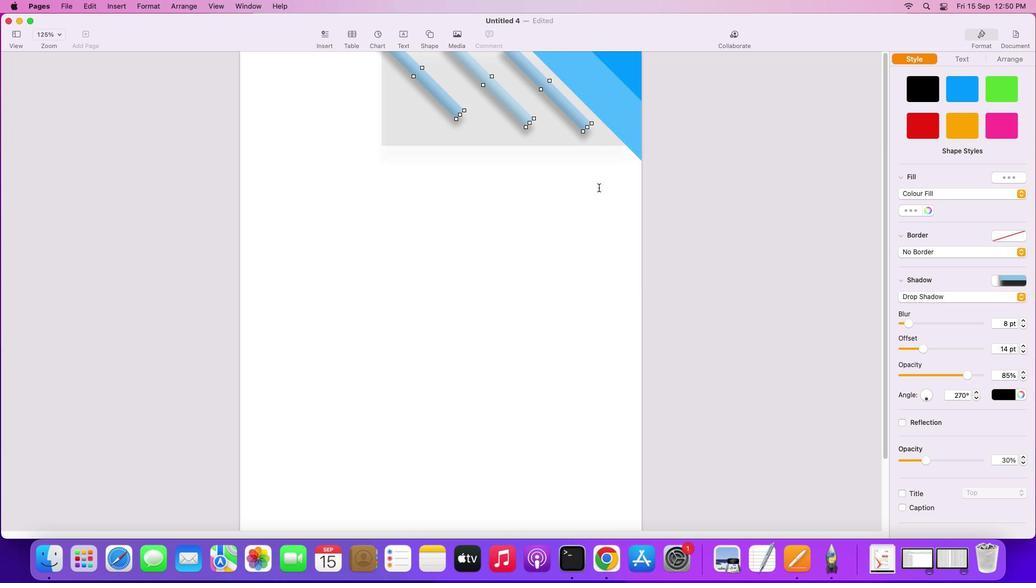 
Action: Mouse pressed left at (598, 187)
Screenshot: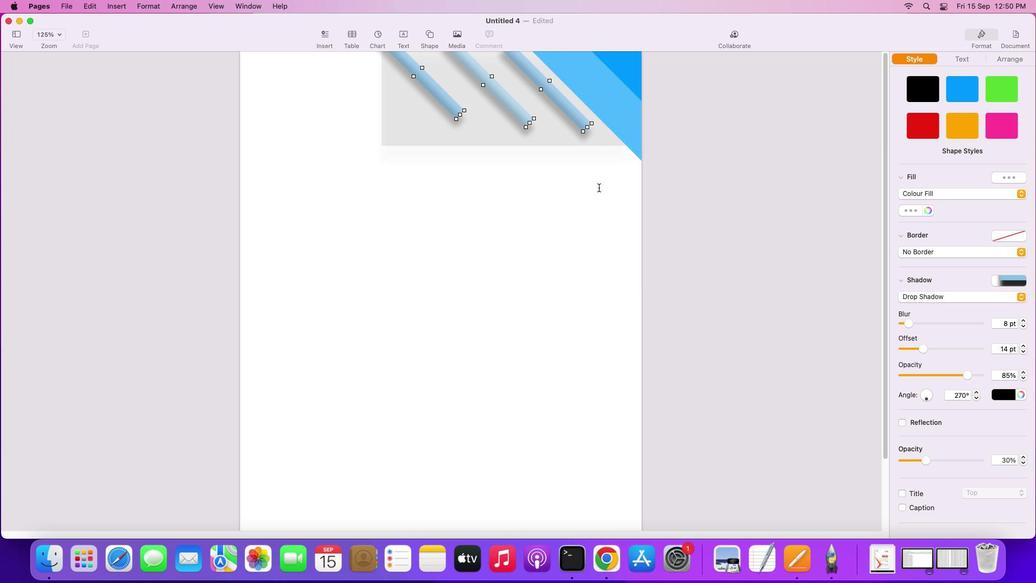 
Action: Mouse moved to (628, 65)
Screenshot: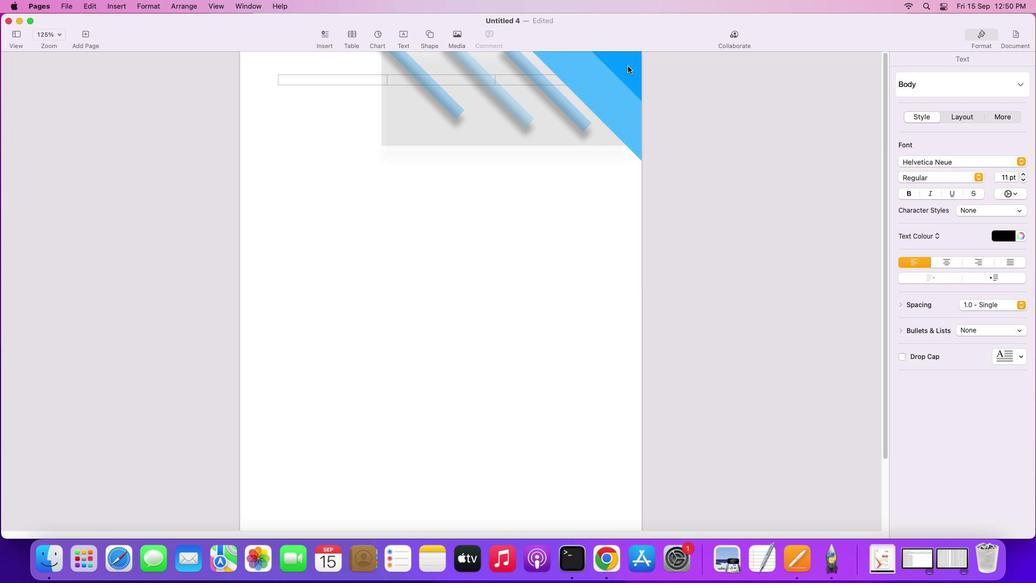 
Action: Mouse pressed left at (628, 65)
Screenshot: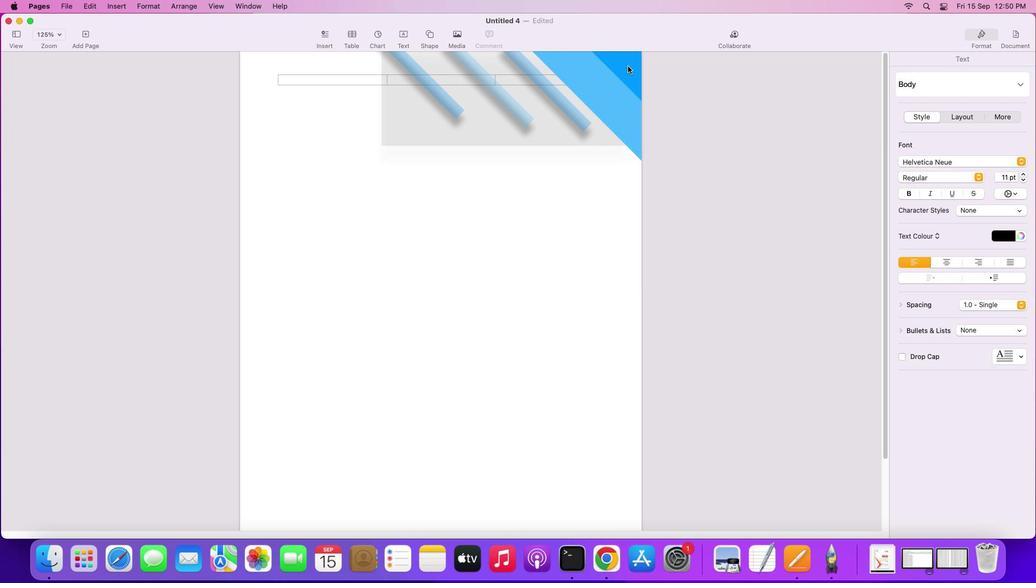 
Action: Mouse moved to (598, 93)
Screenshot: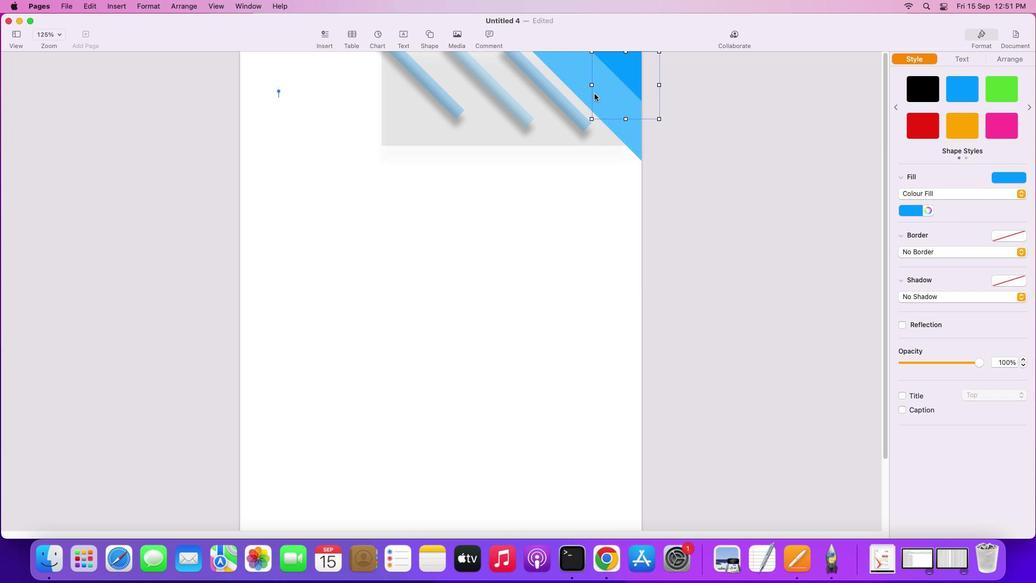 
Action: Key pressed Key.shift
Screenshot: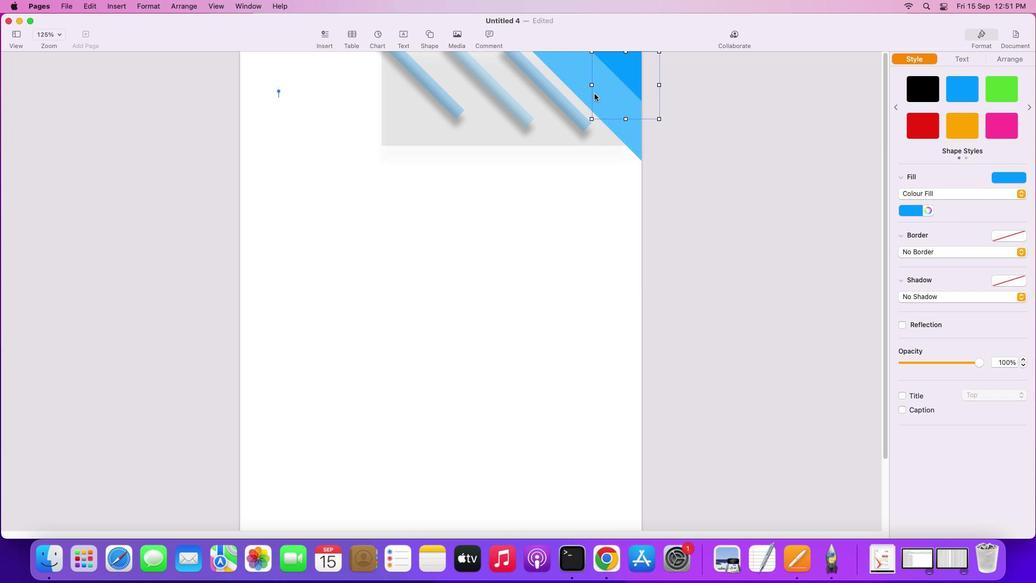 
Action: Mouse moved to (579, 77)
Screenshot: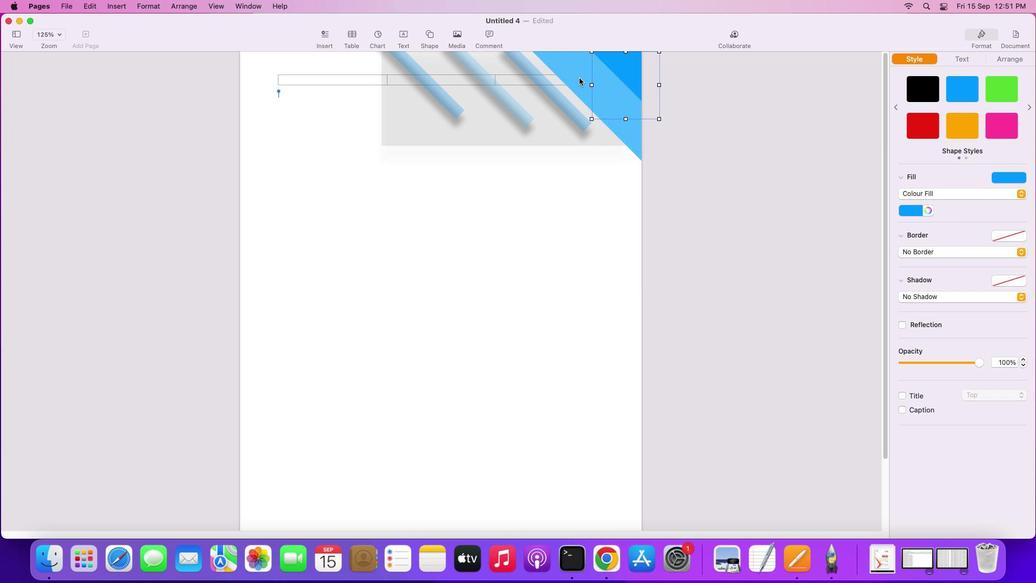 
Action: Mouse pressed left at (579, 77)
Screenshot: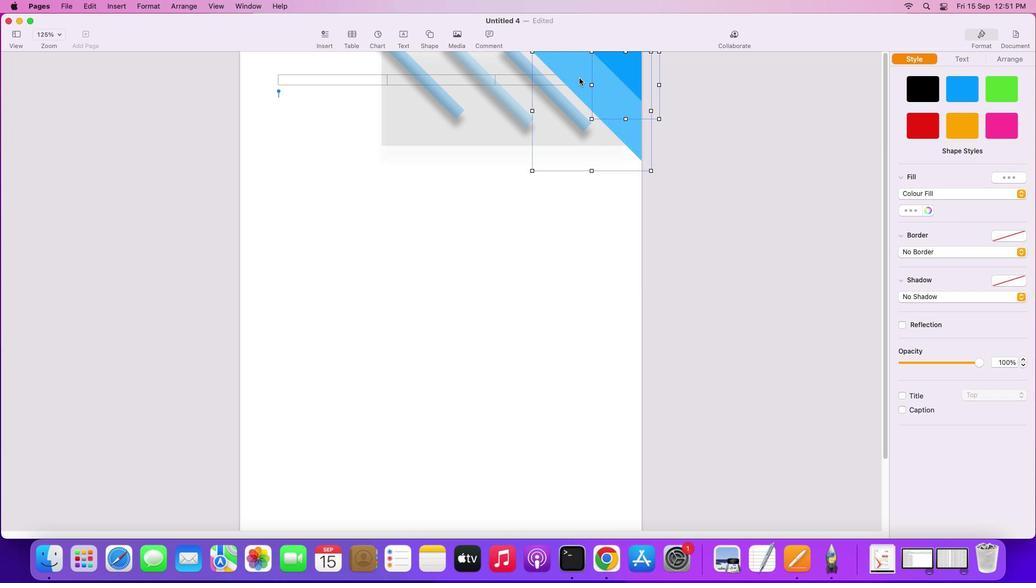 
Action: Mouse moved to (978, 361)
Screenshot: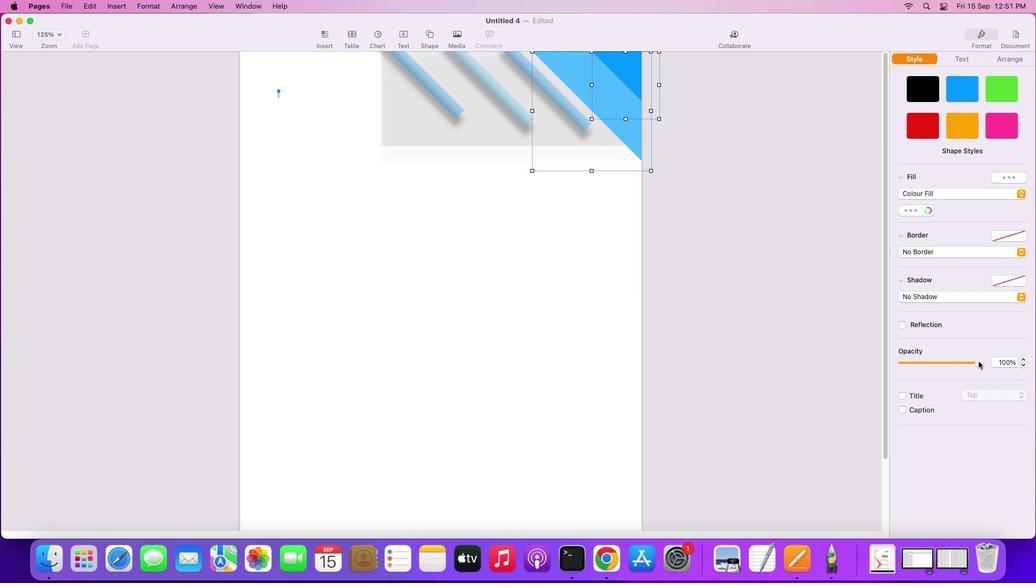 
Action: Mouse pressed left at (978, 361)
Screenshot: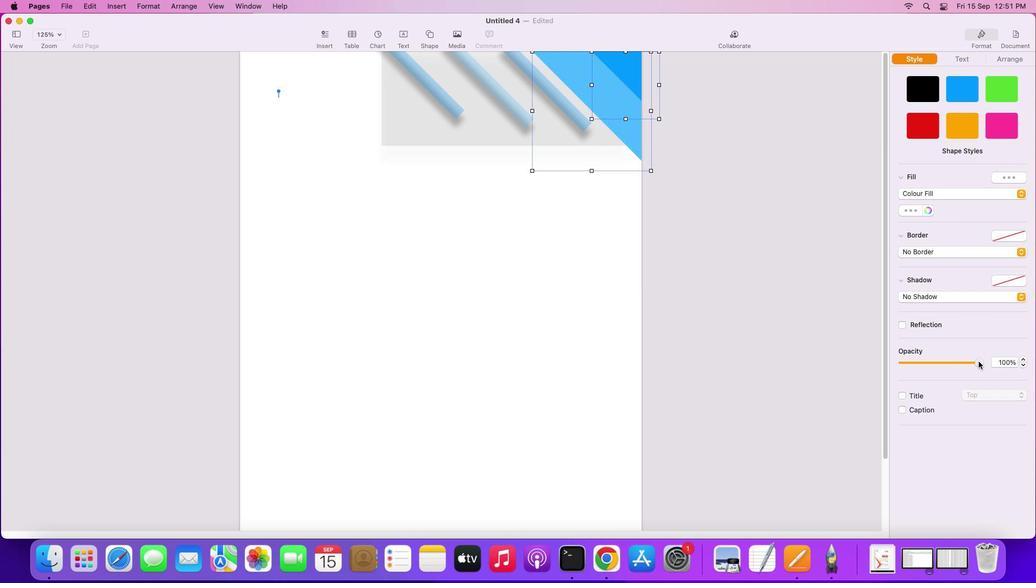 
Action: Mouse moved to (1022, 276)
Screenshot: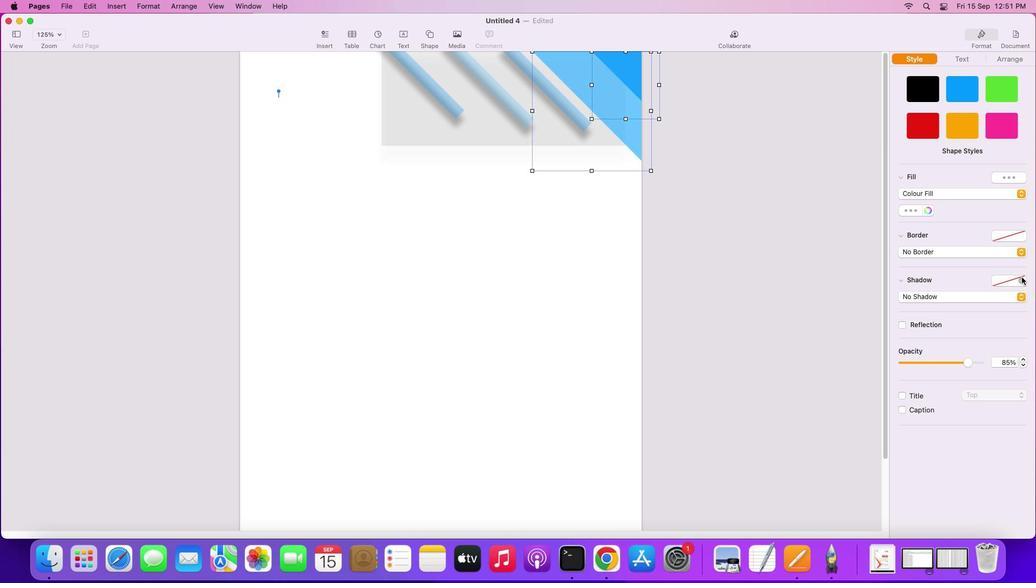 
Action: Mouse pressed left at (1022, 276)
Screenshot: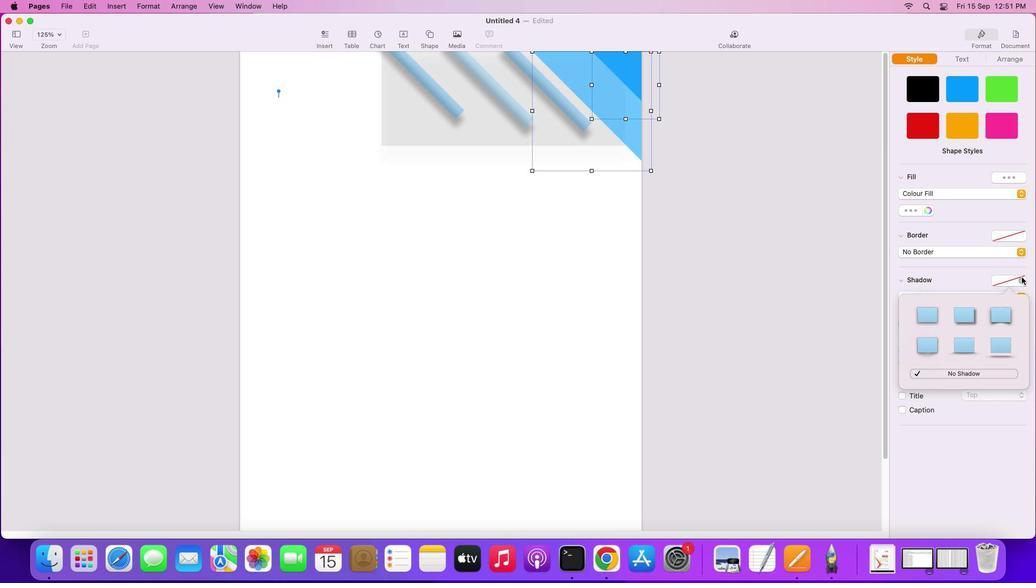 
Action: Mouse moved to (924, 312)
Screenshot: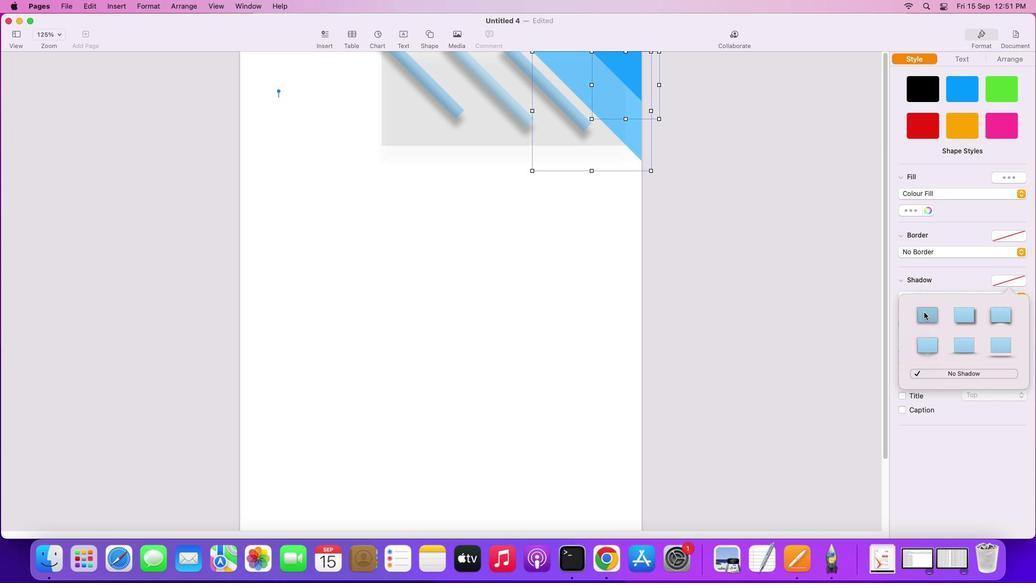 
Action: Mouse pressed left at (924, 312)
Screenshot: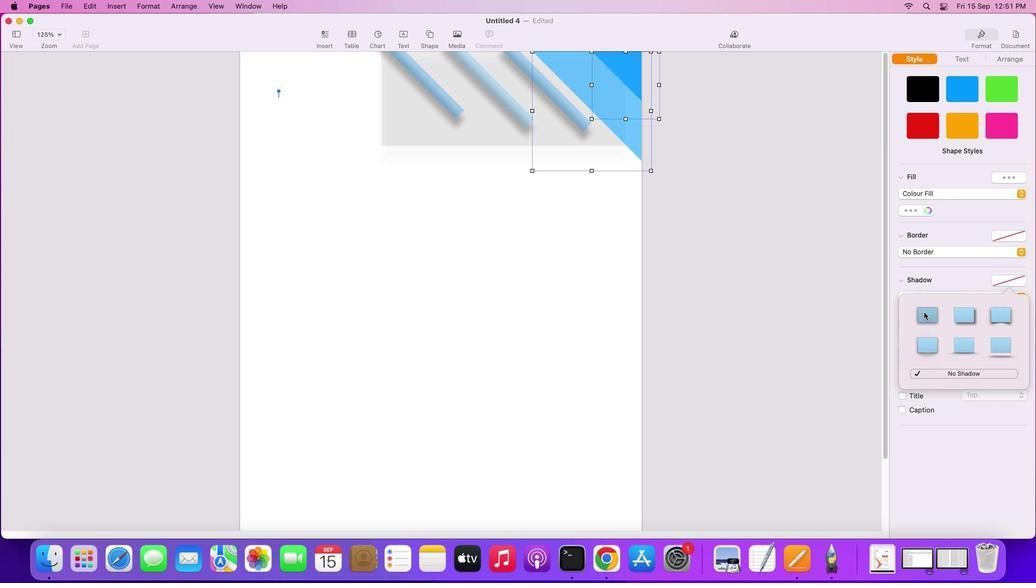 
Action: Mouse moved to (908, 350)
Screenshot: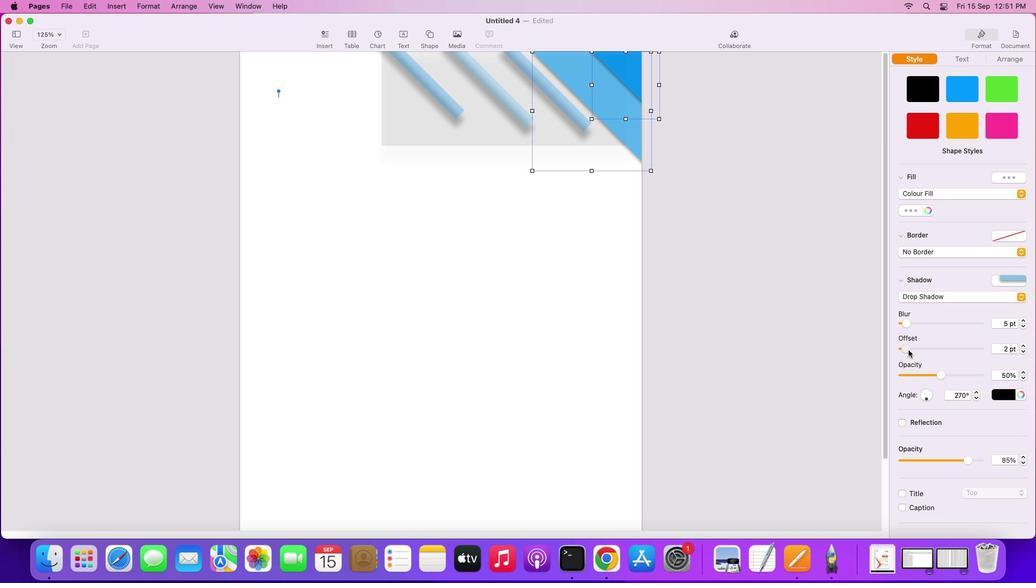 
Action: Mouse pressed left at (908, 350)
Screenshot: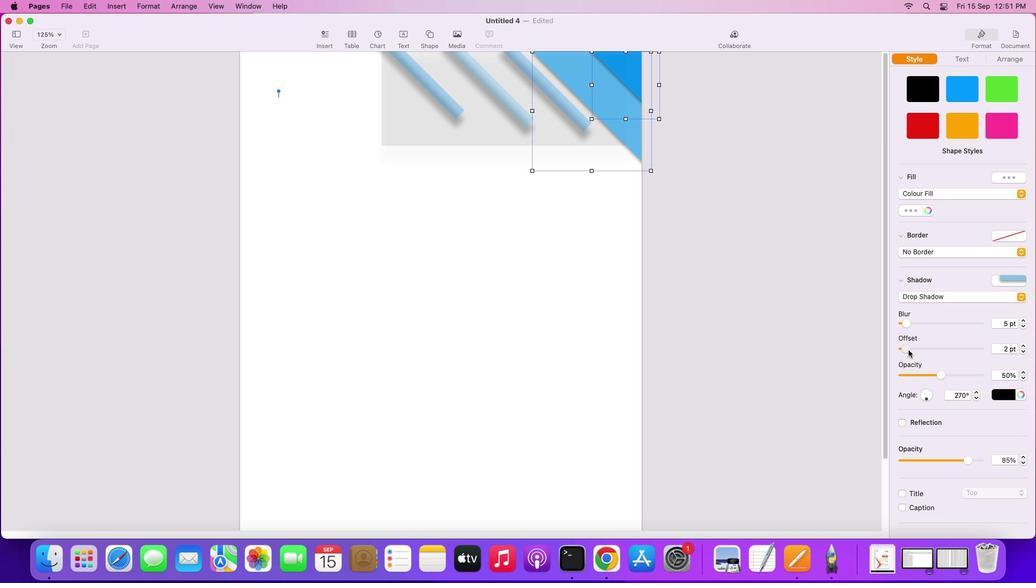 
Action: Mouse moved to (910, 324)
Screenshot: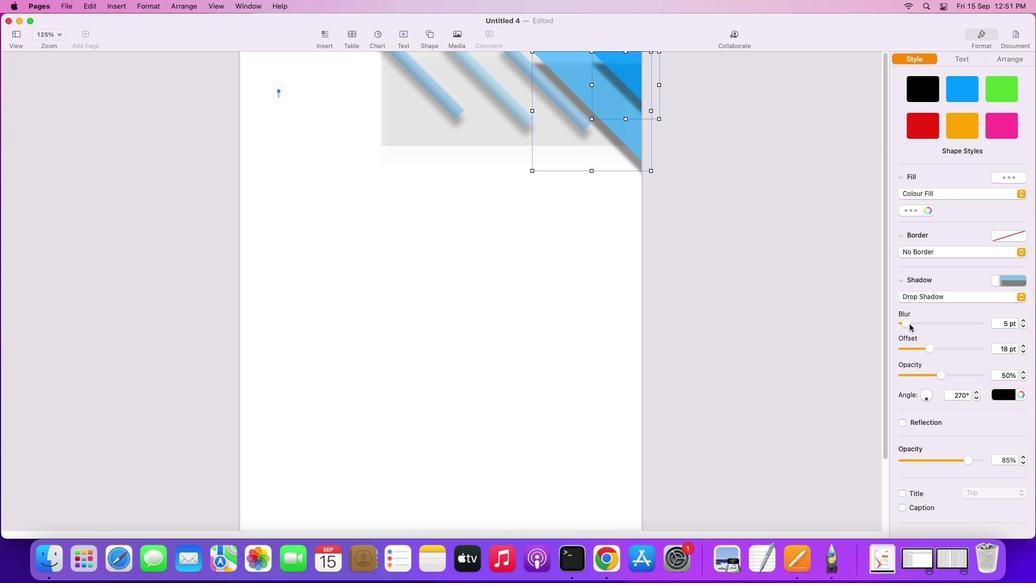
Action: Mouse pressed left at (910, 324)
Screenshot: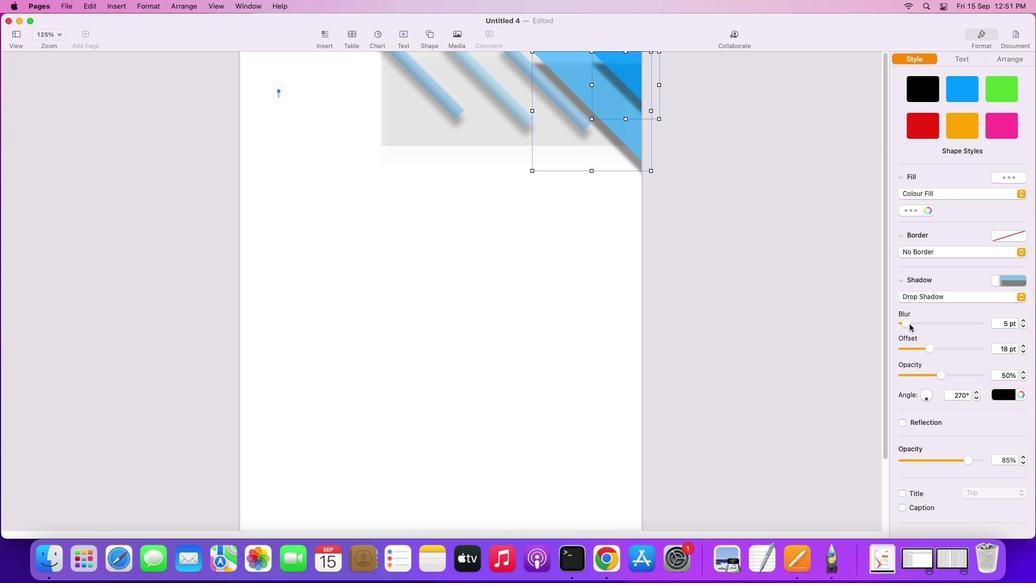 
Action: Mouse moved to (941, 374)
Screenshot: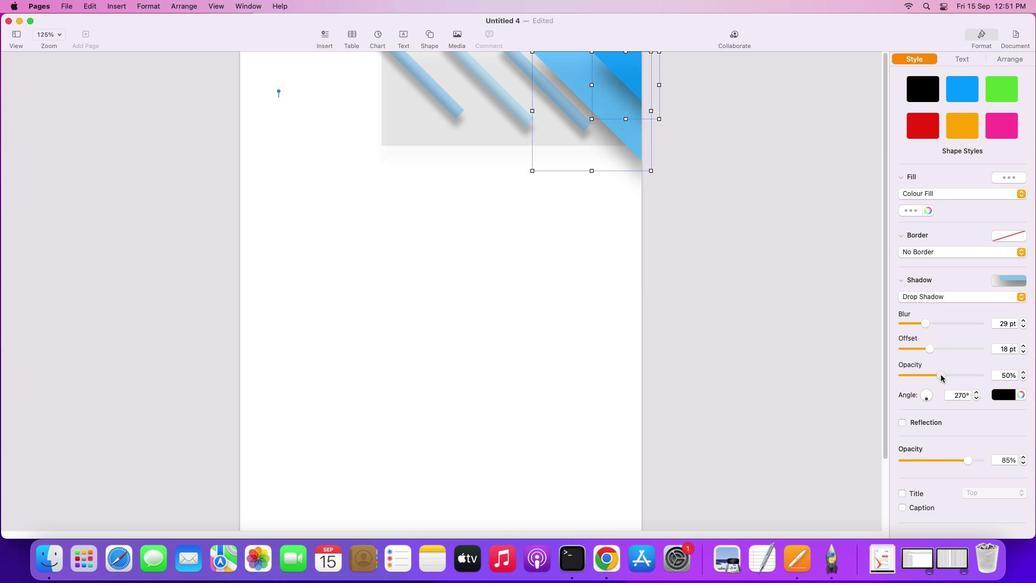 
Action: Mouse pressed left at (941, 374)
Screenshot: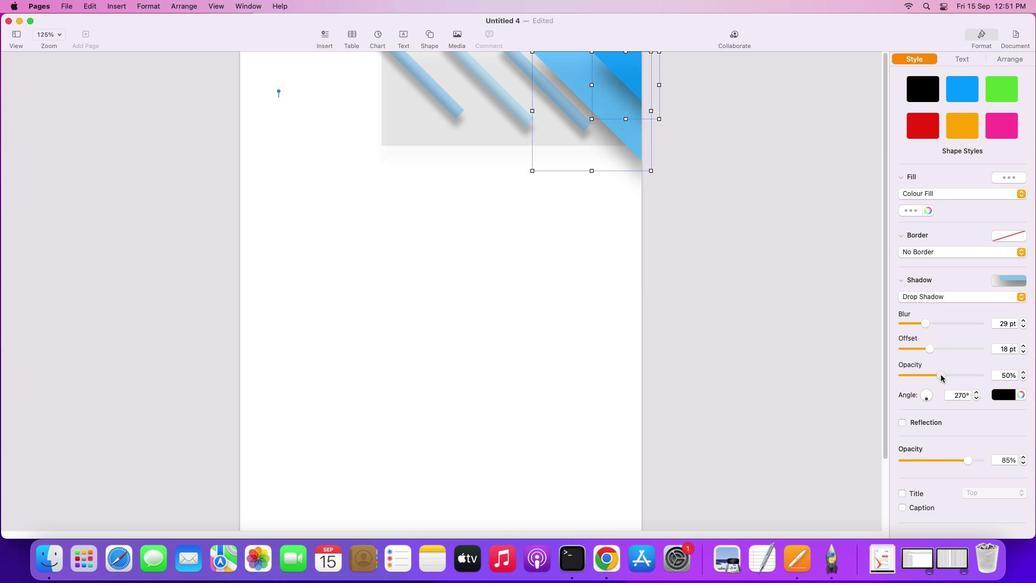 
Action: Mouse moved to (930, 346)
Screenshot: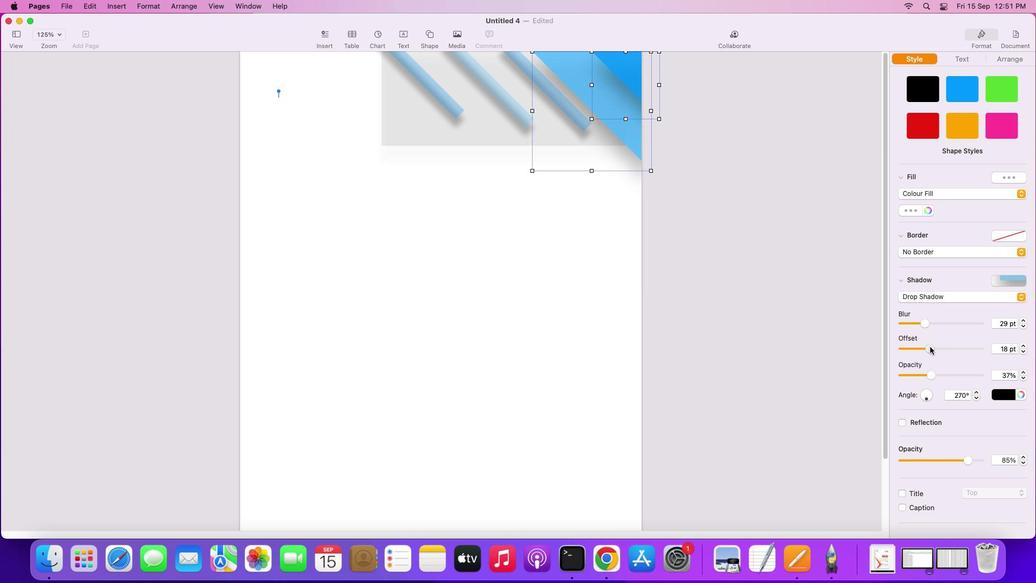 
Action: Mouse pressed left at (930, 346)
